 Task: Add educational toys to your shopping list on Amazon.
Action: Mouse moved to (399, 63)
Screenshot: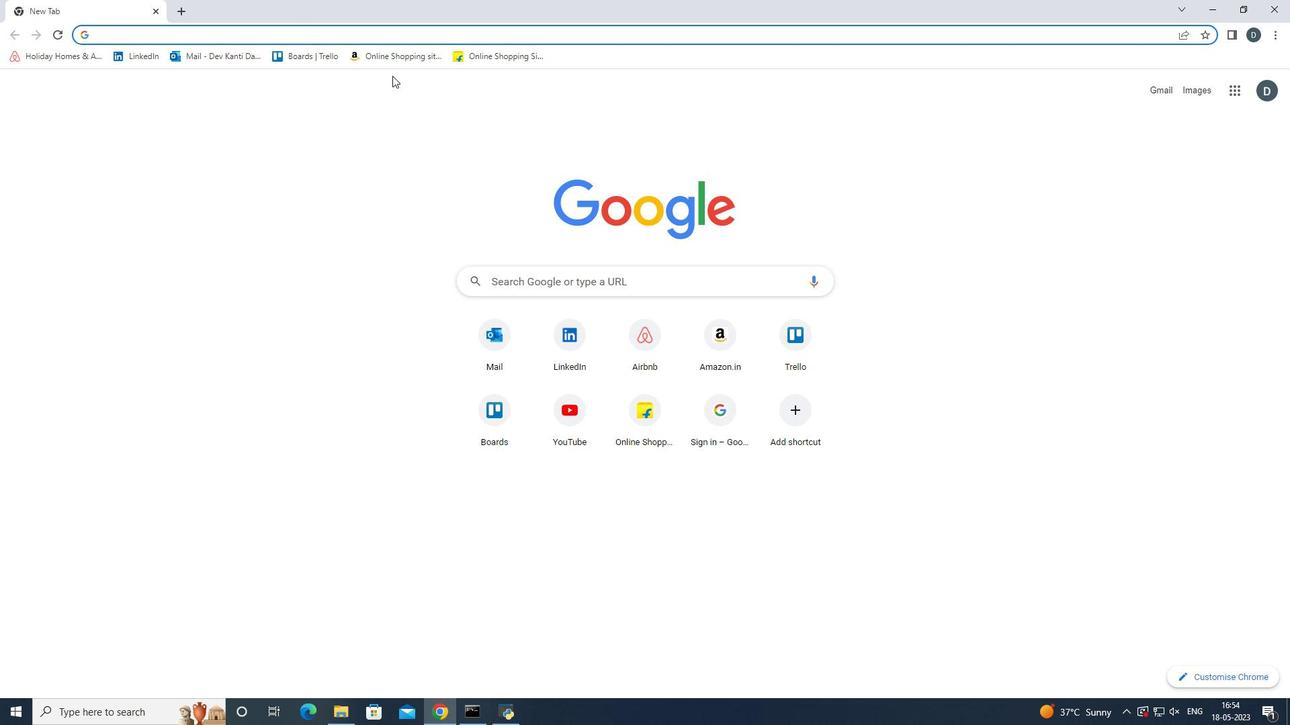 
Action: Mouse pressed left at (399, 63)
Screenshot: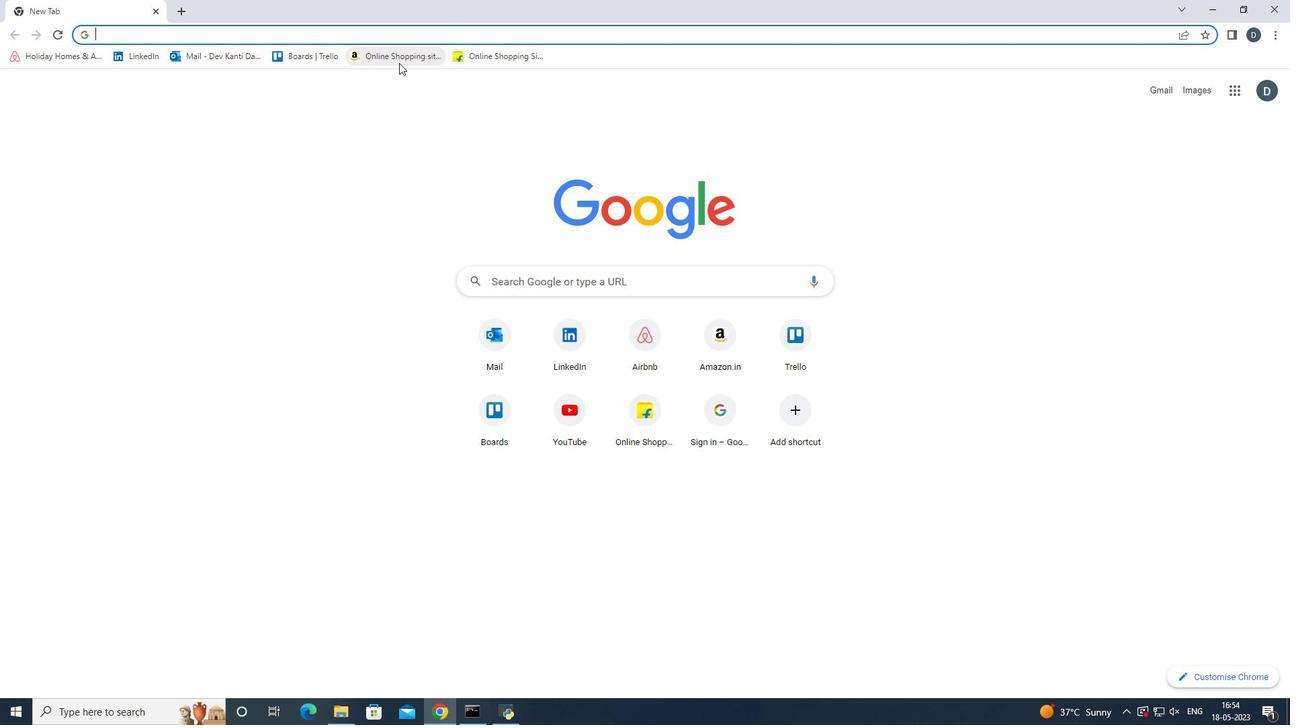
Action: Mouse moved to (19, 125)
Screenshot: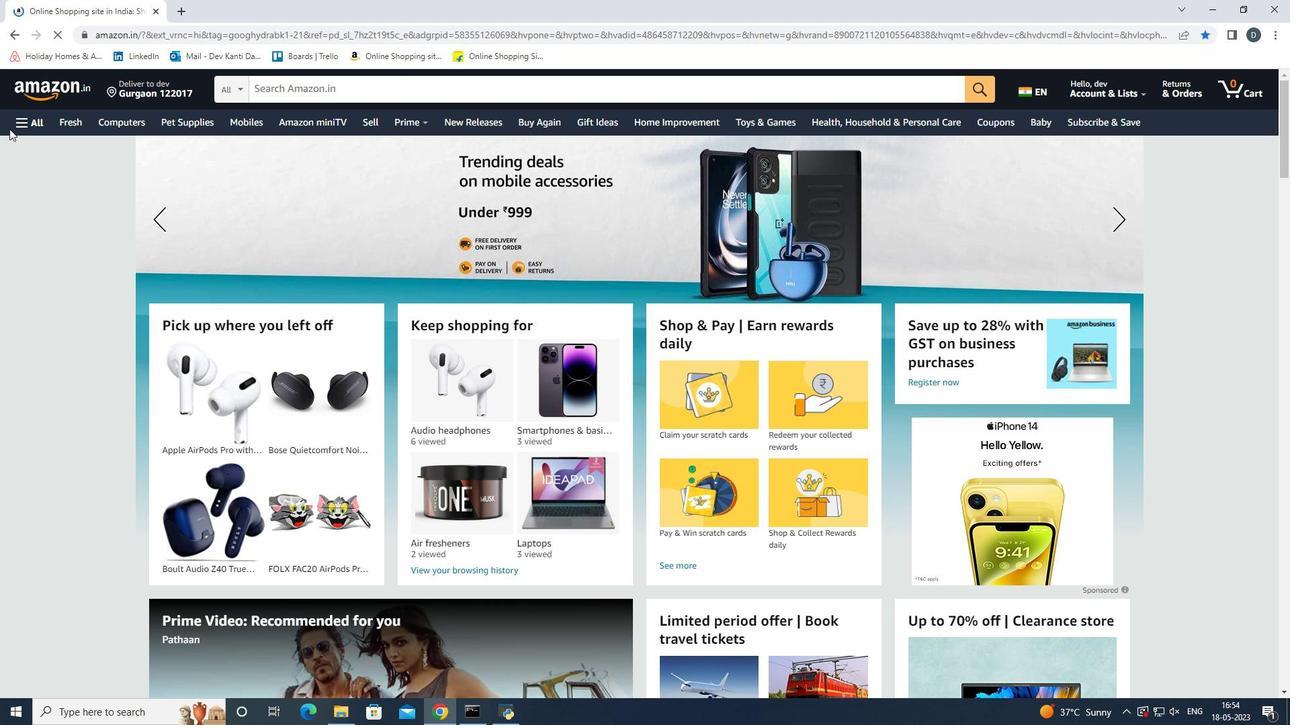 
Action: Mouse pressed left at (19, 125)
Screenshot: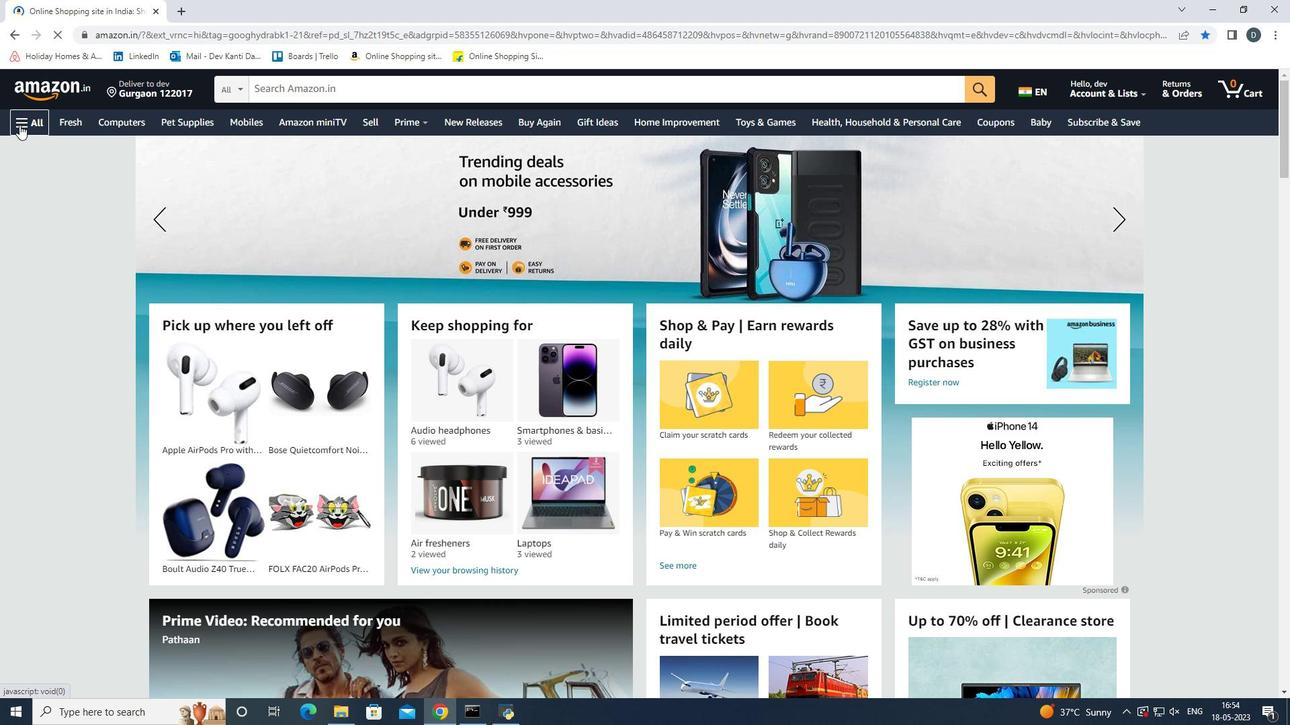 
Action: Mouse moved to (147, 416)
Screenshot: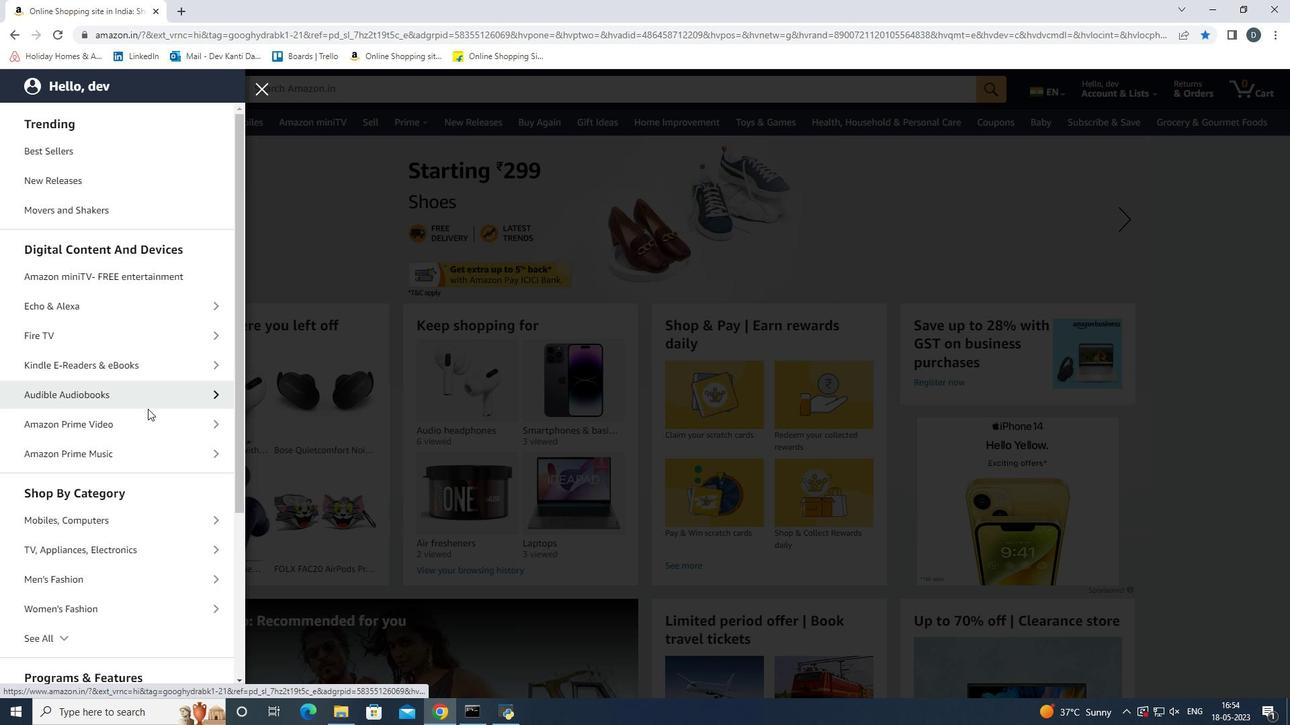 
Action: Mouse scrolled (147, 415) with delta (0, 0)
Screenshot: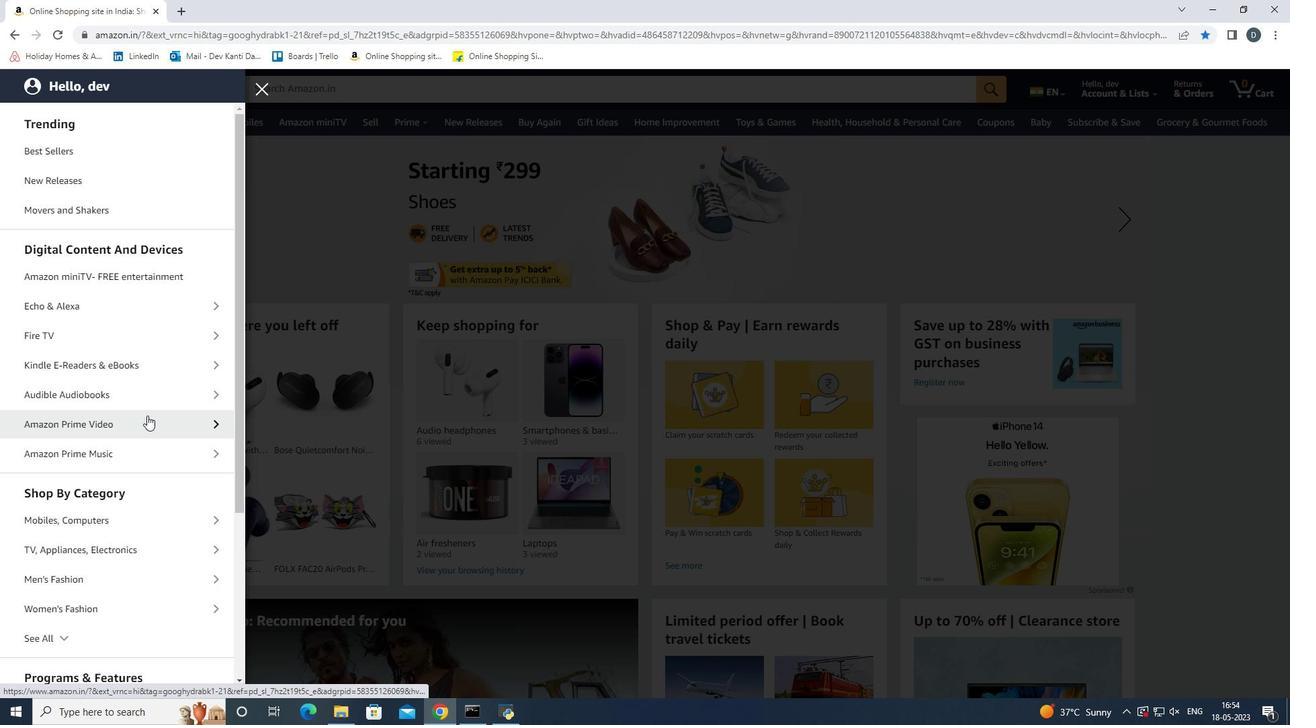 
Action: Mouse scrolled (147, 415) with delta (0, 0)
Screenshot: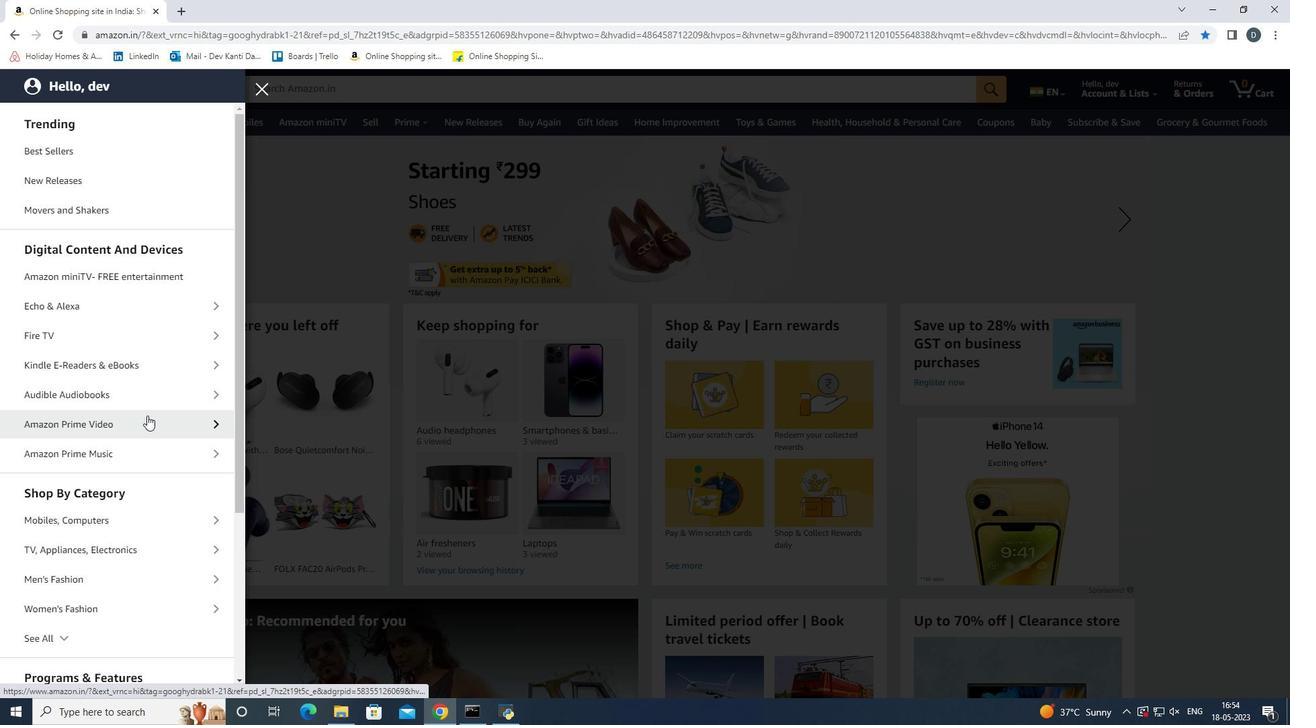
Action: Mouse moved to (139, 419)
Screenshot: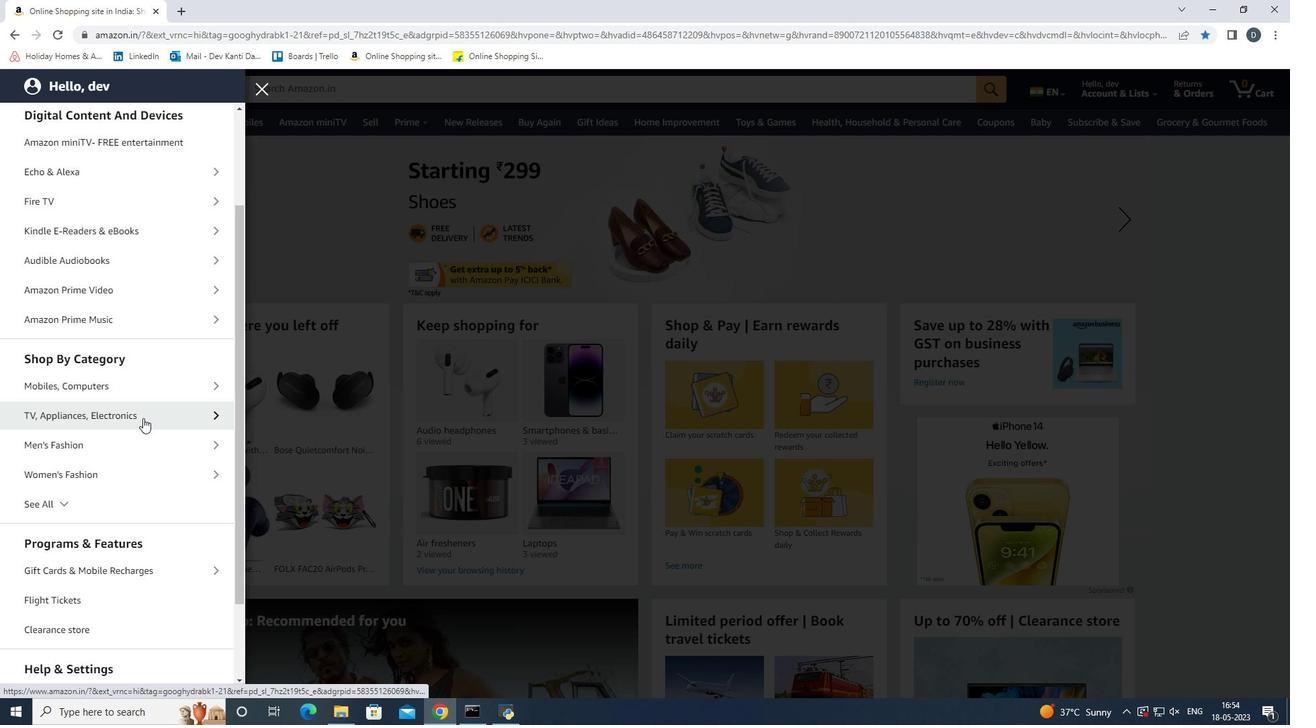 
Action: Mouse scrolled (139, 418) with delta (0, 0)
Screenshot: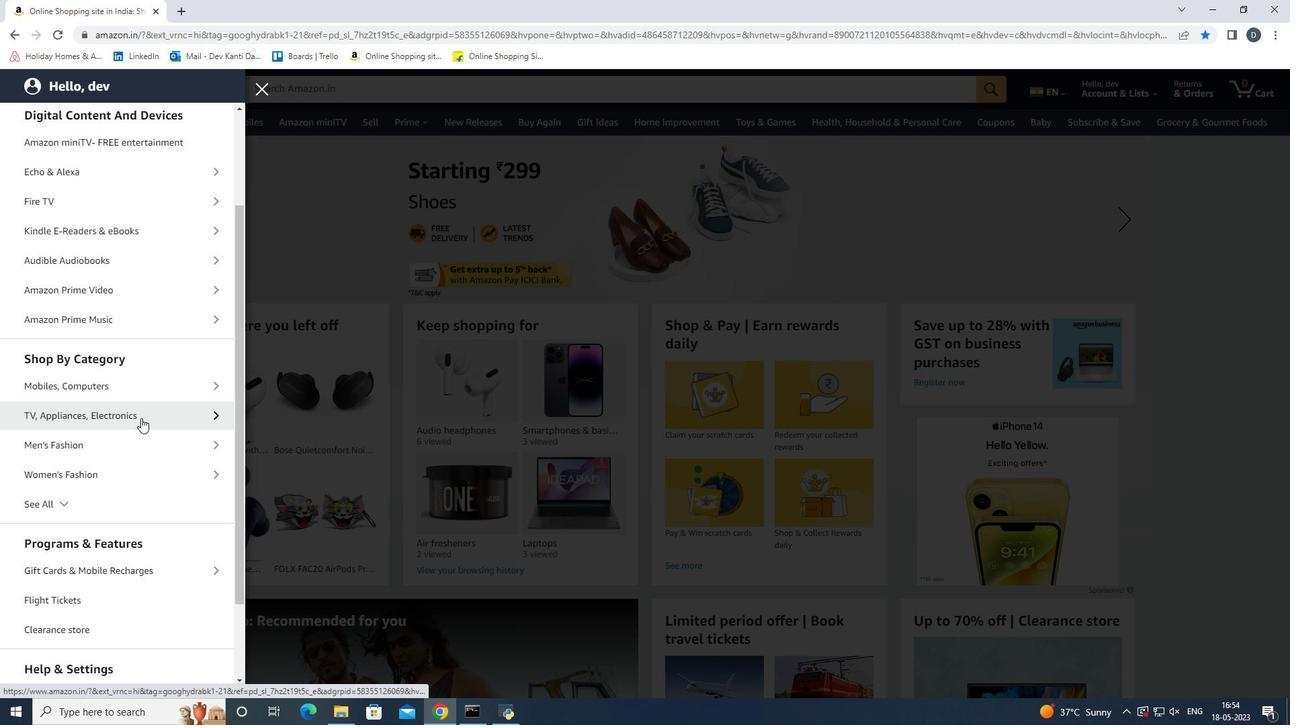 
Action: Mouse scrolled (139, 418) with delta (0, 0)
Screenshot: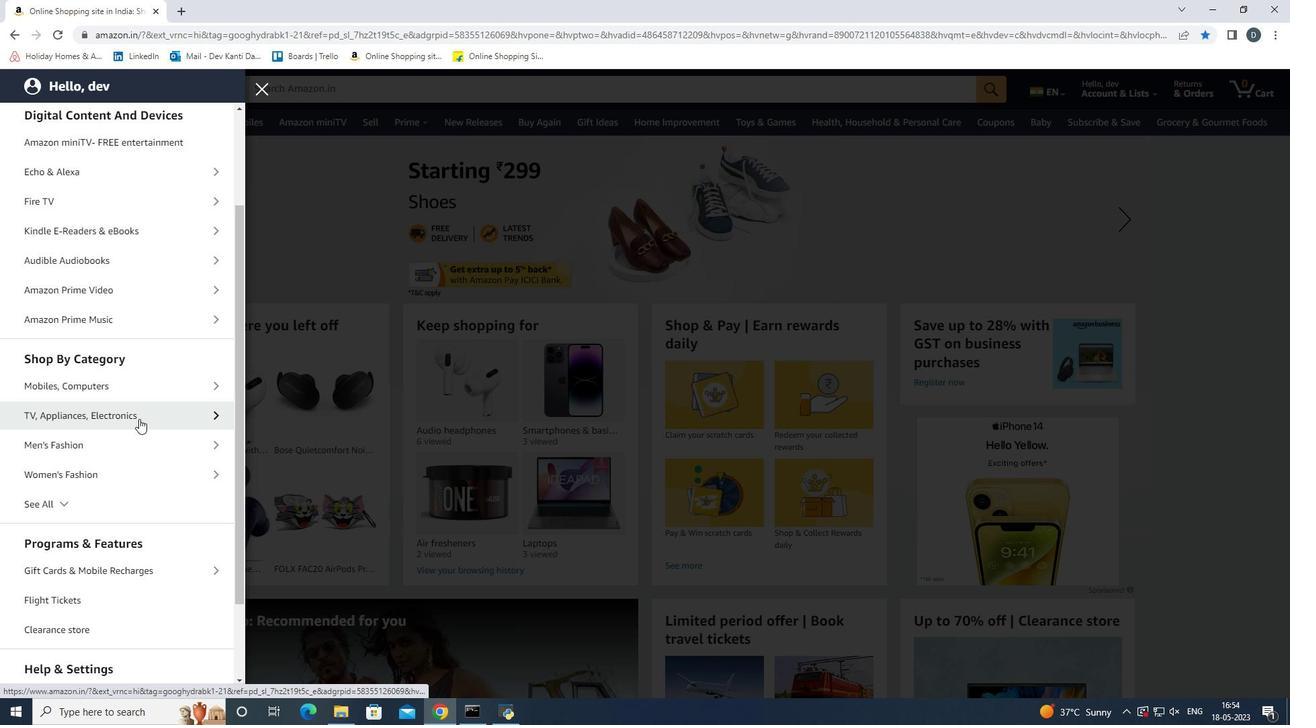 
Action: Mouse scrolled (139, 418) with delta (0, 0)
Screenshot: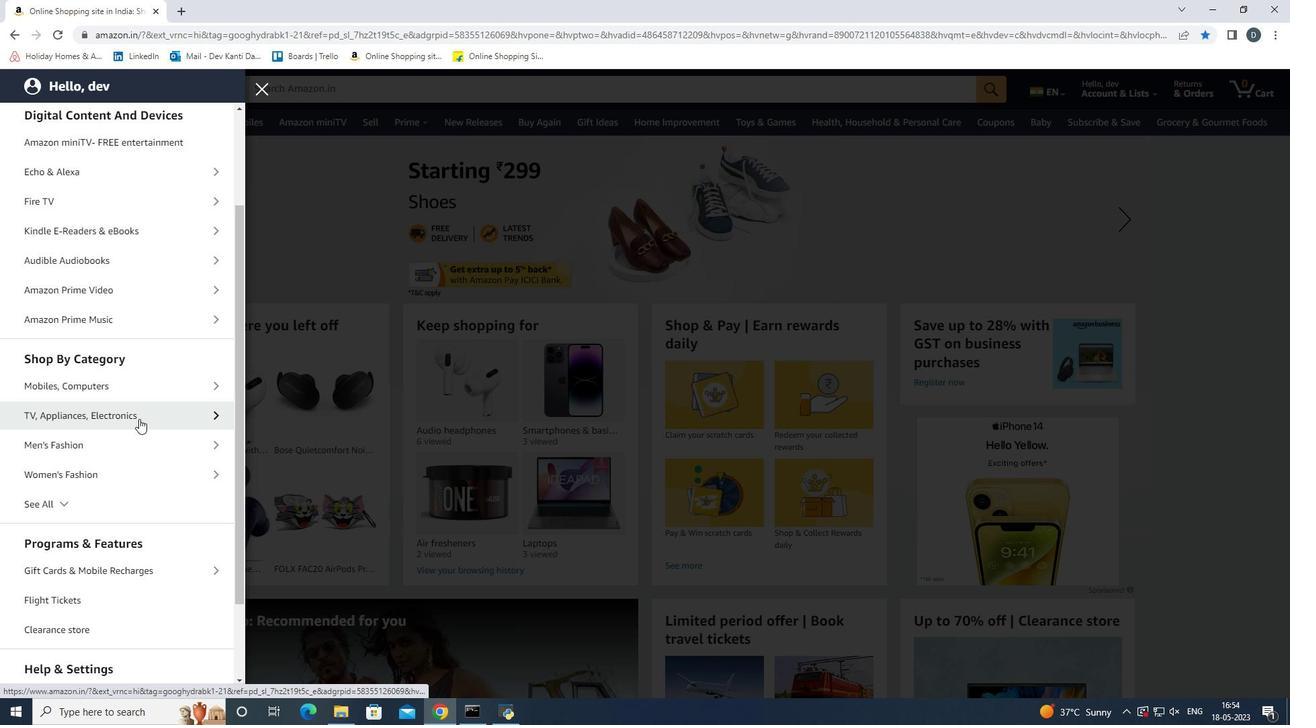 
Action: Mouse scrolled (139, 418) with delta (0, 0)
Screenshot: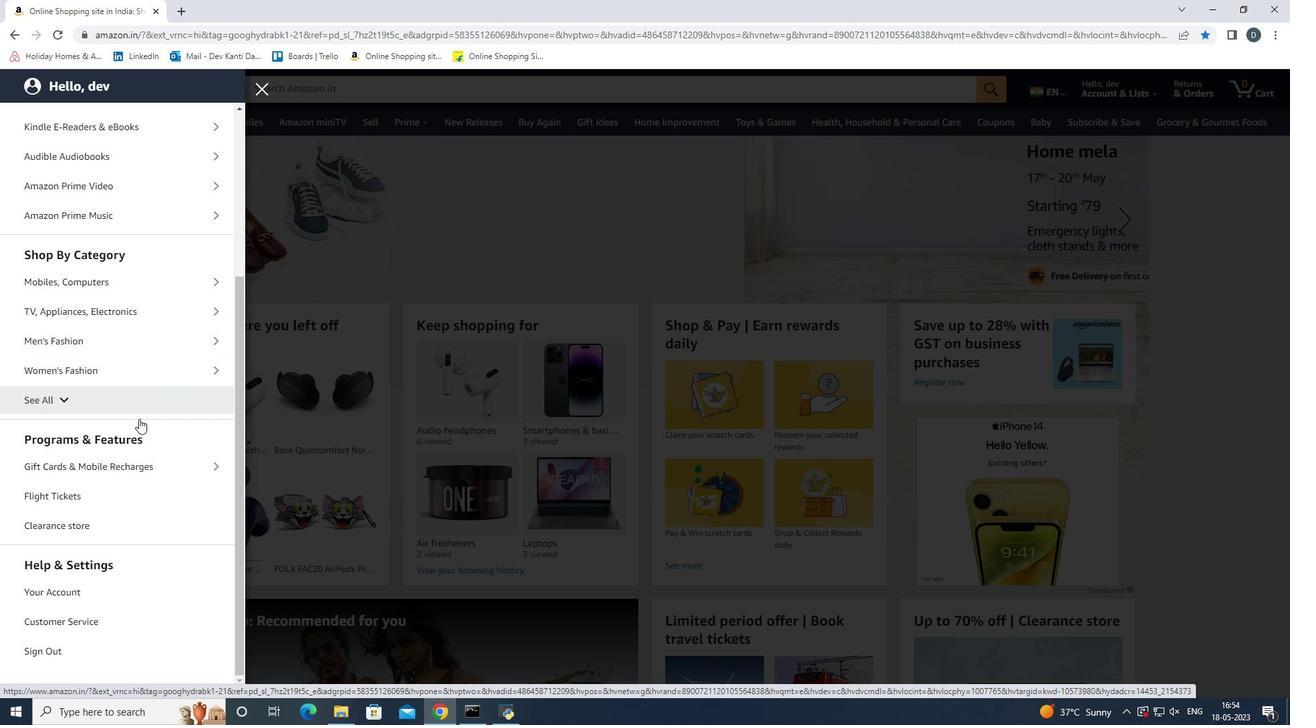 
Action: Mouse scrolled (139, 418) with delta (0, 0)
Screenshot: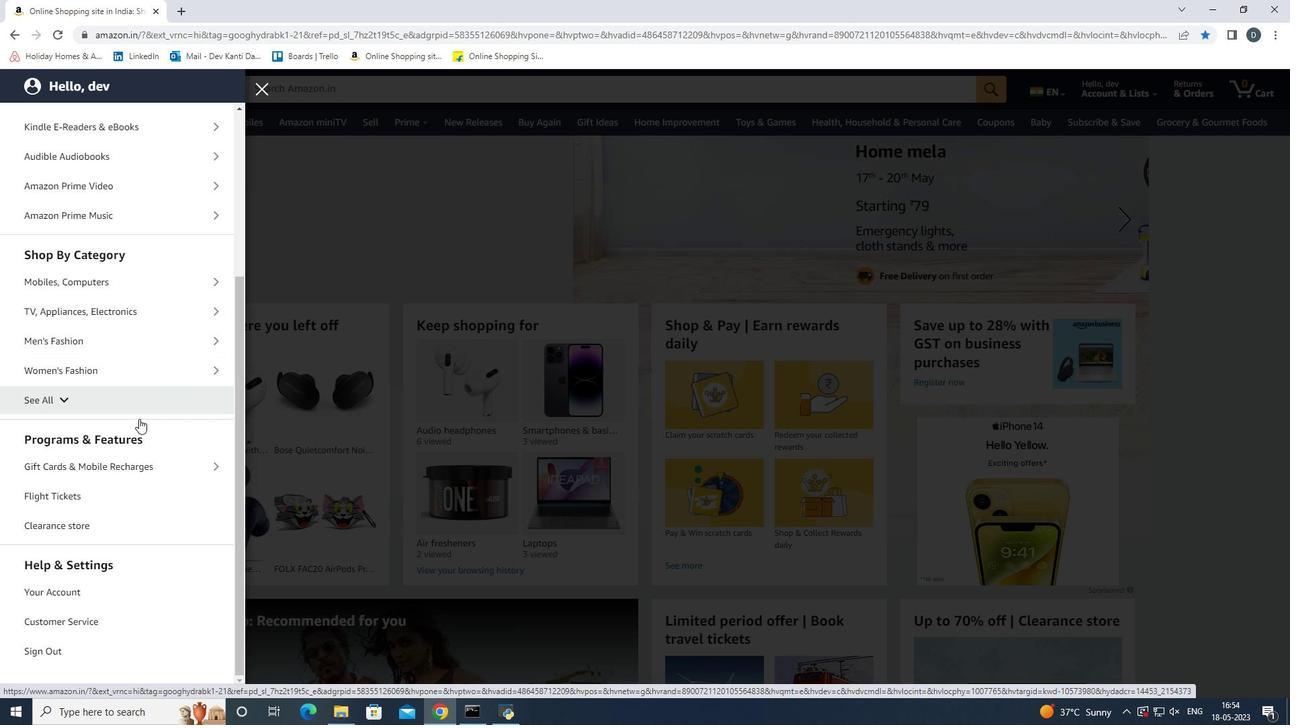 
Action: Mouse moved to (88, 405)
Screenshot: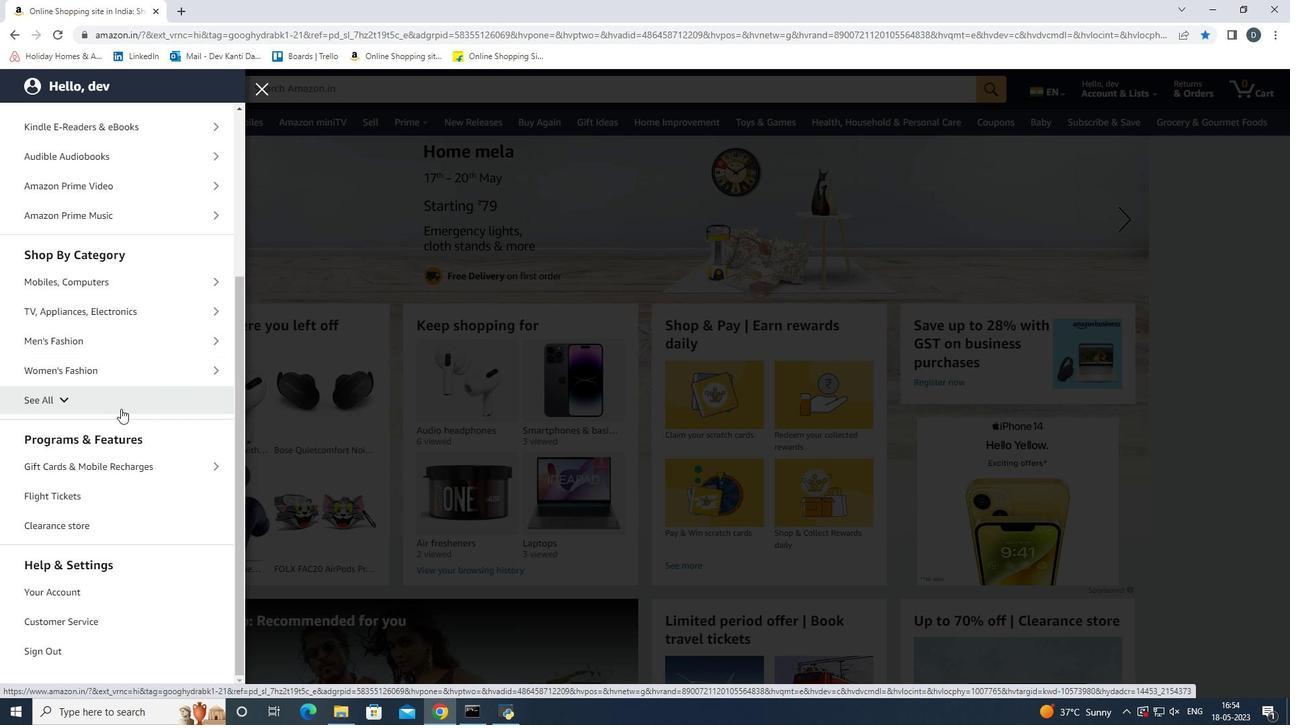 
Action: Mouse pressed left at (88, 405)
Screenshot: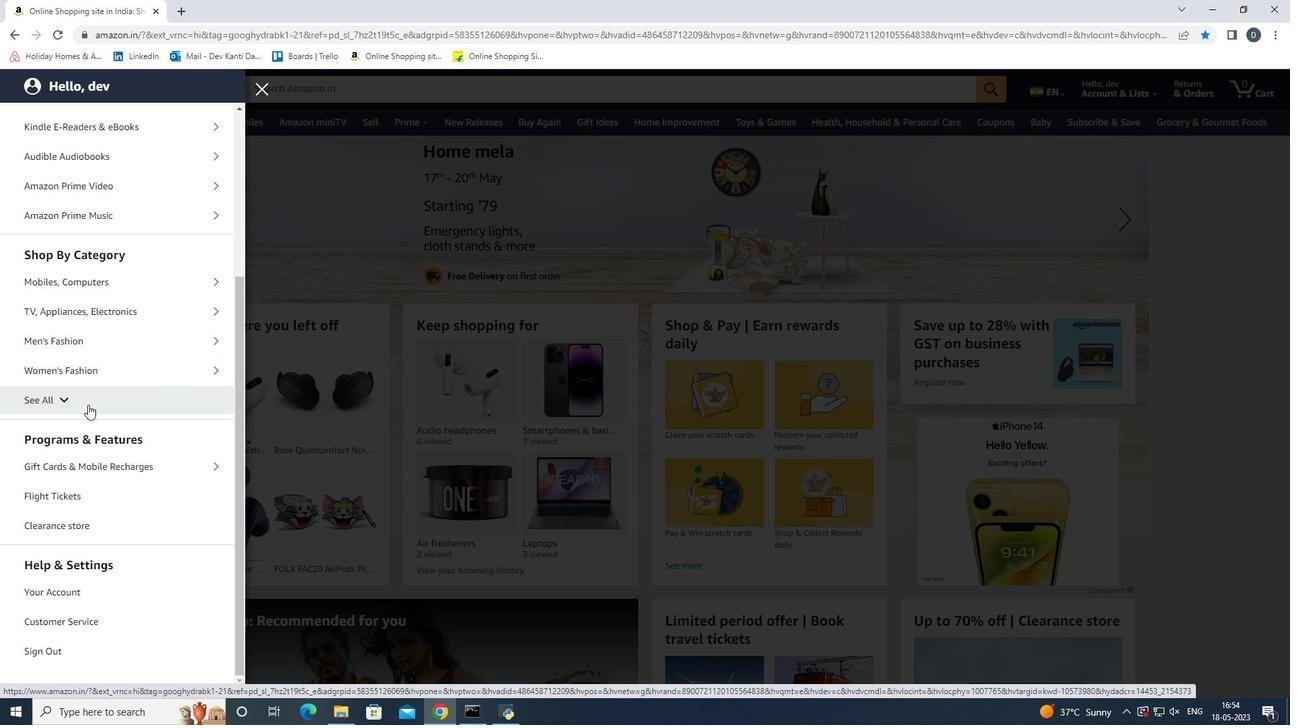 
Action: Mouse moved to (141, 386)
Screenshot: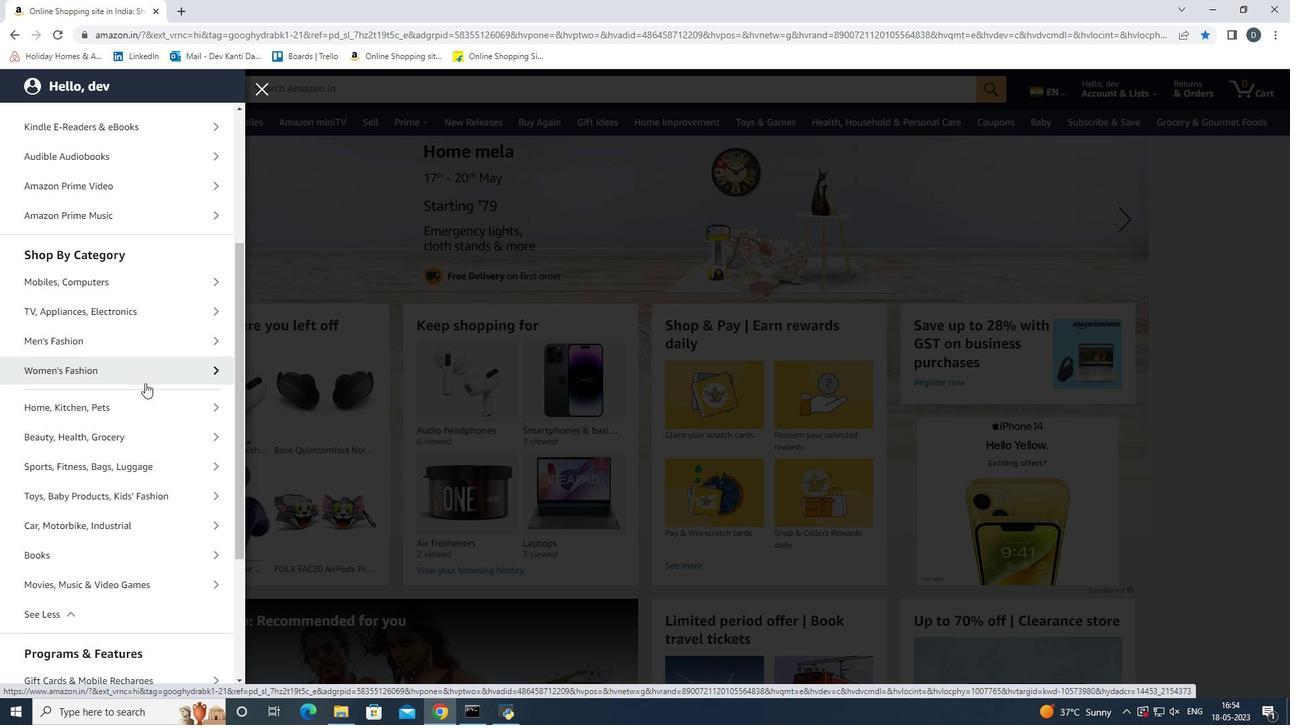 
Action: Mouse scrolled (141, 385) with delta (0, 0)
Screenshot: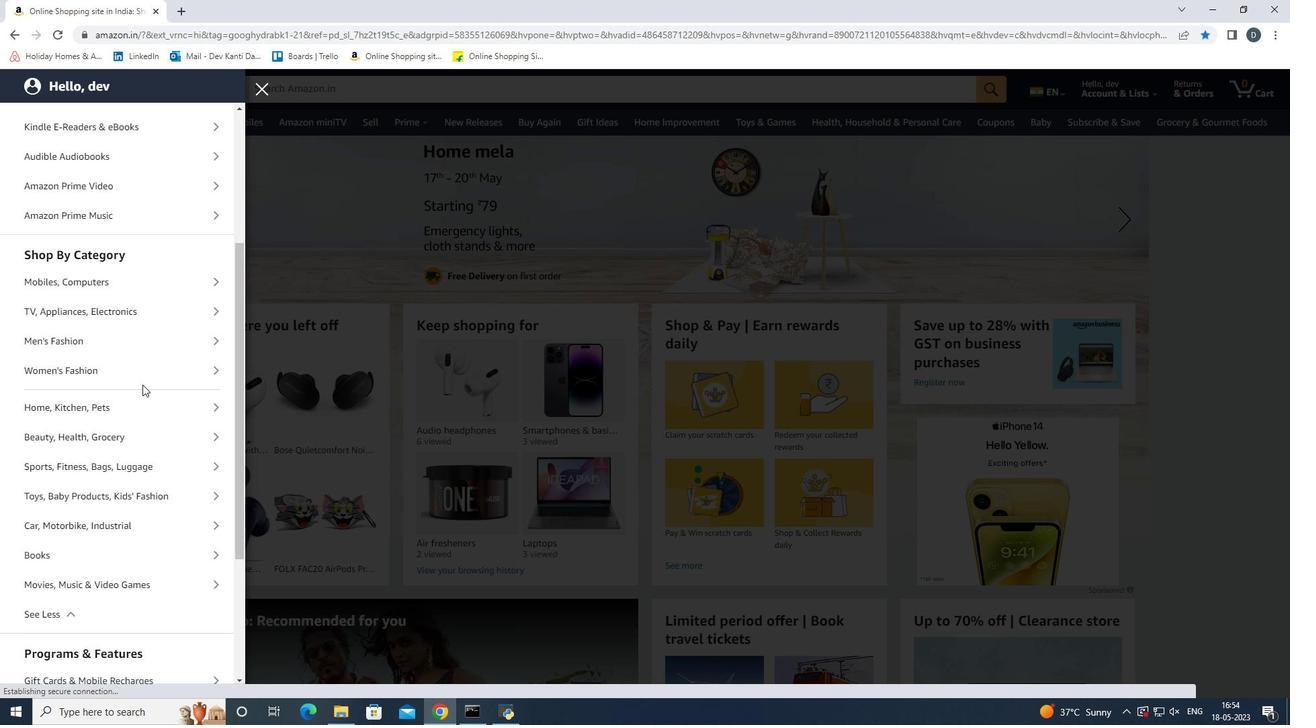 
Action: Mouse moved to (89, 431)
Screenshot: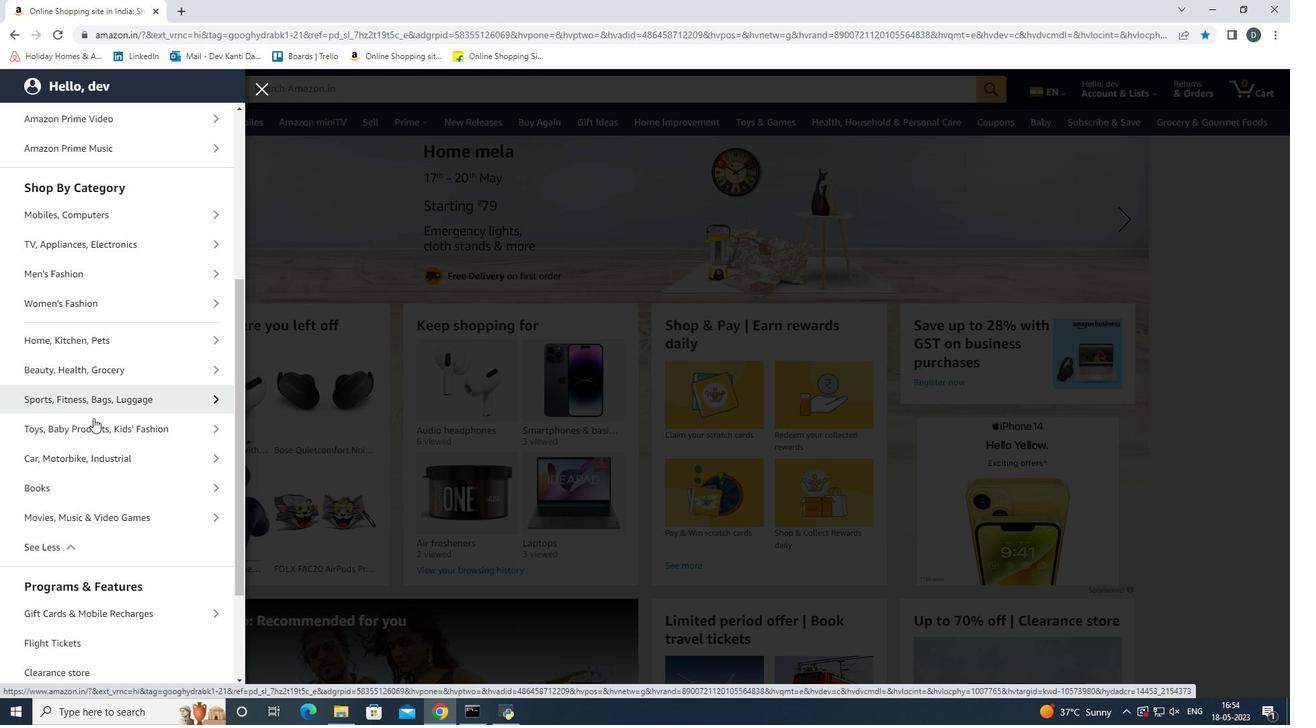 
Action: Mouse pressed left at (89, 431)
Screenshot: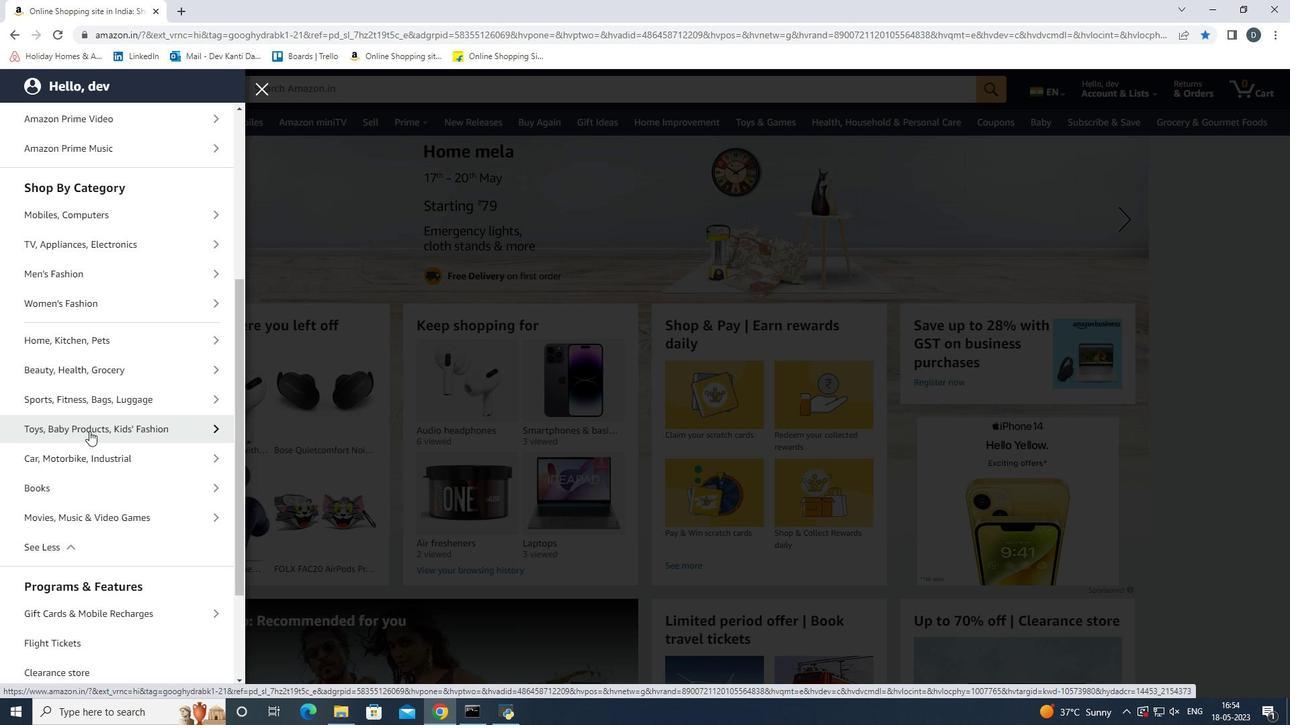 
Action: Mouse moved to (167, 176)
Screenshot: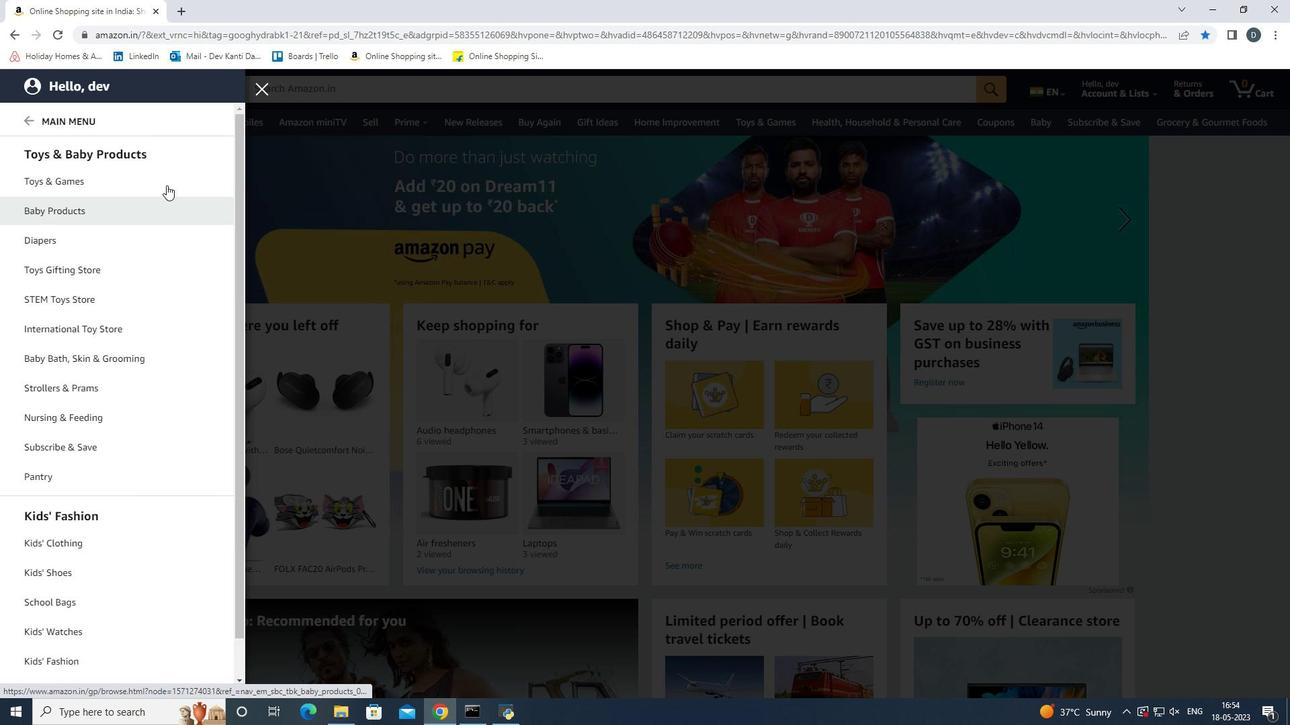 
Action: Mouse pressed left at (167, 176)
Screenshot: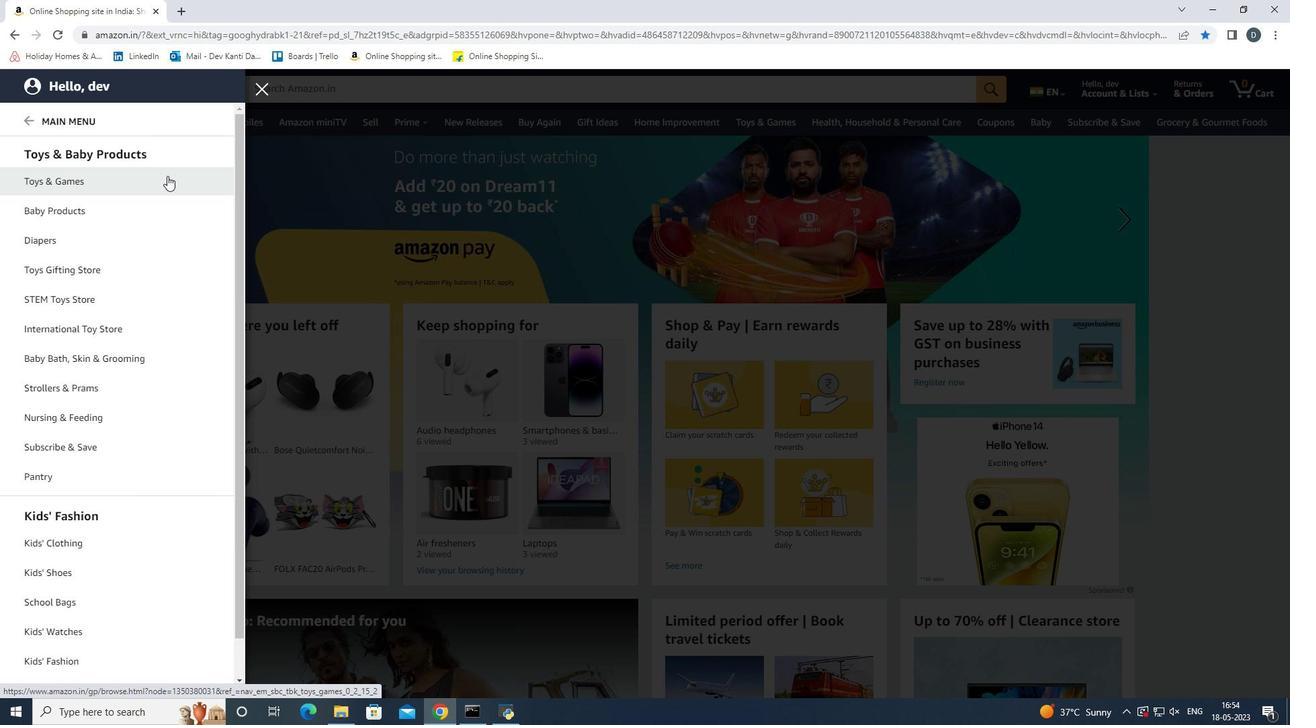 
Action: Mouse moved to (504, 461)
Screenshot: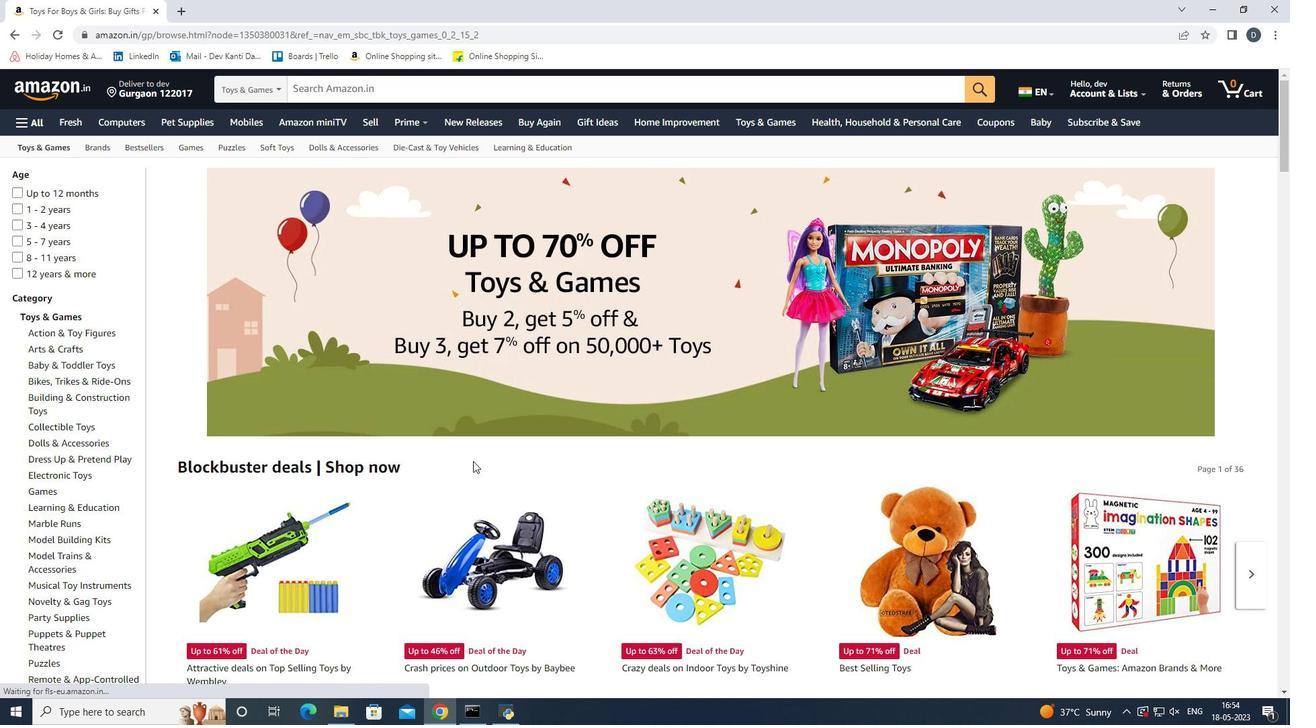 
Action: Mouse scrolled (504, 461) with delta (0, 0)
Screenshot: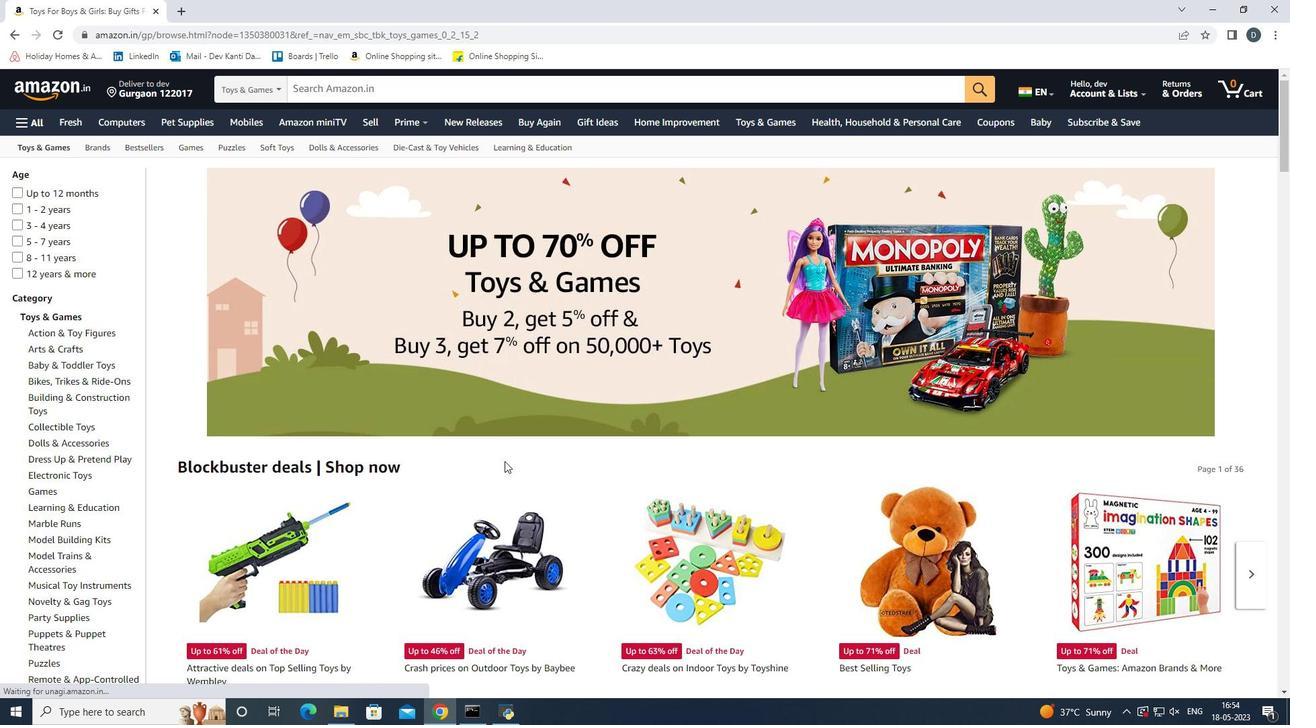 
Action: Mouse moved to (506, 461)
Screenshot: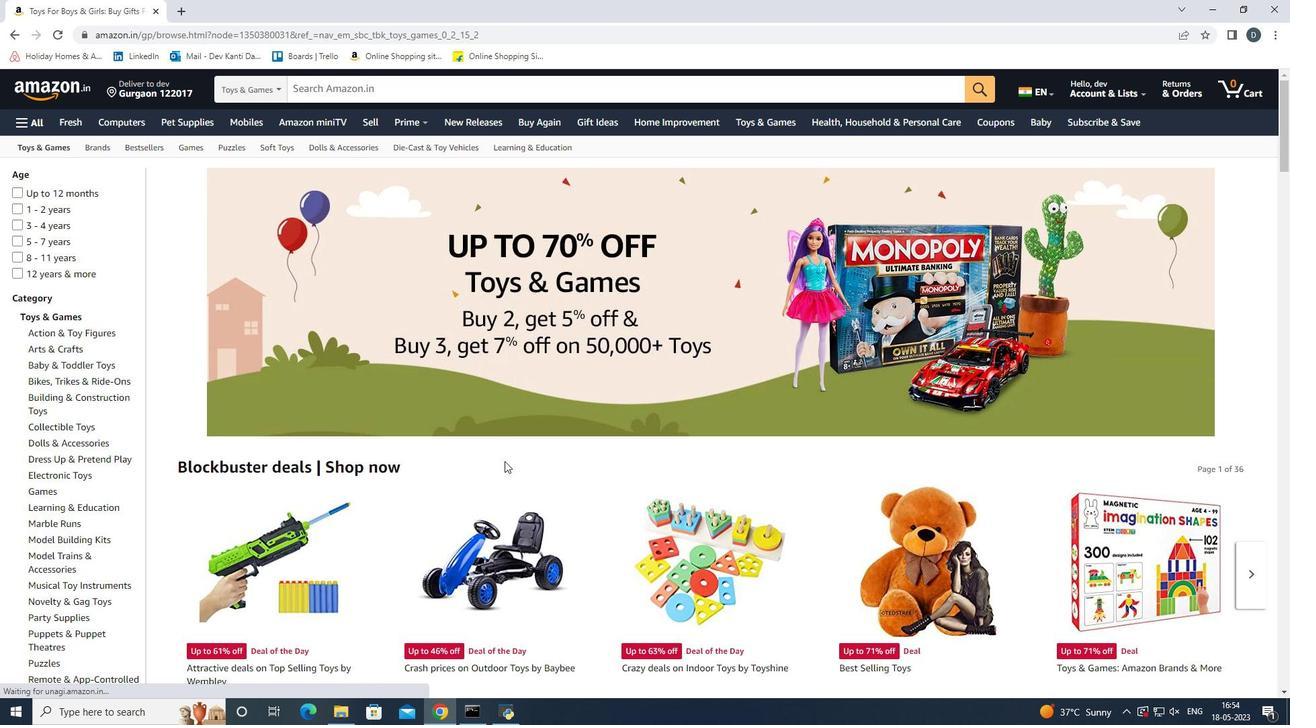 
Action: Mouse scrolled (506, 461) with delta (0, 0)
Screenshot: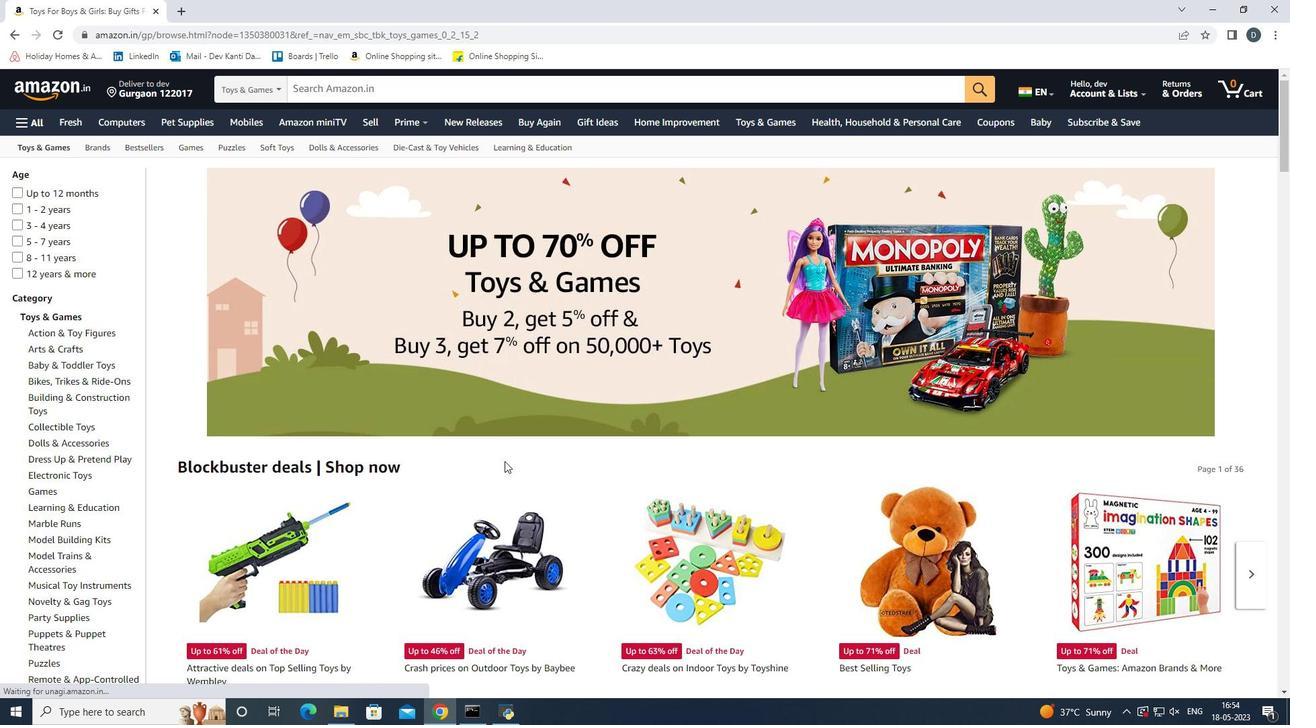 
Action: Mouse moved to (863, 439)
Screenshot: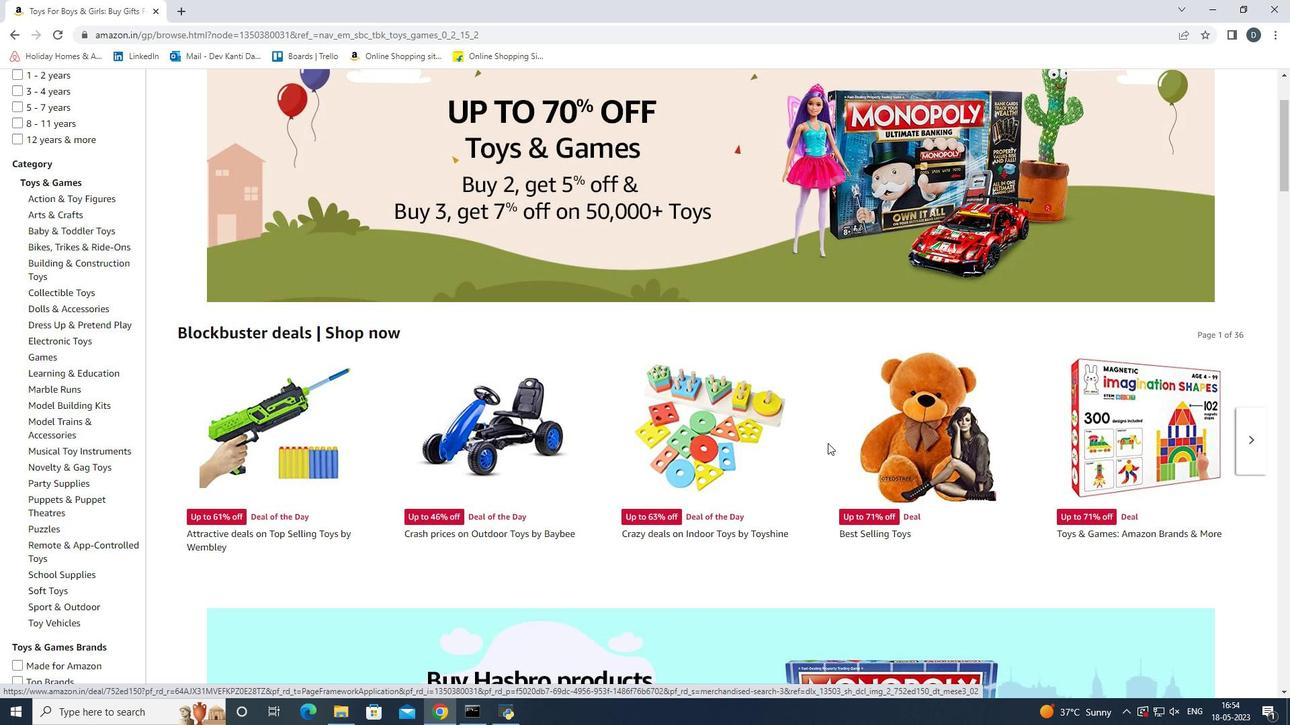 
Action: Mouse scrolled (863, 438) with delta (0, 0)
Screenshot: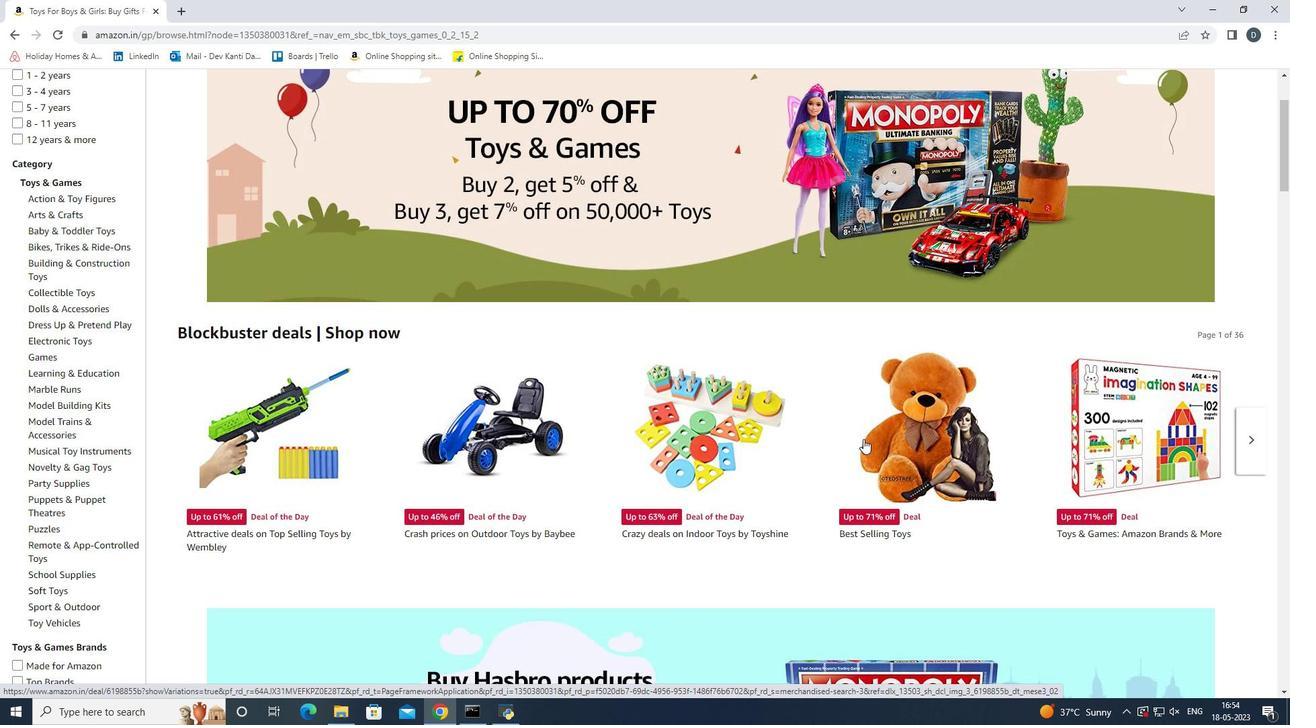
Action: Mouse scrolled (863, 438) with delta (0, 0)
Screenshot: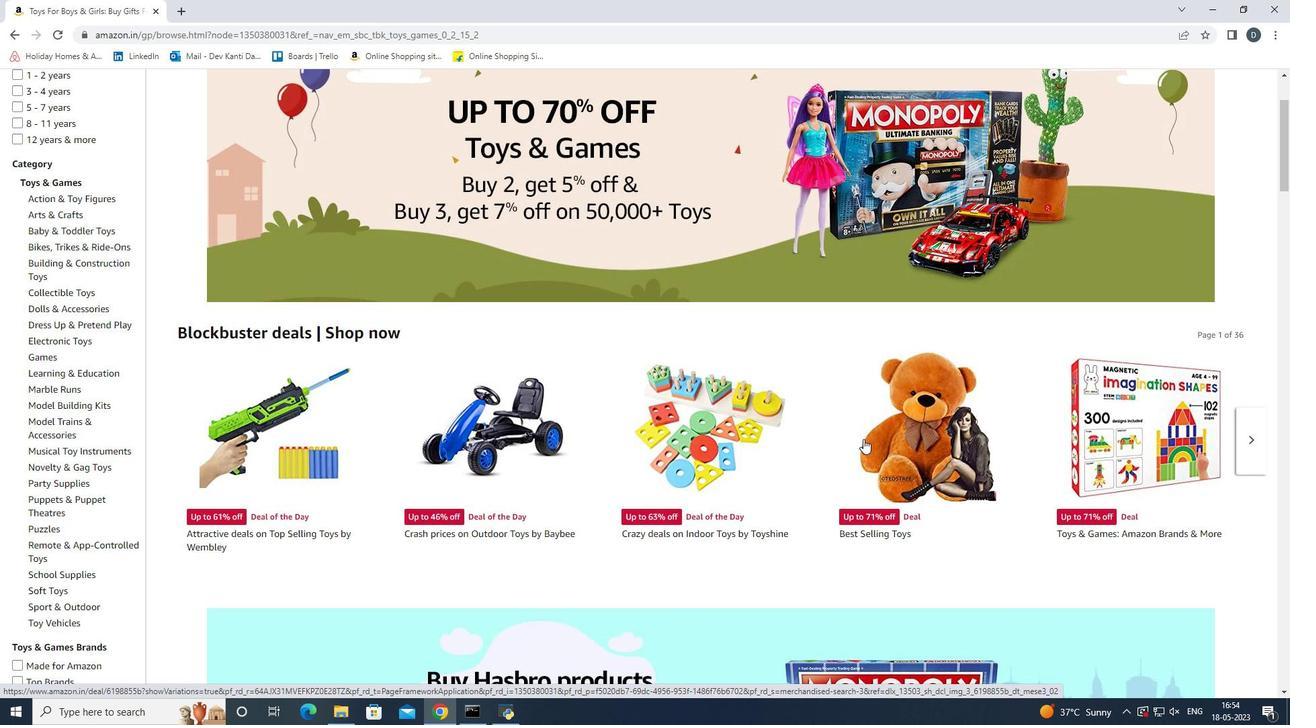 
Action: Mouse moved to (601, 467)
Screenshot: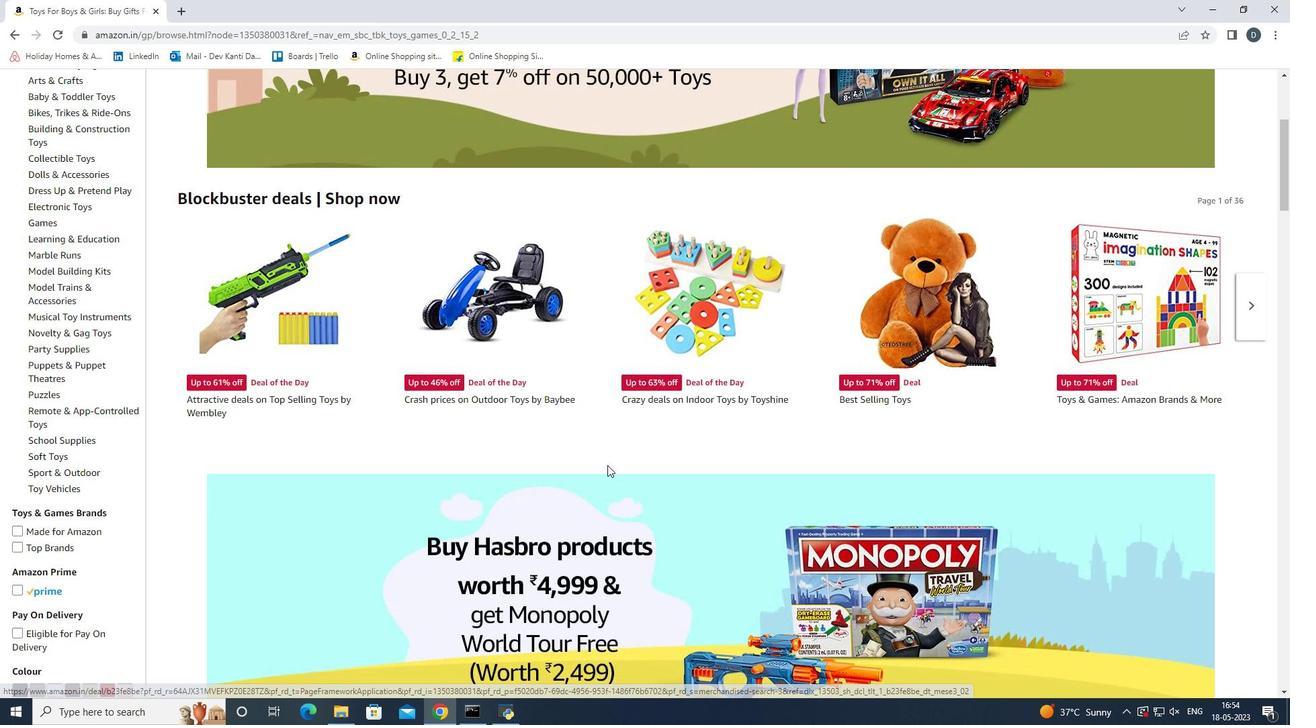 
Action: Mouse scrolled (601, 467) with delta (0, 0)
Screenshot: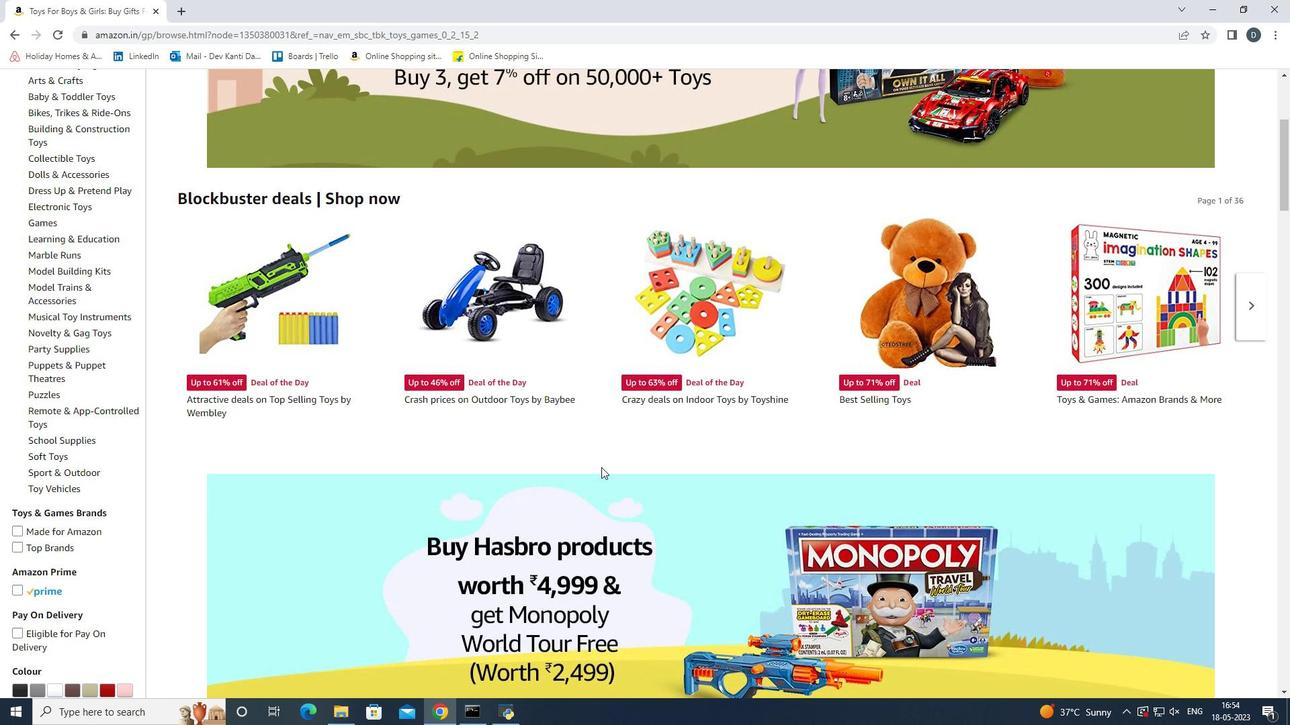 
Action: Mouse scrolled (601, 467) with delta (0, 0)
Screenshot: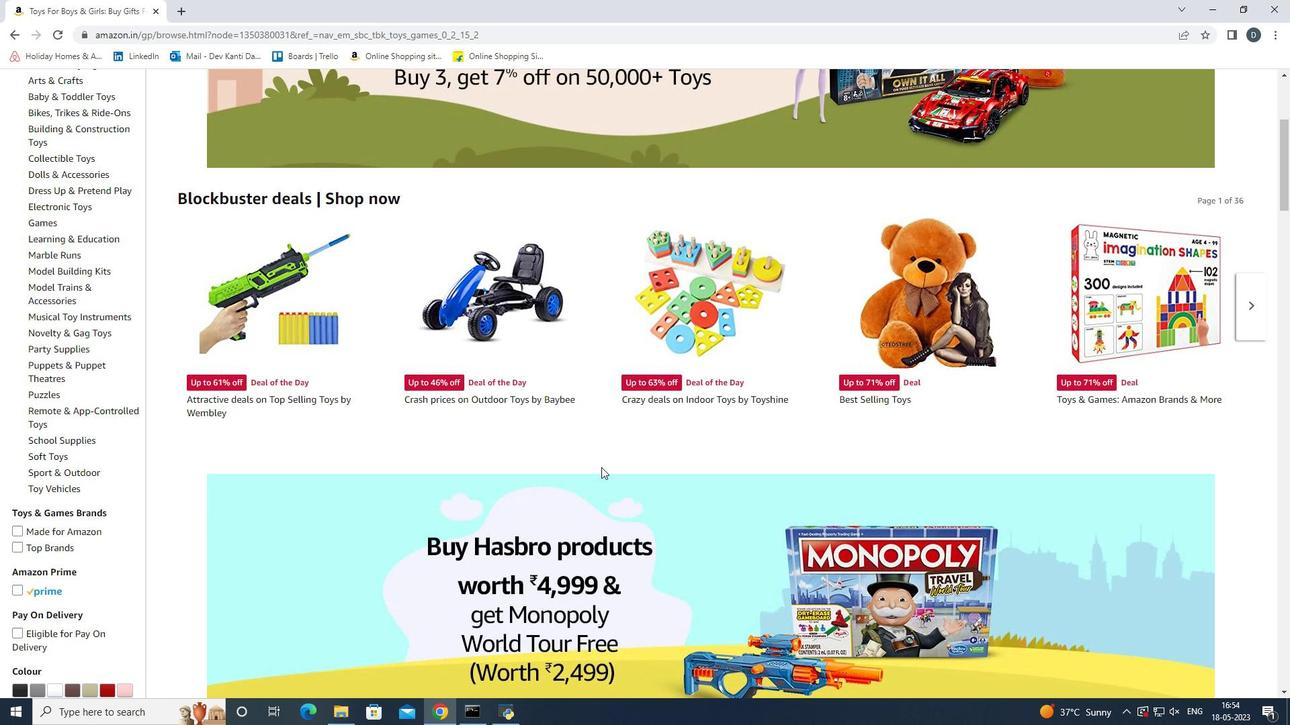 
Action: Mouse scrolled (601, 467) with delta (0, 0)
Screenshot: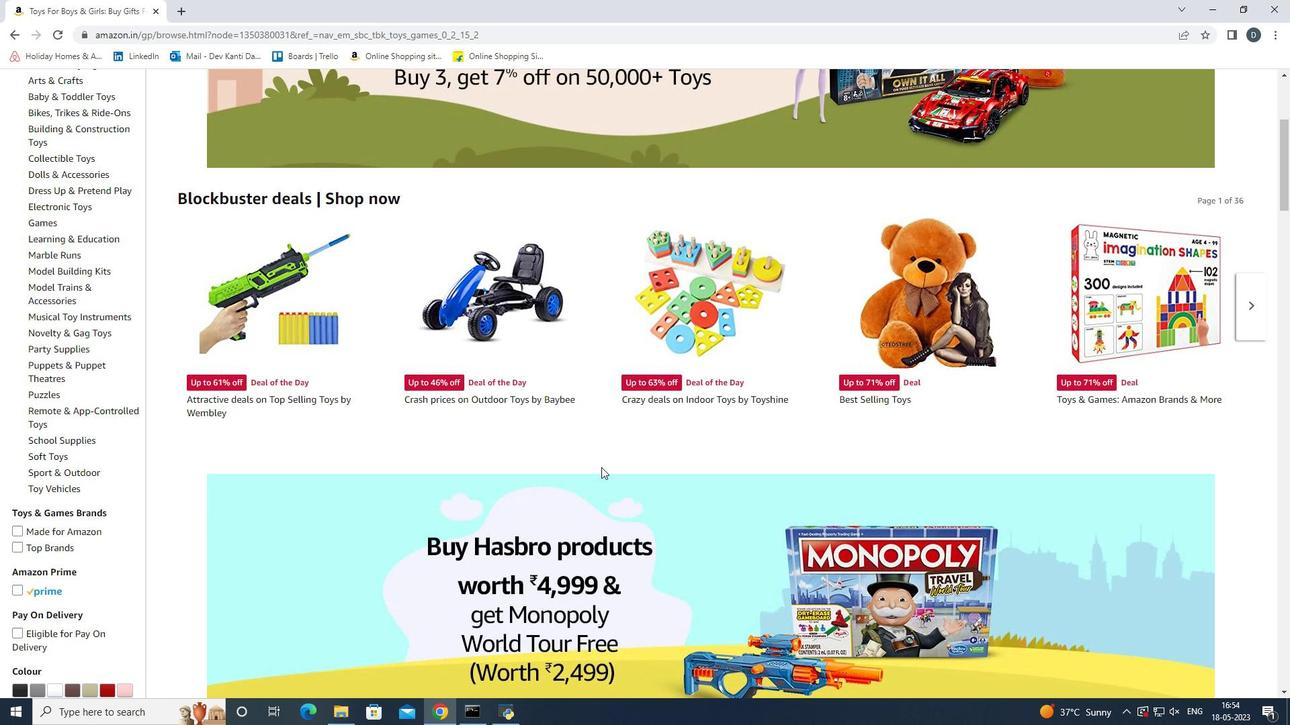 
Action: Mouse moved to (590, 465)
Screenshot: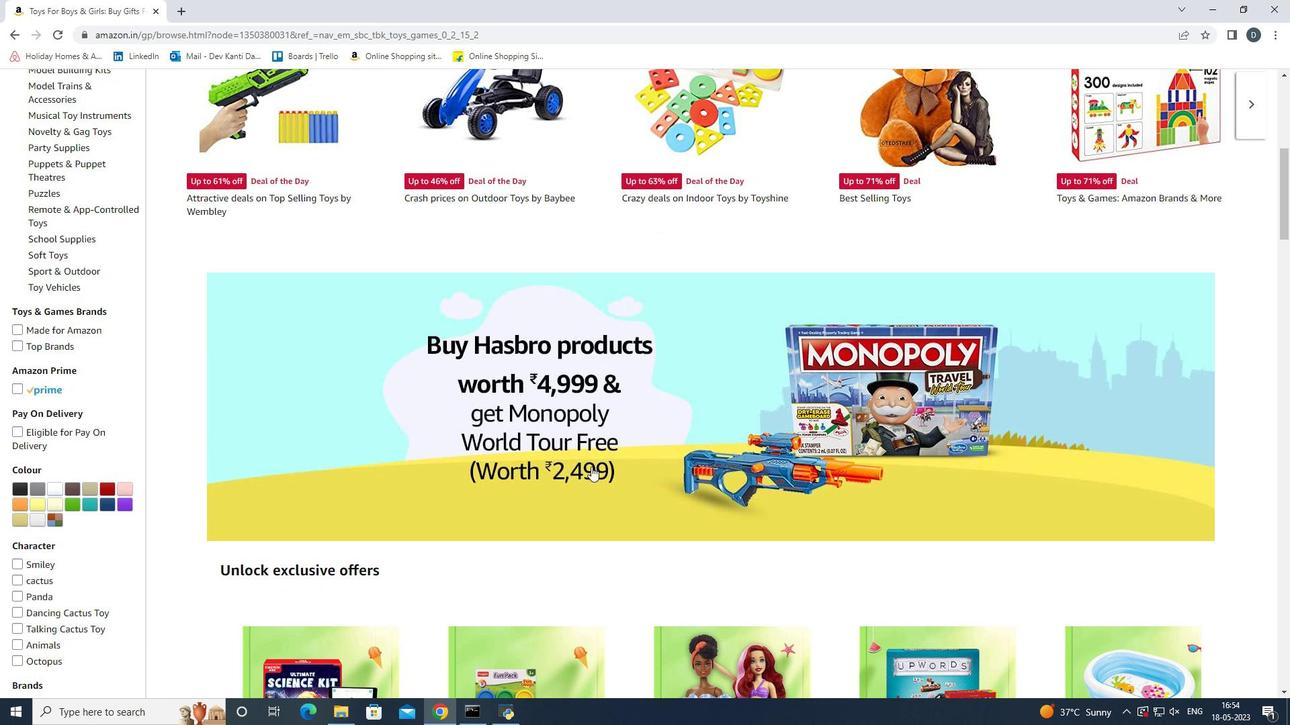 
Action: Mouse scrolled (590, 466) with delta (0, 0)
Screenshot: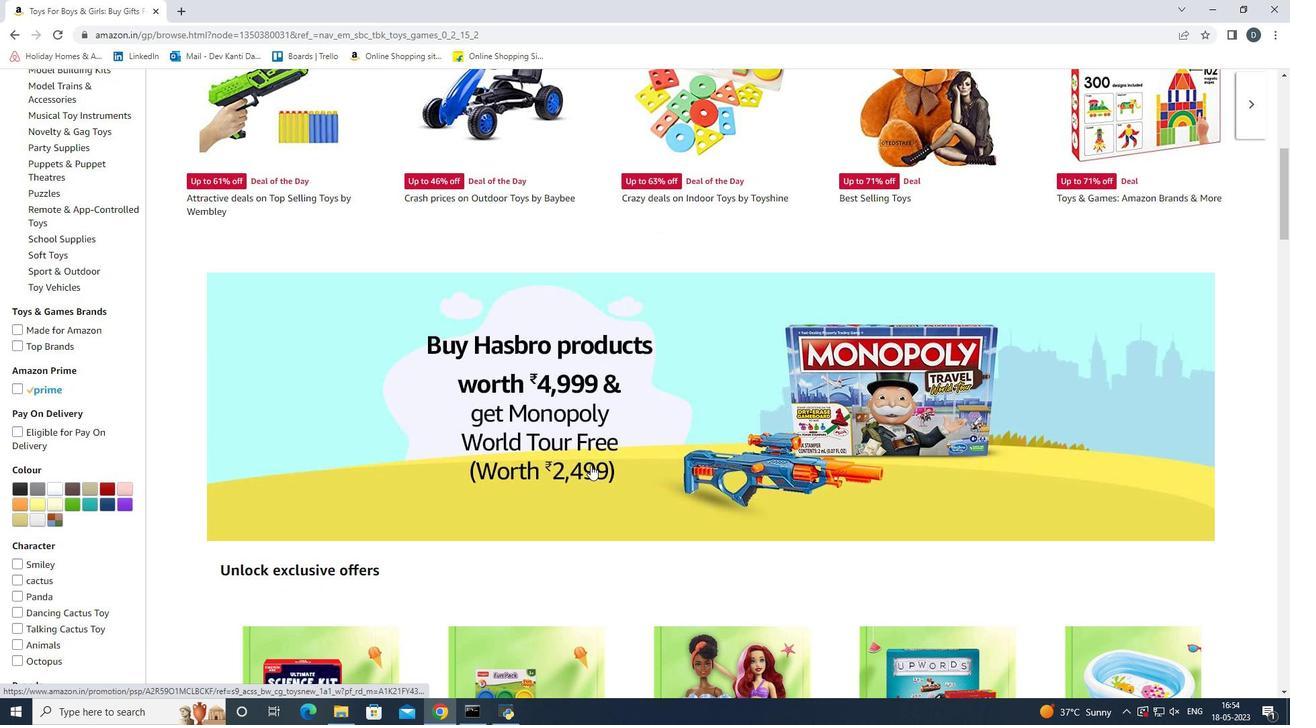 
Action: Mouse moved to (631, 446)
Screenshot: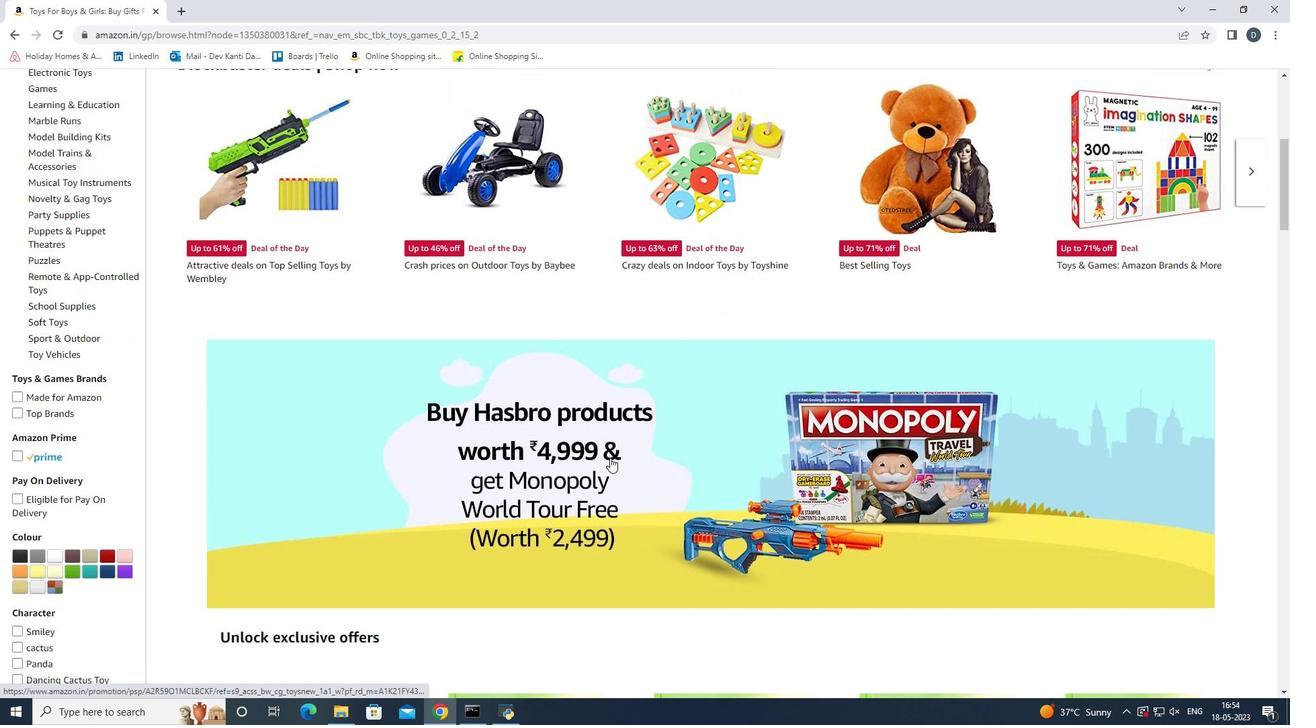 
Action: Mouse scrolled (631, 447) with delta (0, 0)
Screenshot: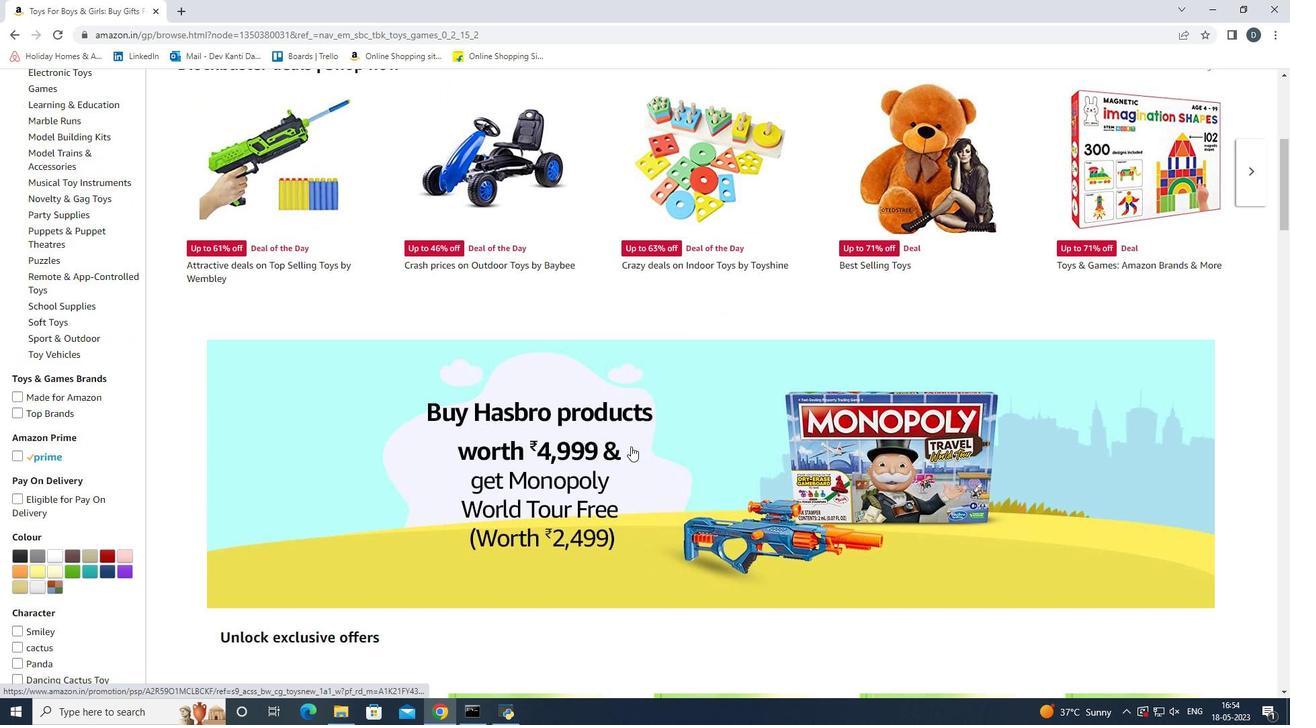 
Action: Mouse scrolled (631, 447) with delta (0, 0)
Screenshot: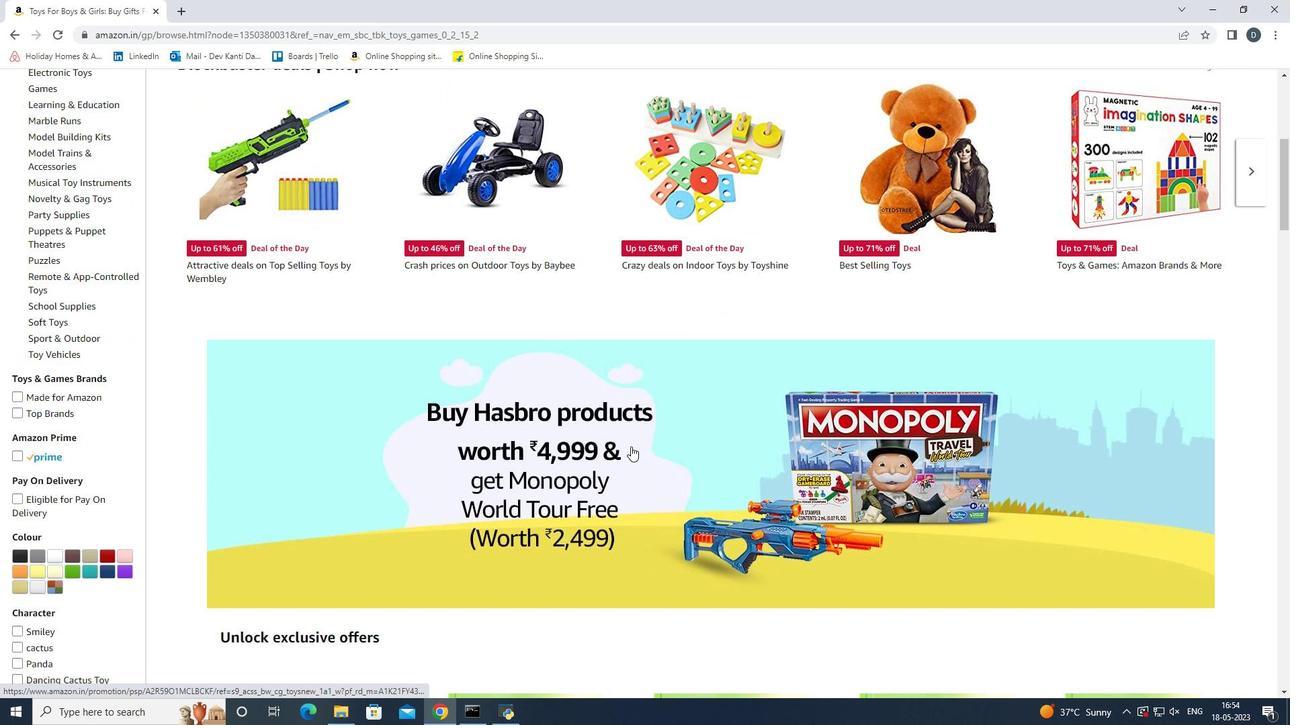 
Action: Mouse moved to (1245, 302)
Screenshot: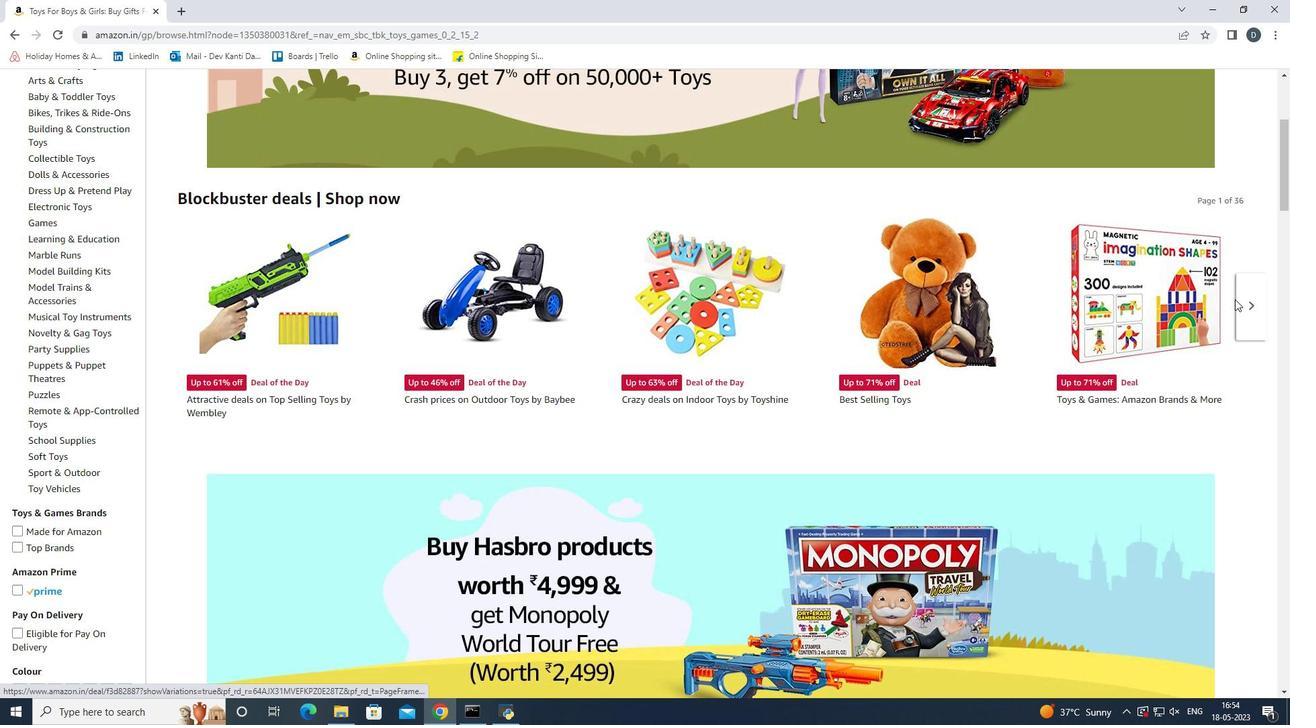 
Action: Mouse pressed left at (1245, 302)
Screenshot: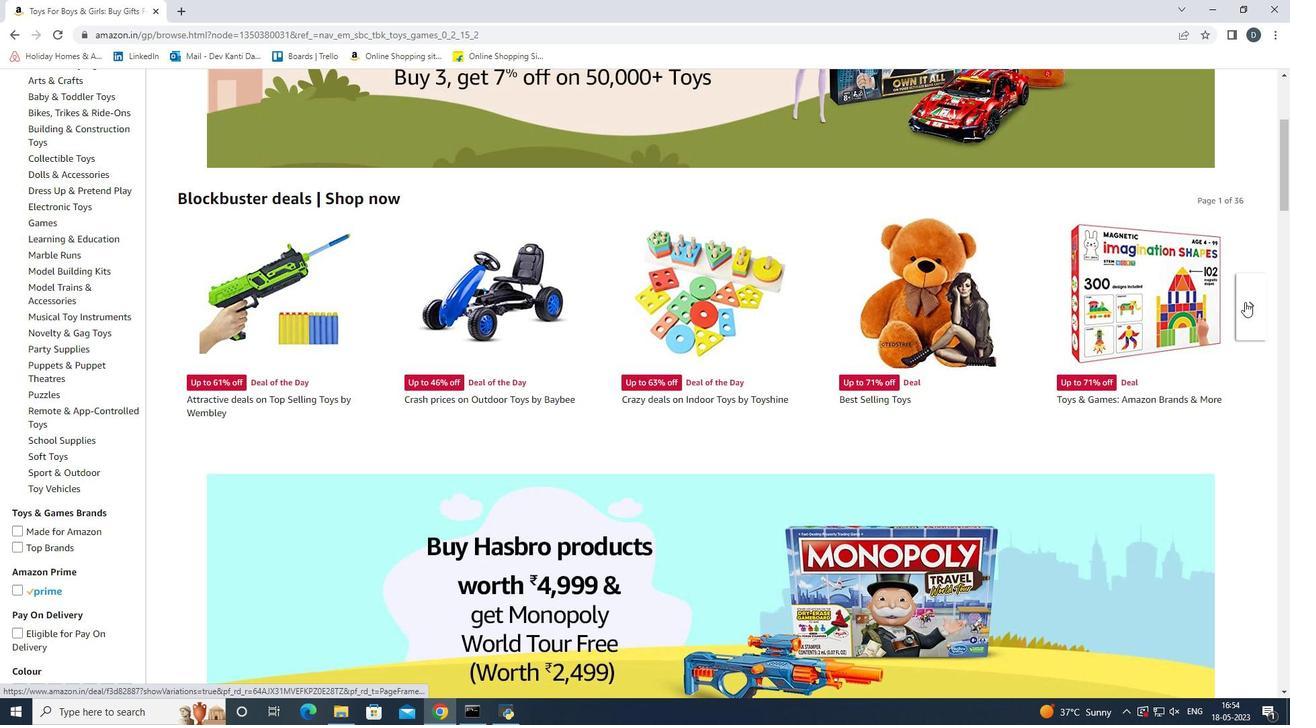 
Action: Mouse pressed left at (1245, 302)
Screenshot: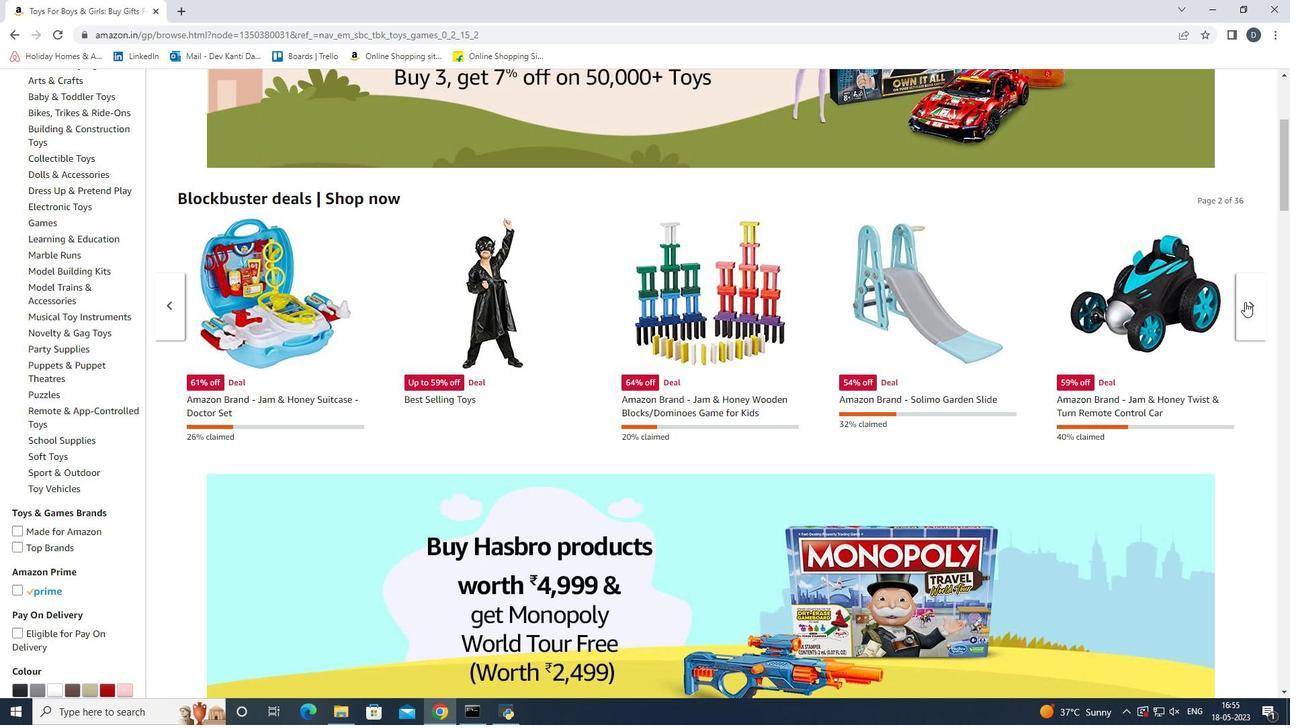 
Action: Mouse pressed left at (1245, 302)
Screenshot: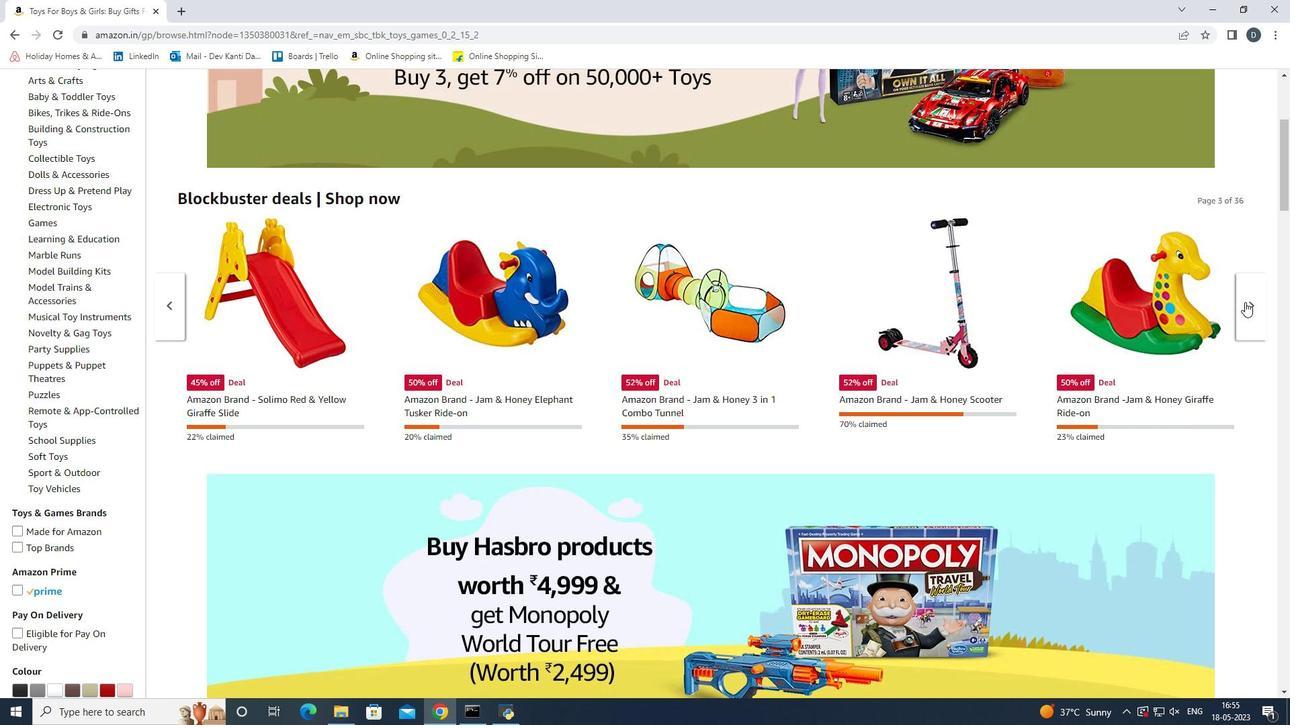 
Action: Mouse scrolled (1245, 301) with delta (0, 0)
Screenshot: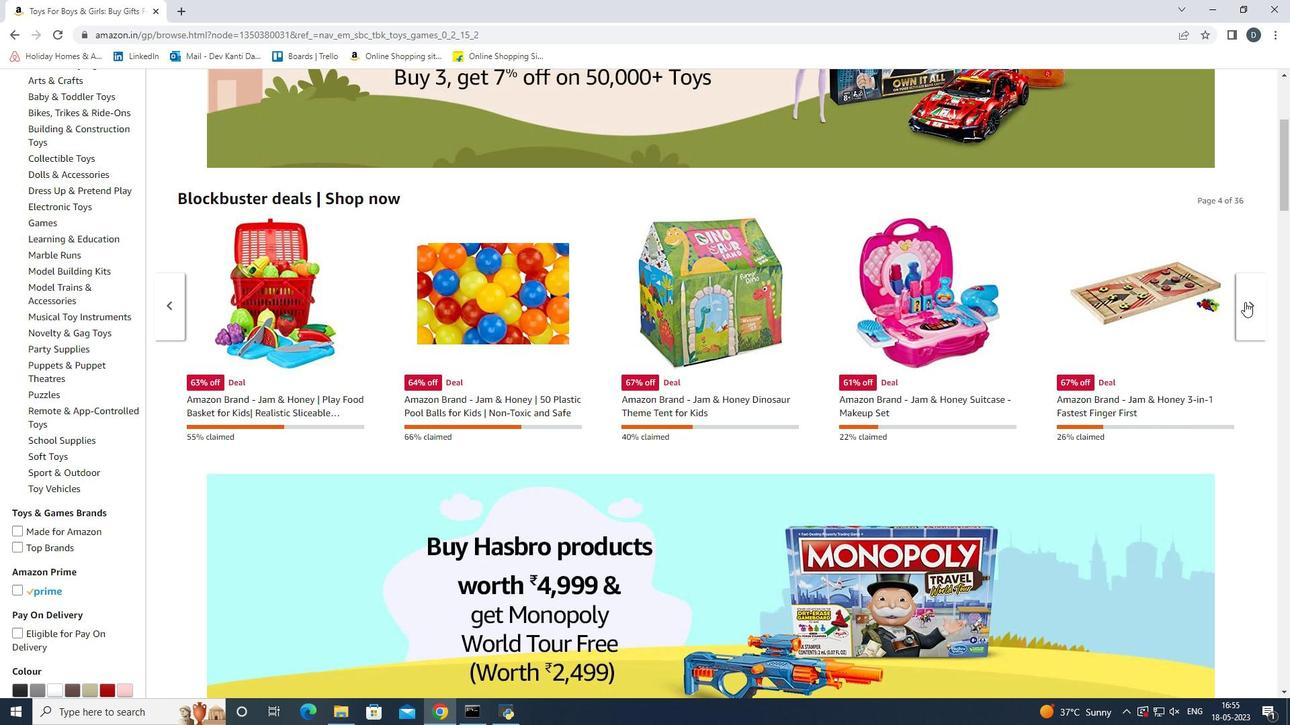 
Action: Mouse scrolled (1245, 301) with delta (0, 0)
Screenshot: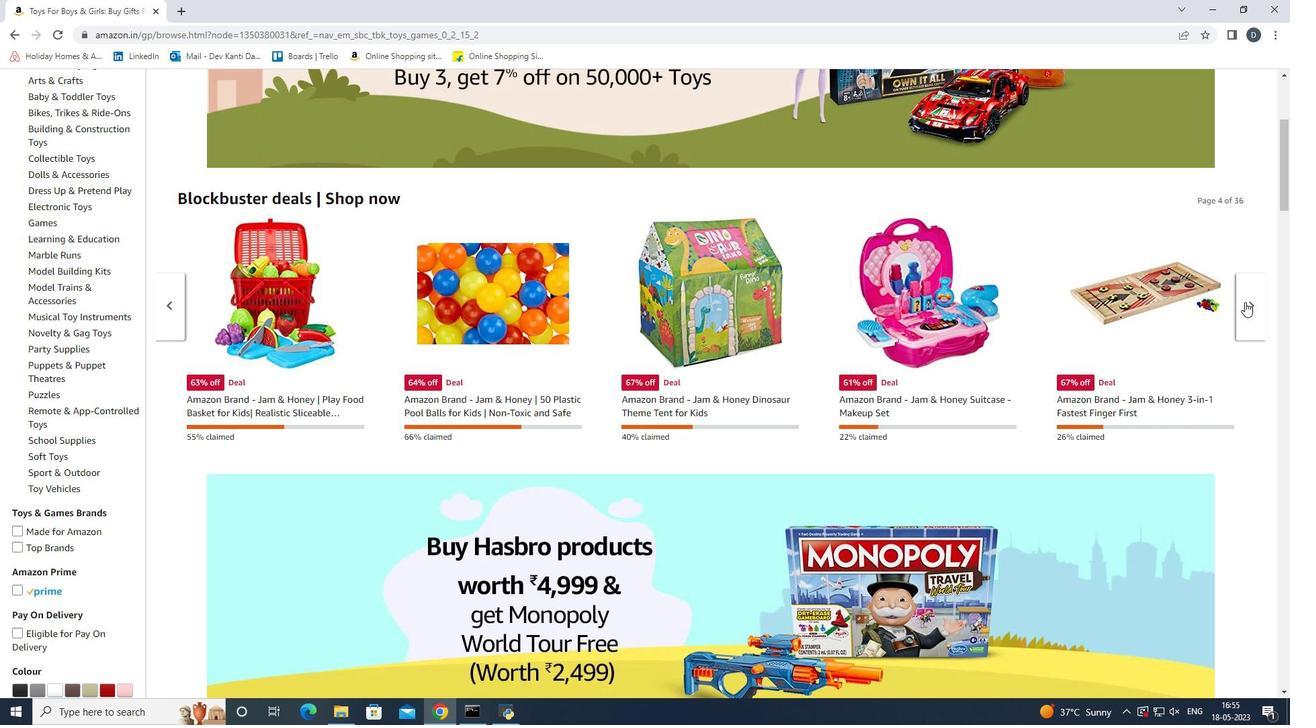 
Action: Mouse scrolled (1245, 301) with delta (0, 0)
Screenshot: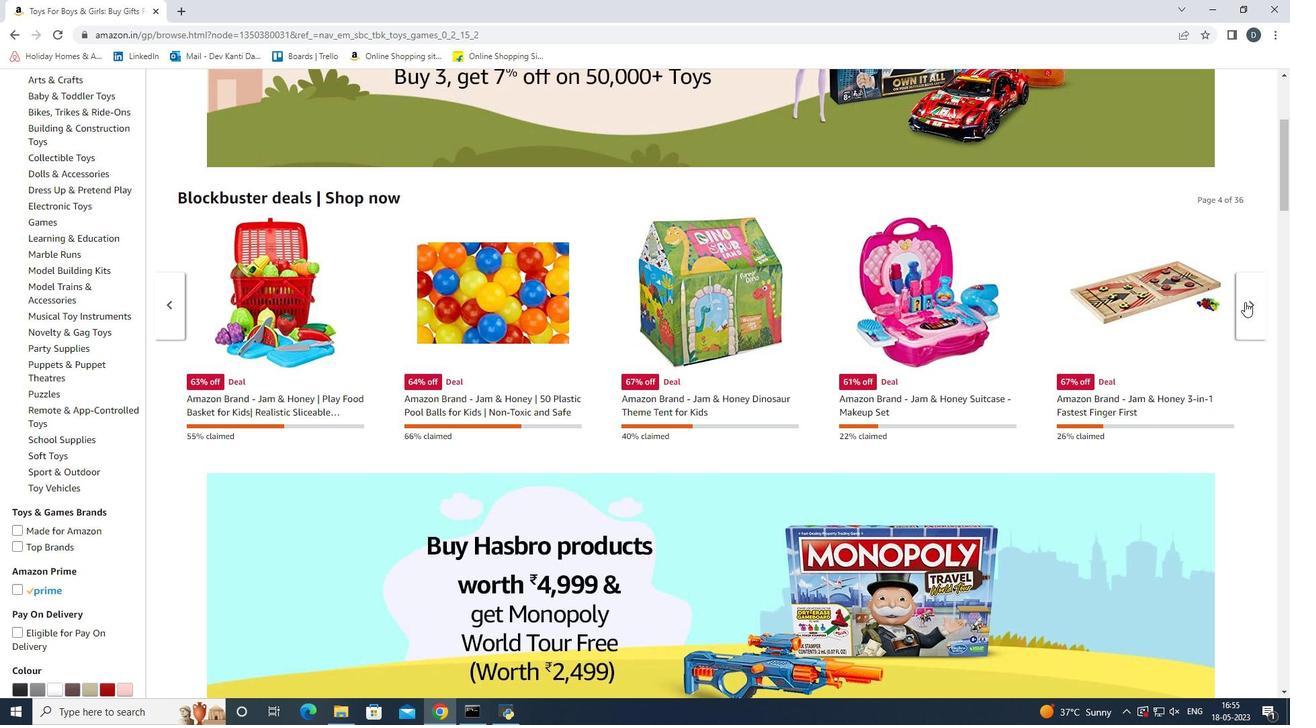 
Action: Mouse scrolled (1245, 301) with delta (0, 0)
Screenshot: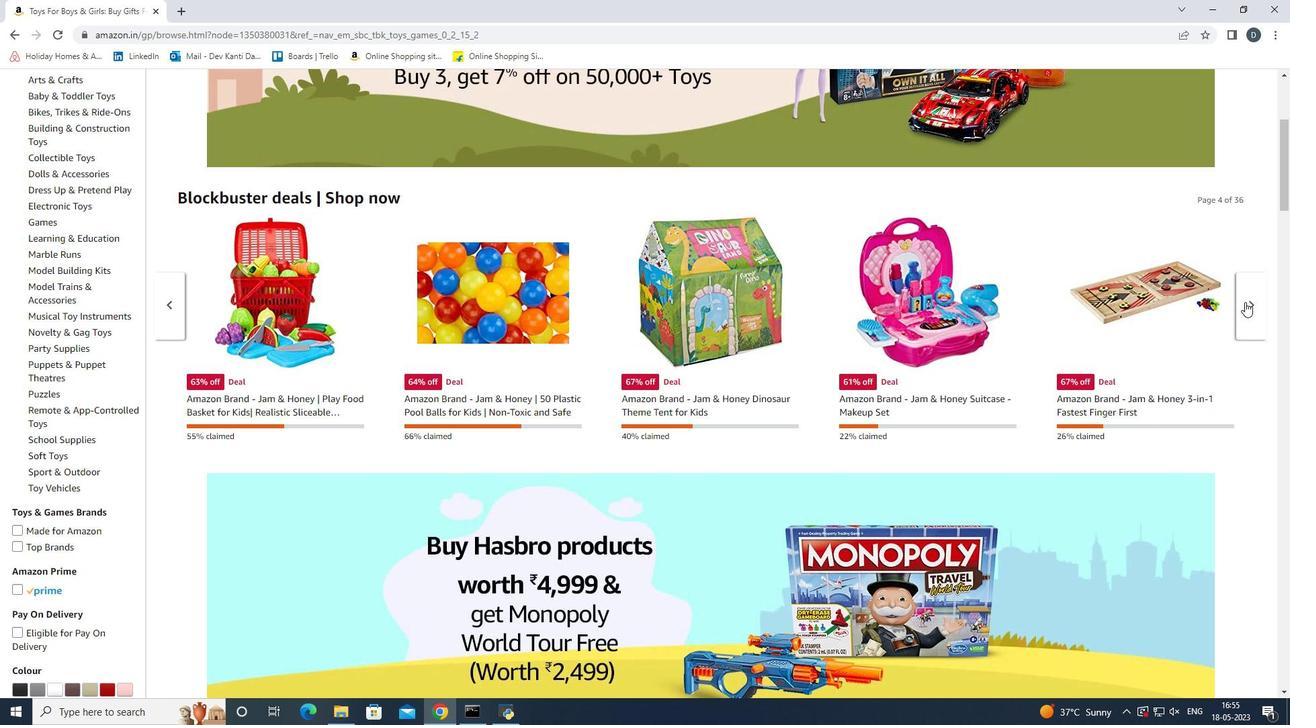
Action: Mouse scrolled (1245, 301) with delta (0, 0)
Screenshot: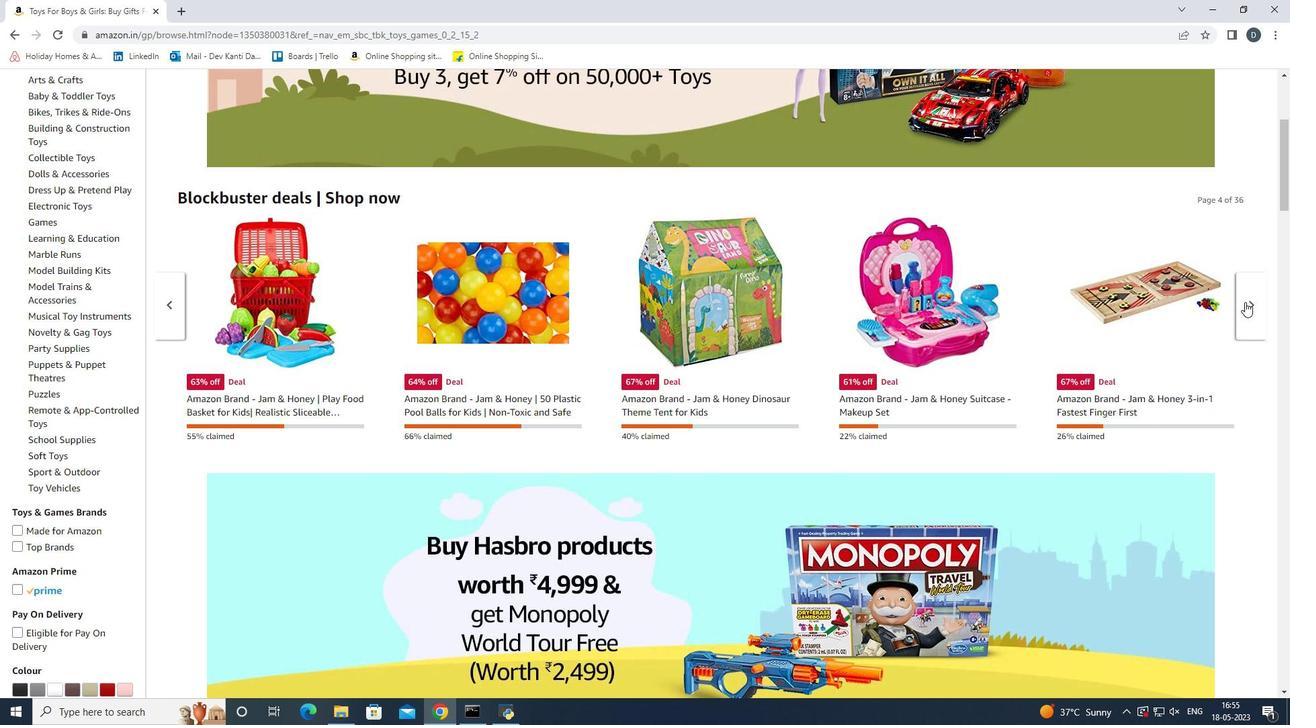 
Action: Mouse scrolled (1245, 301) with delta (0, 0)
Screenshot: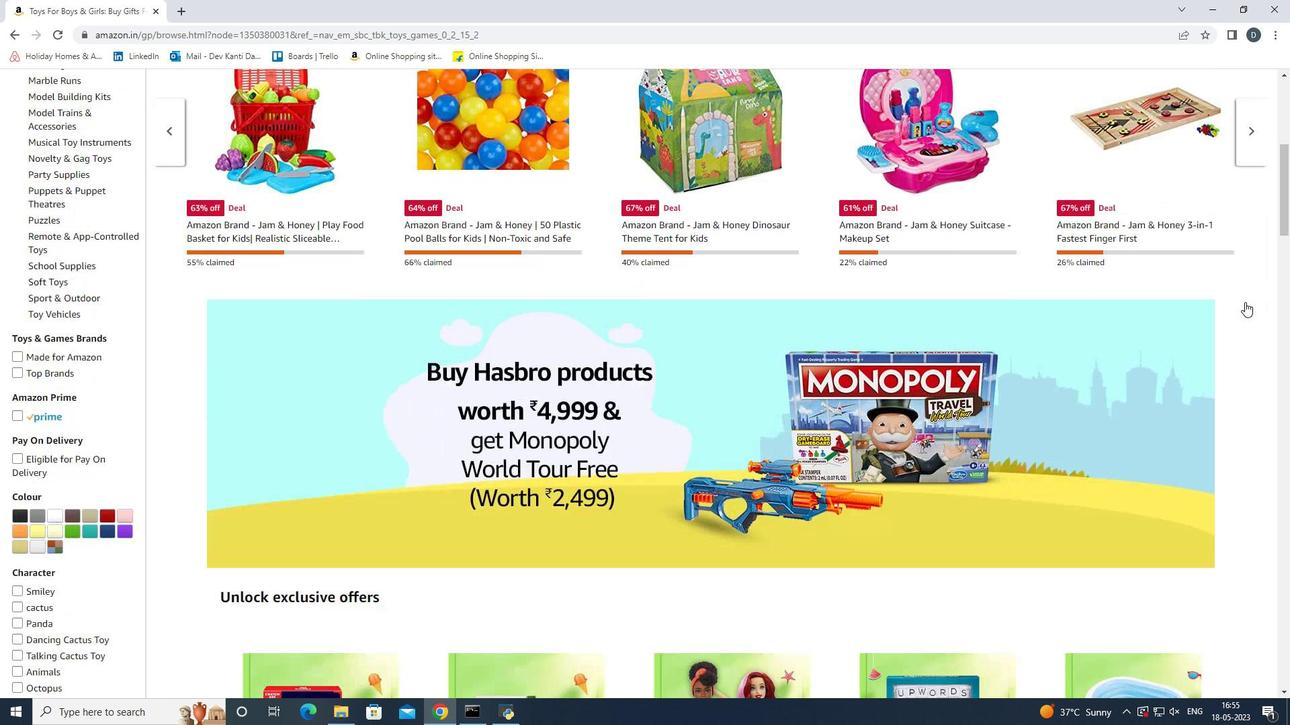 
Action: Mouse scrolled (1245, 301) with delta (0, 0)
Screenshot: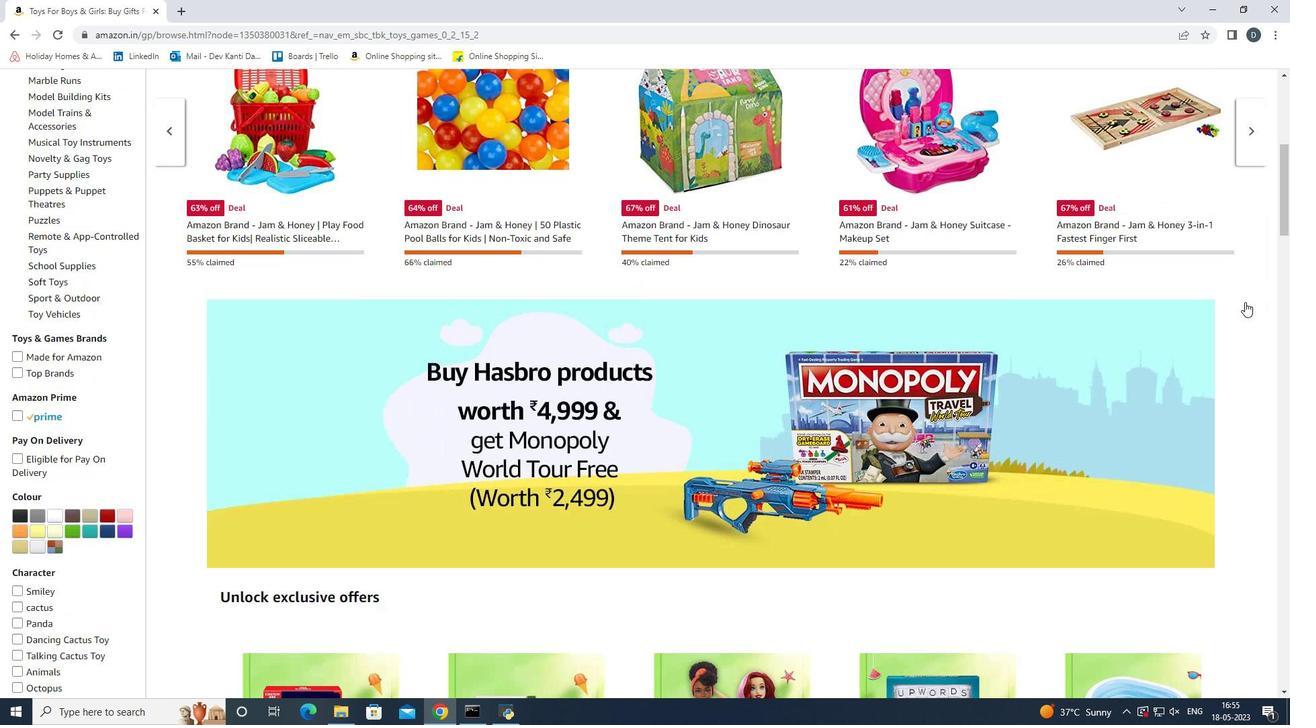 
Action: Mouse scrolled (1245, 301) with delta (0, 0)
Screenshot: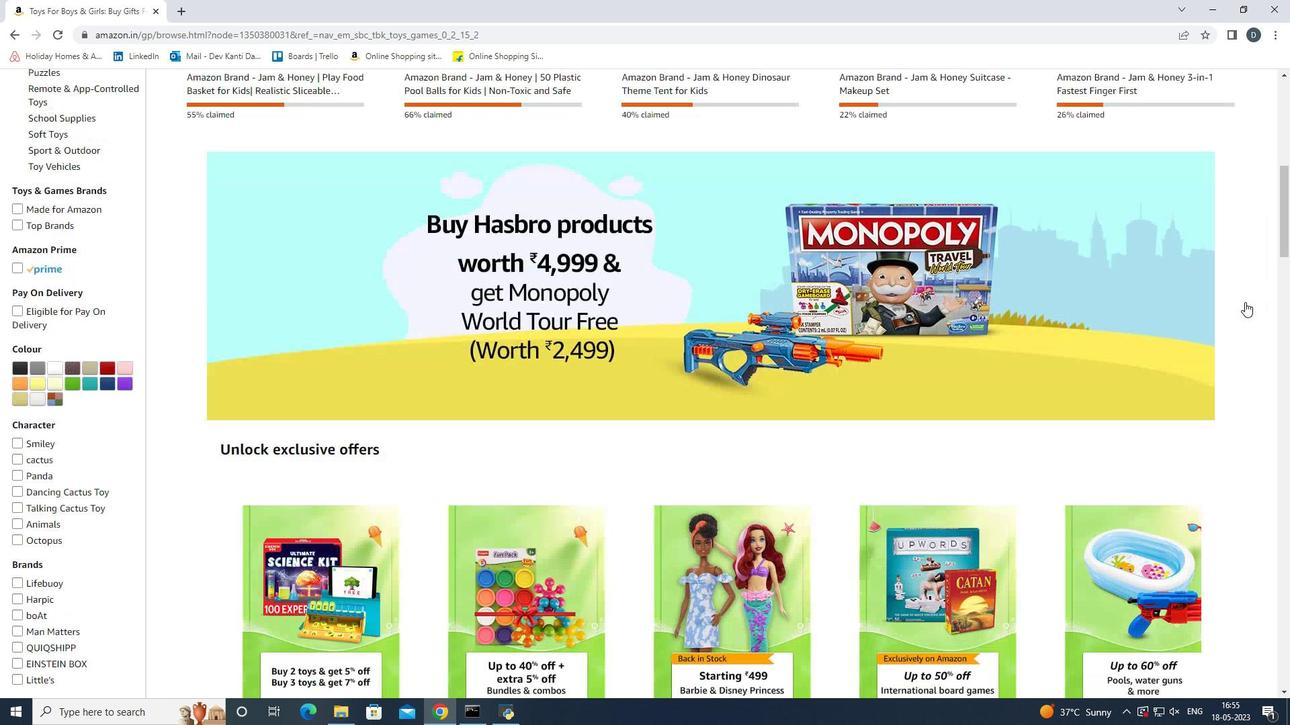
Action: Mouse scrolled (1245, 301) with delta (0, 0)
Screenshot: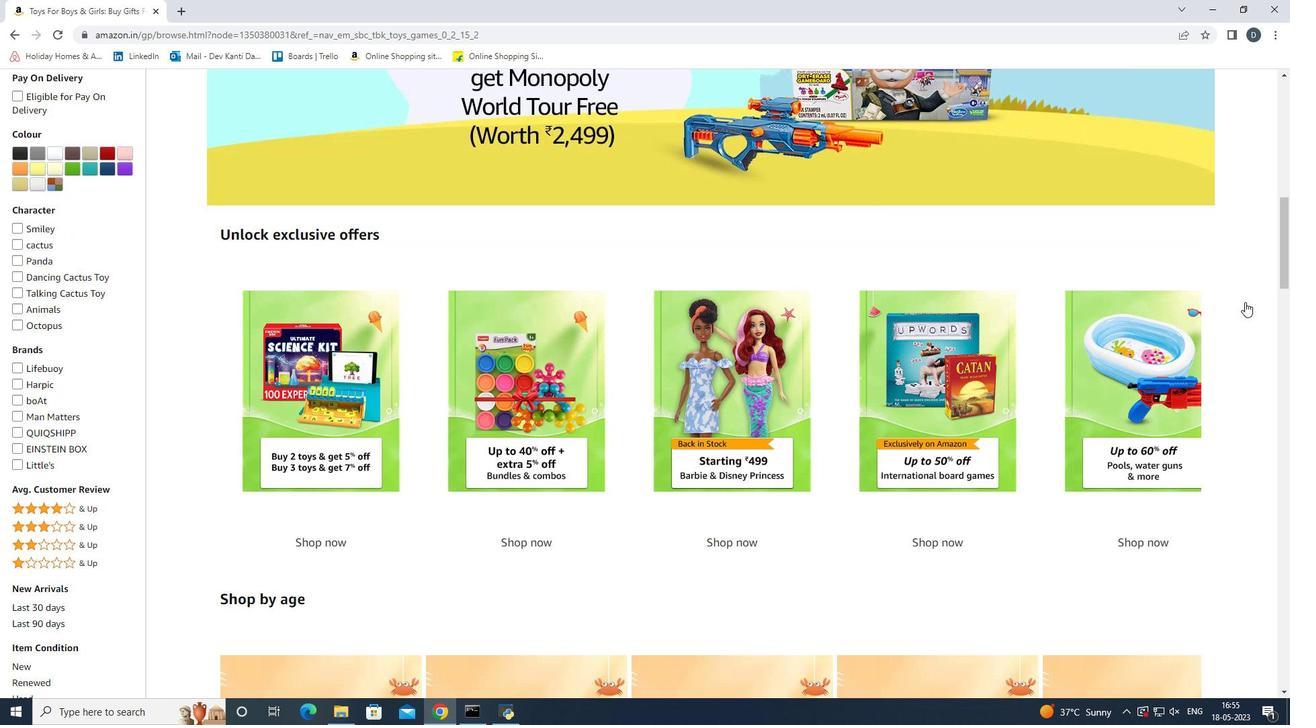 
Action: Mouse moved to (329, 310)
Screenshot: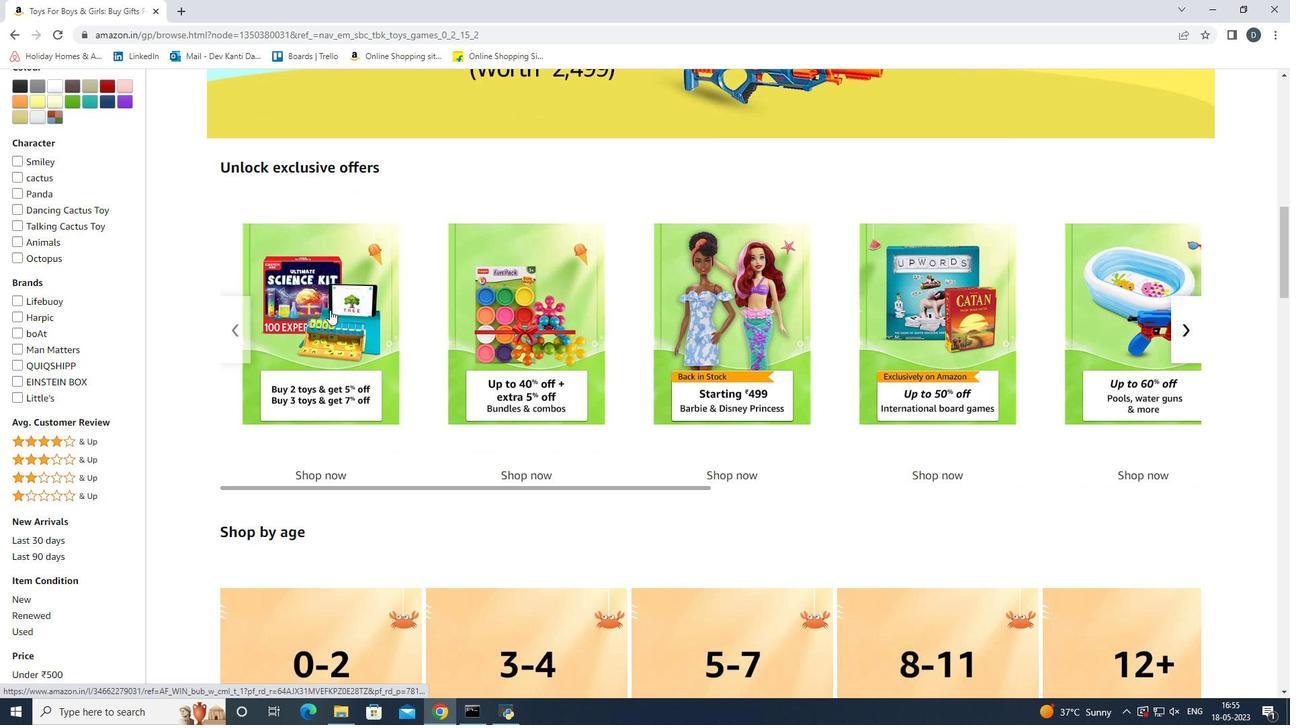 
Action: Mouse scrolled (329, 309) with delta (0, 0)
Screenshot: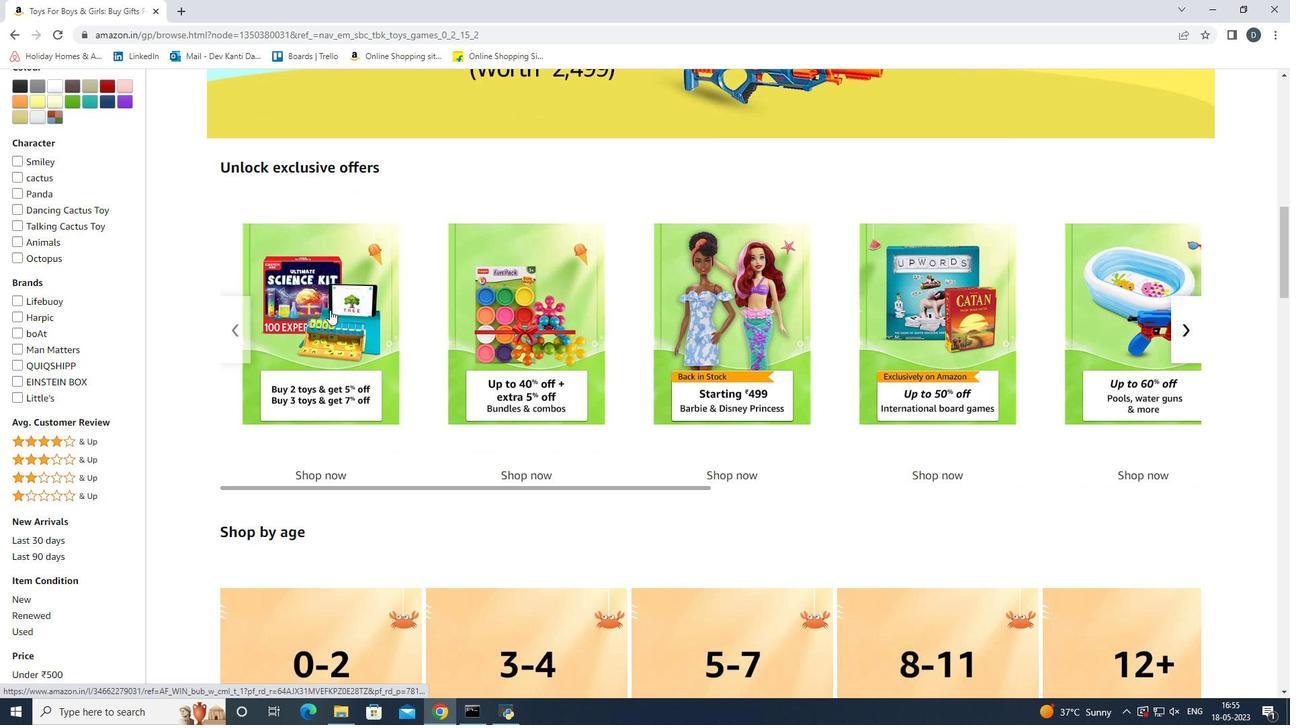 
Action: Mouse scrolled (329, 309) with delta (0, 0)
Screenshot: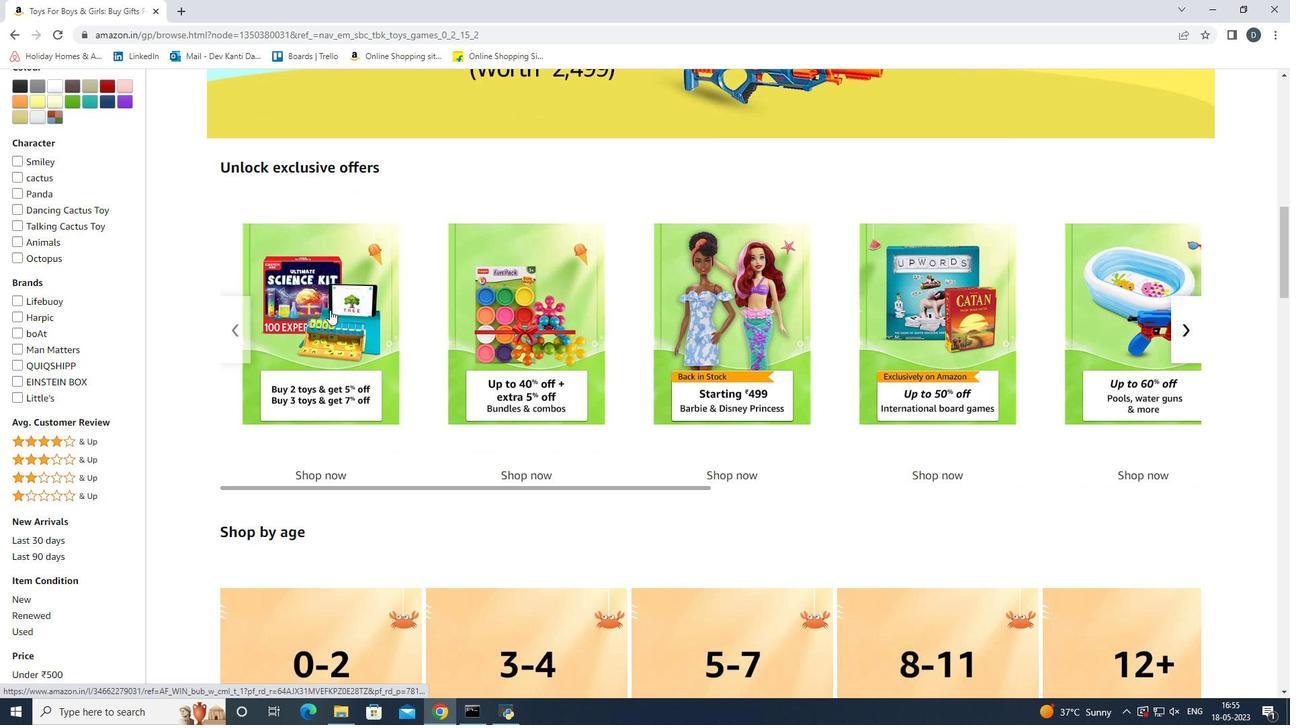 
Action: Mouse scrolled (329, 309) with delta (0, 0)
Screenshot: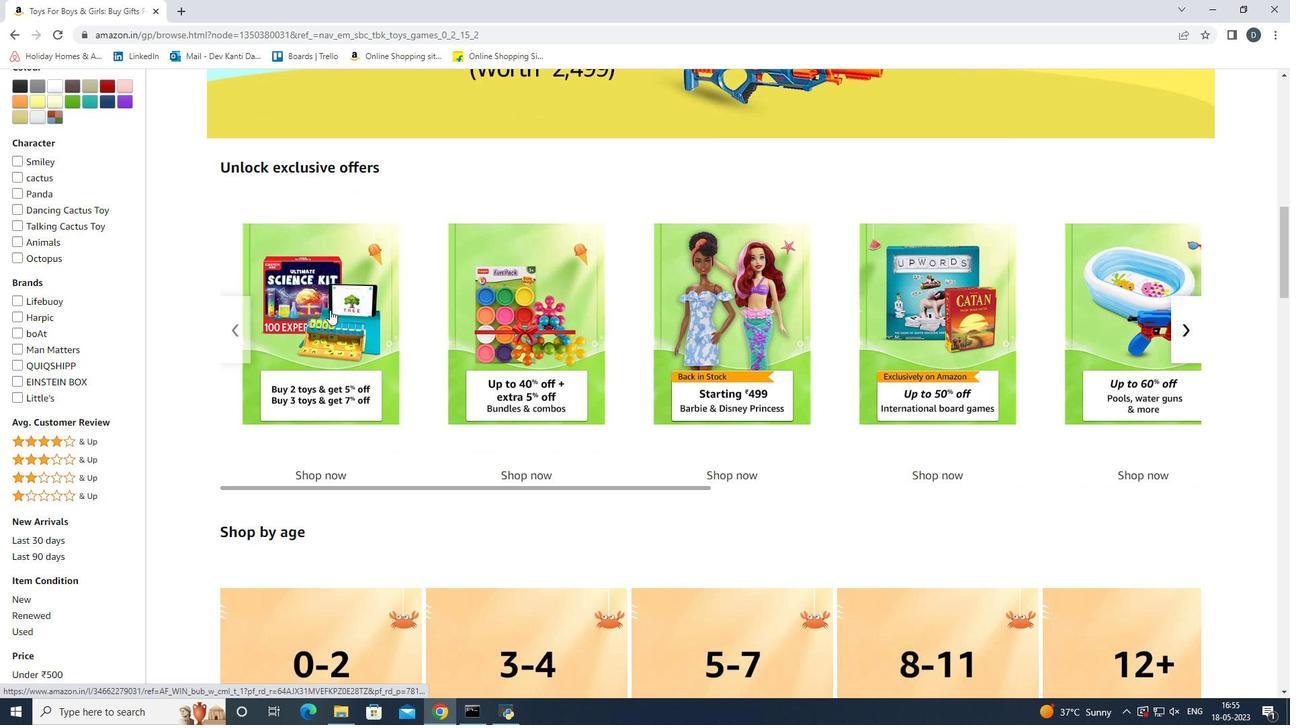 
Action: Mouse scrolled (329, 309) with delta (0, 0)
Screenshot: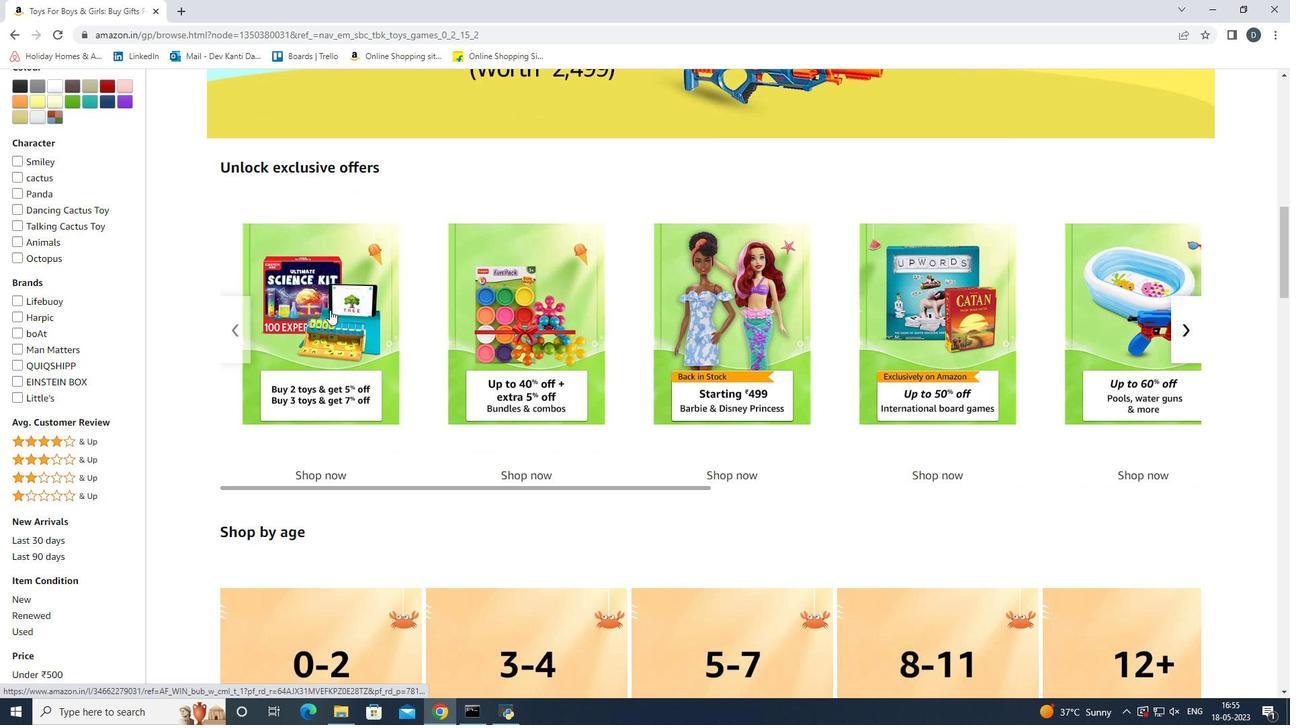 
Action: Mouse scrolled (329, 309) with delta (0, 0)
Screenshot: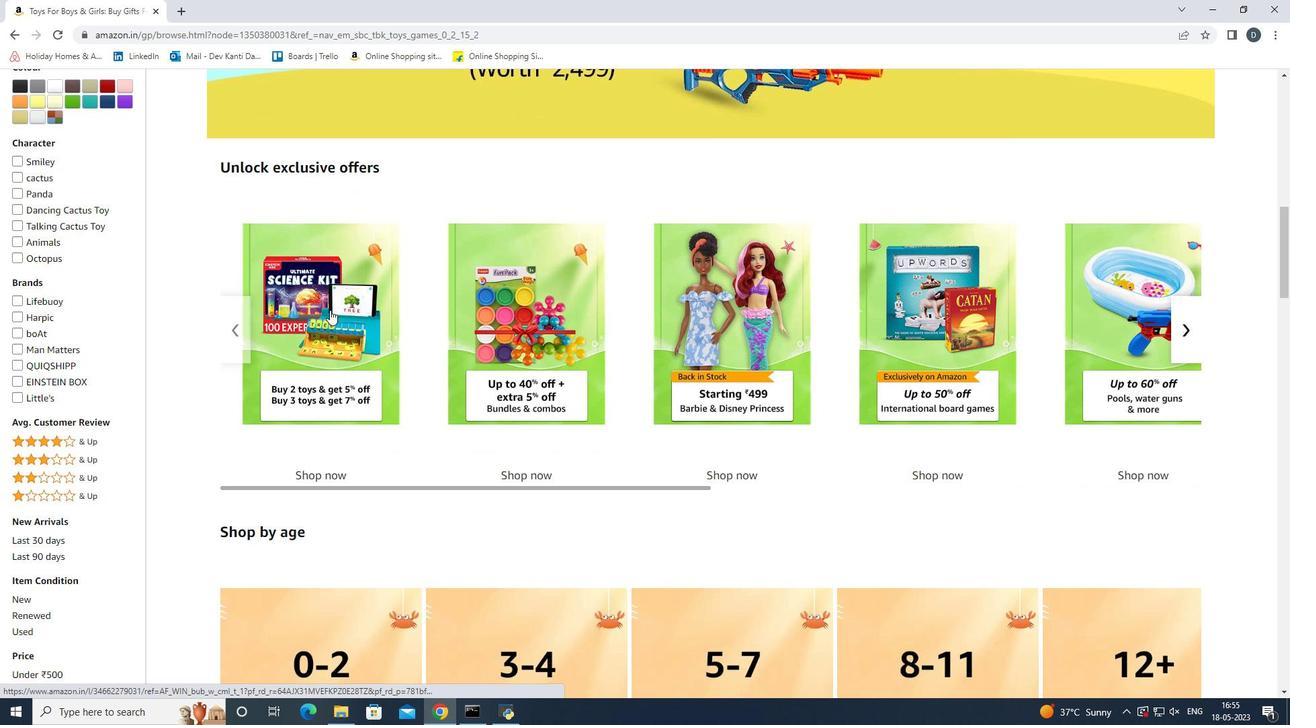 
Action: Mouse scrolled (329, 309) with delta (0, 0)
Screenshot: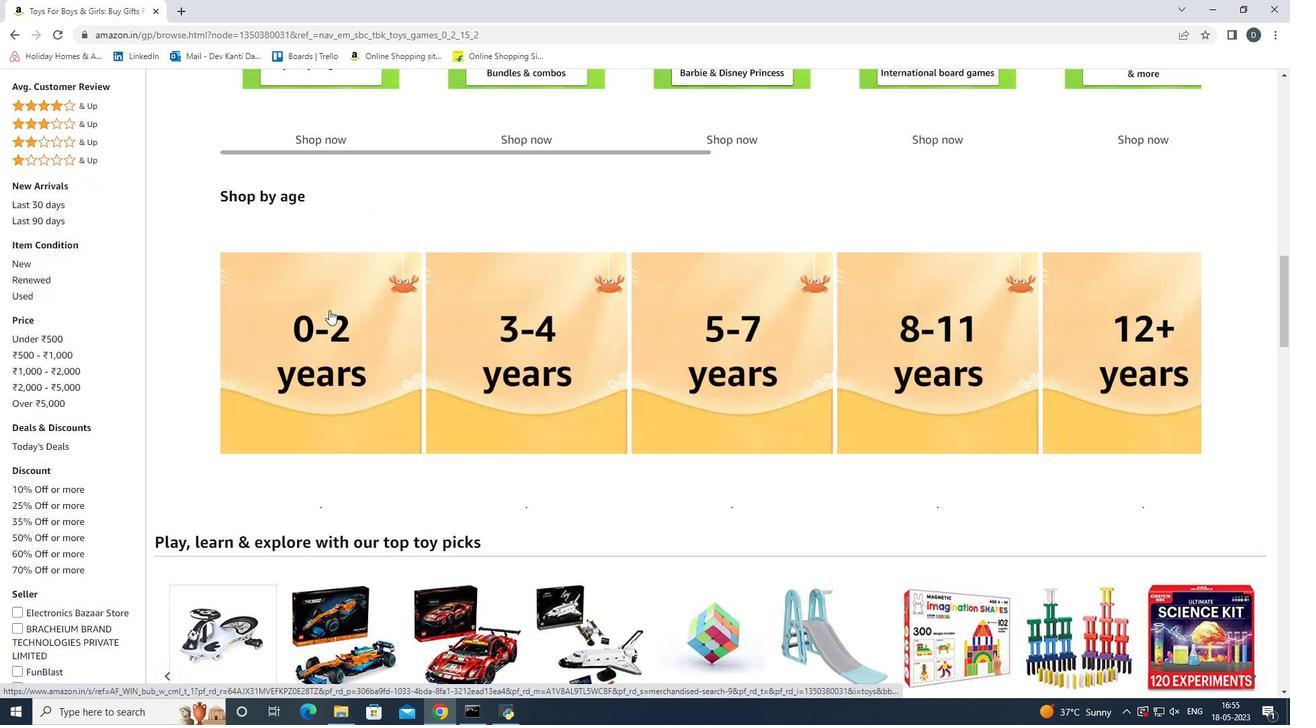 
Action: Mouse scrolled (329, 309) with delta (0, 0)
Screenshot: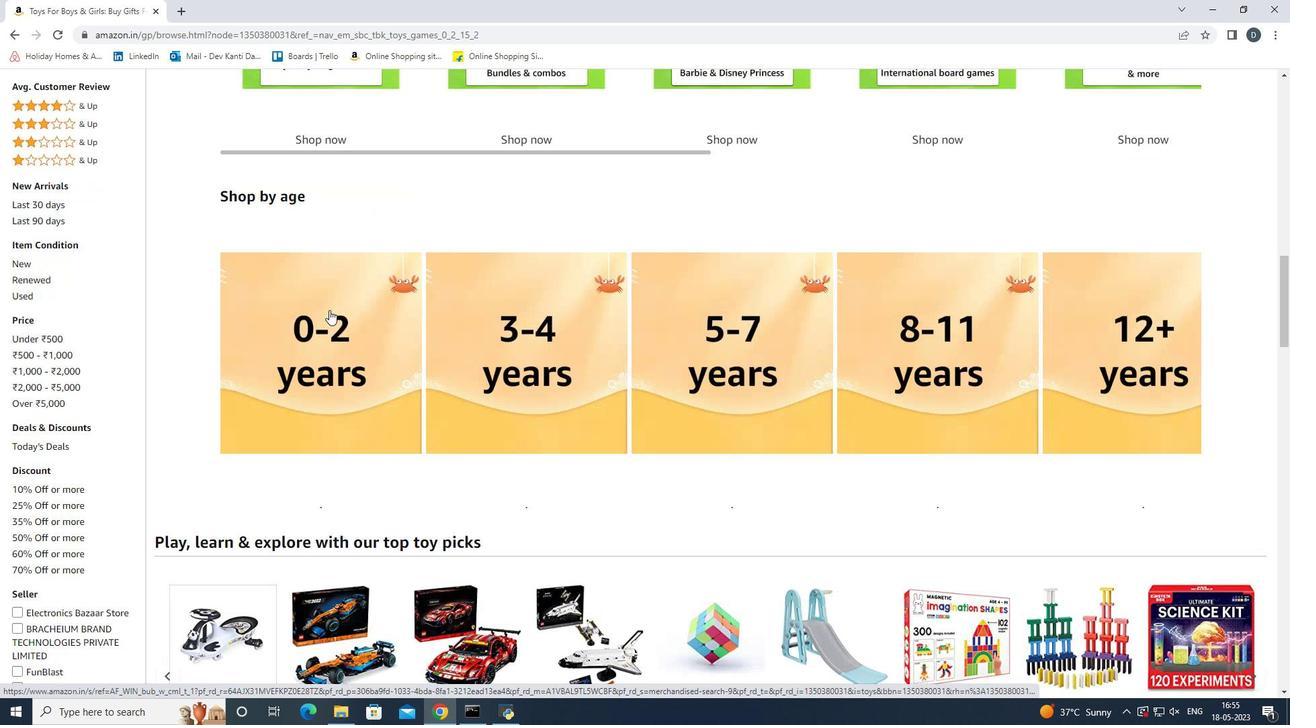 
Action: Mouse scrolled (329, 309) with delta (0, 0)
Screenshot: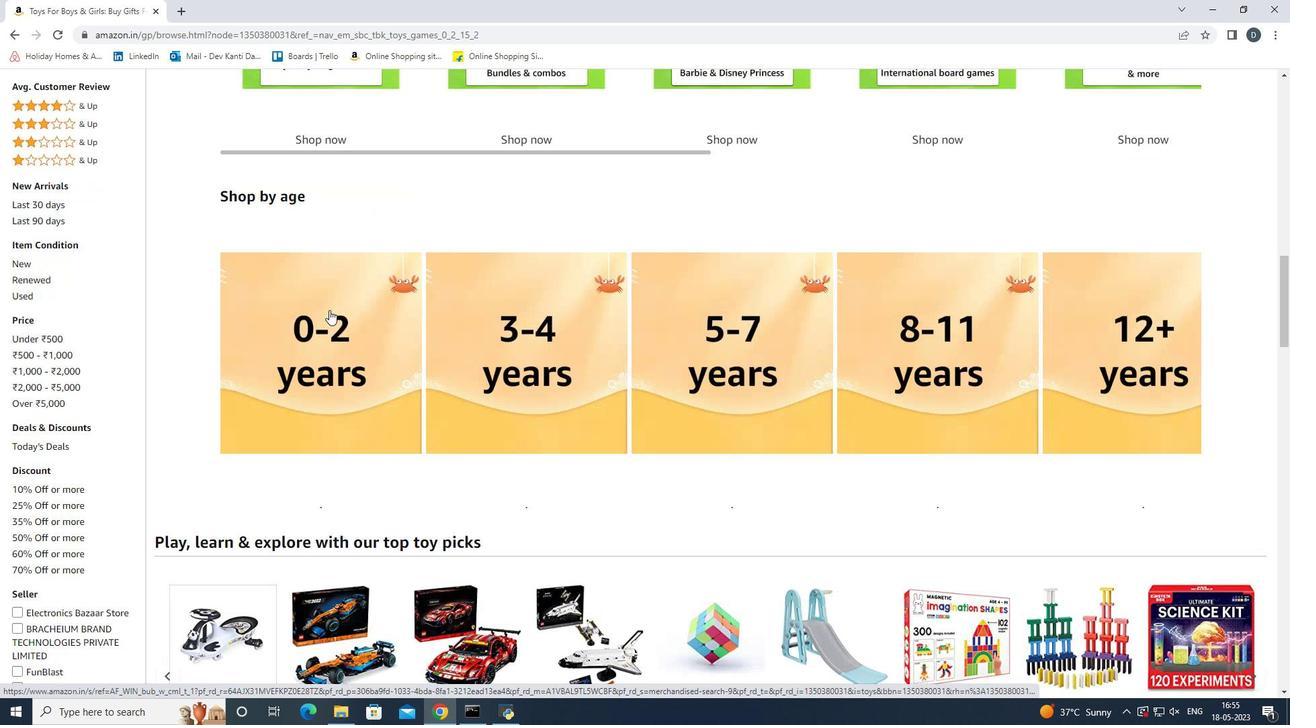 
Action: Mouse scrolled (329, 309) with delta (0, 0)
Screenshot: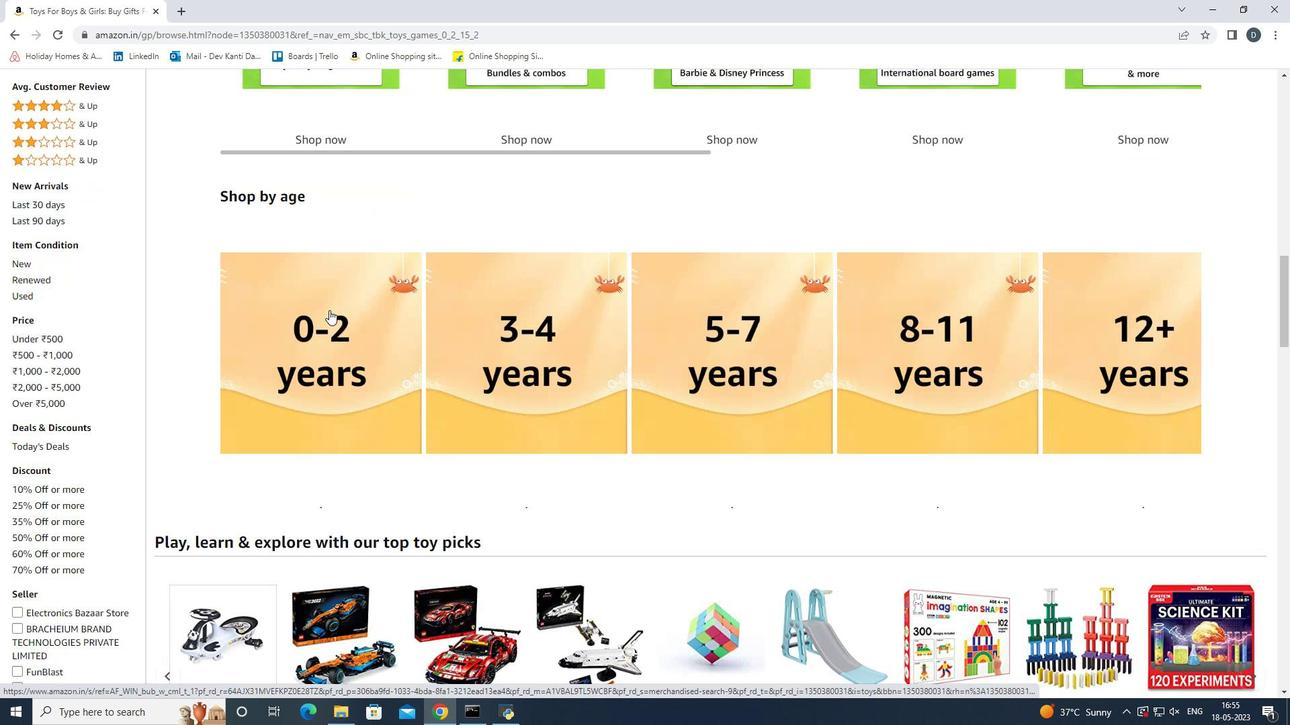 
Action: Mouse moved to (811, 256)
Screenshot: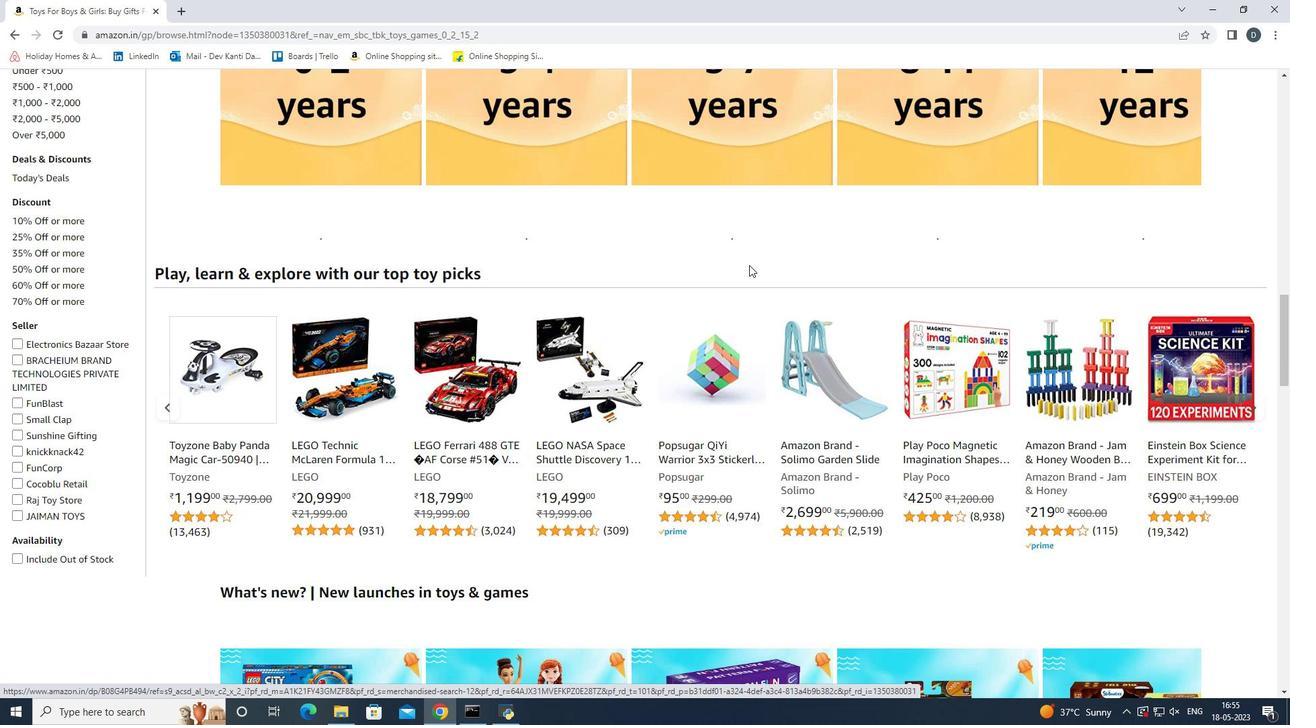 
Action: Mouse scrolled (811, 257) with delta (0, 0)
Screenshot: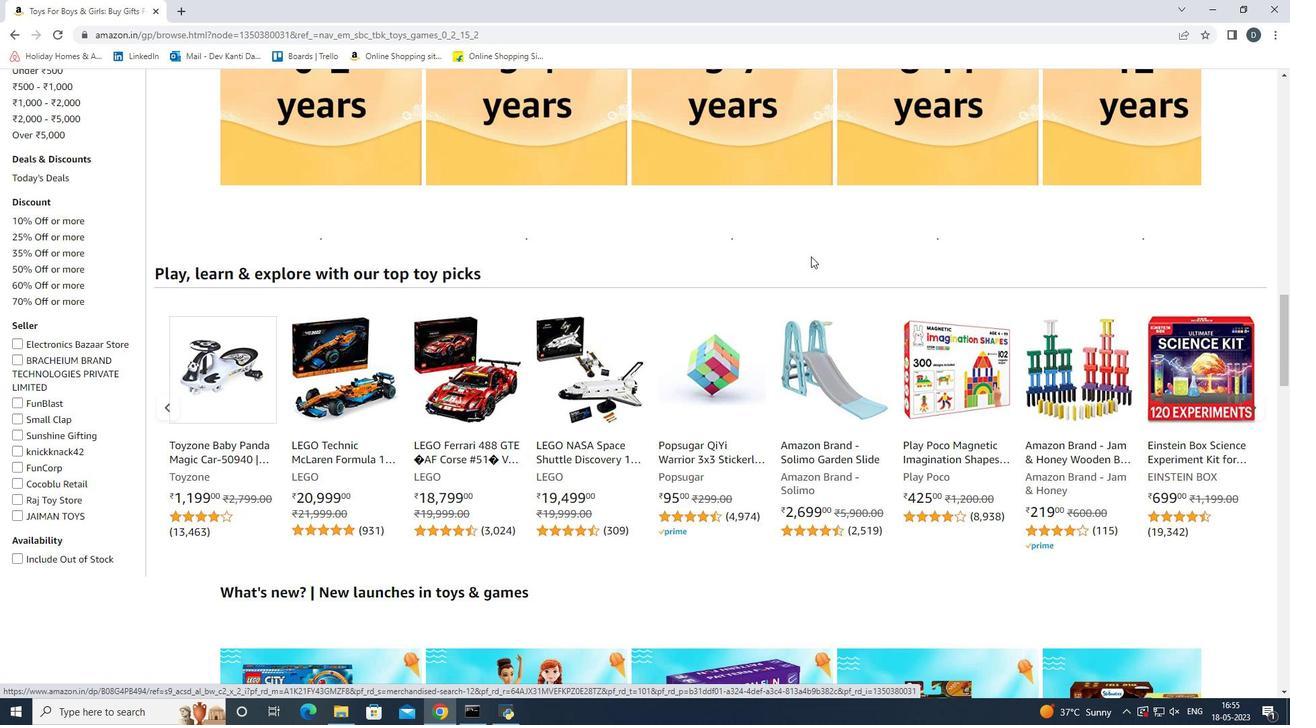 
Action: Mouse scrolled (811, 257) with delta (0, 0)
Screenshot: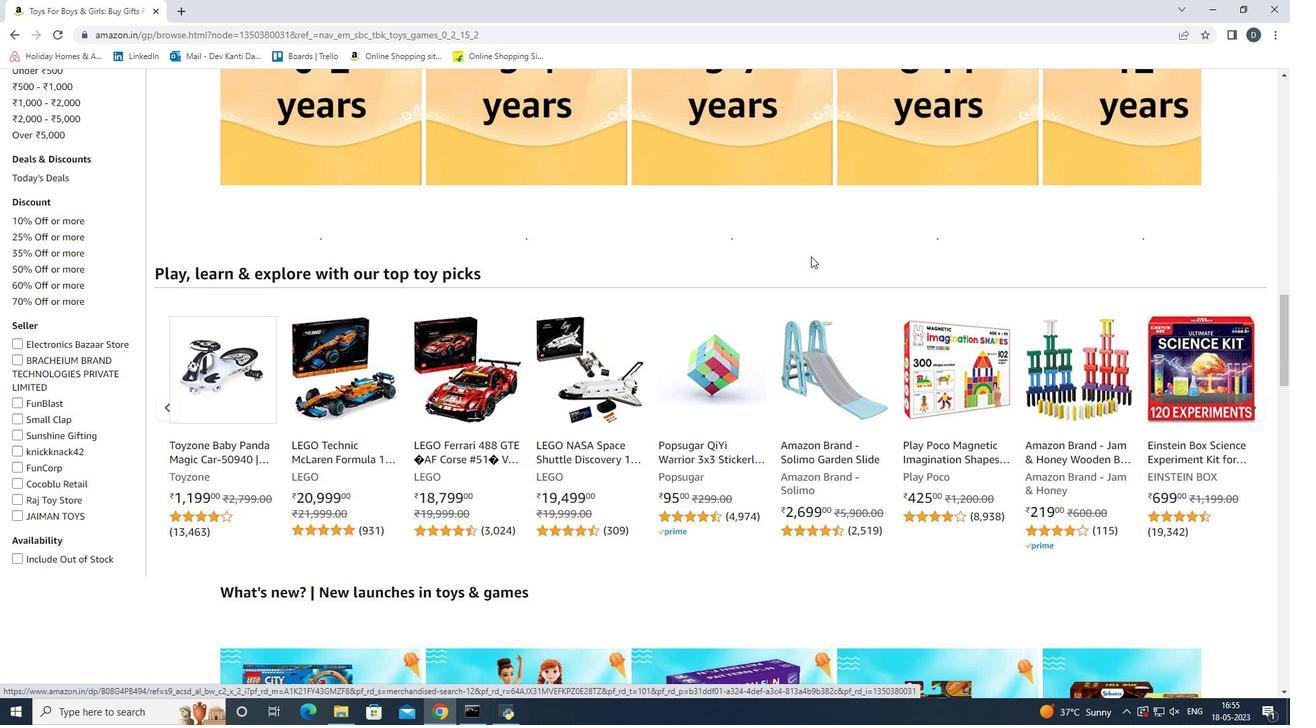 
Action: Mouse scrolled (811, 257) with delta (0, 0)
Screenshot: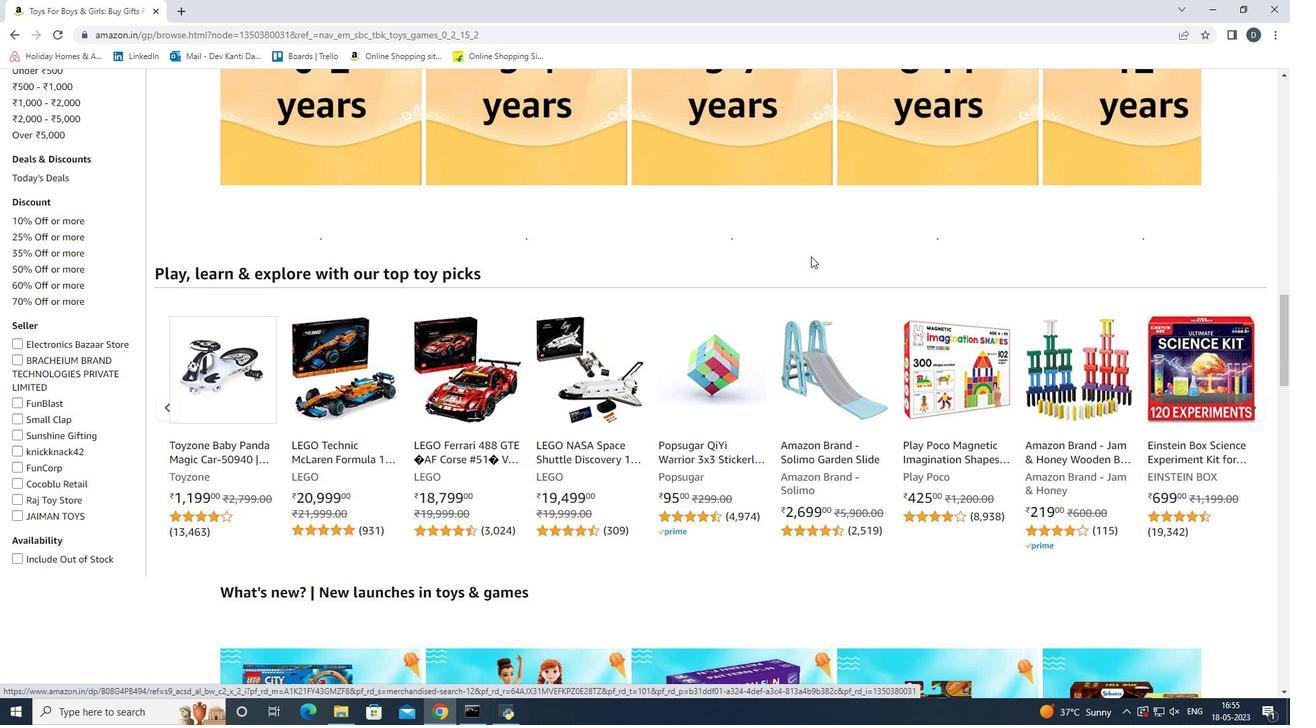 
Action: Mouse moved to (795, 299)
Screenshot: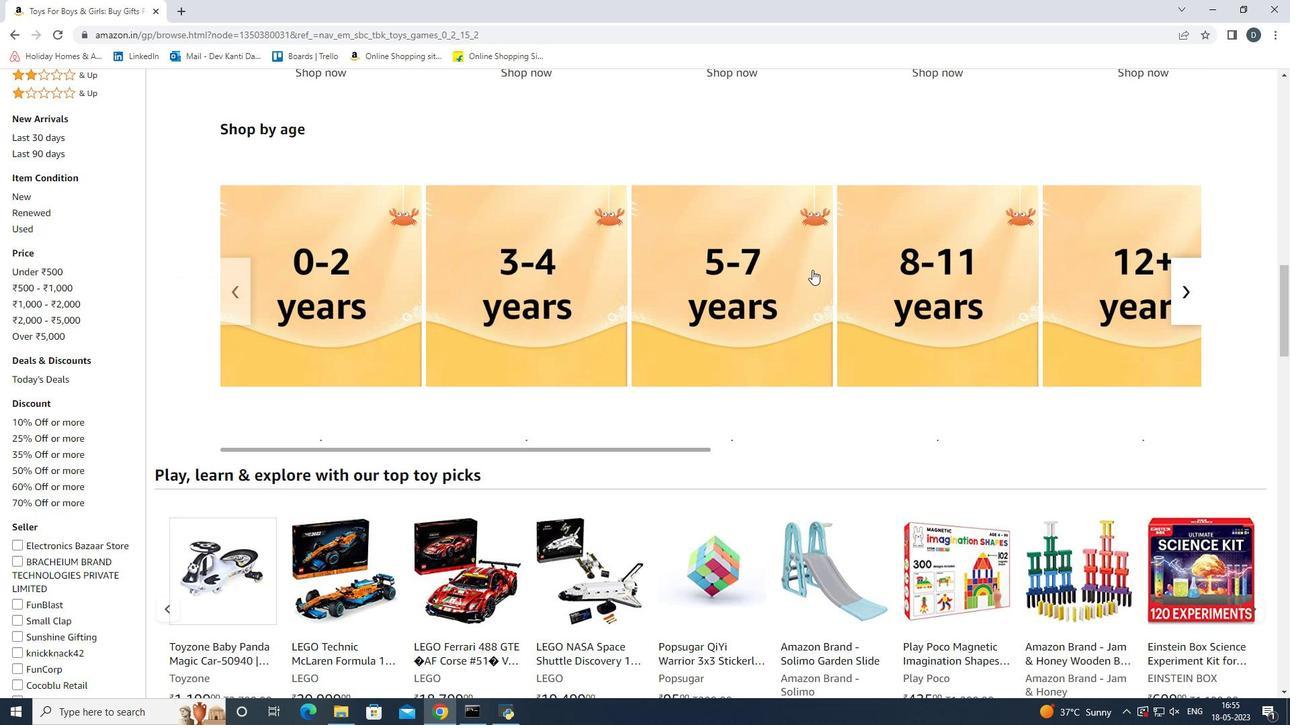 
Action: Mouse scrolled (795, 299) with delta (0, 0)
Screenshot: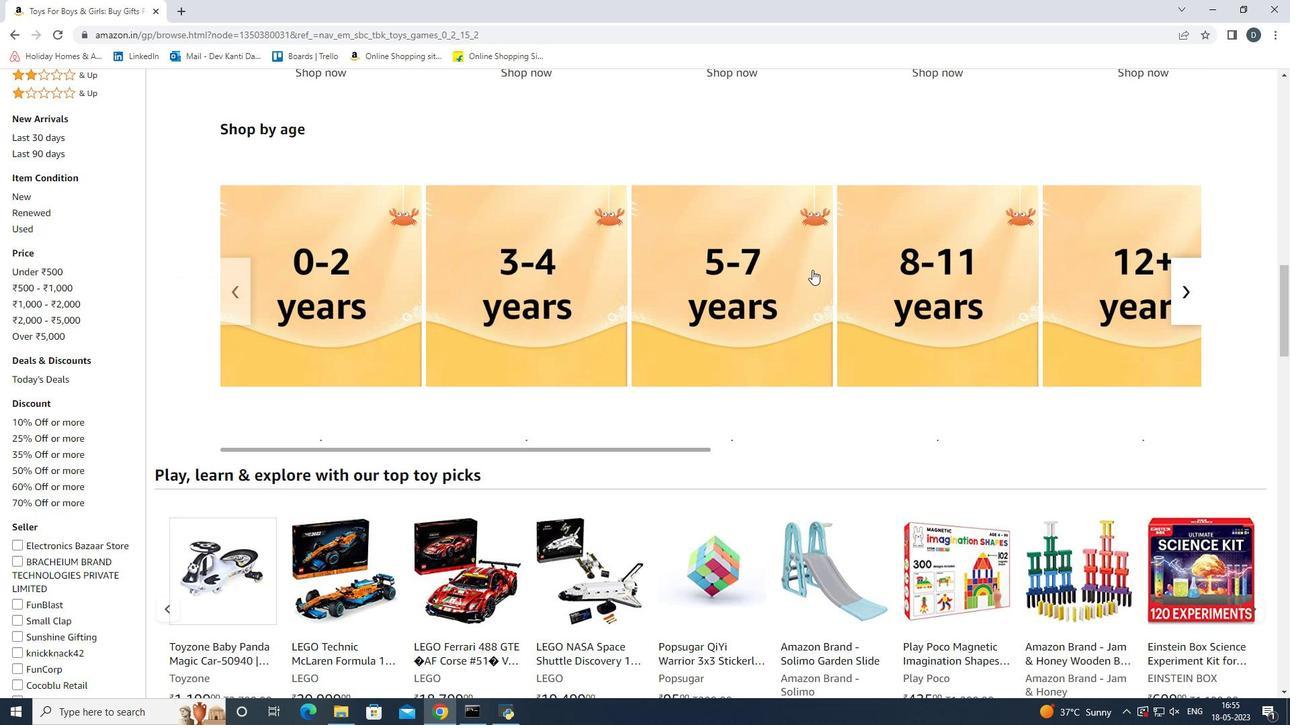 
Action: Mouse moved to (793, 307)
Screenshot: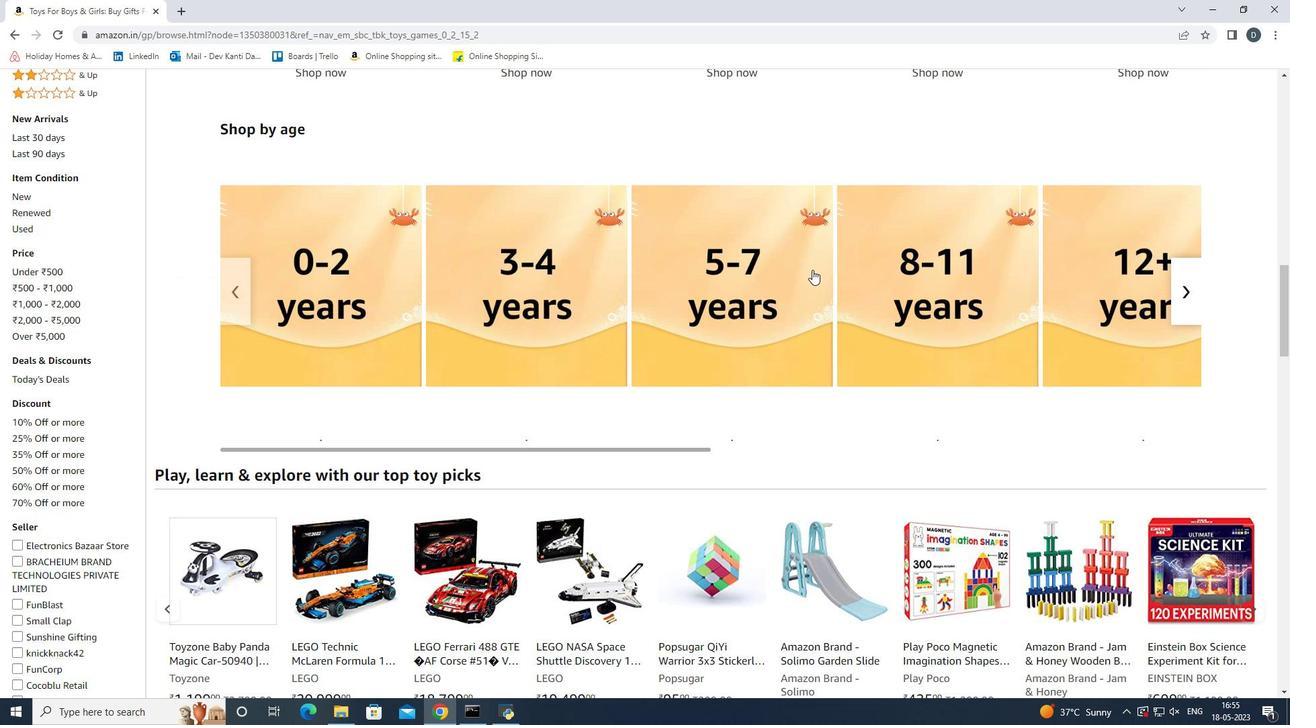 
Action: Mouse scrolled (793, 306) with delta (0, 0)
Screenshot: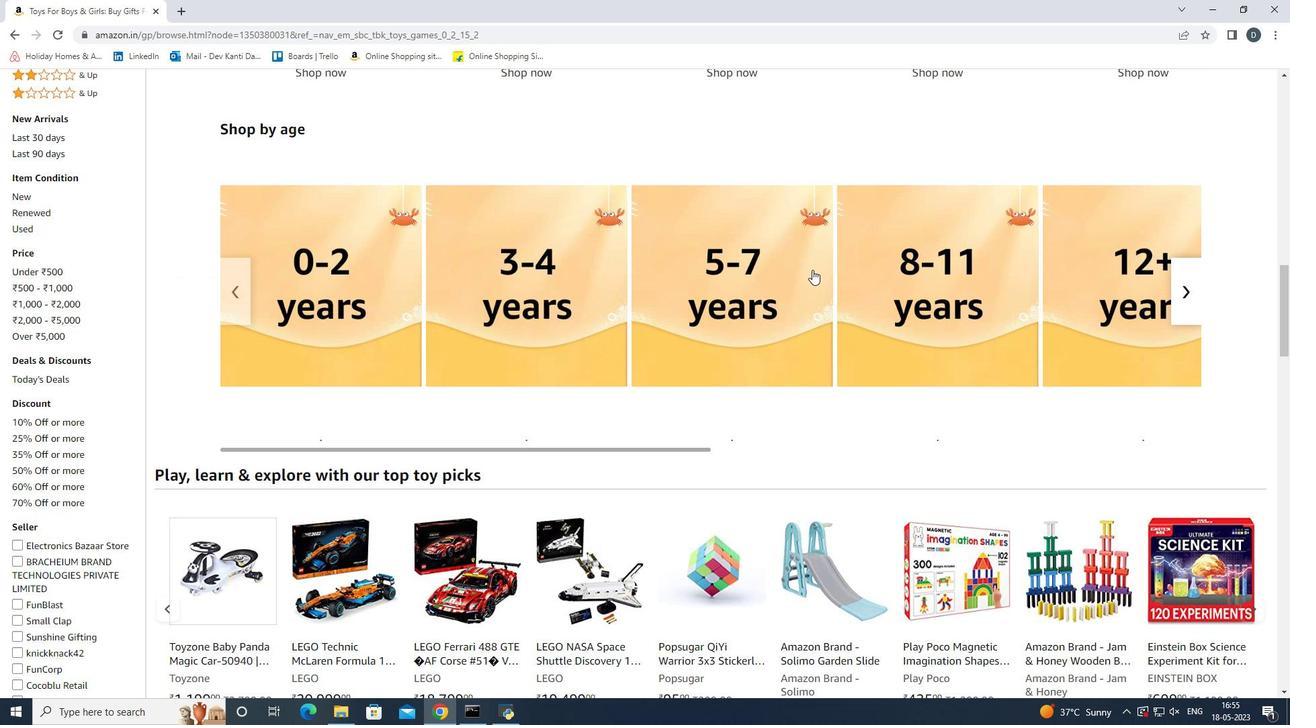 
Action: Mouse moved to (791, 315)
Screenshot: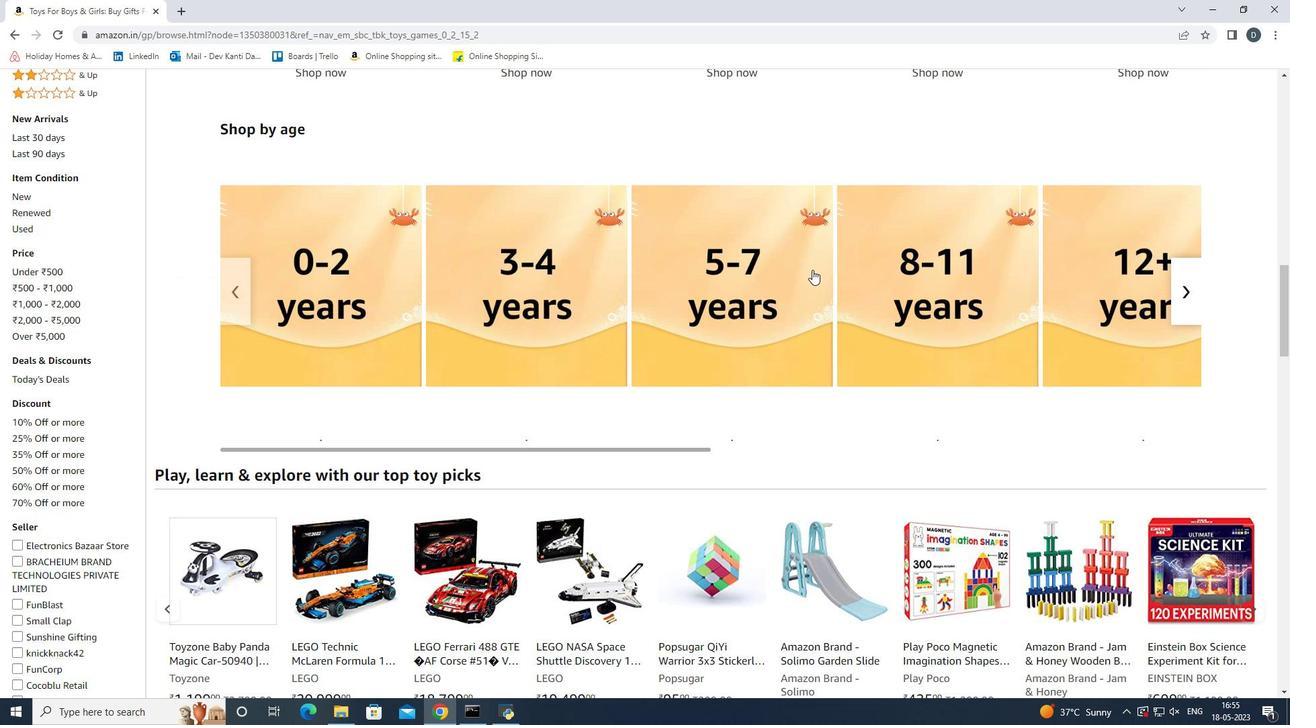 
Action: Mouse scrolled (793, 311) with delta (0, 0)
Screenshot: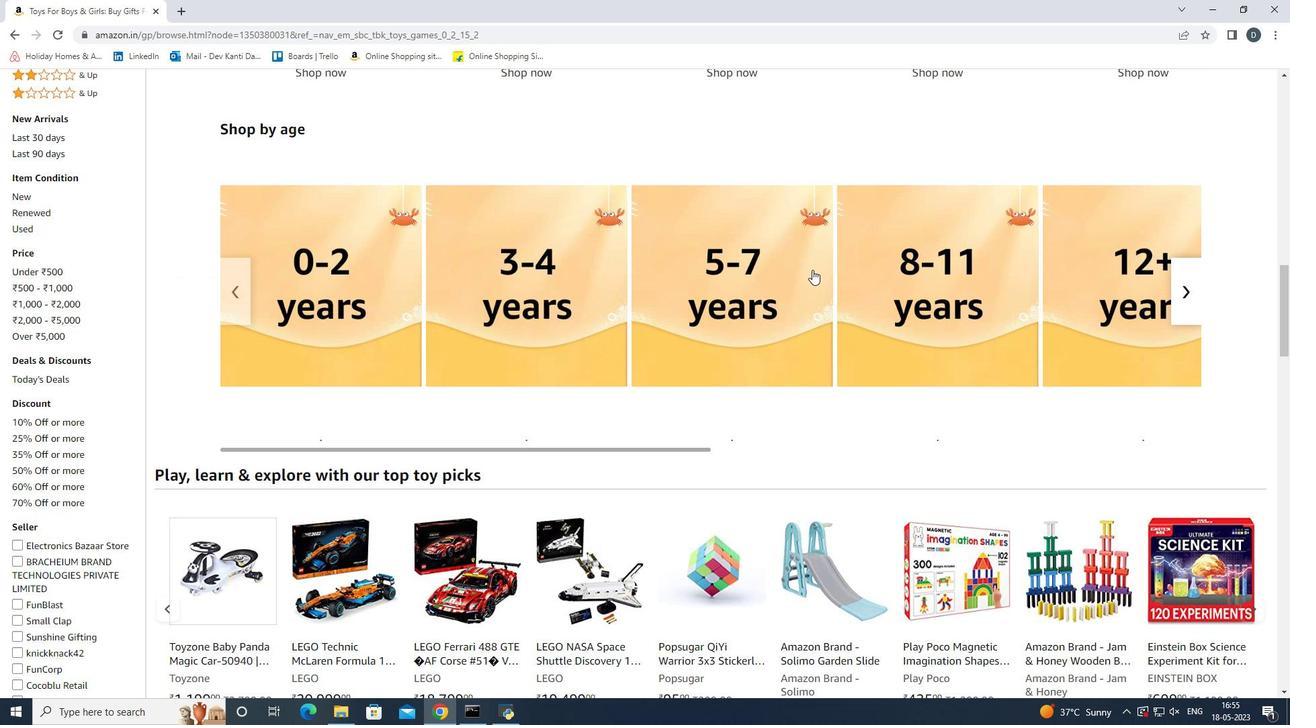 
Action: Mouse moved to (787, 323)
Screenshot: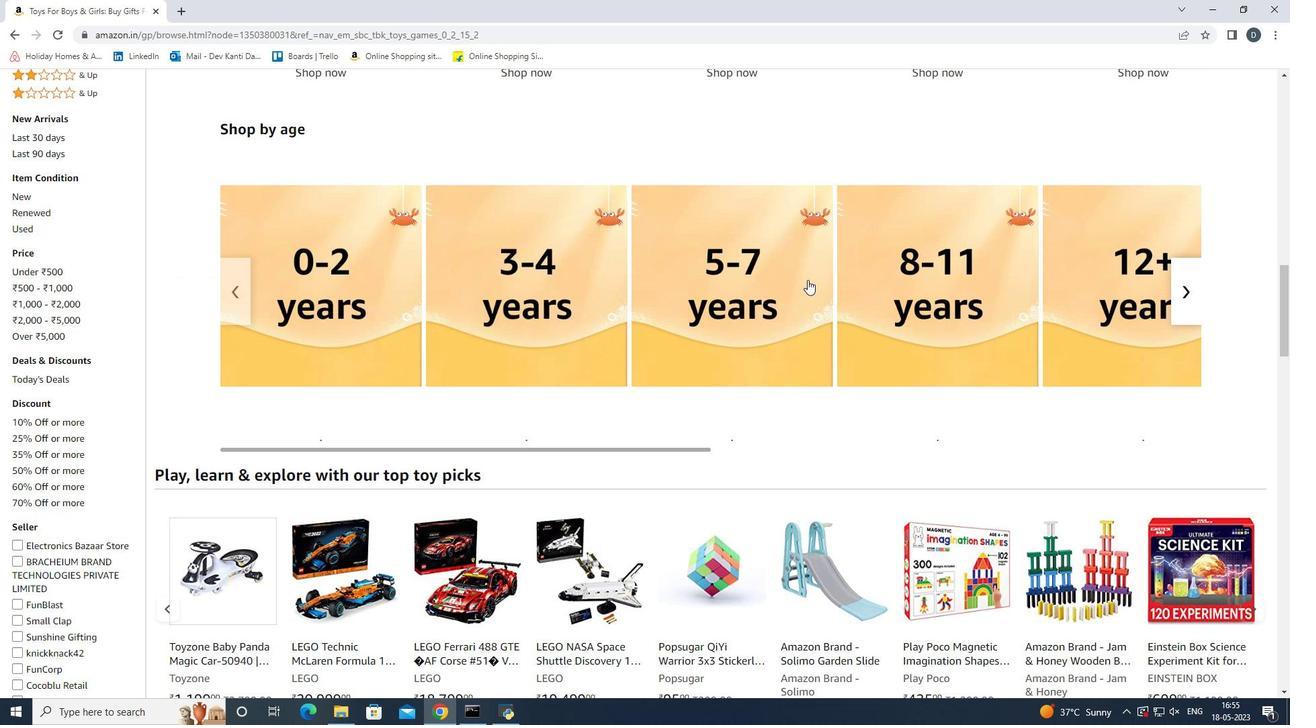 
Action: Mouse scrolled (789, 317) with delta (0, 0)
Screenshot: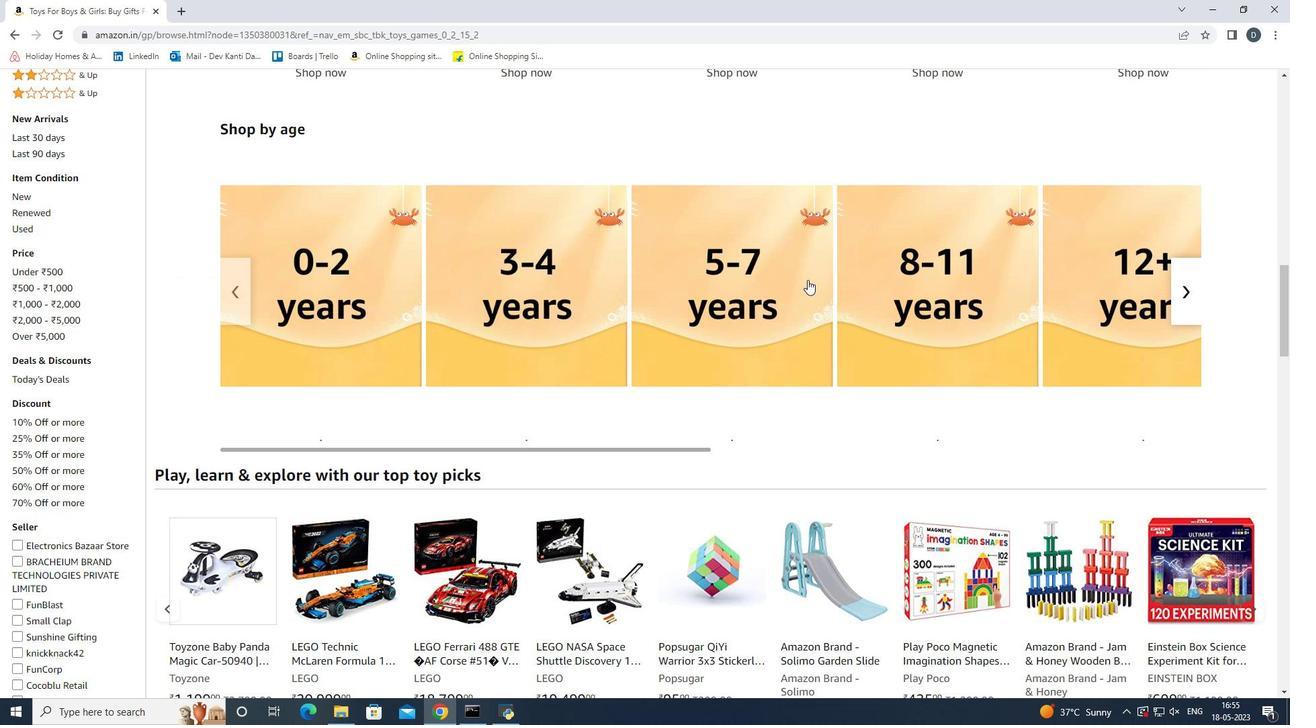 
Action: Mouse moved to (783, 328)
Screenshot: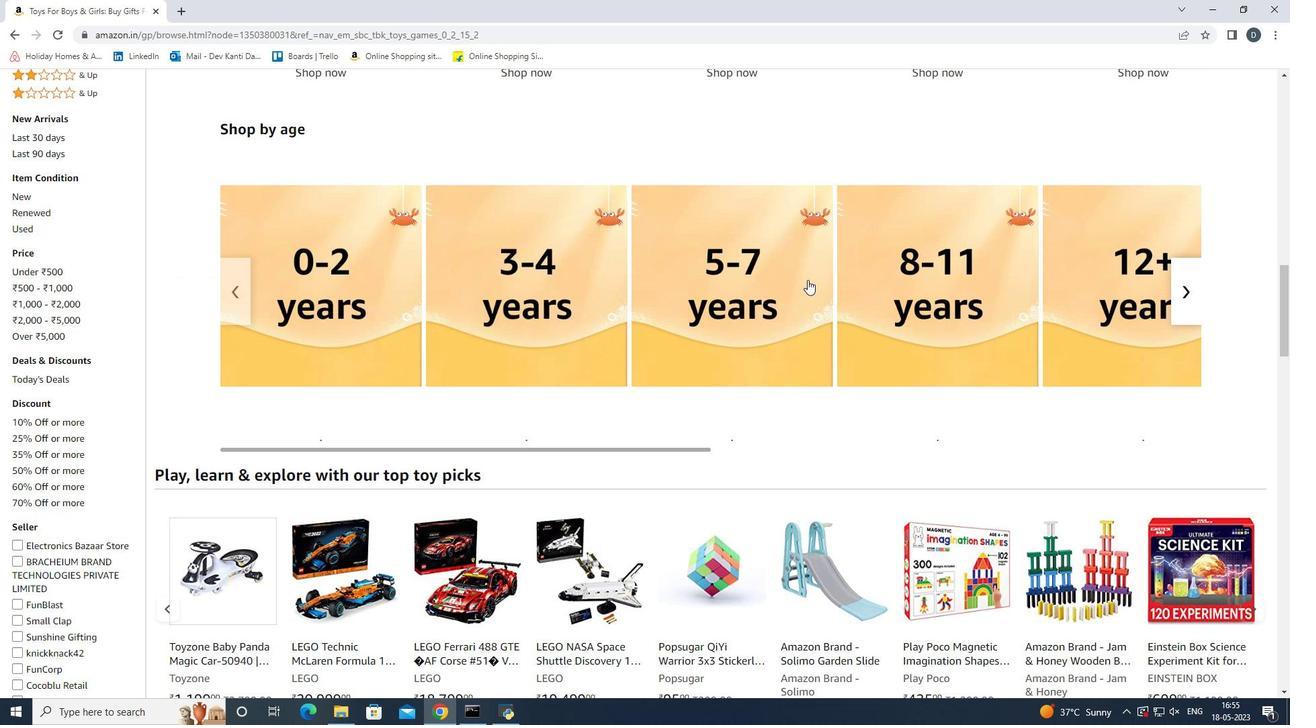 
Action: Mouse scrolled (787, 323) with delta (0, 0)
Screenshot: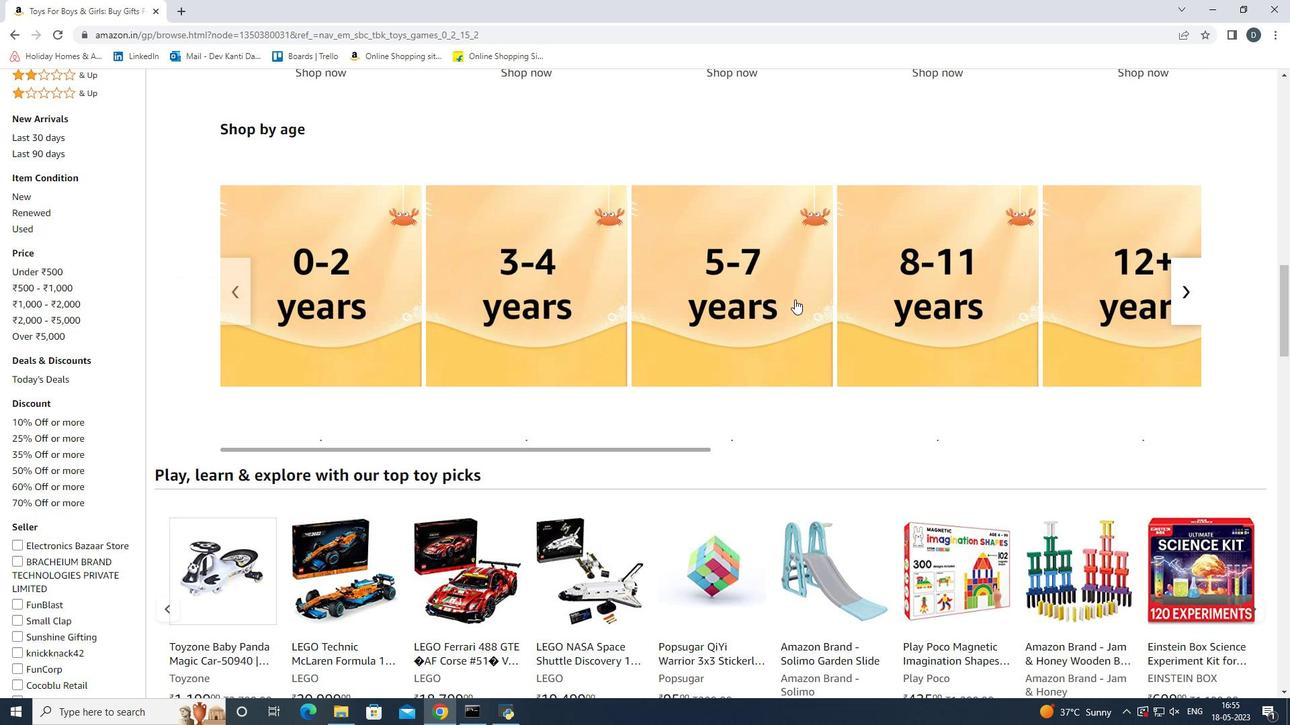 
Action: Mouse moved to (776, 333)
Screenshot: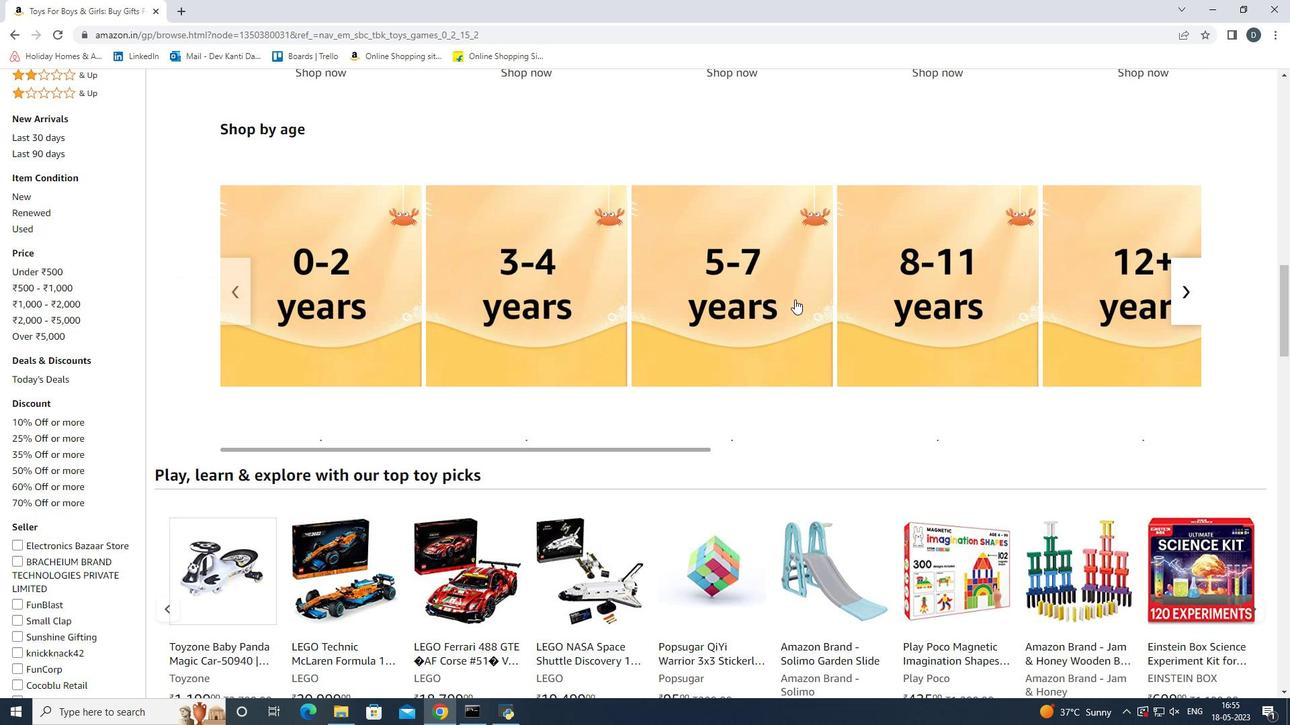 
Action: Mouse scrolled (776, 332) with delta (0, 0)
Screenshot: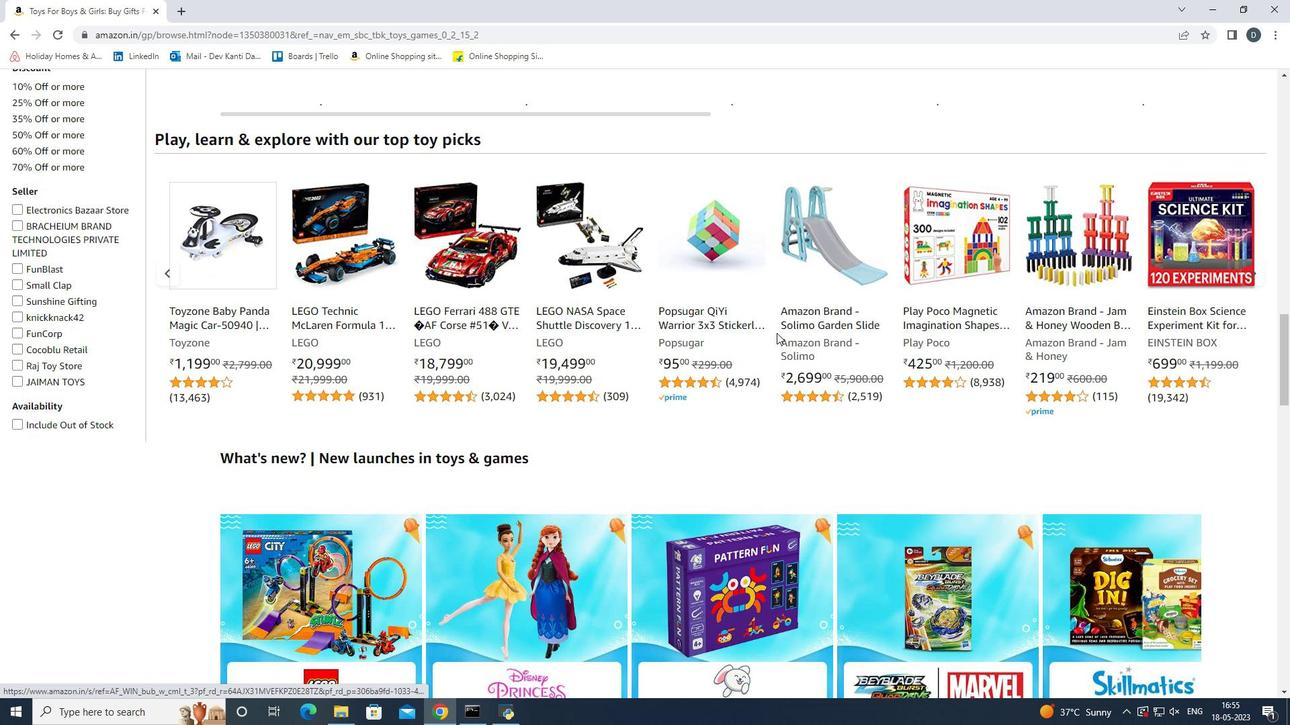 
Action: Mouse scrolled (776, 332) with delta (0, 0)
Screenshot: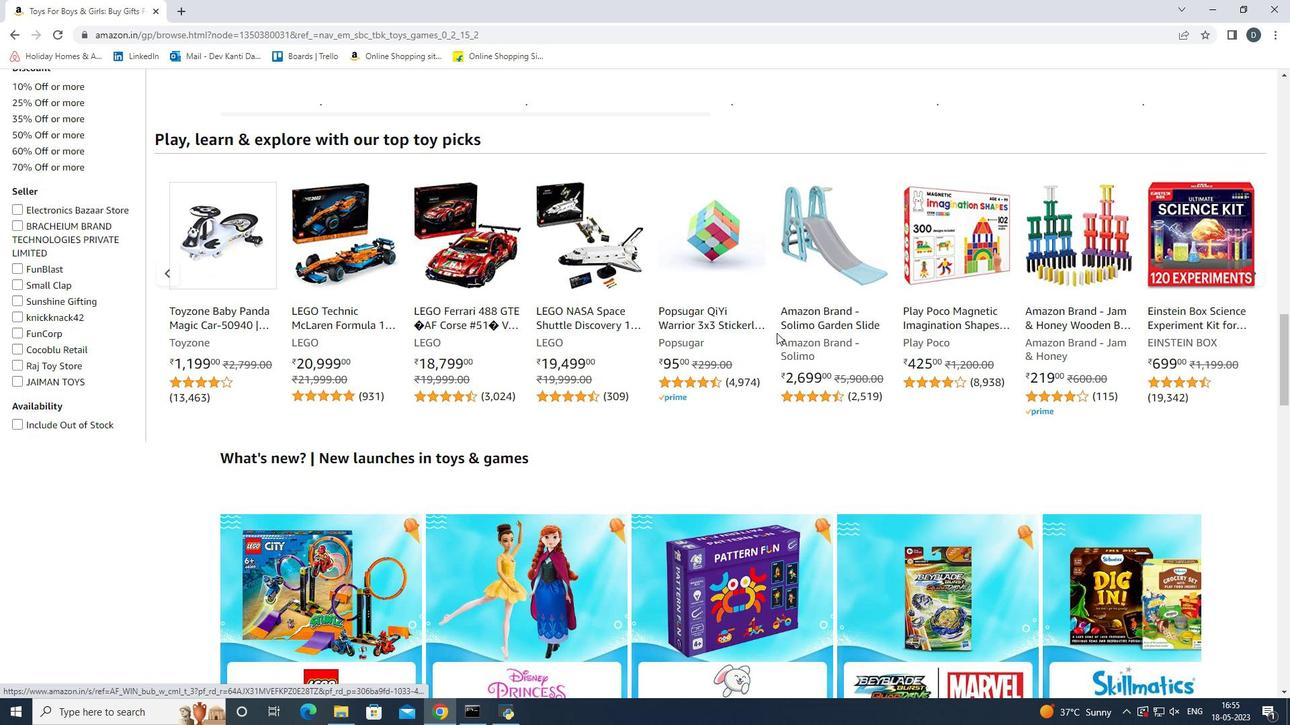 
Action: Mouse scrolled (776, 332) with delta (0, 0)
Screenshot: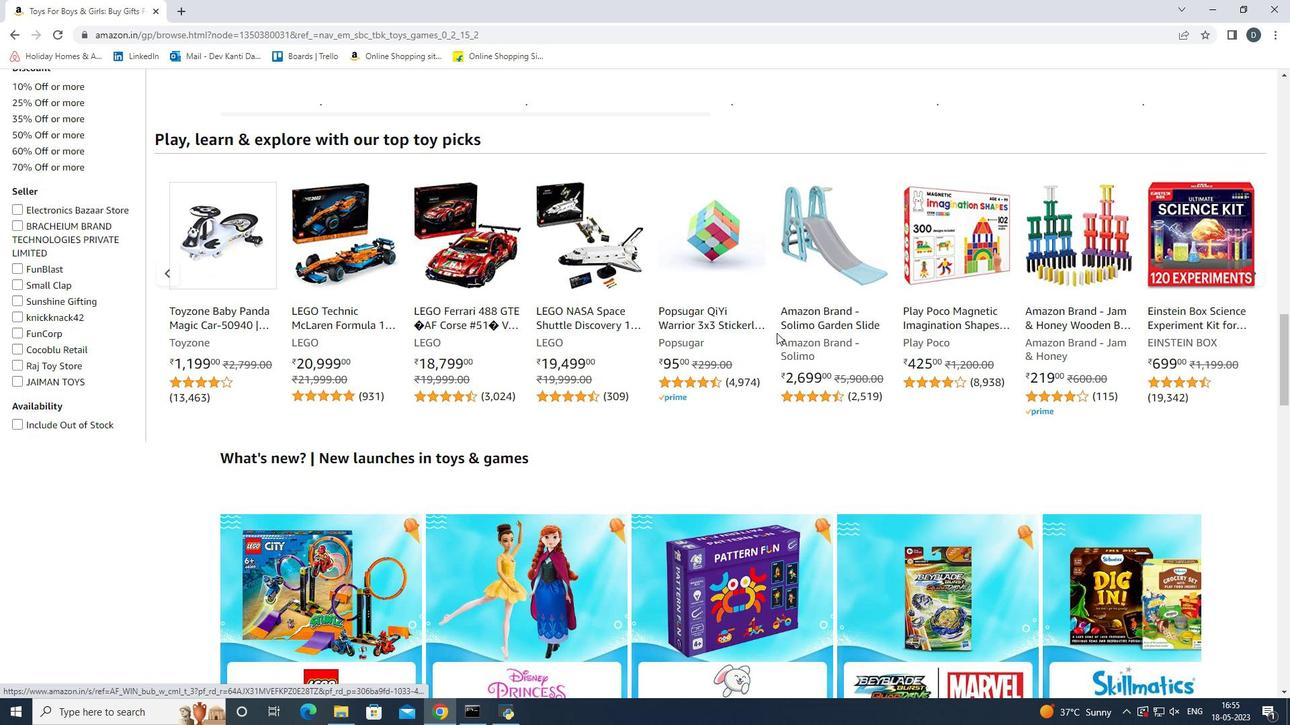 
Action: Mouse scrolled (776, 332) with delta (0, 0)
Screenshot: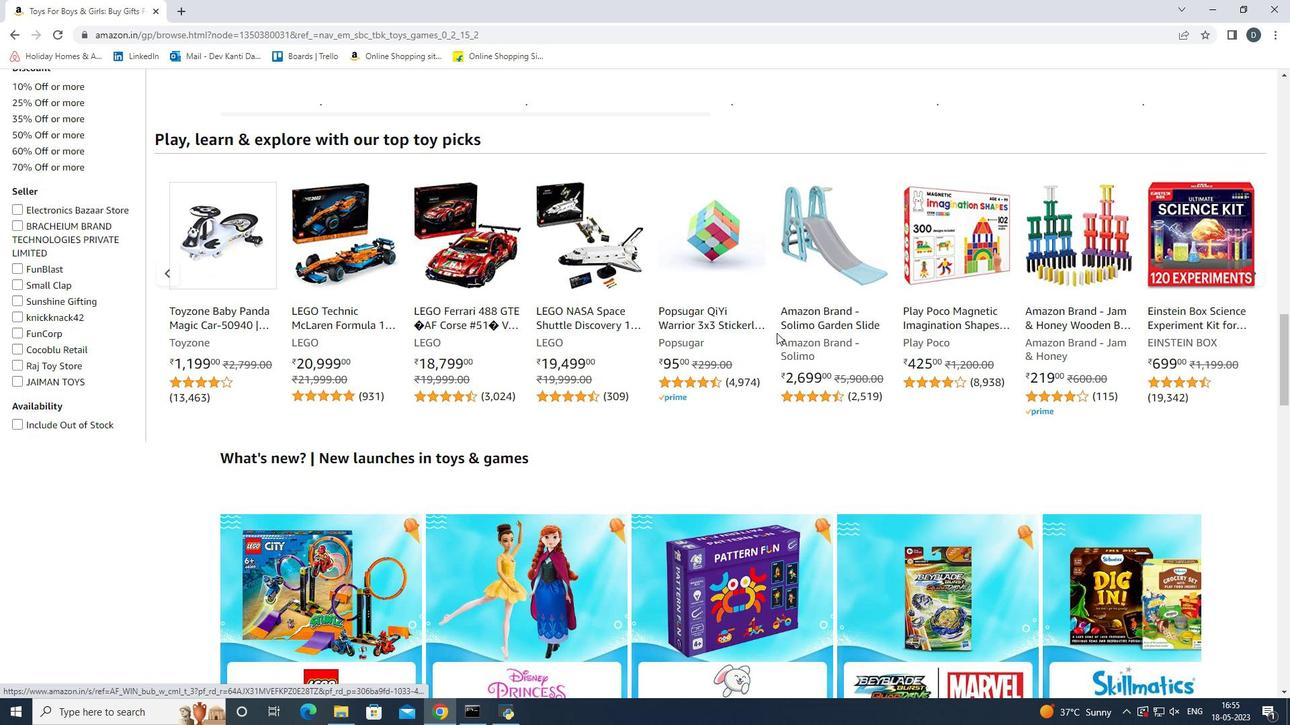 
Action: Mouse scrolled (776, 332) with delta (0, 0)
Screenshot: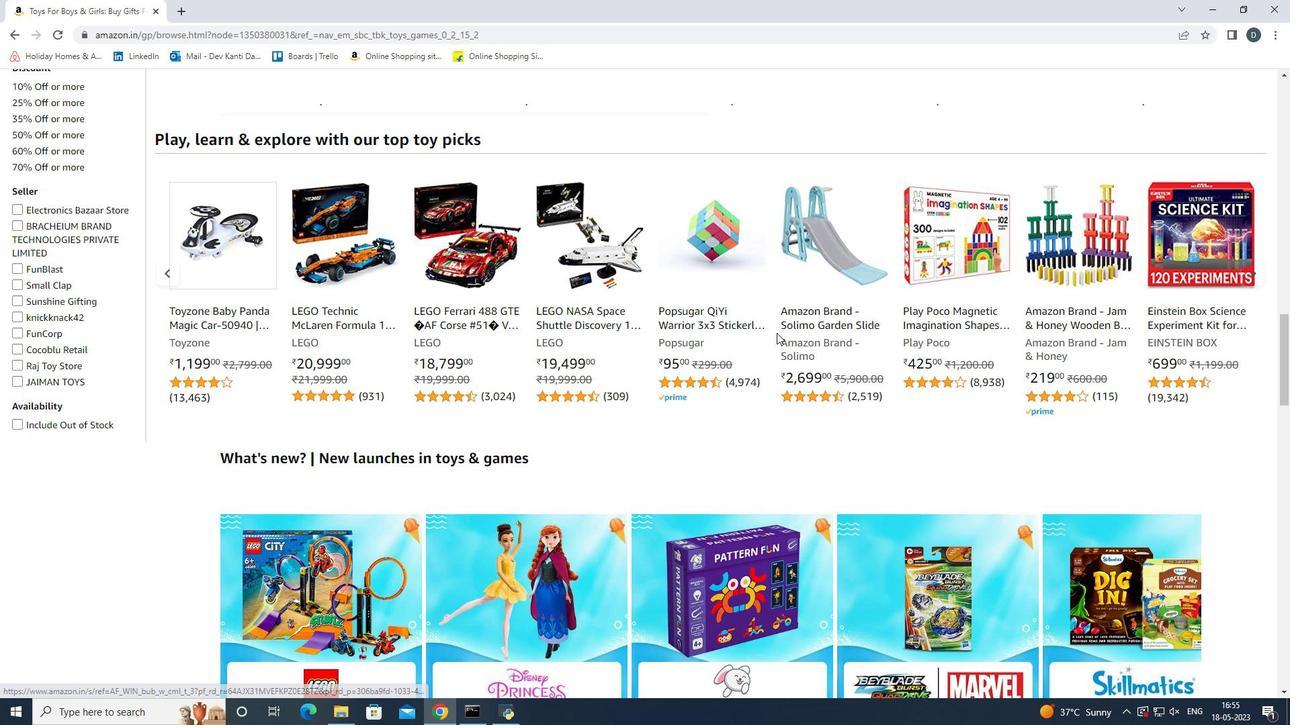 
Action: Mouse scrolled (776, 332) with delta (0, 0)
Screenshot: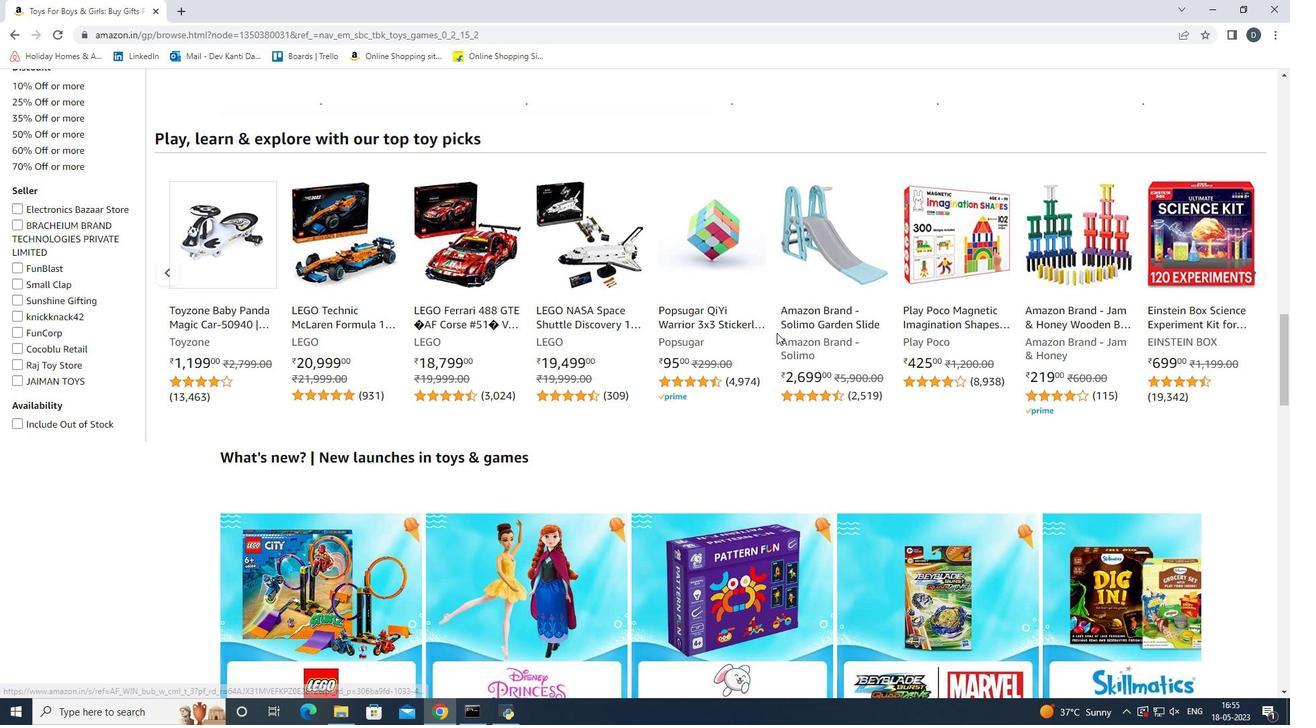 
Action: Mouse moved to (248, 393)
Screenshot: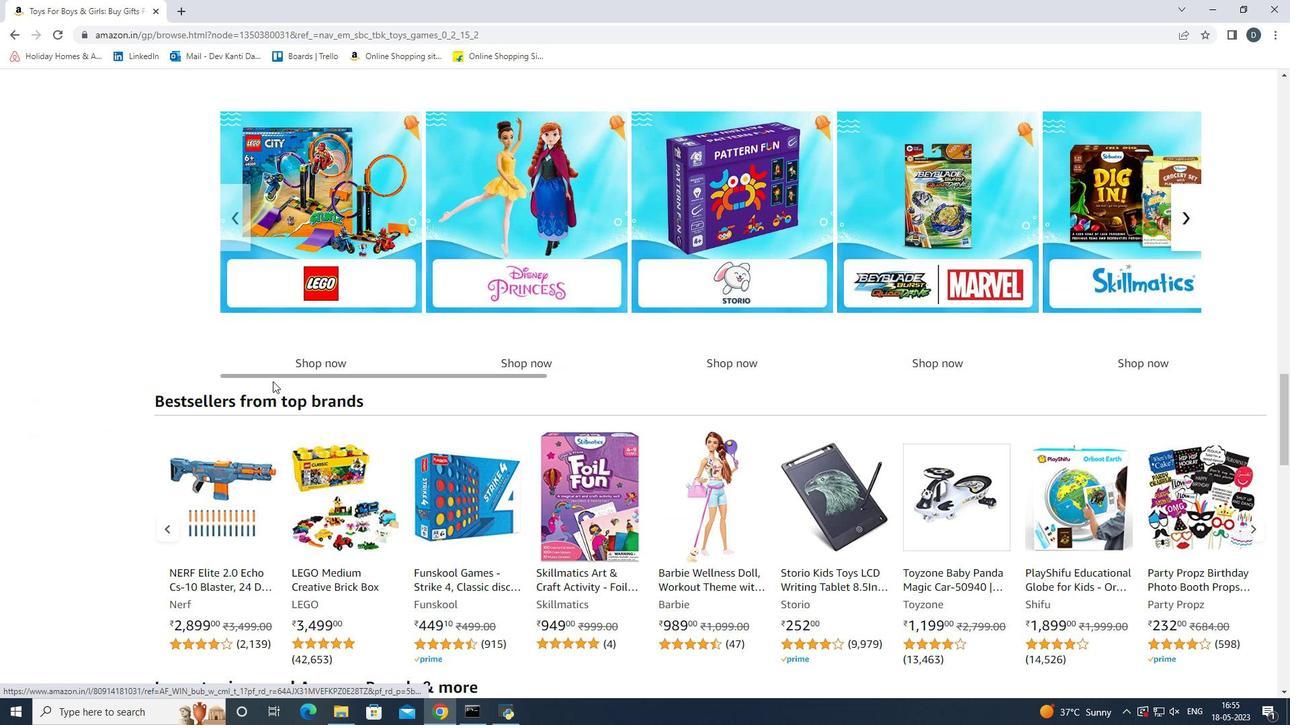 
Action: Mouse scrolled (248, 392) with delta (0, 0)
Screenshot: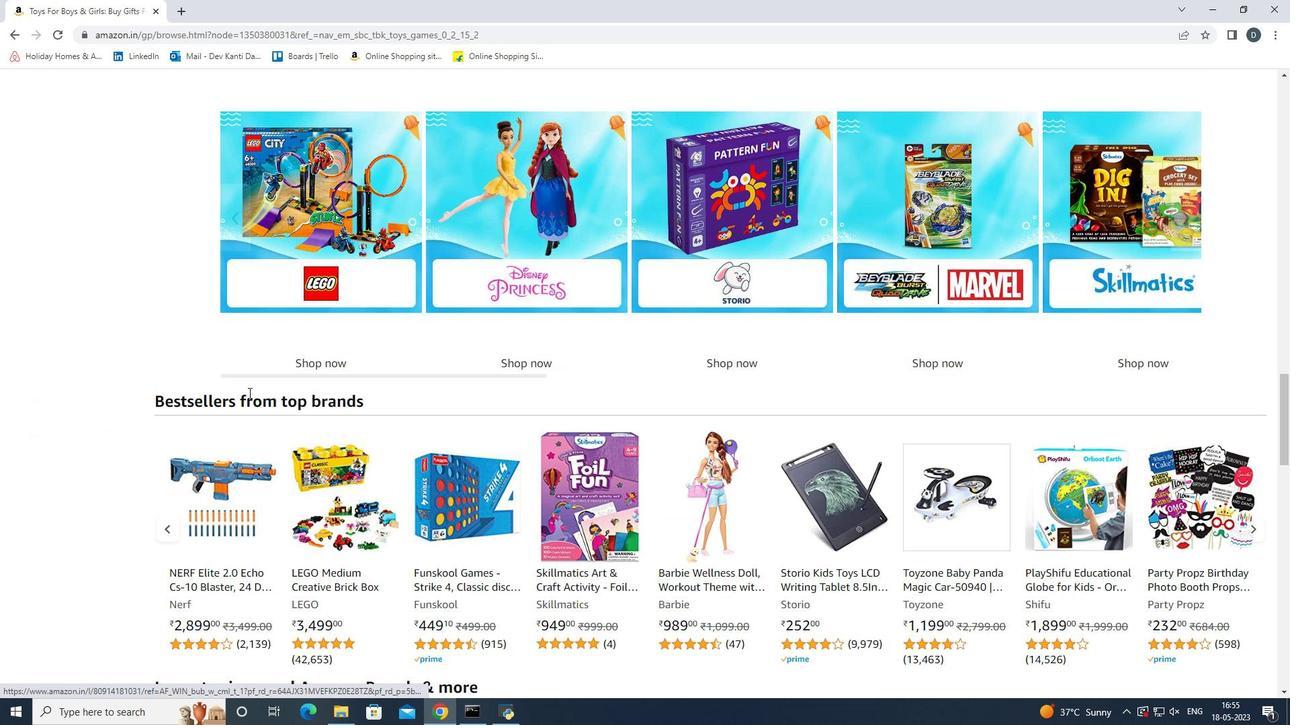 
Action: Mouse scrolled (248, 392) with delta (0, 0)
Screenshot: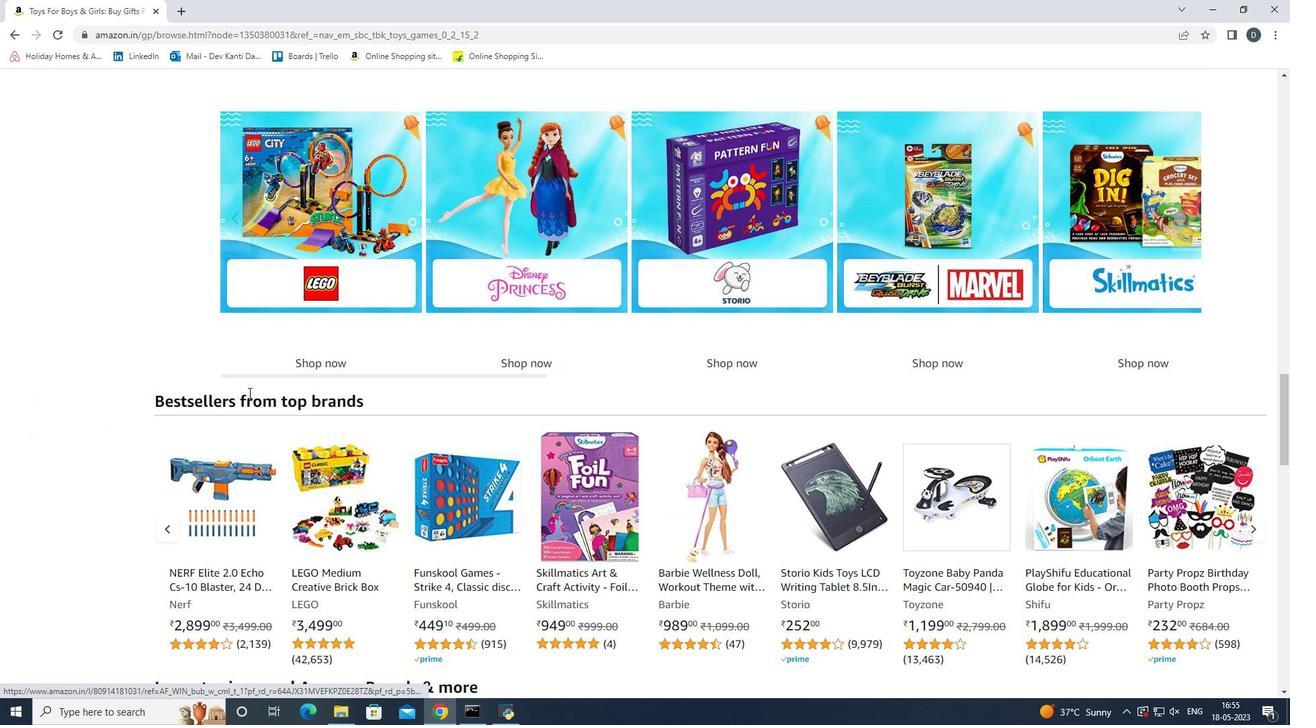 
Action: Mouse scrolled (248, 392) with delta (0, 0)
Screenshot: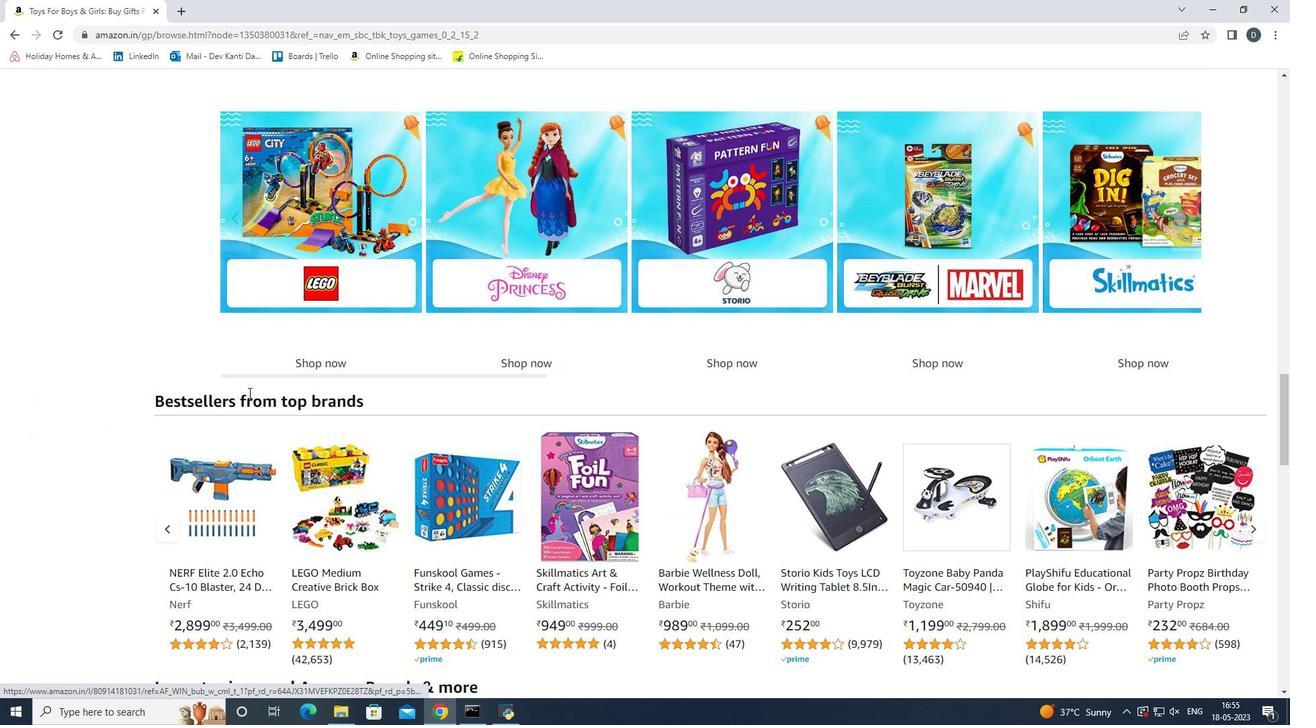 
Action: Mouse scrolled (248, 392) with delta (0, 0)
Screenshot: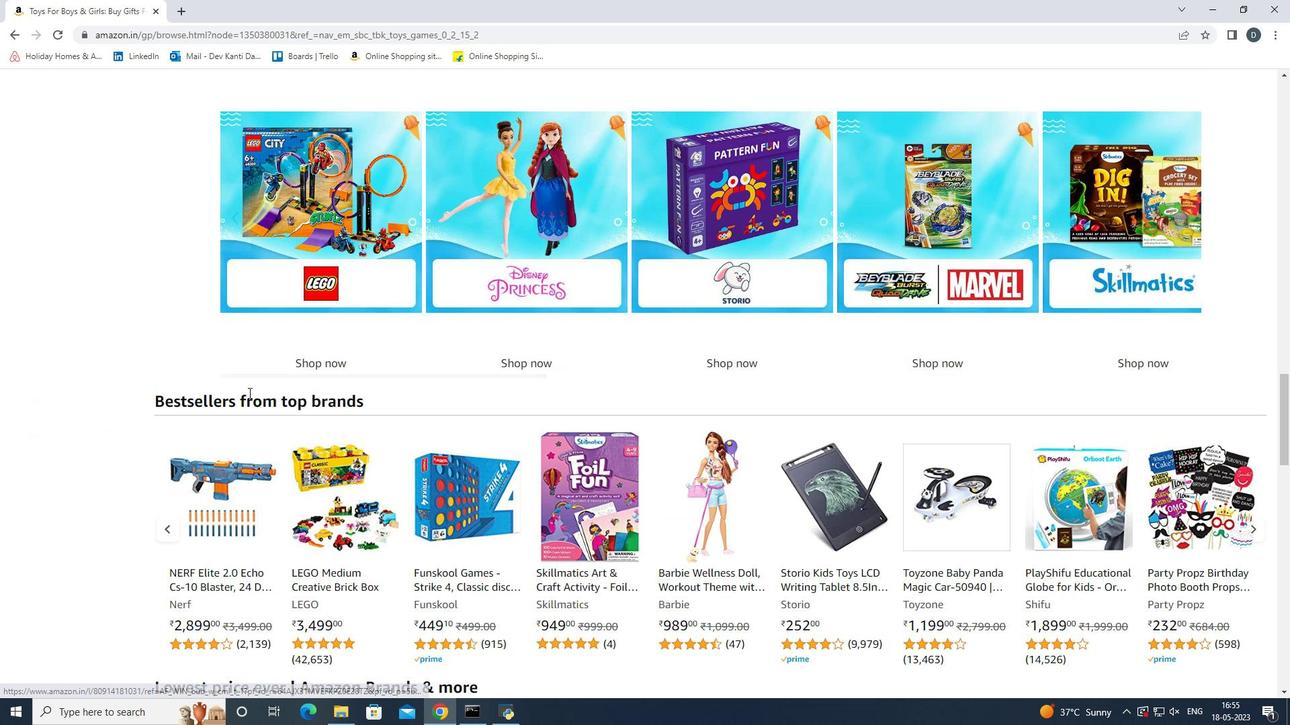 
Action: Mouse scrolled (248, 392) with delta (0, 0)
Screenshot: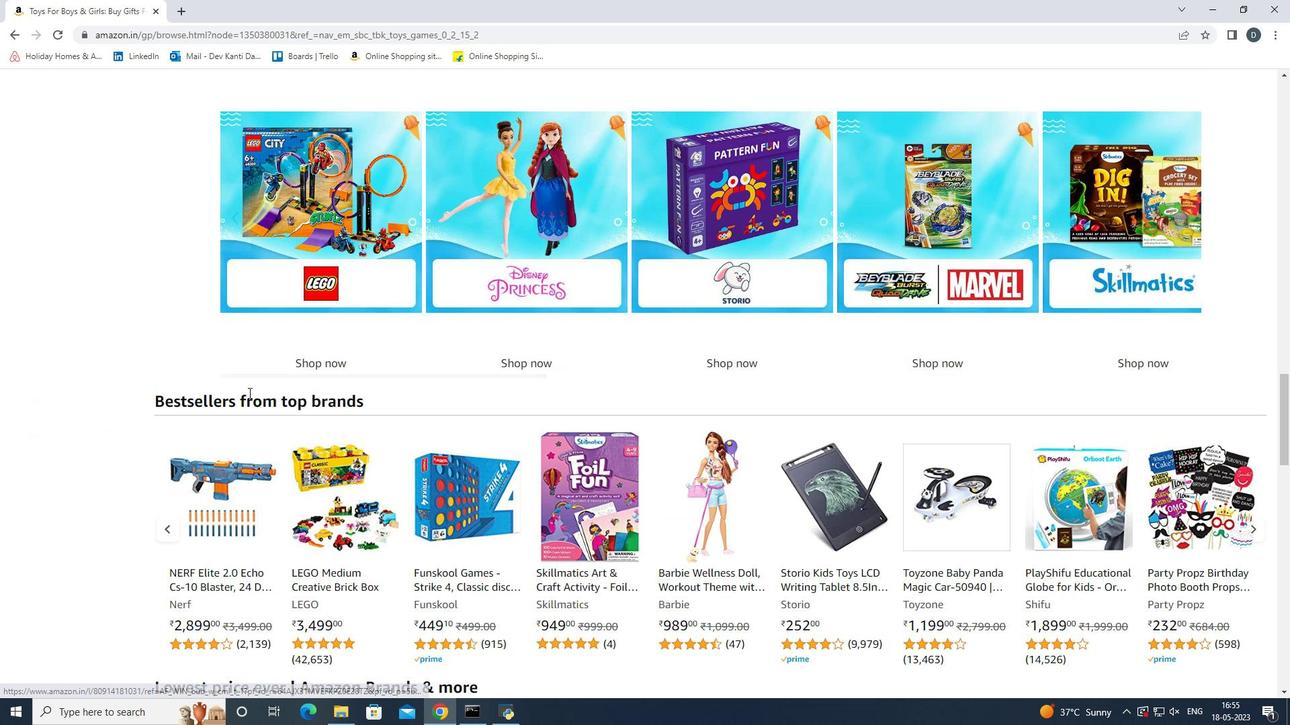 
Action: Mouse scrolled (248, 393) with delta (0, 0)
Screenshot: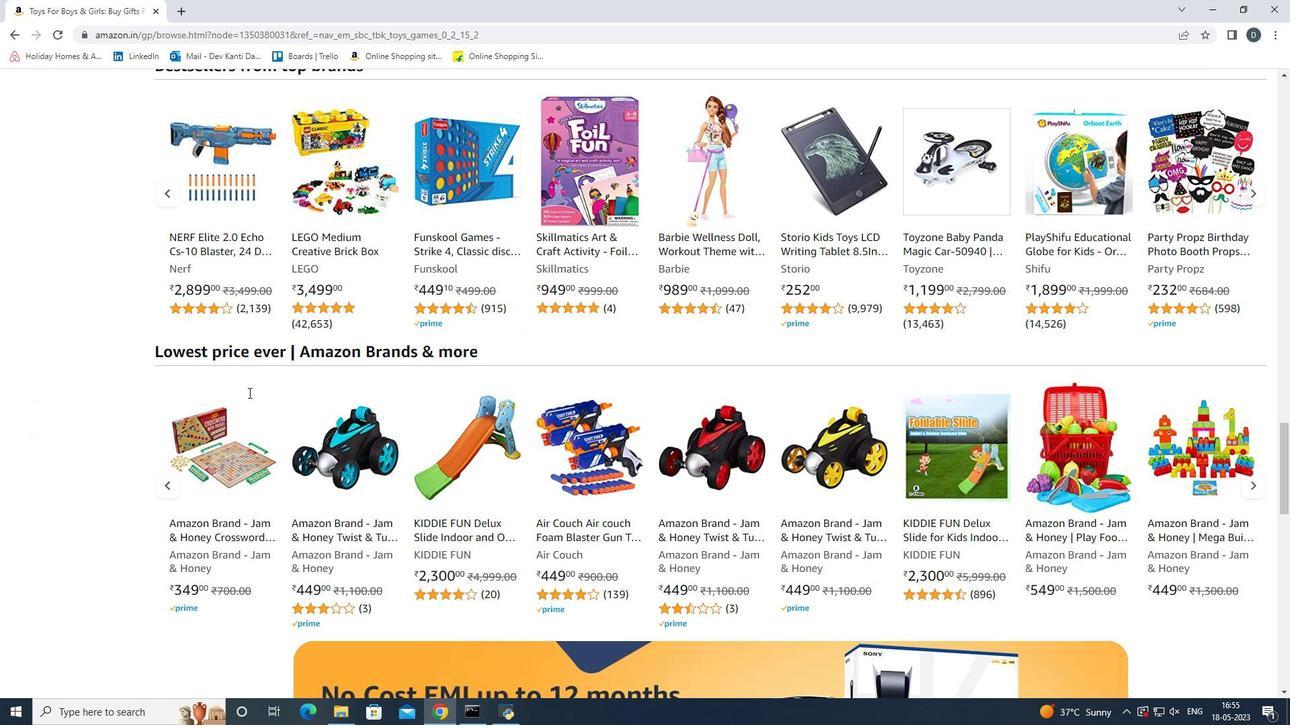 
Action: Mouse scrolled (248, 393) with delta (0, 0)
Screenshot: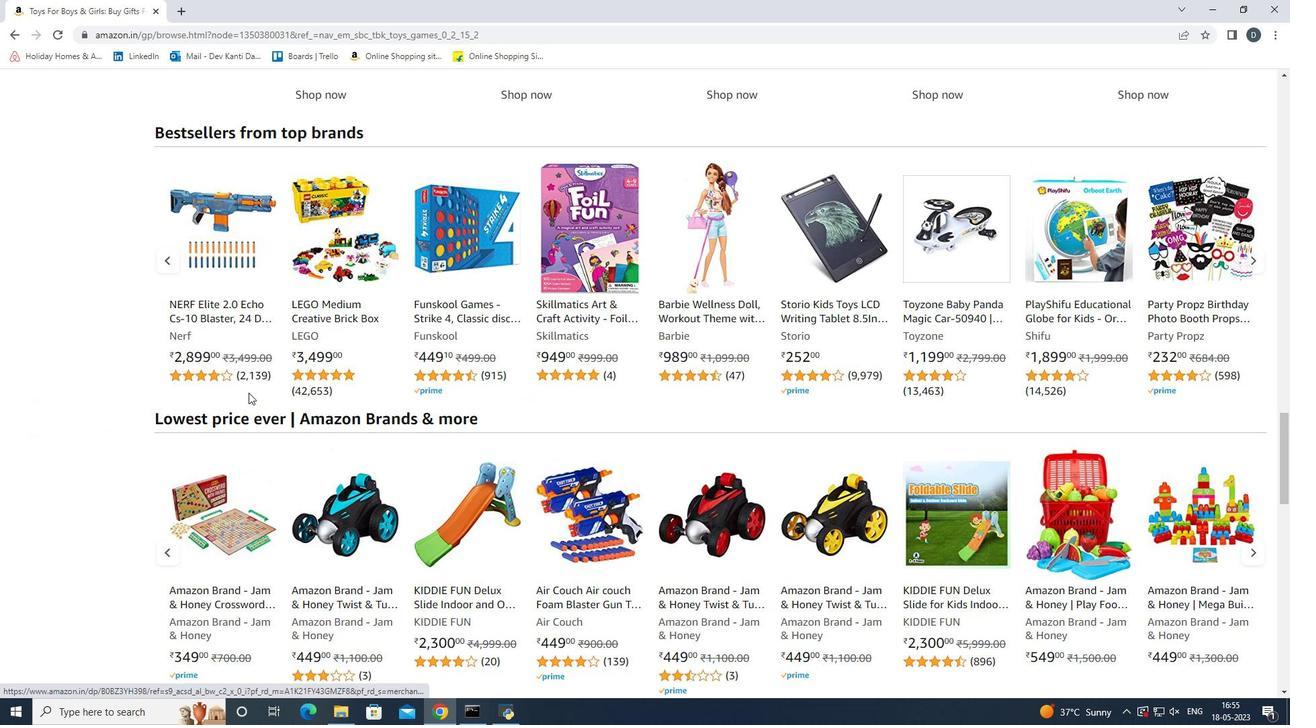 
Action: Mouse scrolled (248, 393) with delta (0, 0)
Screenshot: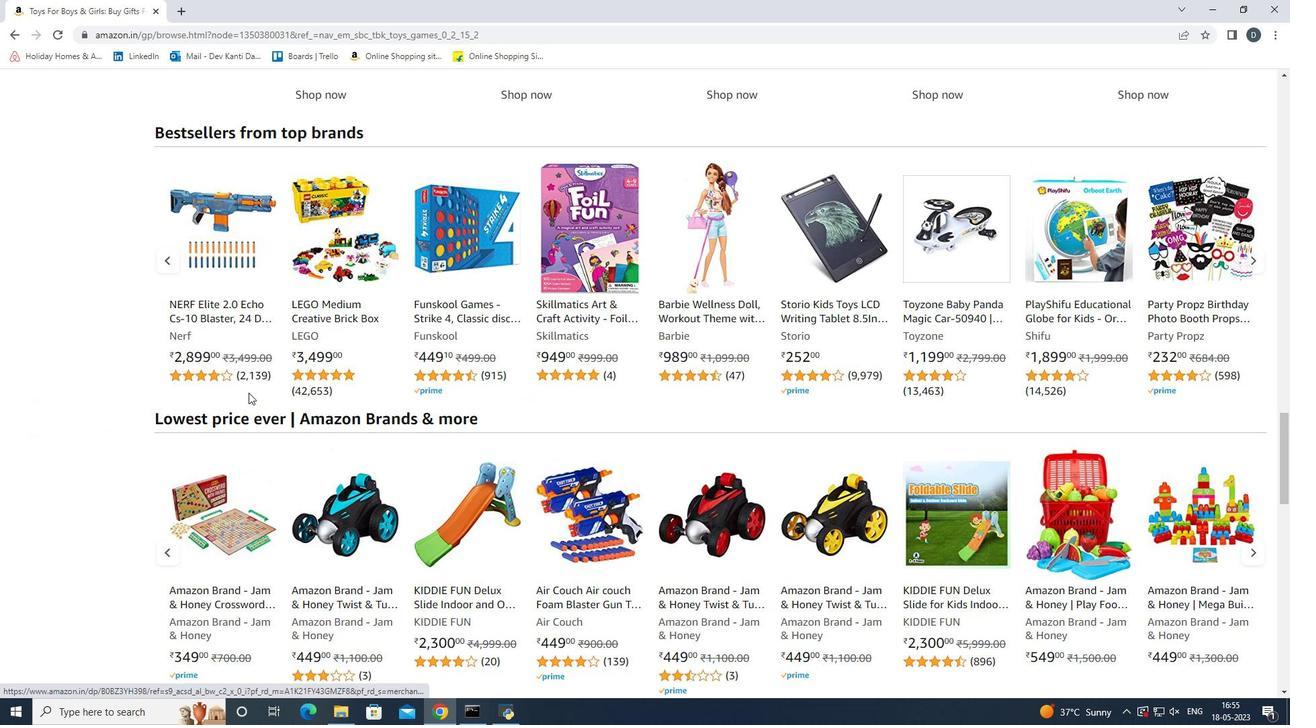 
Action: Mouse scrolled (248, 393) with delta (0, 0)
Screenshot: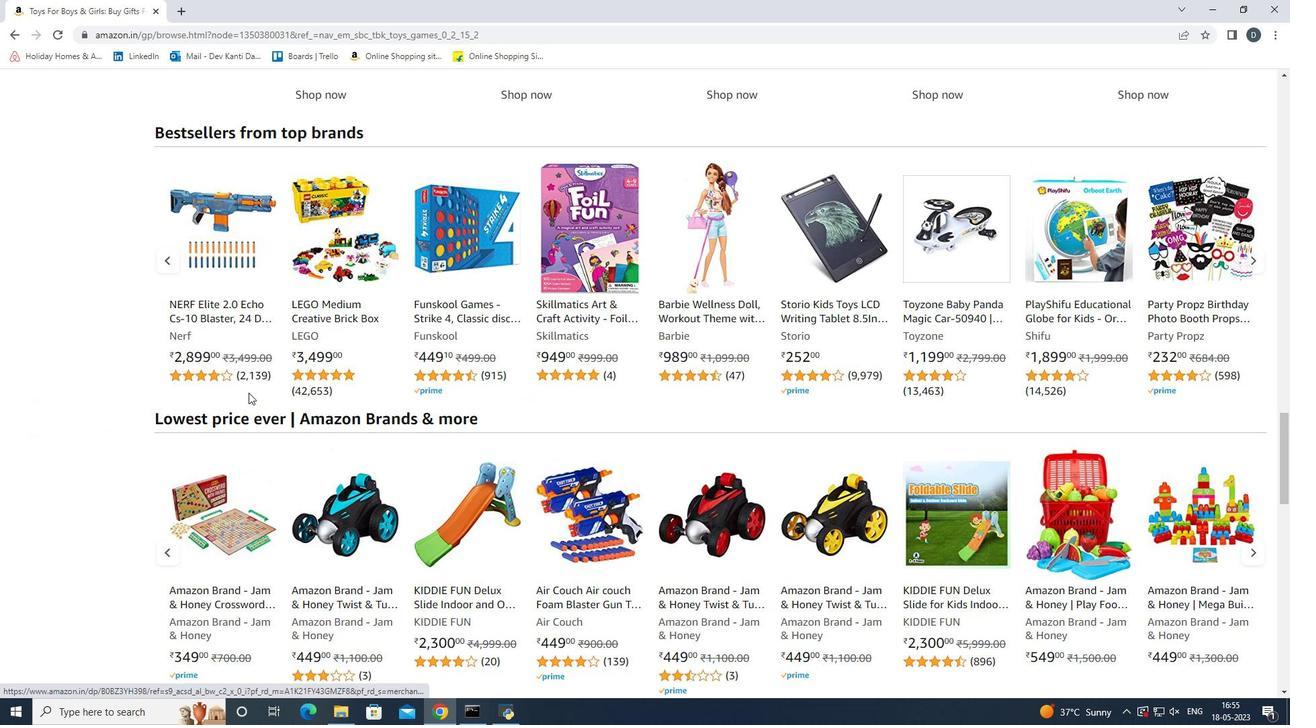 
Action: Mouse scrolled (248, 393) with delta (0, 0)
Screenshot: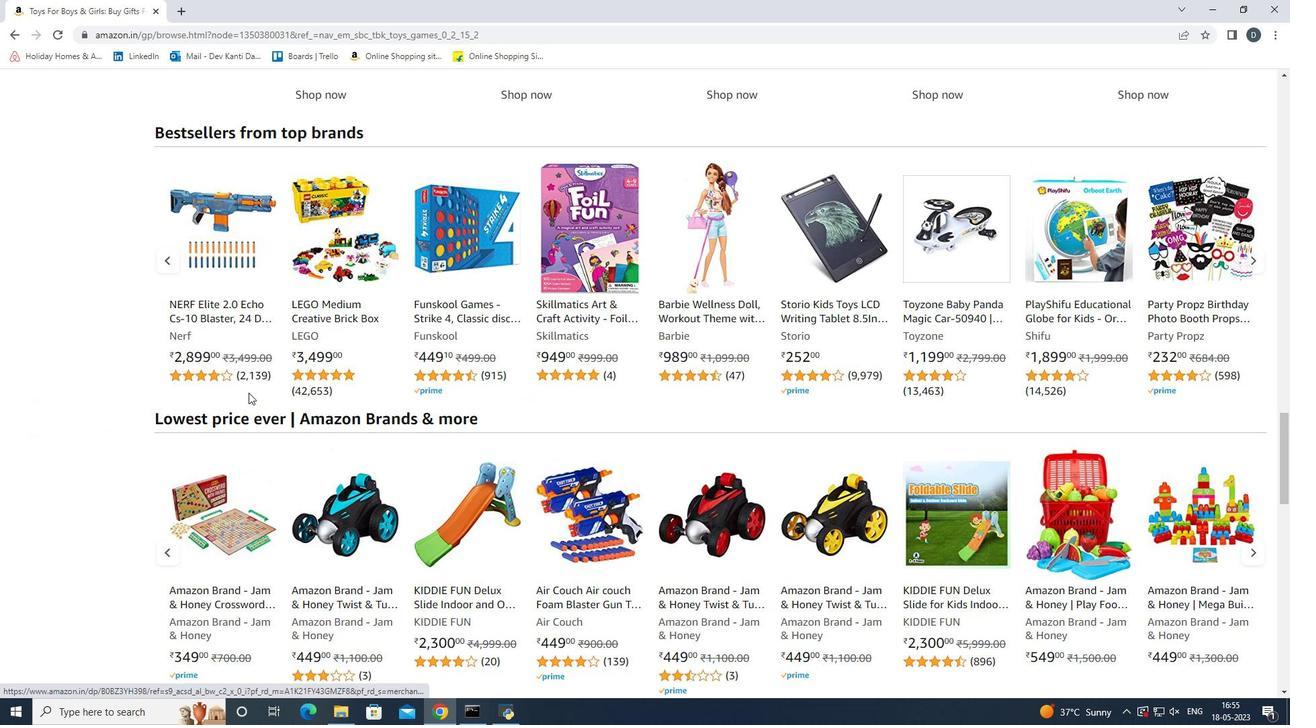 
Action: Mouse scrolled (248, 393) with delta (0, 0)
Screenshot: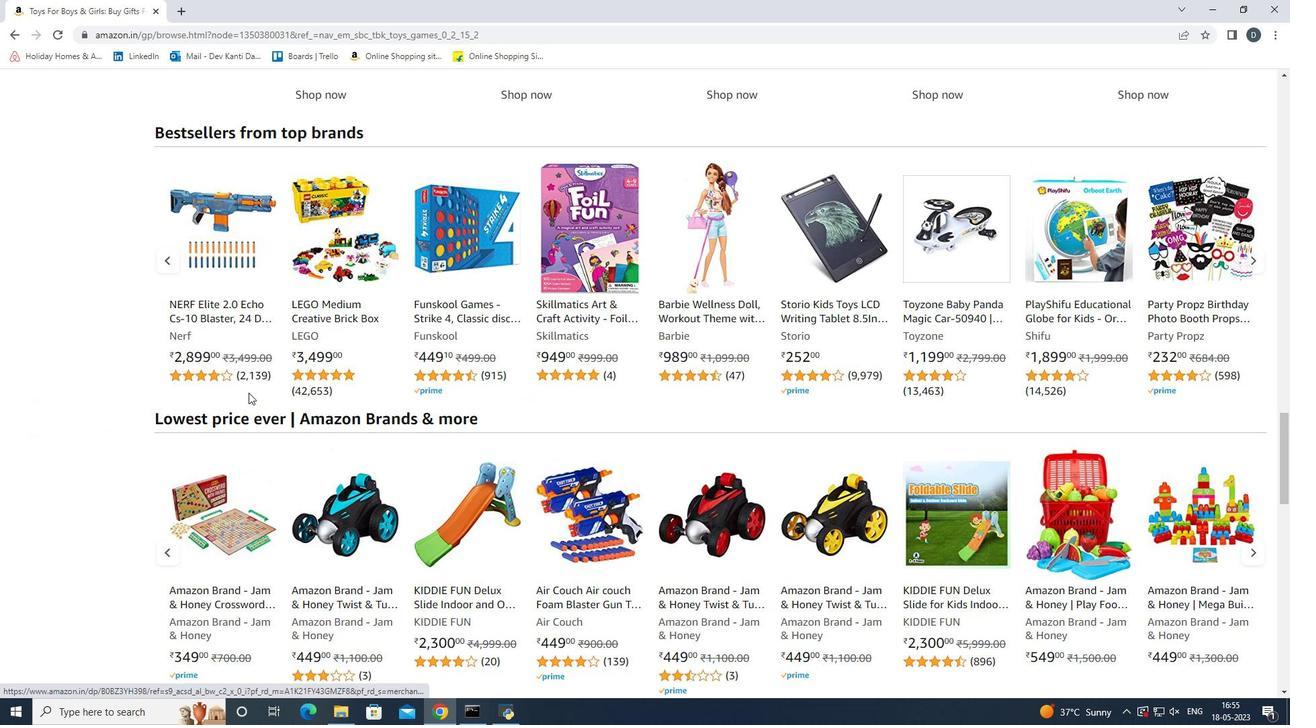 
Action: Mouse scrolled (248, 393) with delta (0, 0)
Screenshot: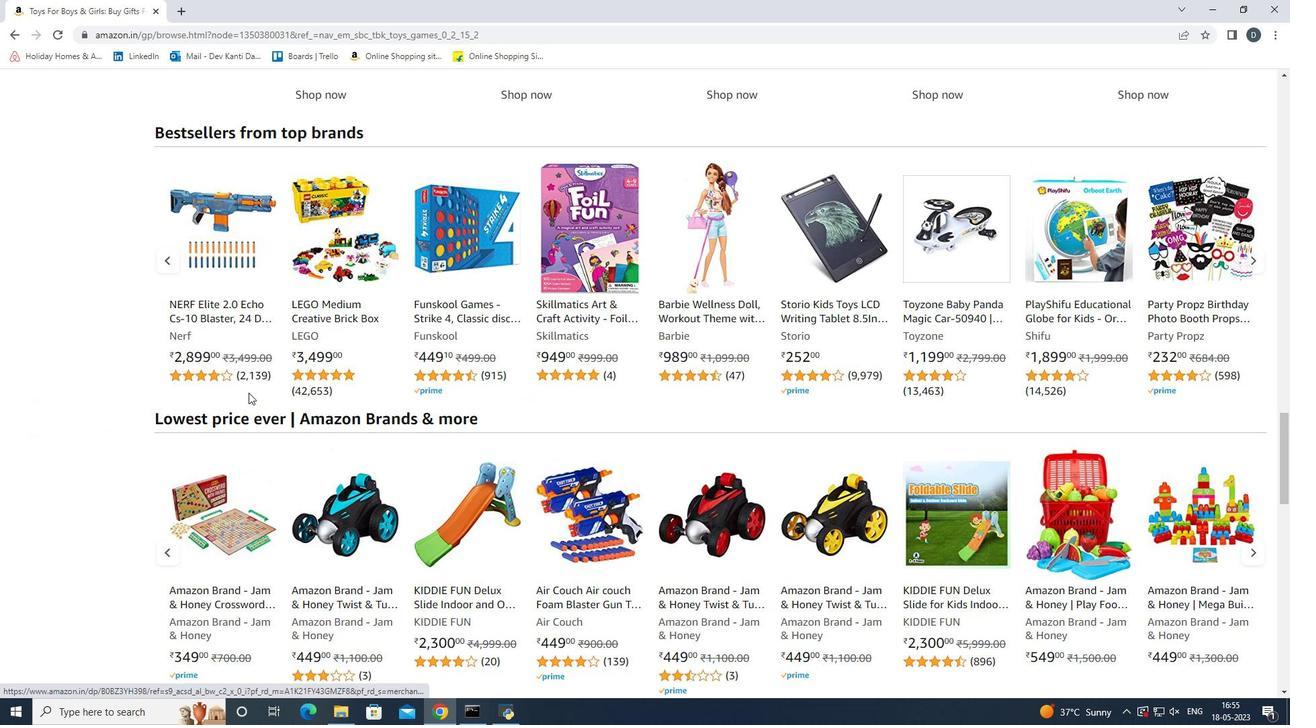 
Action: Mouse scrolled (248, 393) with delta (0, 0)
Screenshot: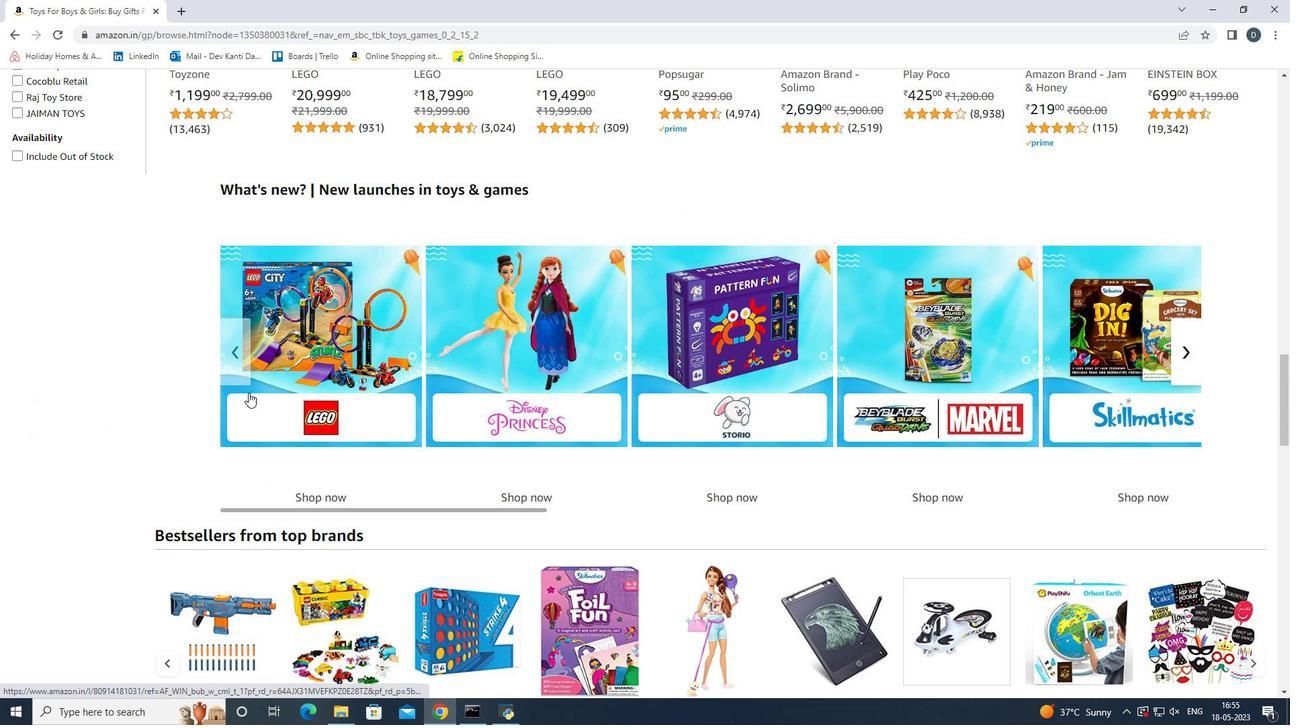 
Action: Mouse scrolled (248, 393) with delta (0, 0)
Screenshot: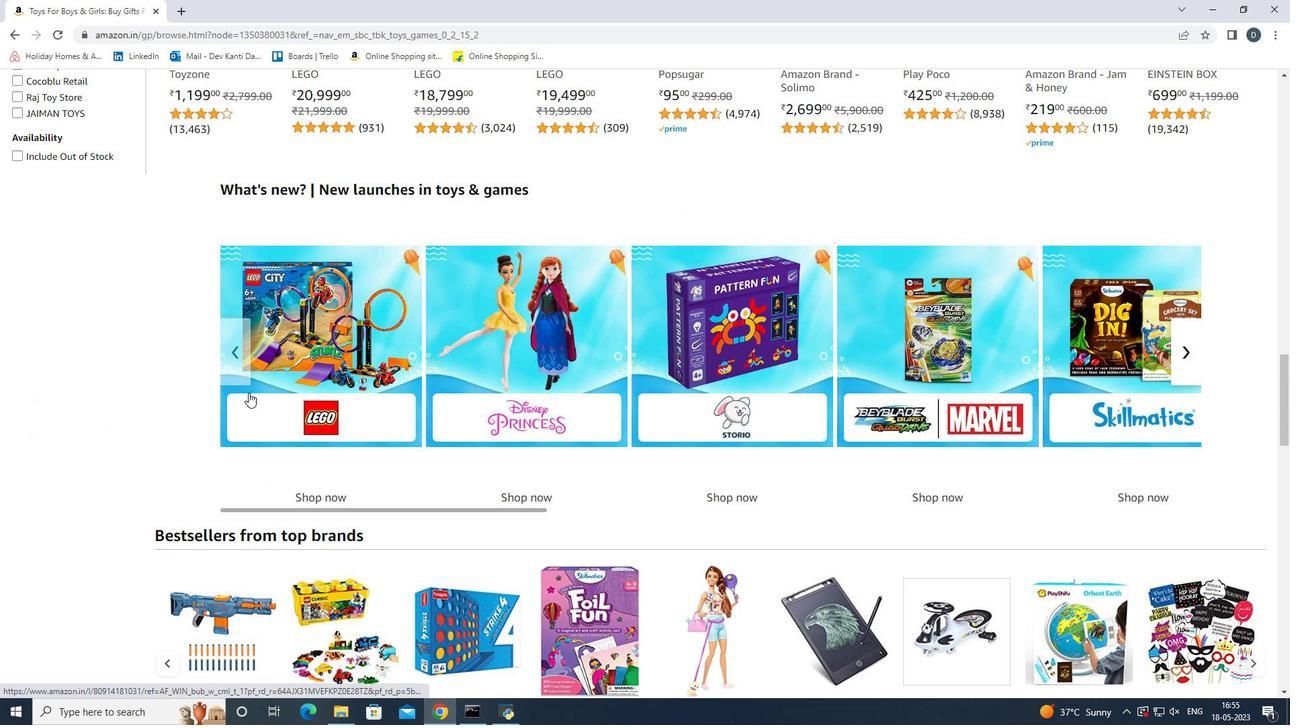 
Action: Mouse scrolled (248, 393) with delta (0, 0)
Screenshot: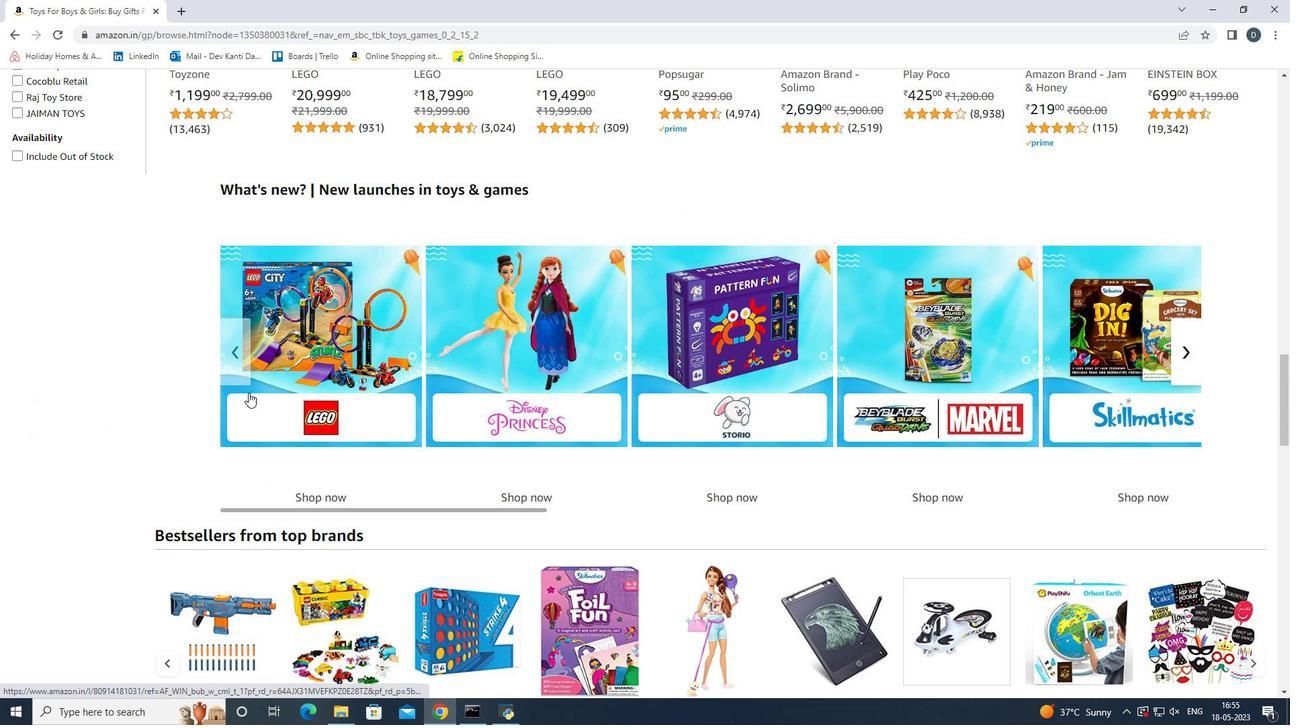 
Action: Mouse scrolled (248, 393) with delta (0, 0)
Screenshot: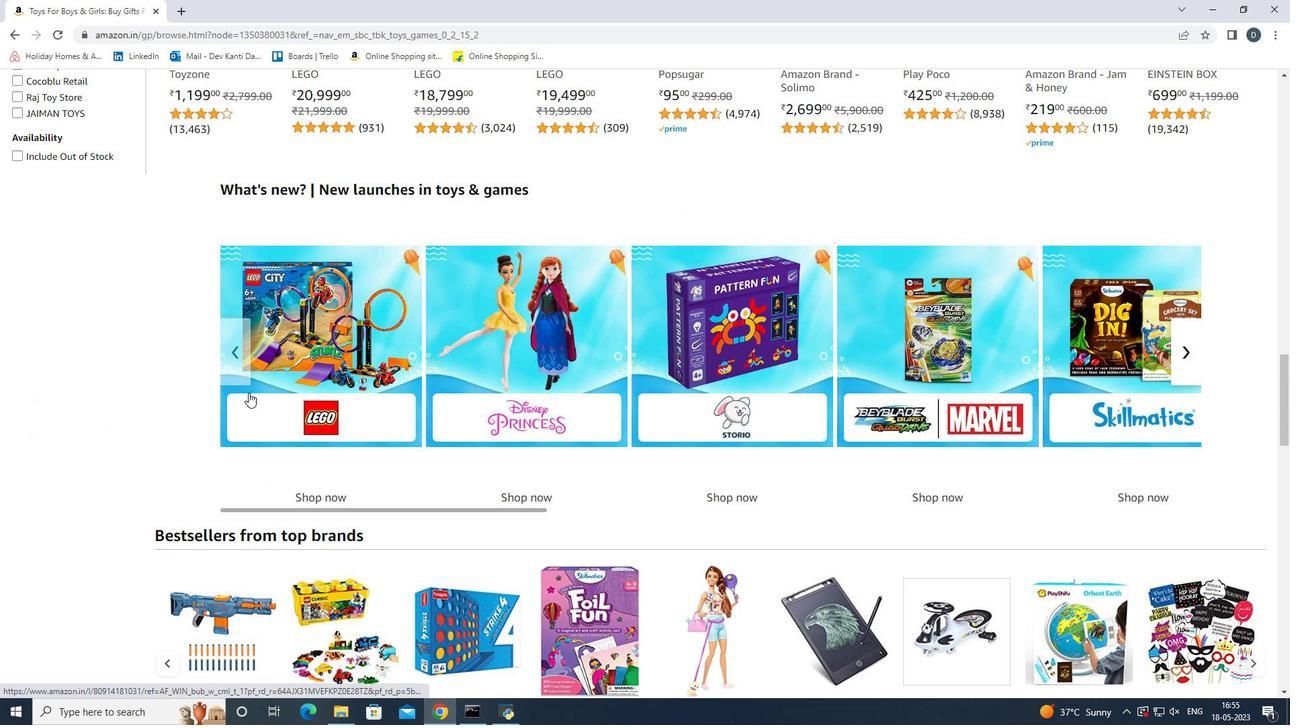 
Action: Mouse scrolled (248, 393) with delta (0, 0)
Screenshot: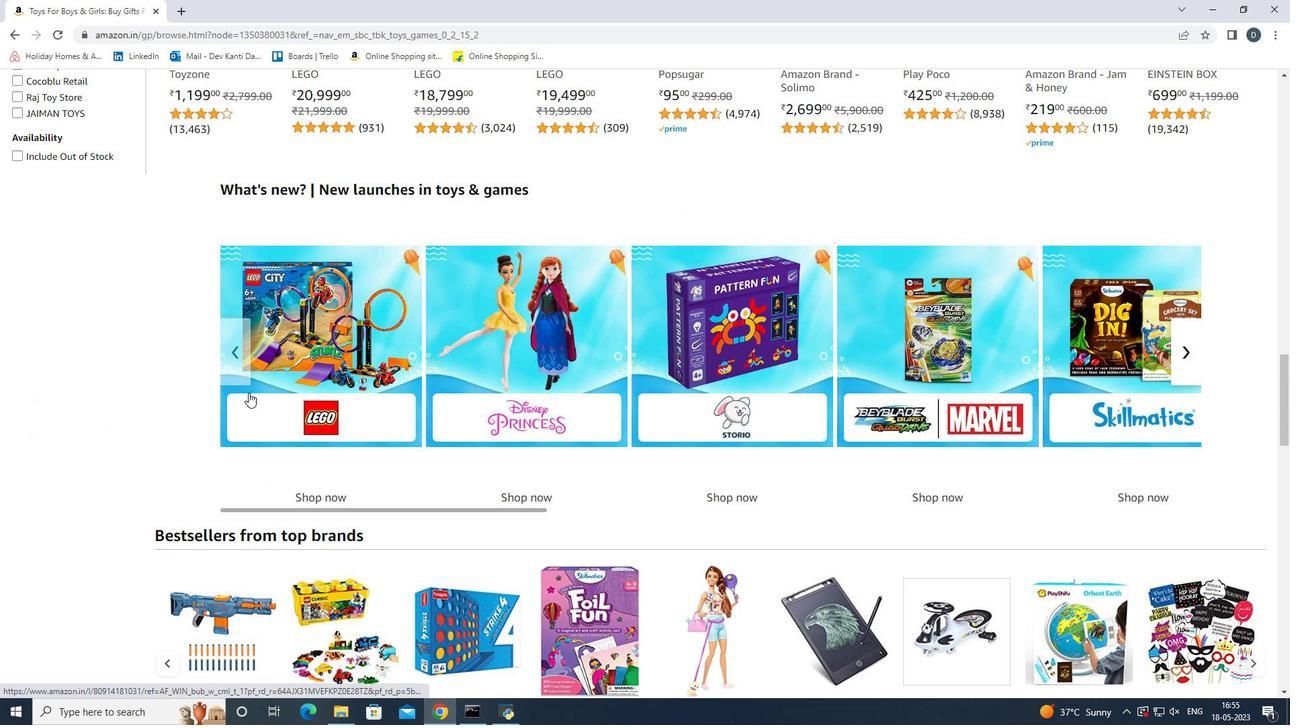 
Action: Mouse scrolled (248, 393) with delta (0, 0)
Screenshot: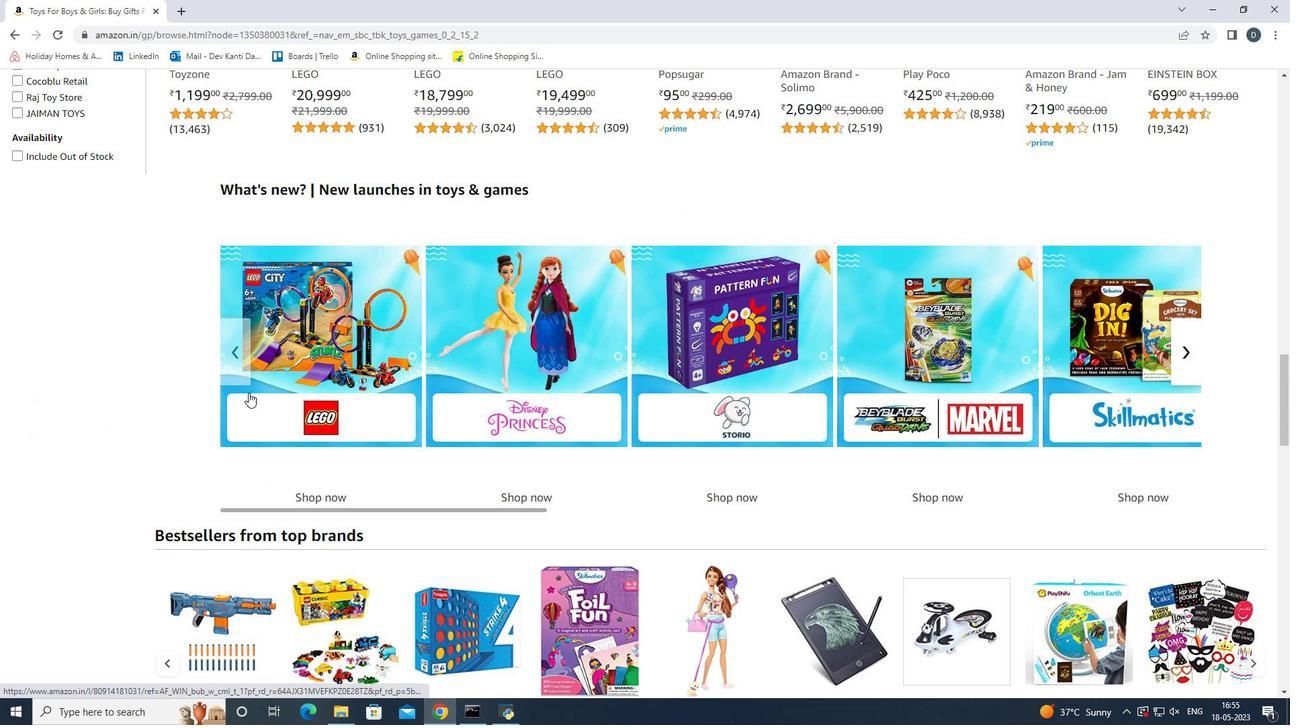 
Action: Mouse scrolled (248, 393) with delta (0, 0)
Screenshot: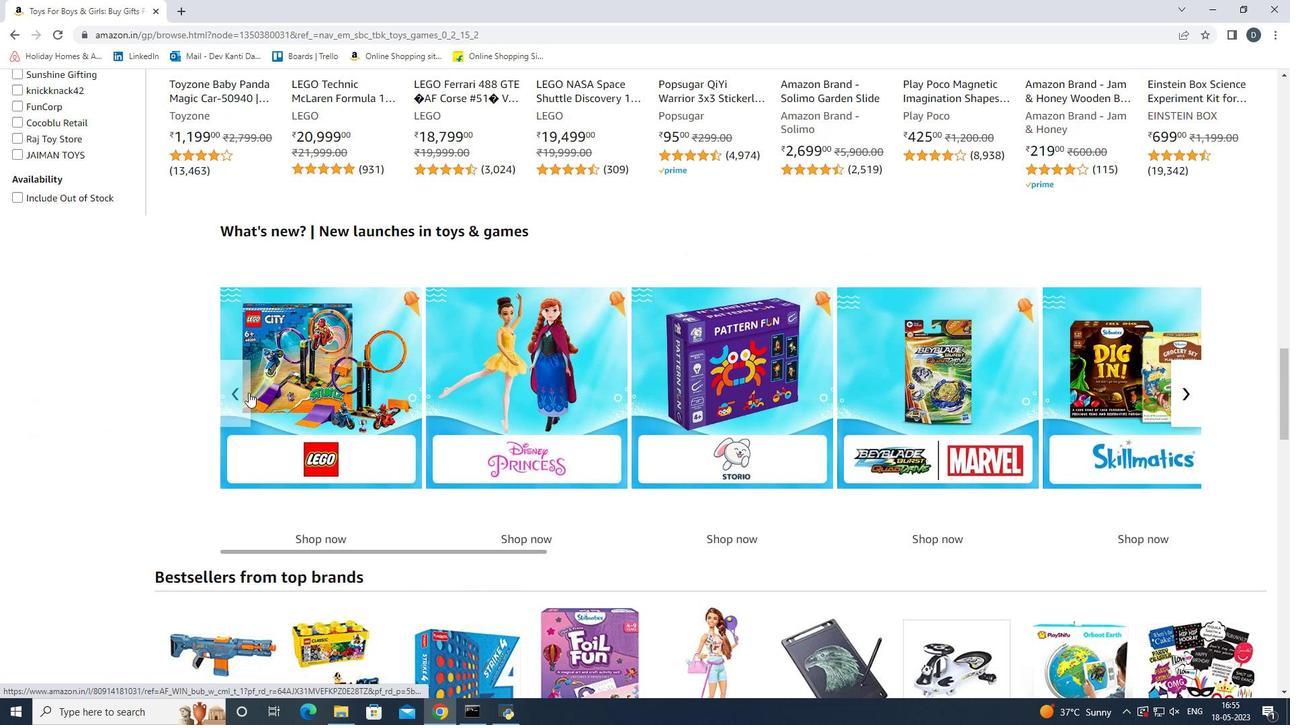 
Action: Mouse scrolled (248, 393) with delta (0, 0)
Screenshot: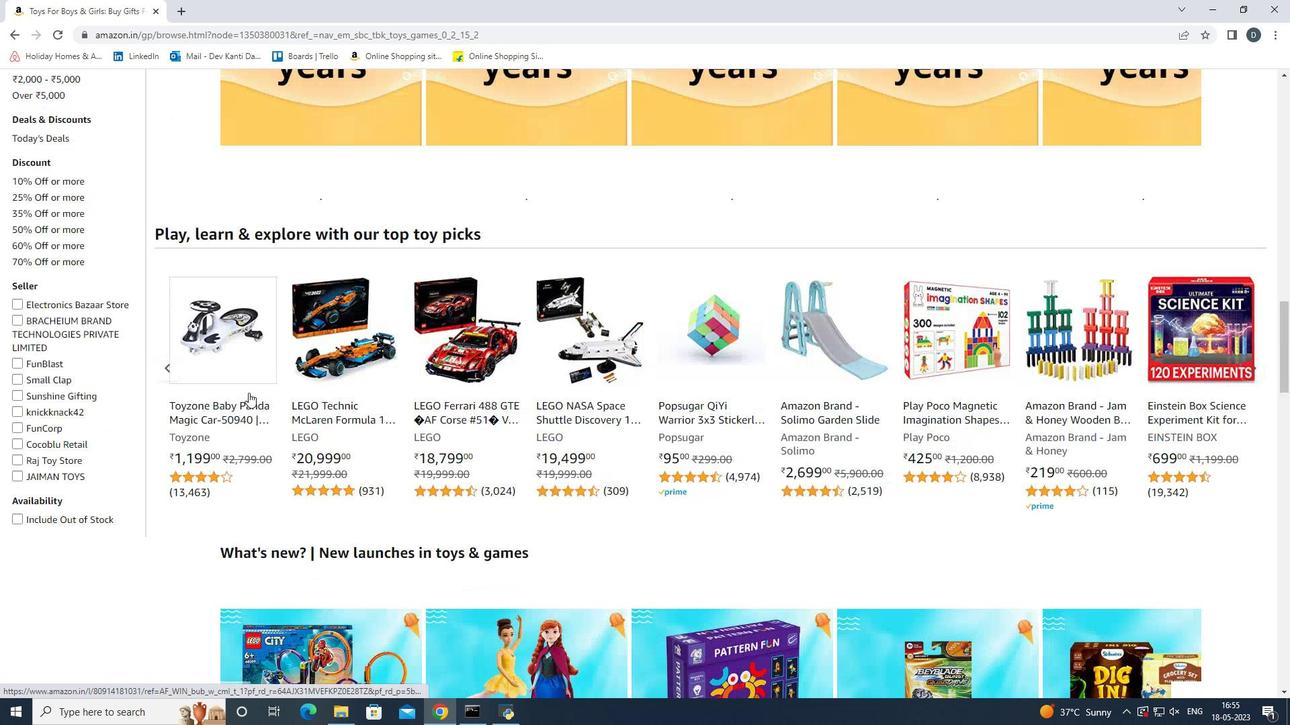 
Action: Mouse scrolled (248, 393) with delta (0, 0)
Screenshot: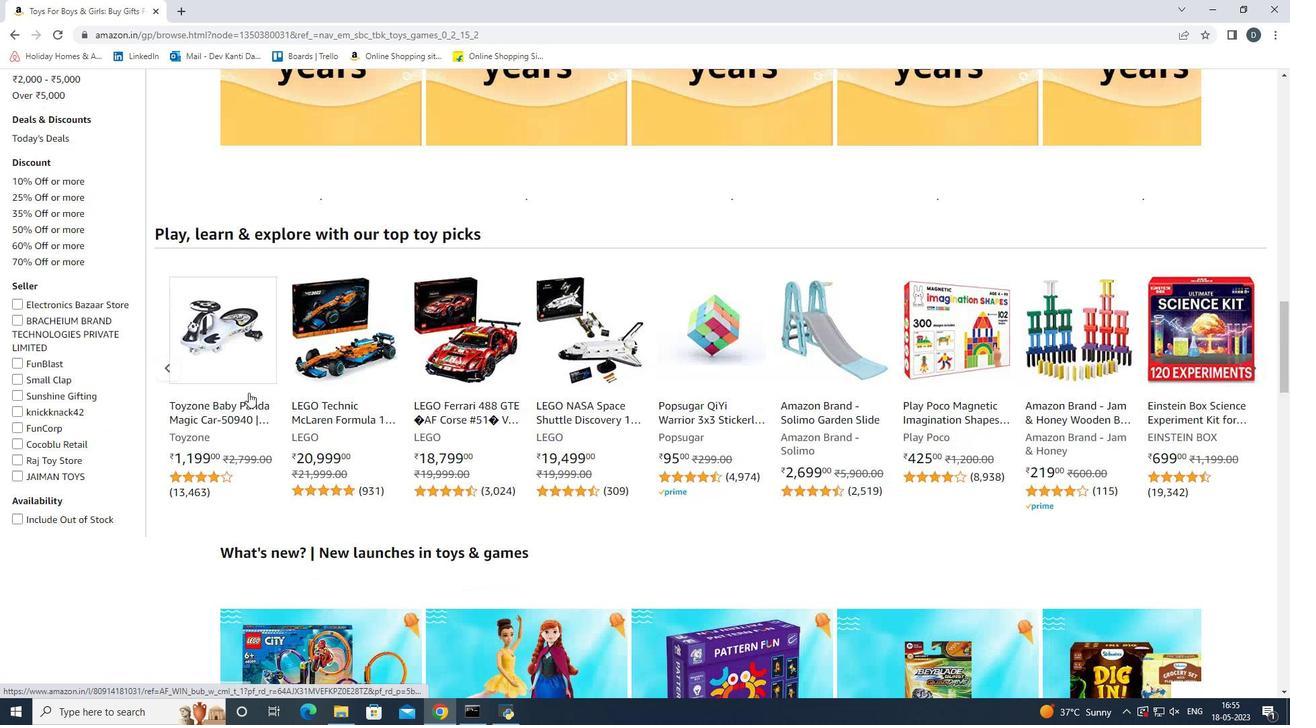 
Action: Mouse scrolled (248, 393) with delta (0, 0)
Screenshot: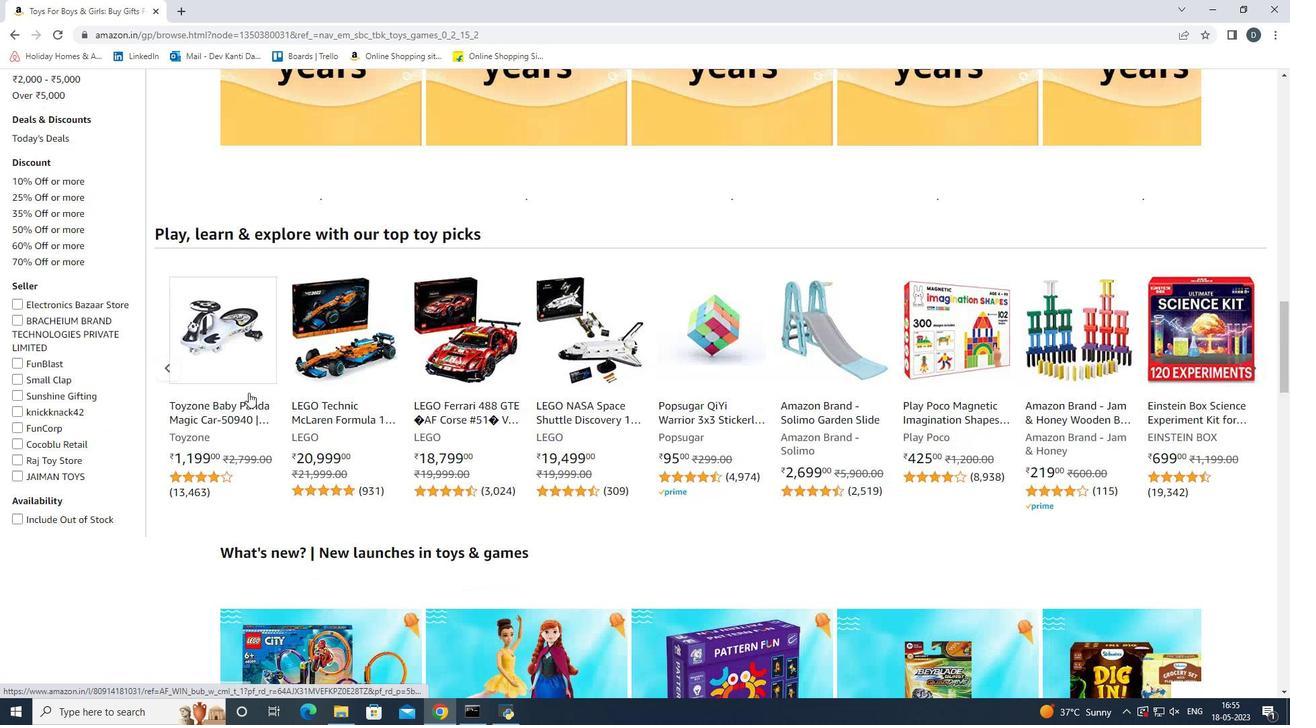 
Action: Mouse scrolled (248, 393) with delta (0, 0)
Screenshot: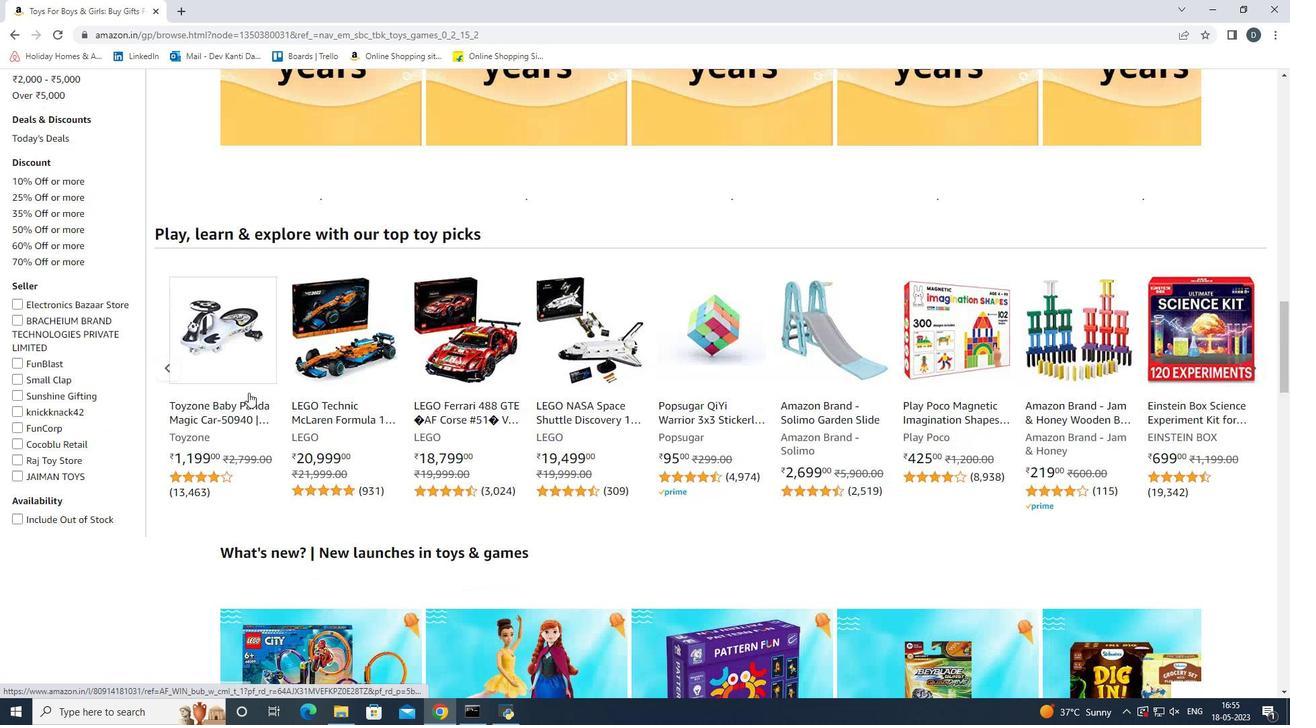 
Action: Mouse scrolled (248, 393) with delta (0, 0)
Screenshot: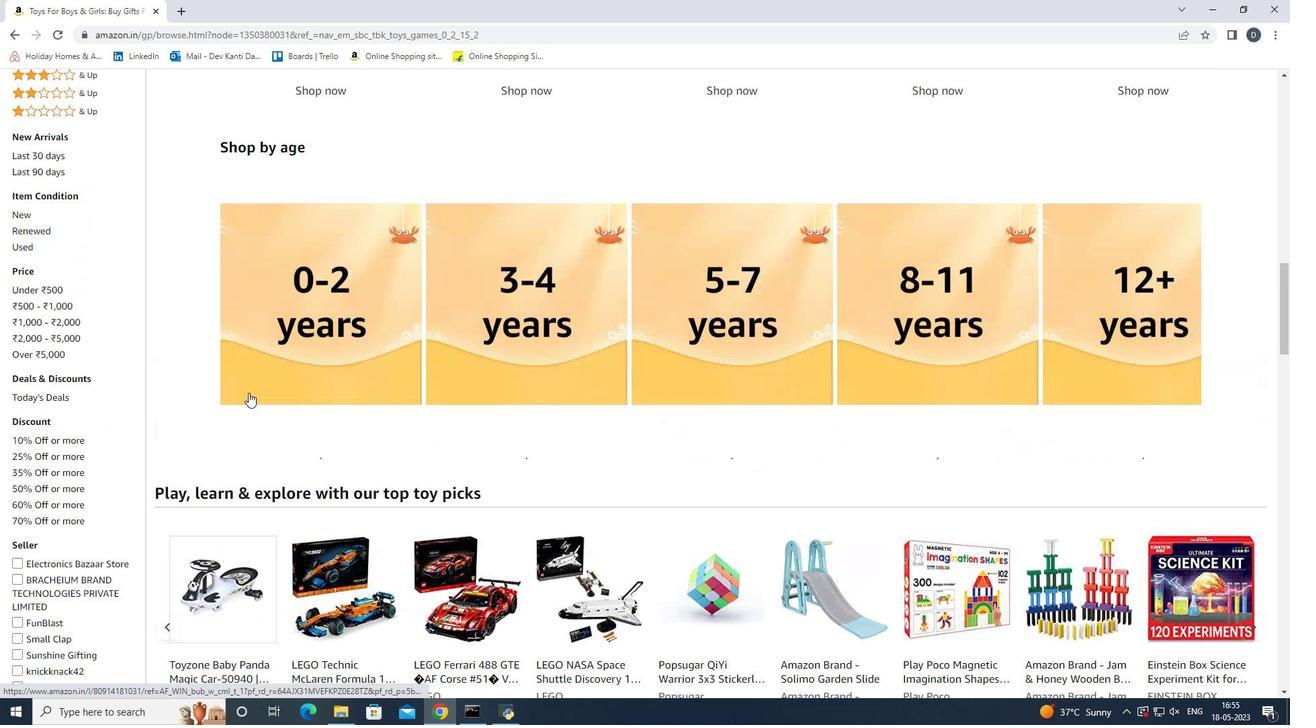 
Action: Mouse scrolled (248, 393) with delta (0, 0)
Screenshot: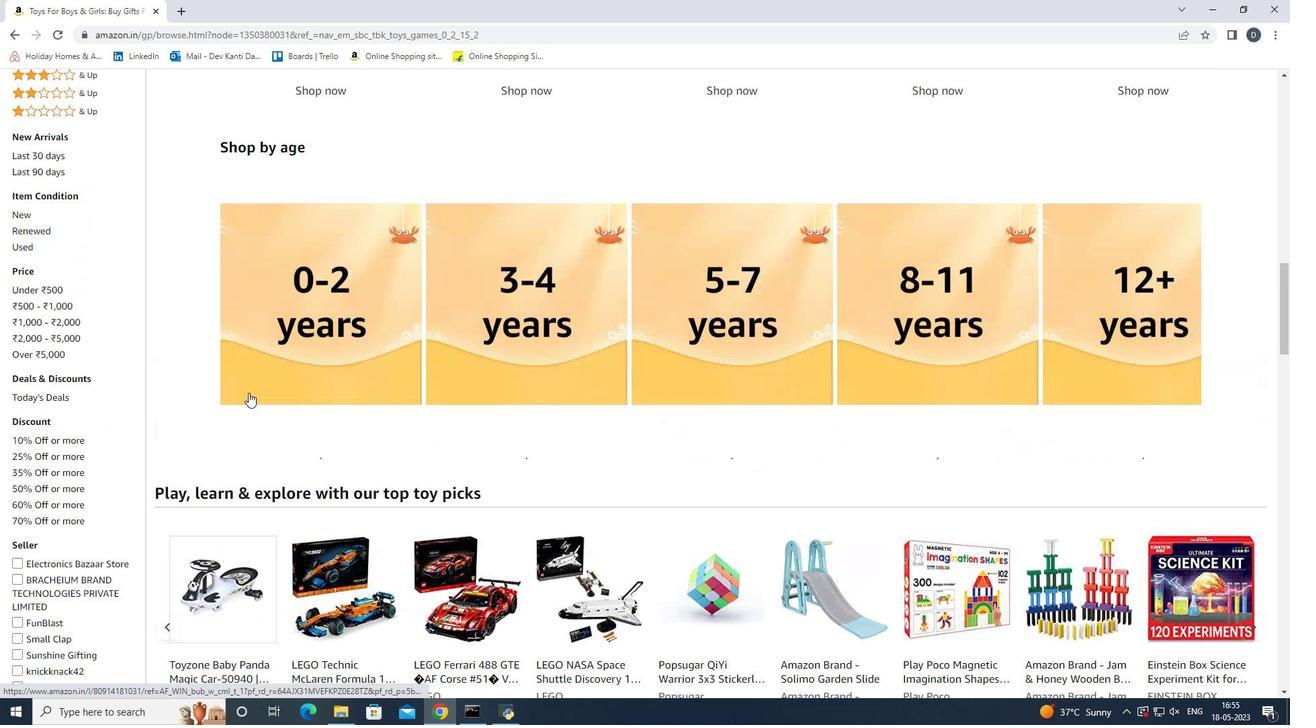 
Action: Mouse scrolled (248, 393) with delta (0, 0)
Screenshot: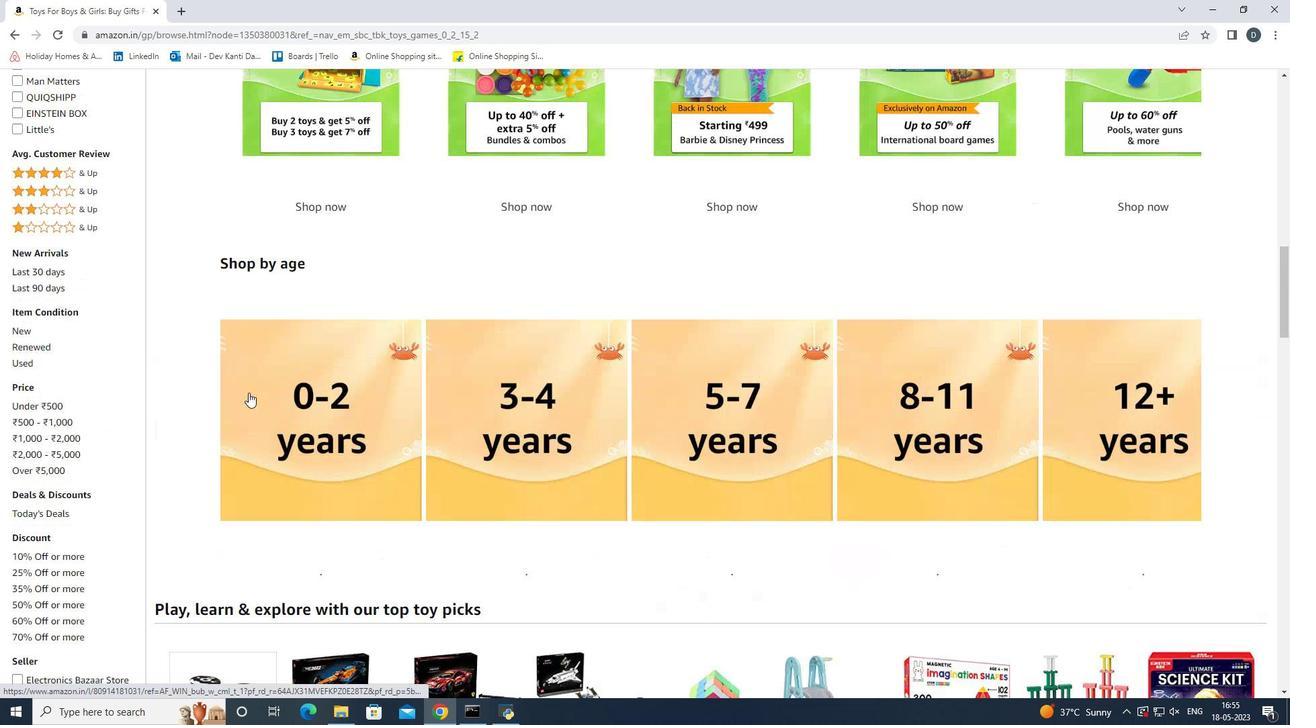 
Action: Mouse scrolled (248, 393) with delta (0, 0)
Screenshot: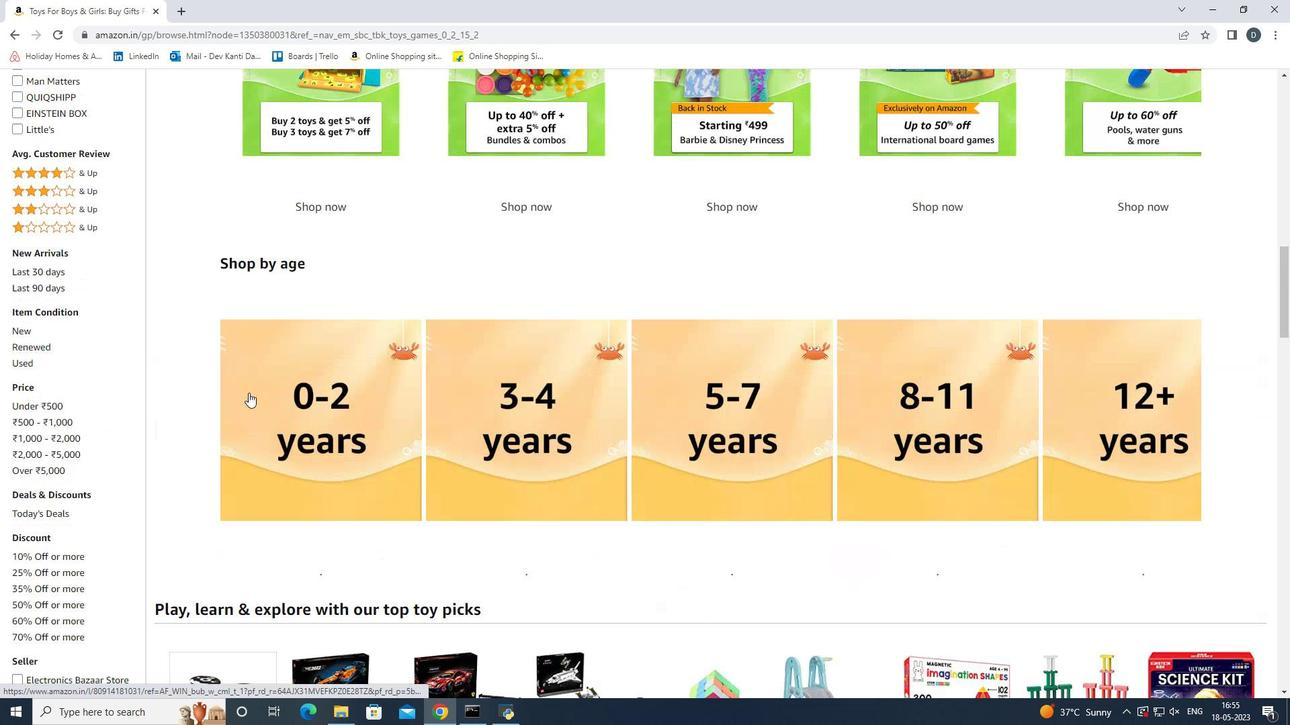 
Action: Mouse moved to (317, 356)
Screenshot: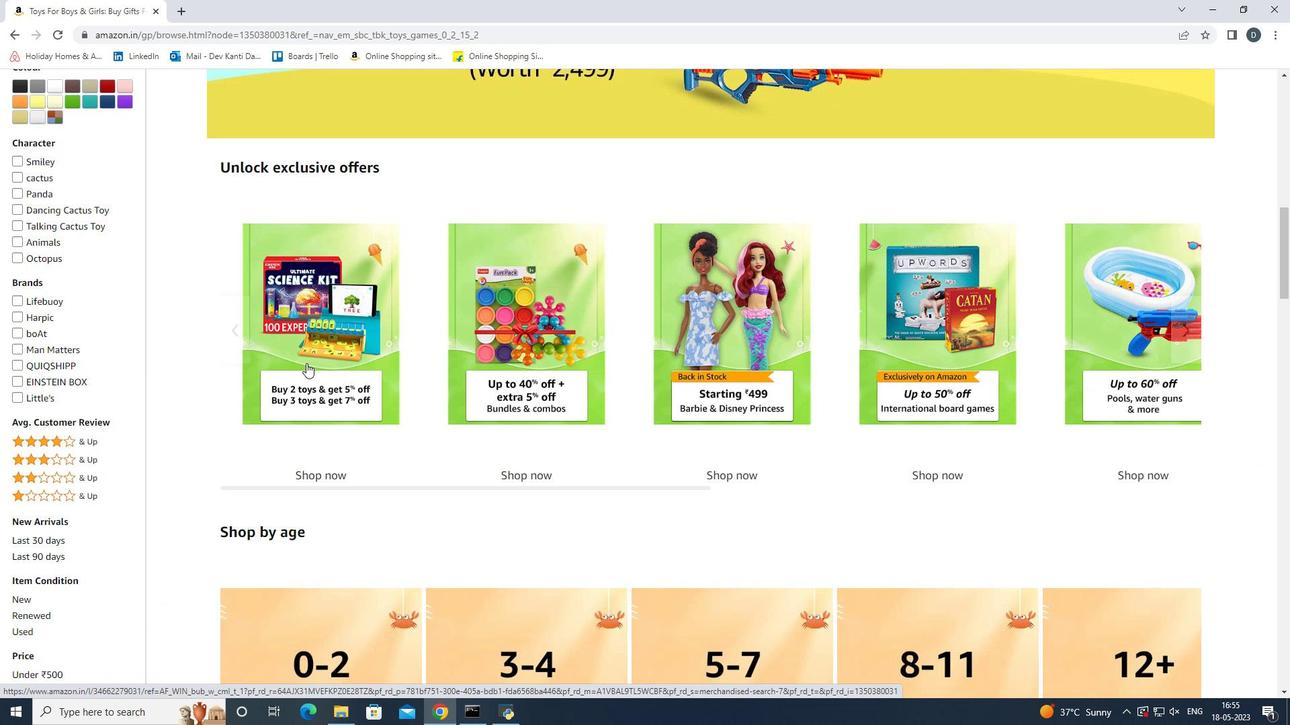 
Action: Mouse pressed left at (317, 356)
Screenshot: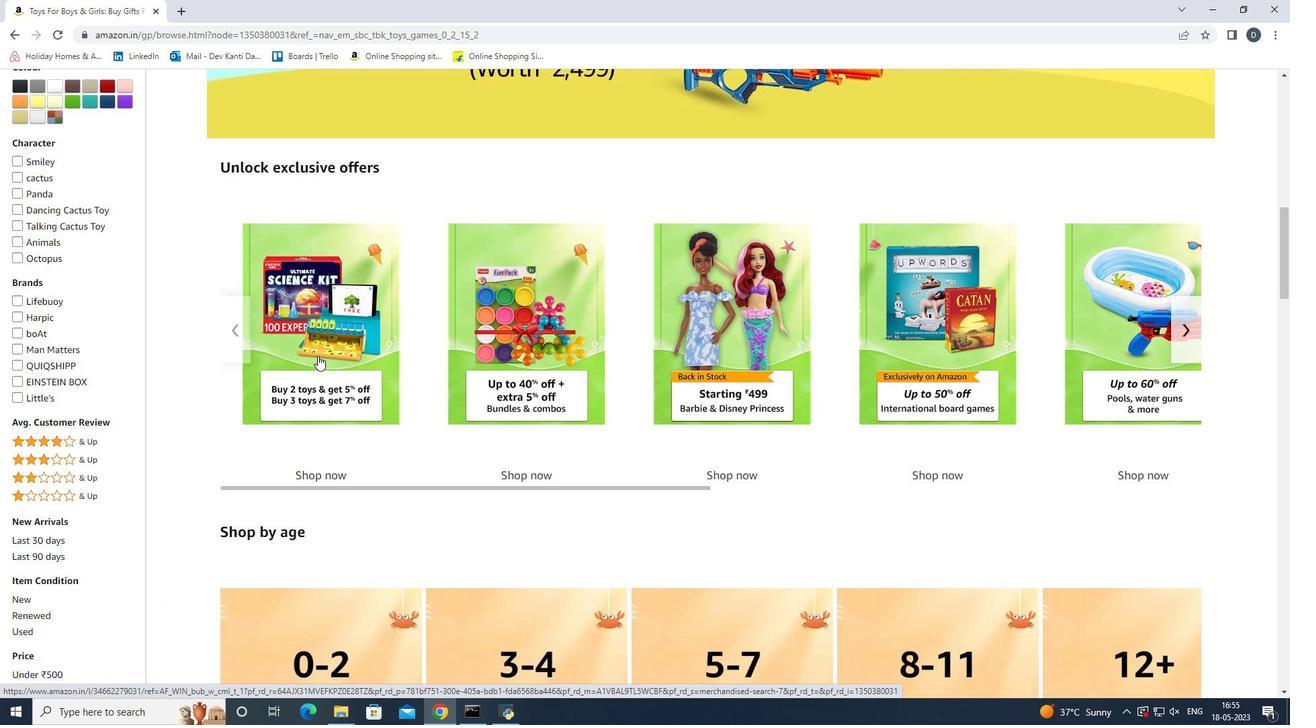 
Action: Mouse moved to (829, 232)
Screenshot: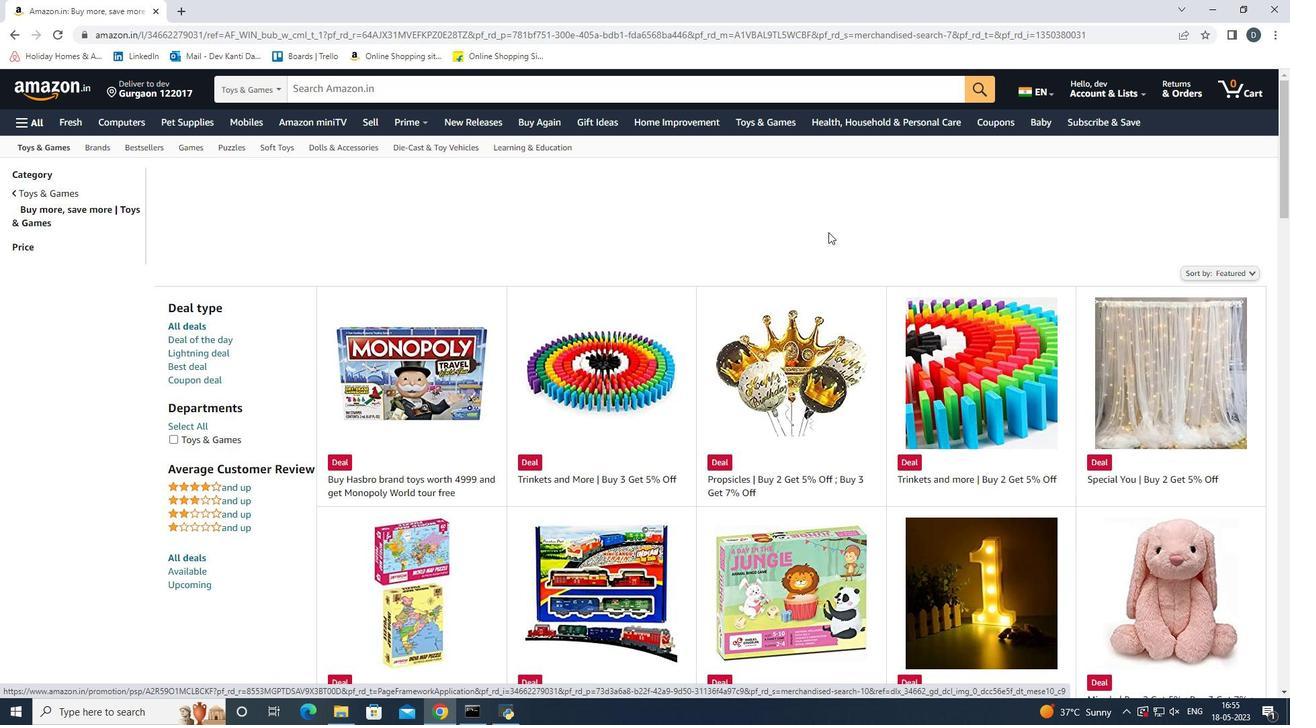 
Action: Mouse scrolled (829, 231) with delta (0, 0)
Screenshot: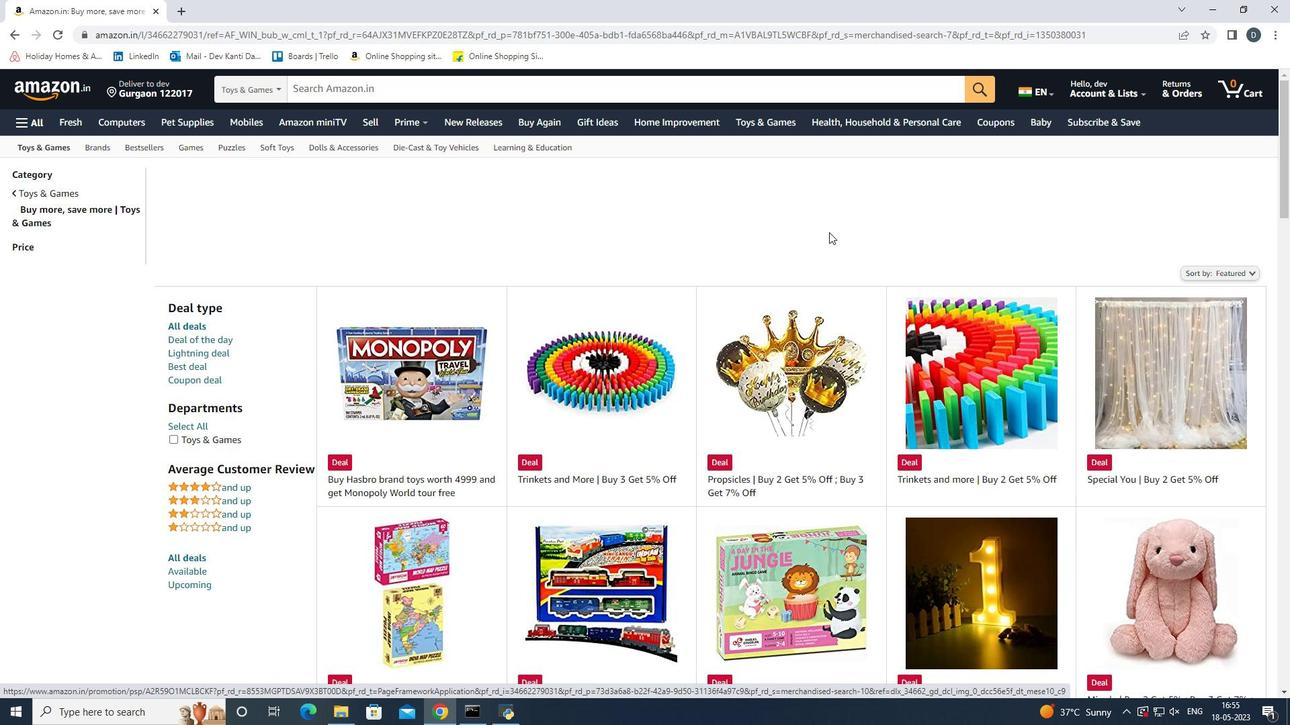 
Action: Mouse scrolled (829, 231) with delta (0, 0)
Screenshot: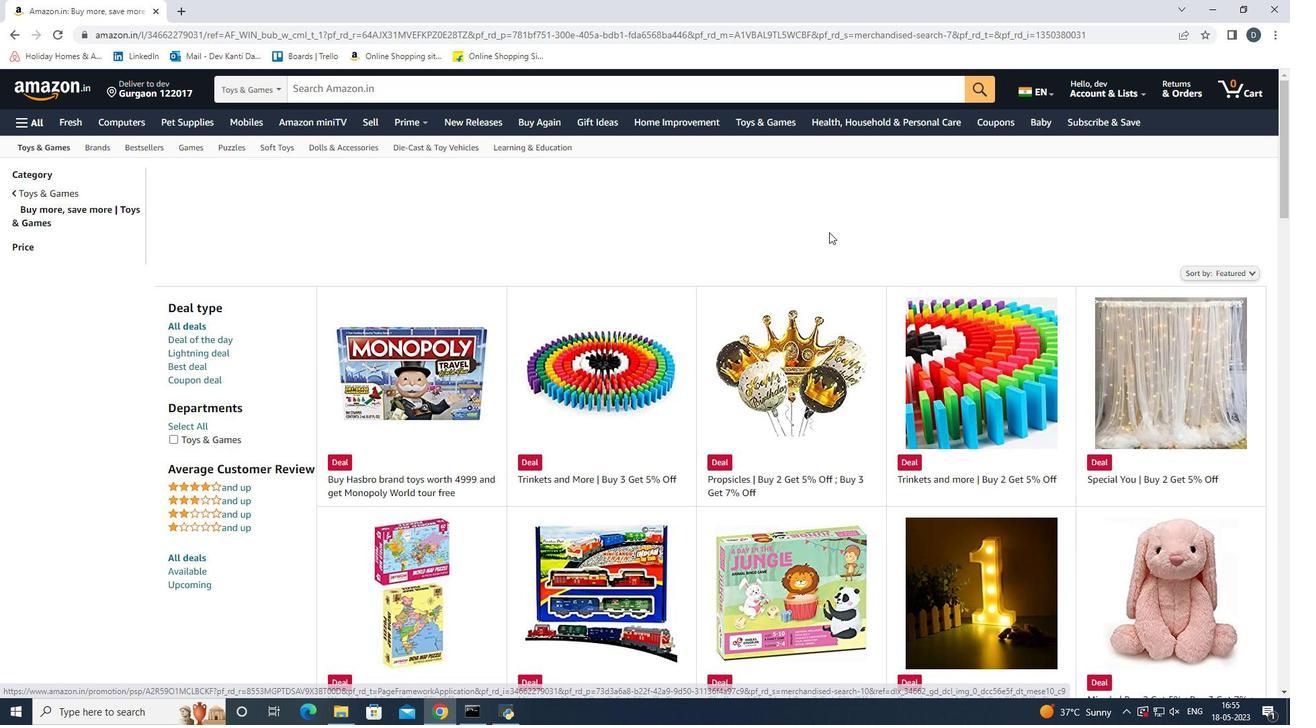 
Action: Mouse scrolled (829, 231) with delta (0, 0)
Screenshot: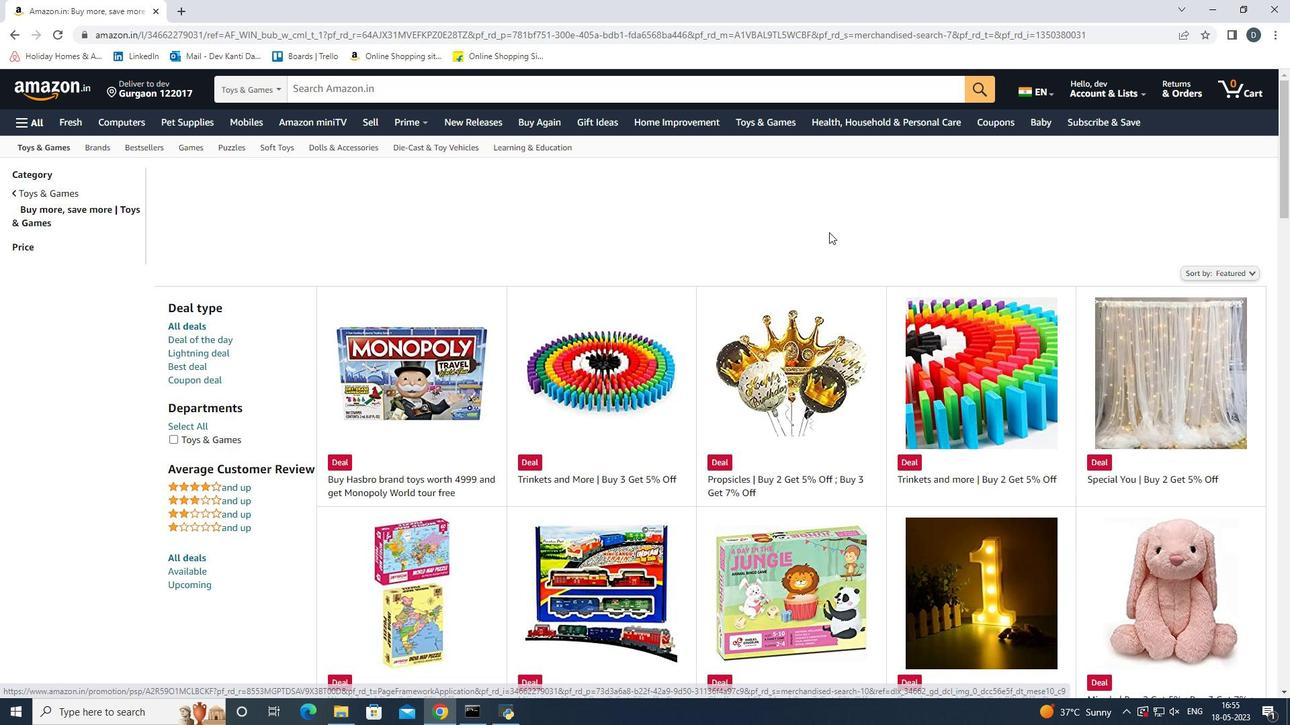
Action: Mouse moved to (440, 190)
Screenshot: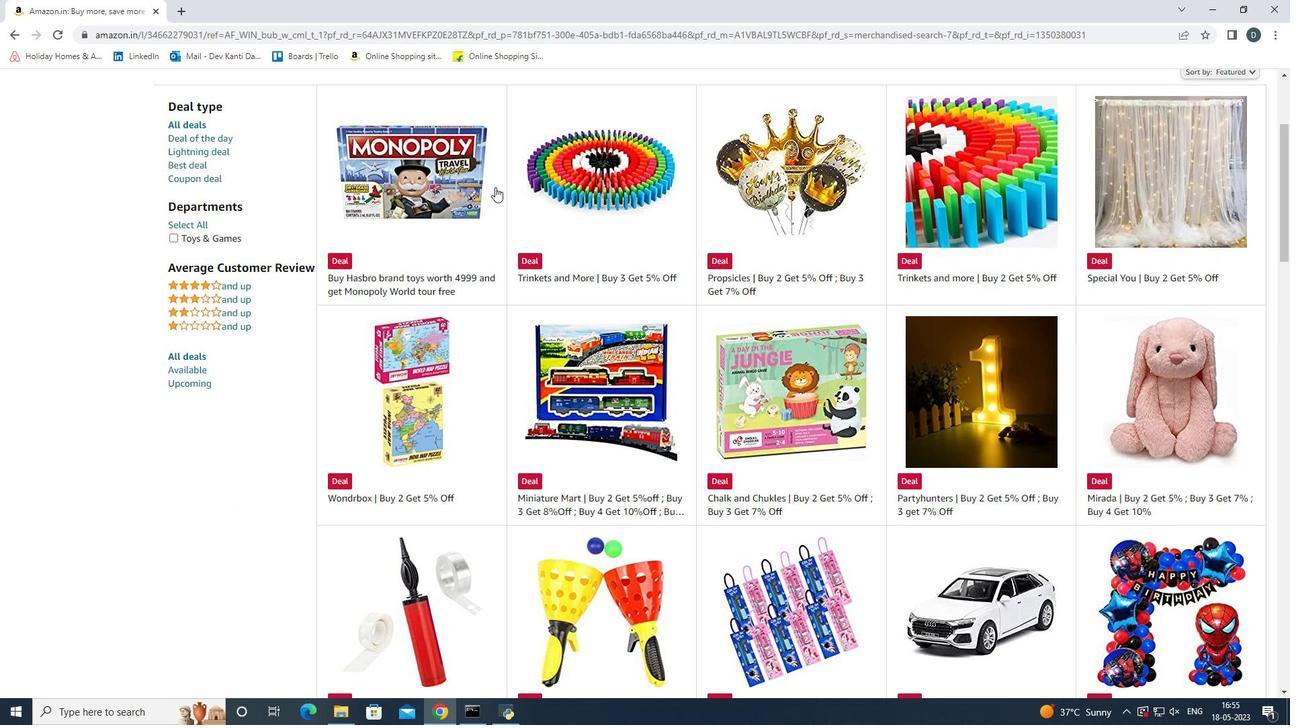 
Action: Mouse pressed middle at (440, 190)
Screenshot: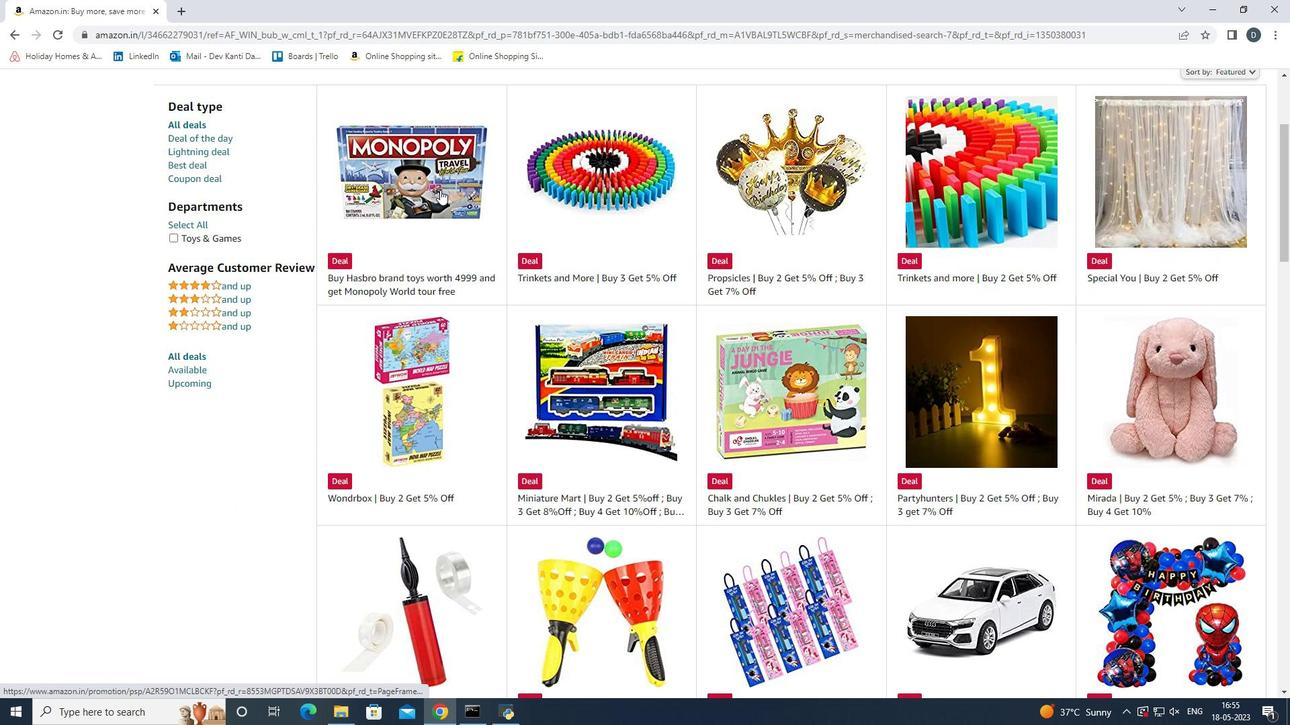 
Action: Mouse moved to (274, 0)
Screenshot: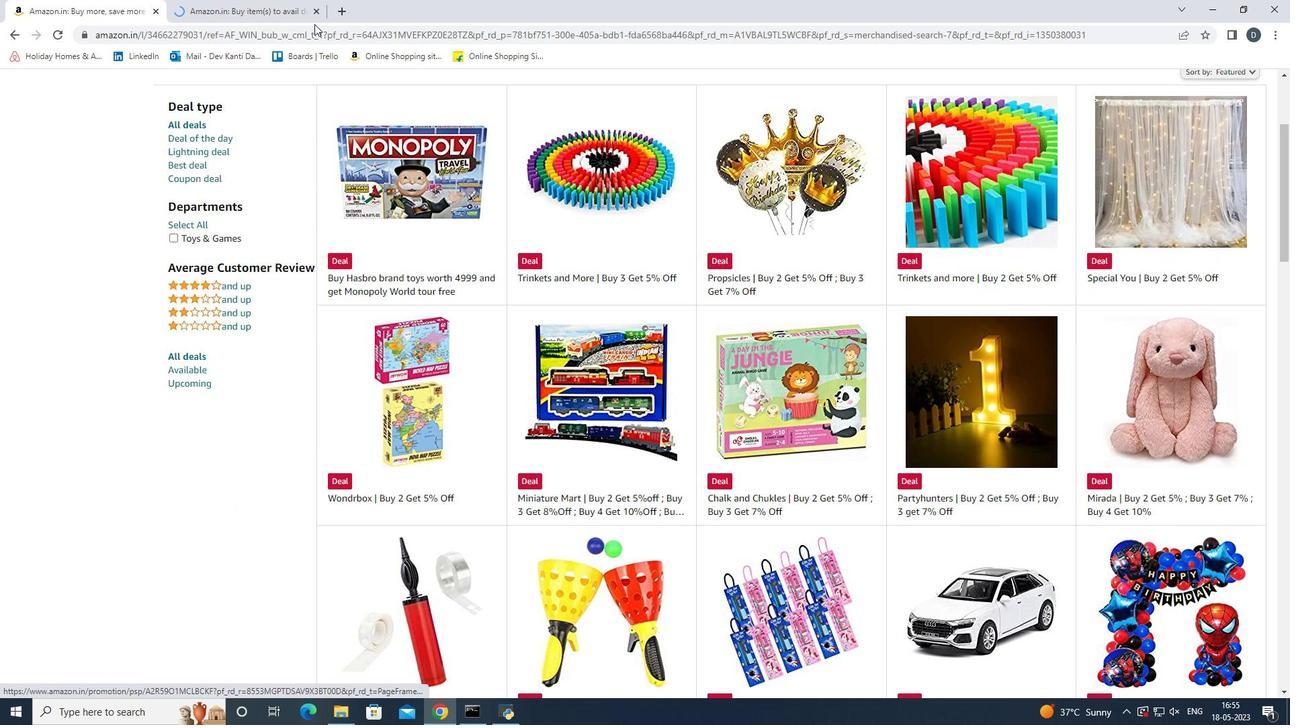 
Action: Mouse pressed left at (274, 0)
Screenshot: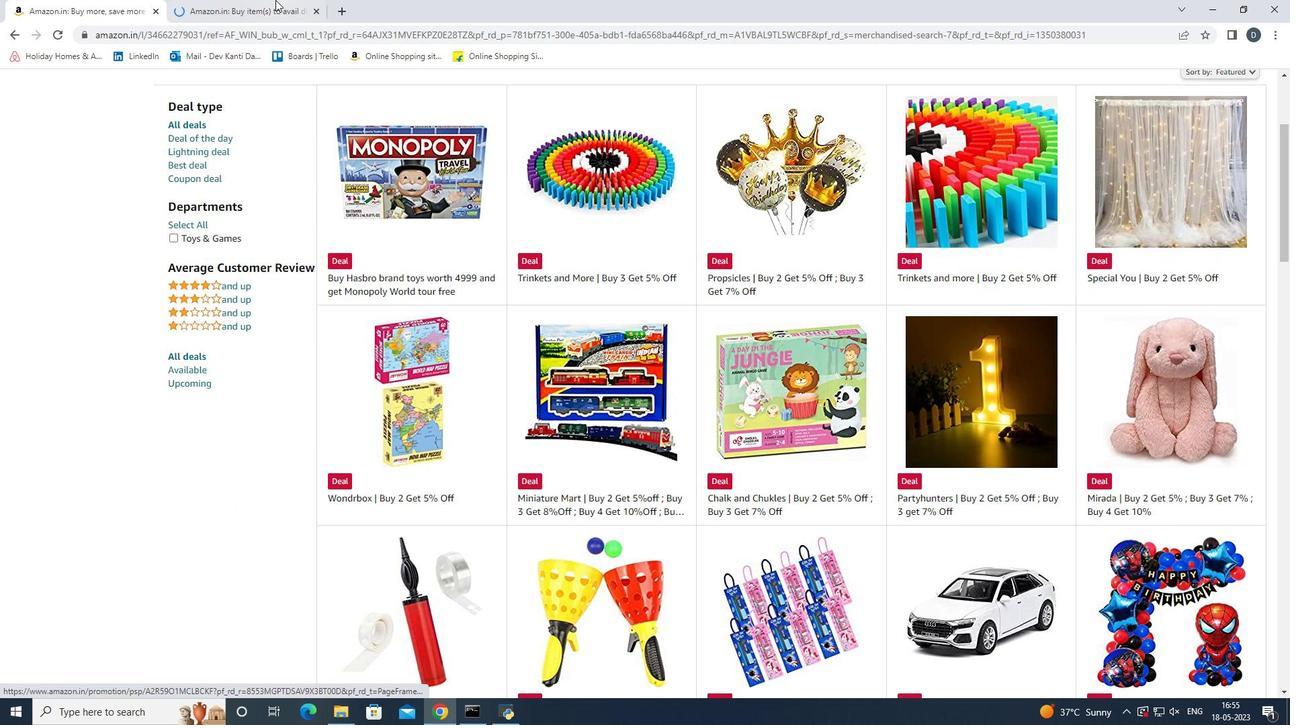 
Action: Mouse moved to (789, 330)
Screenshot: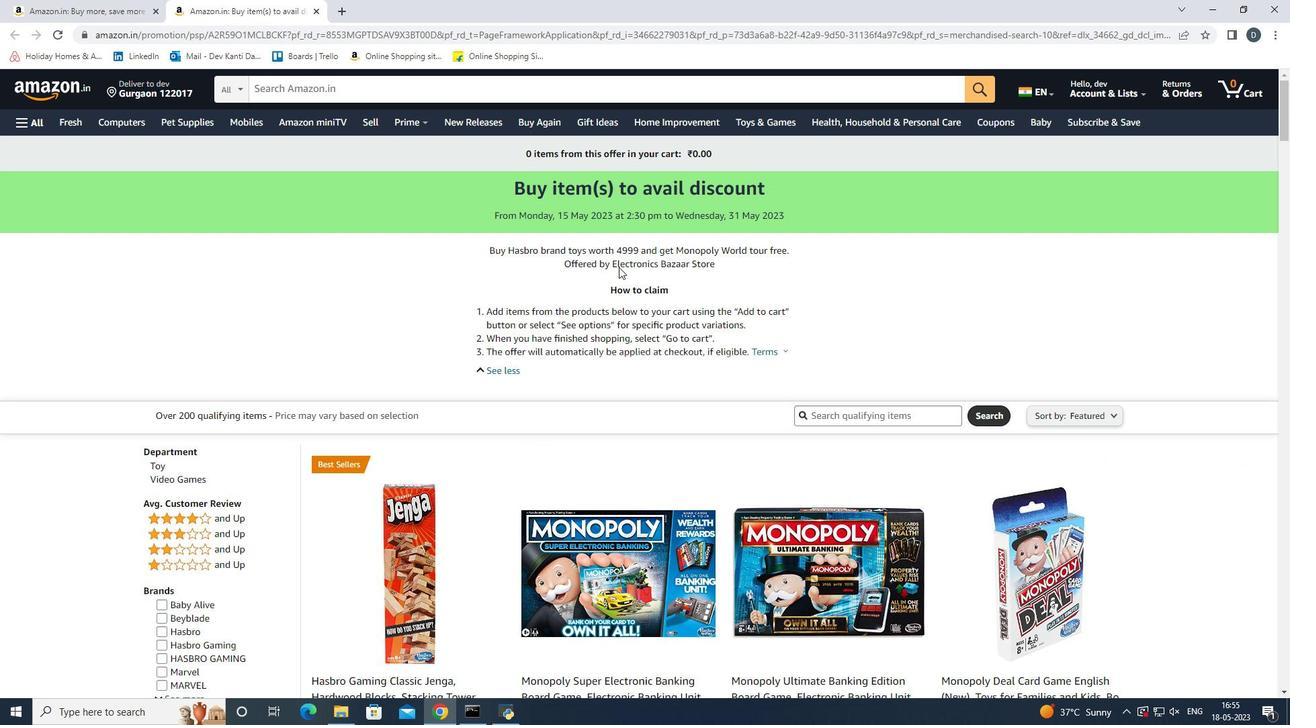 
Action: Mouse scrolled (789, 330) with delta (0, 0)
Screenshot: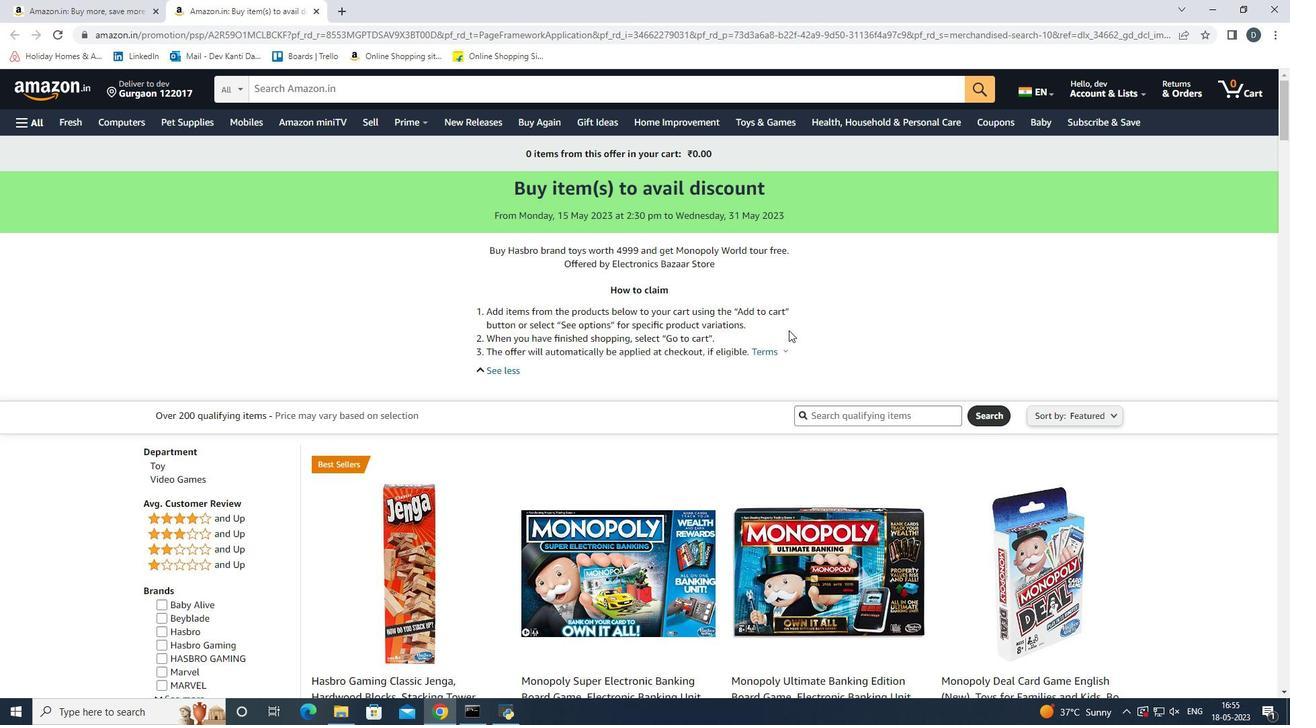 
Action: Mouse scrolled (789, 330) with delta (0, 0)
Screenshot: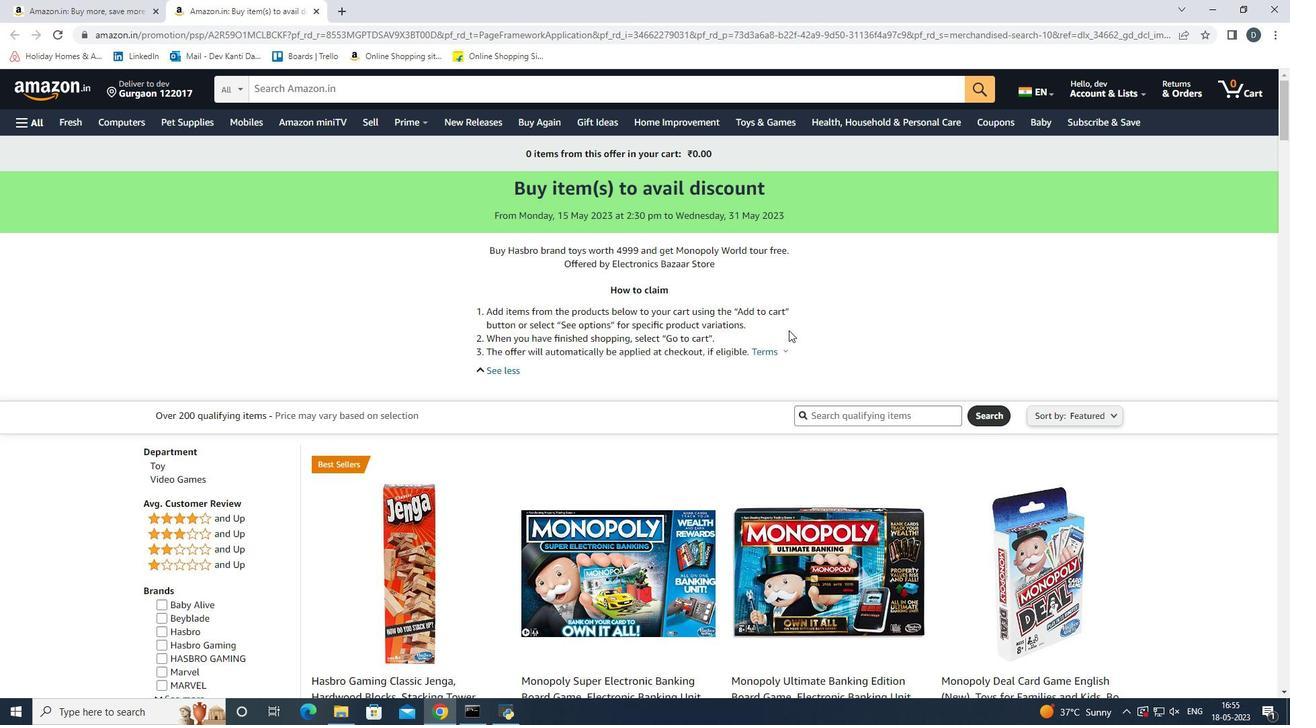 
Action: Mouse scrolled (789, 330) with delta (0, 0)
Screenshot: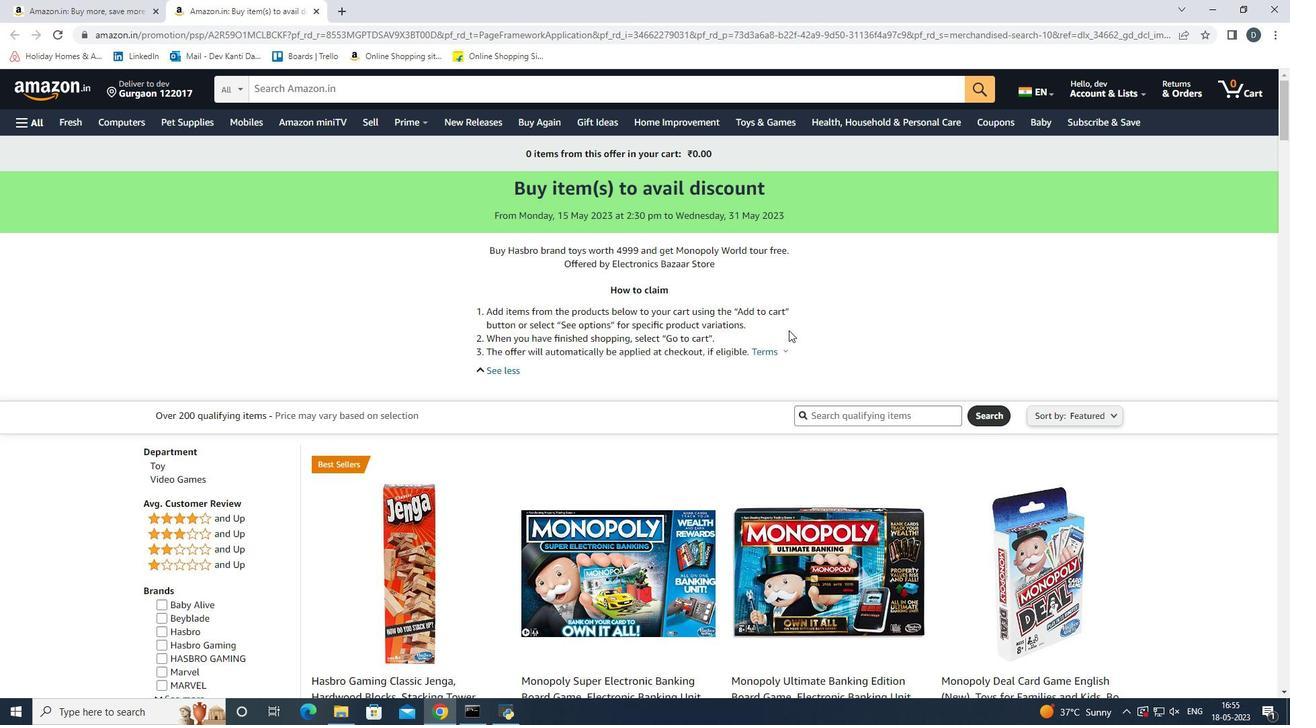 
Action: Mouse scrolled (789, 330) with delta (0, 0)
Screenshot: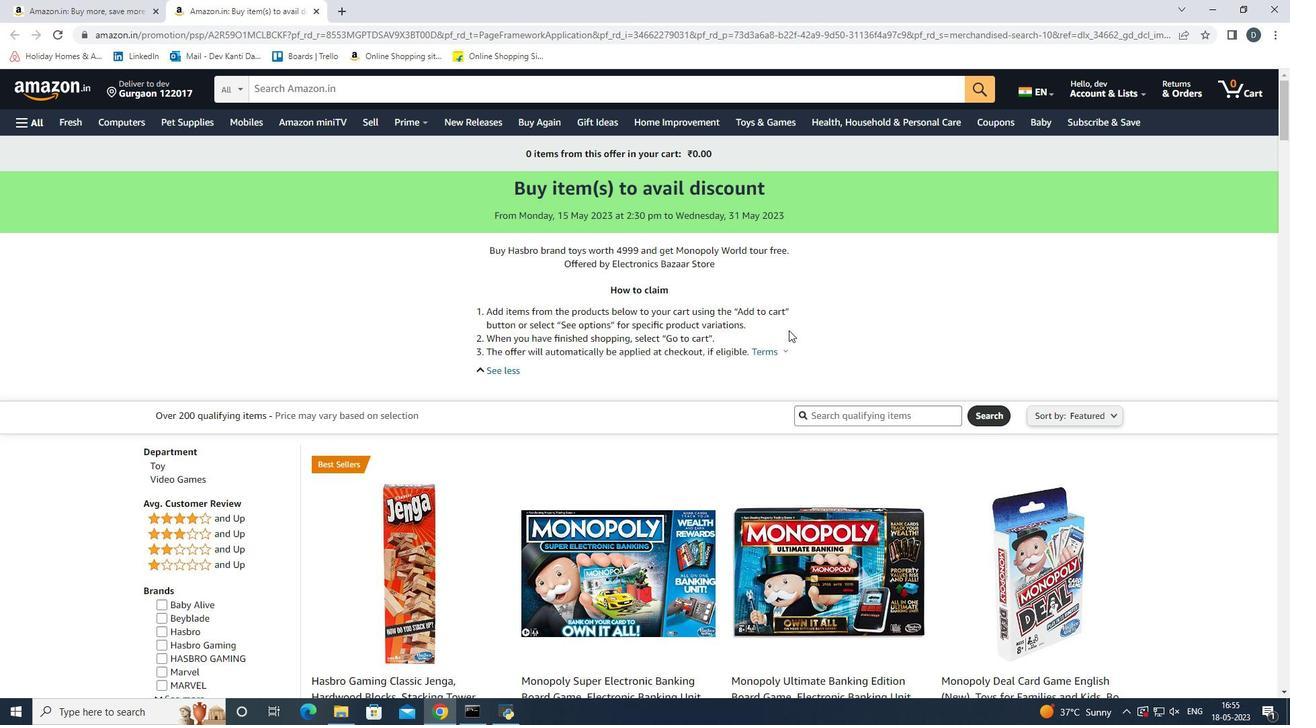 
Action: Mouse moved to (618, 288)
Screenshot: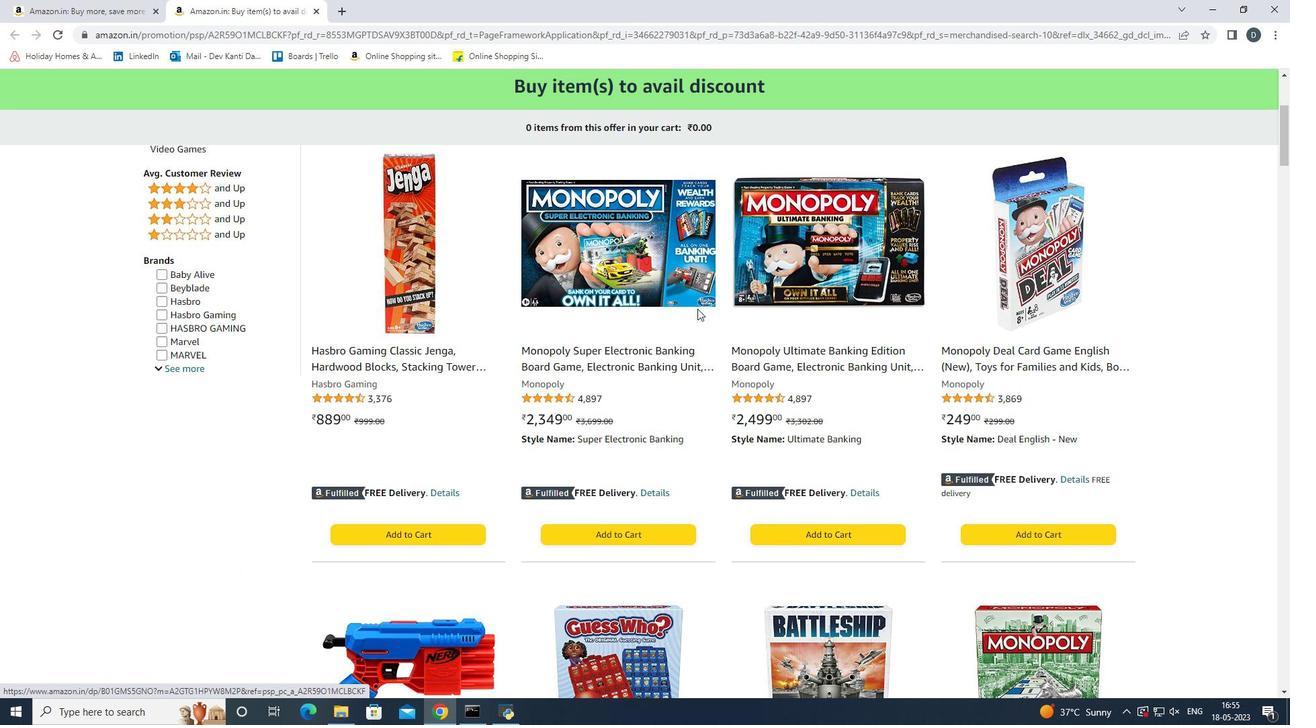 
Action: Mouse scrolled (618, 289) with delta (0, 0)
Screenshot: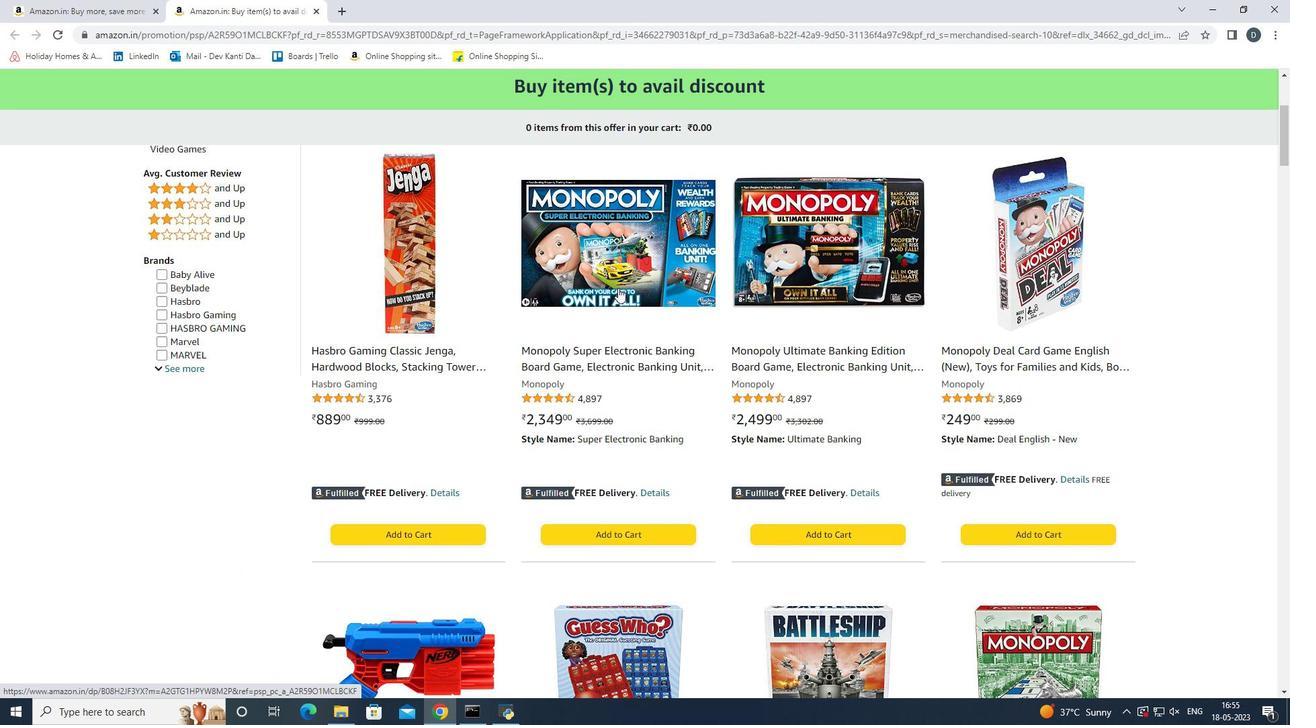 
Action: Mouse moved to (832, 334)
Screenshot: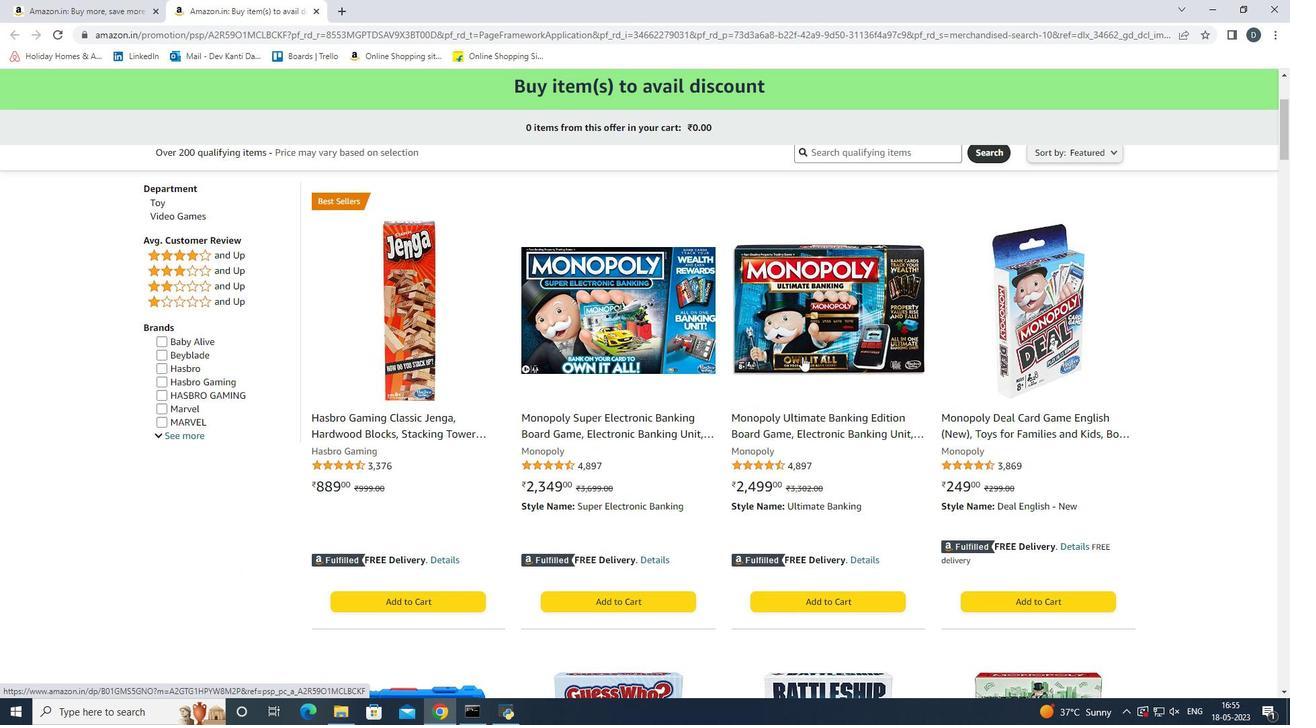 
Action: Mouse pressed left at (832, 334)
Screenshot: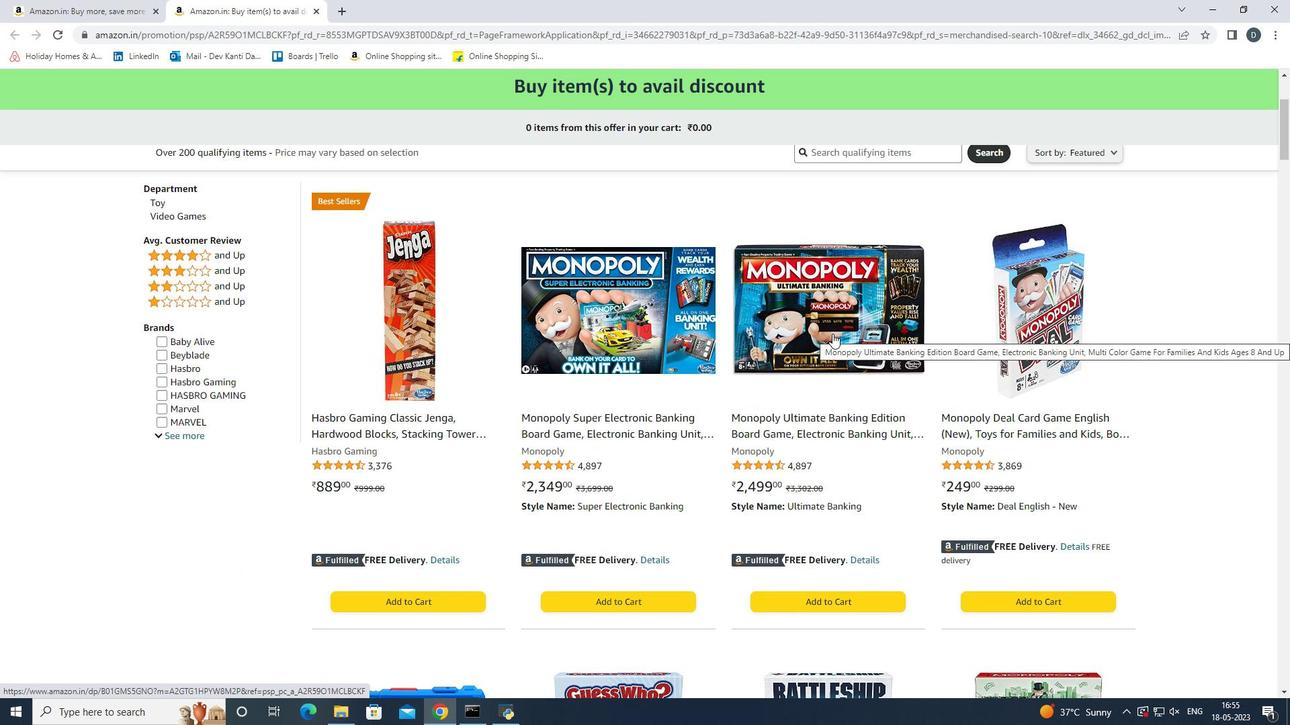 
Action: Mouse moved to (125, 0)
Screenshot: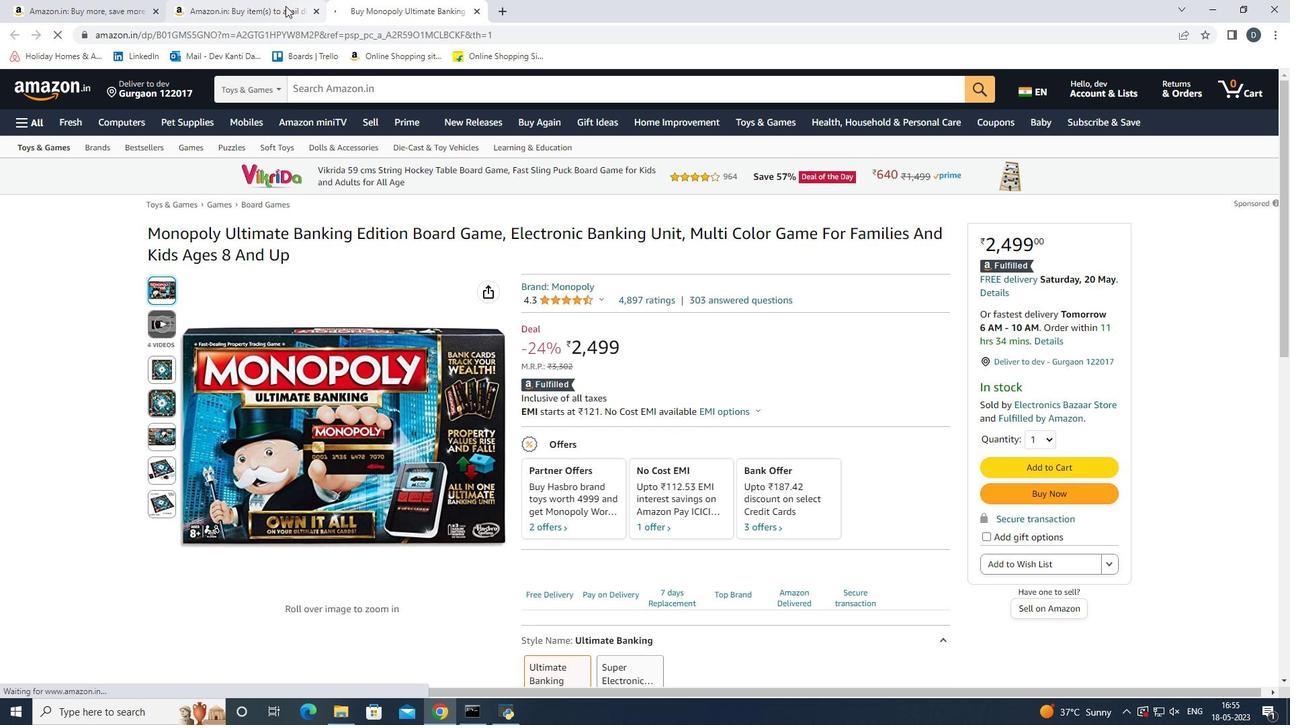 
Action: Mouse pressed left at (125, 0)
Screenshot: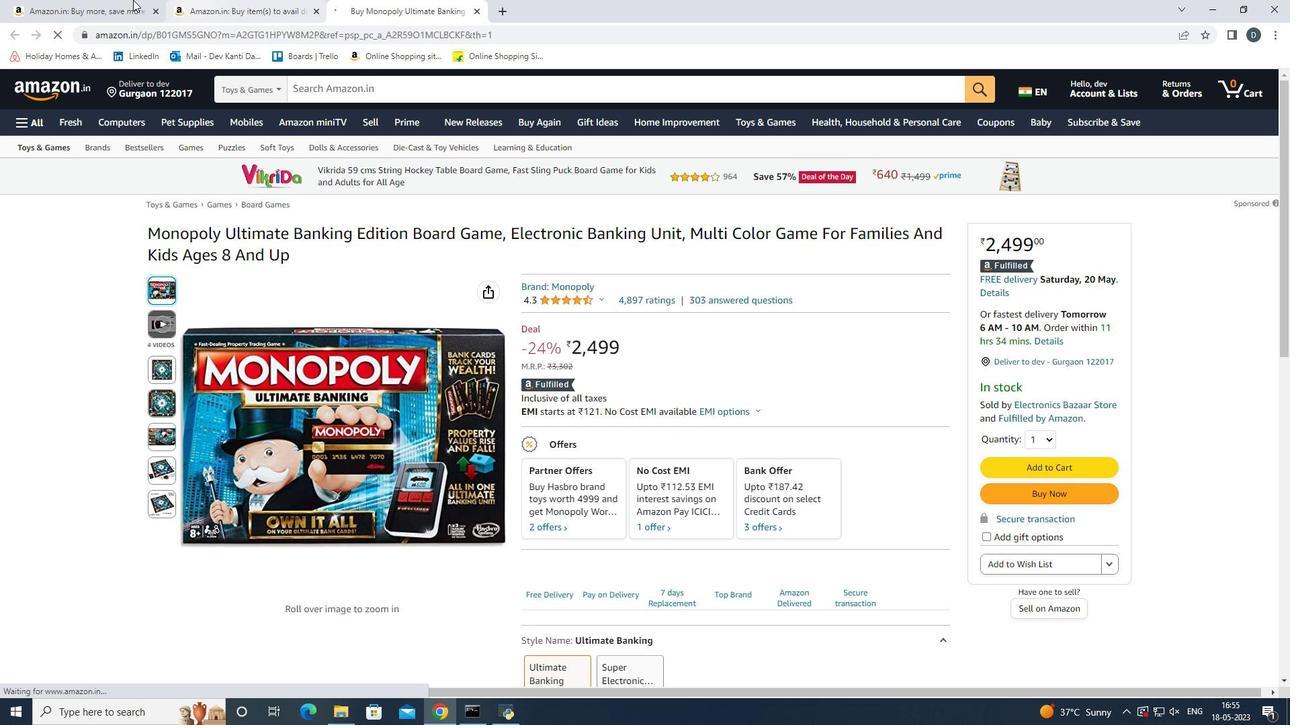 
Action: Mouse moved to (369, 0)
Screenshot: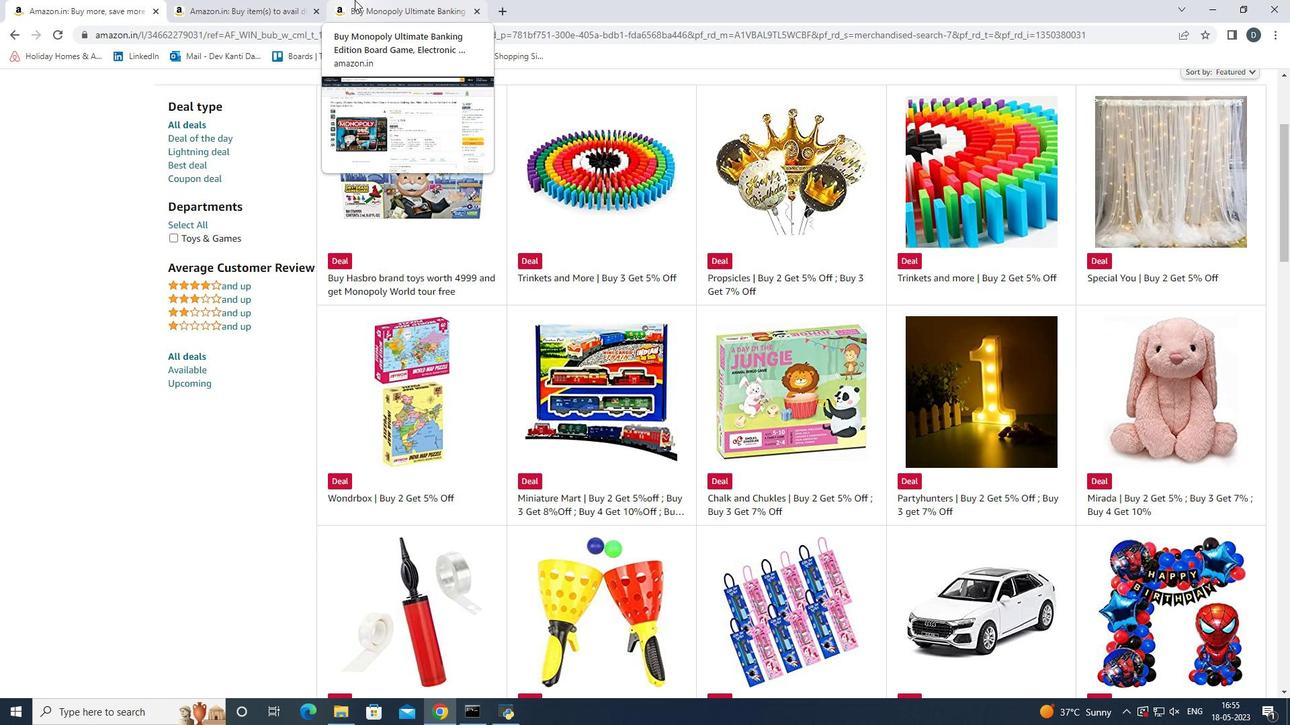 
Action: Mouse pressed left at (369, 0)
Screenshot: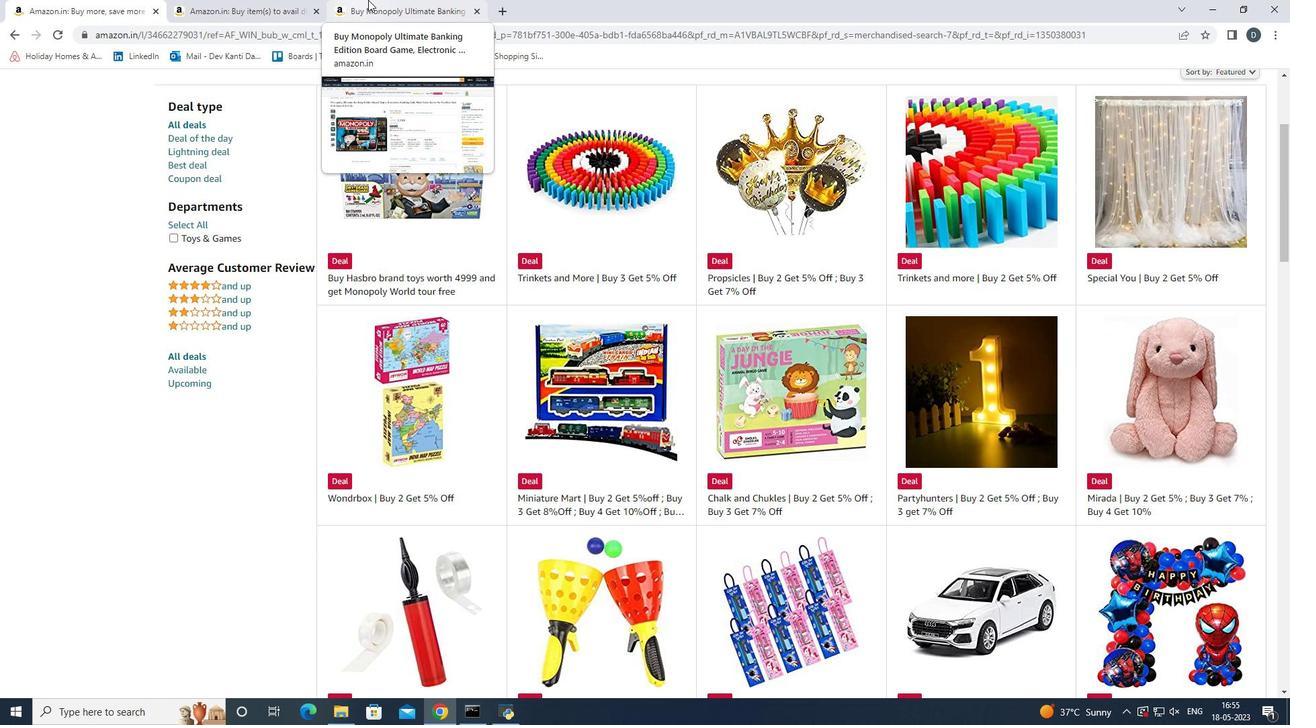 
Action: Mouse moved to (625, 358)
Screenshot: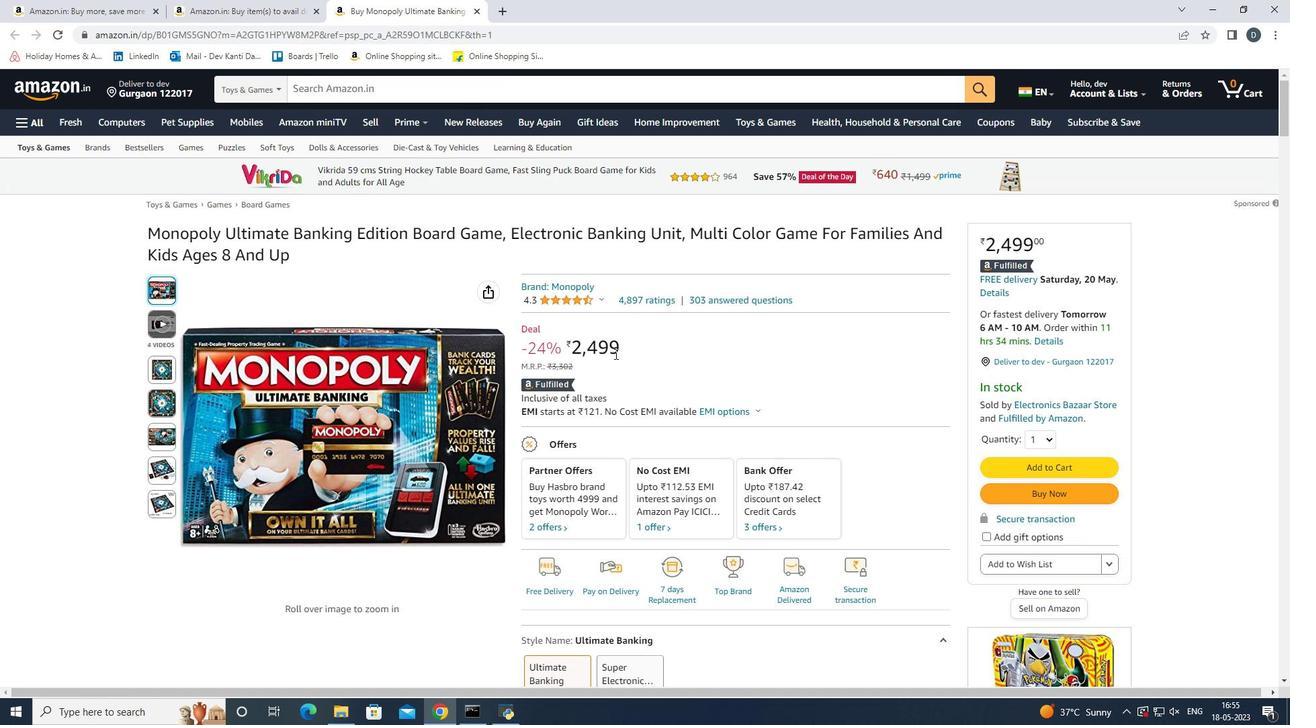 
Action: Mouse scrolled (625, 358) with delta (0, 0)
Screenshot: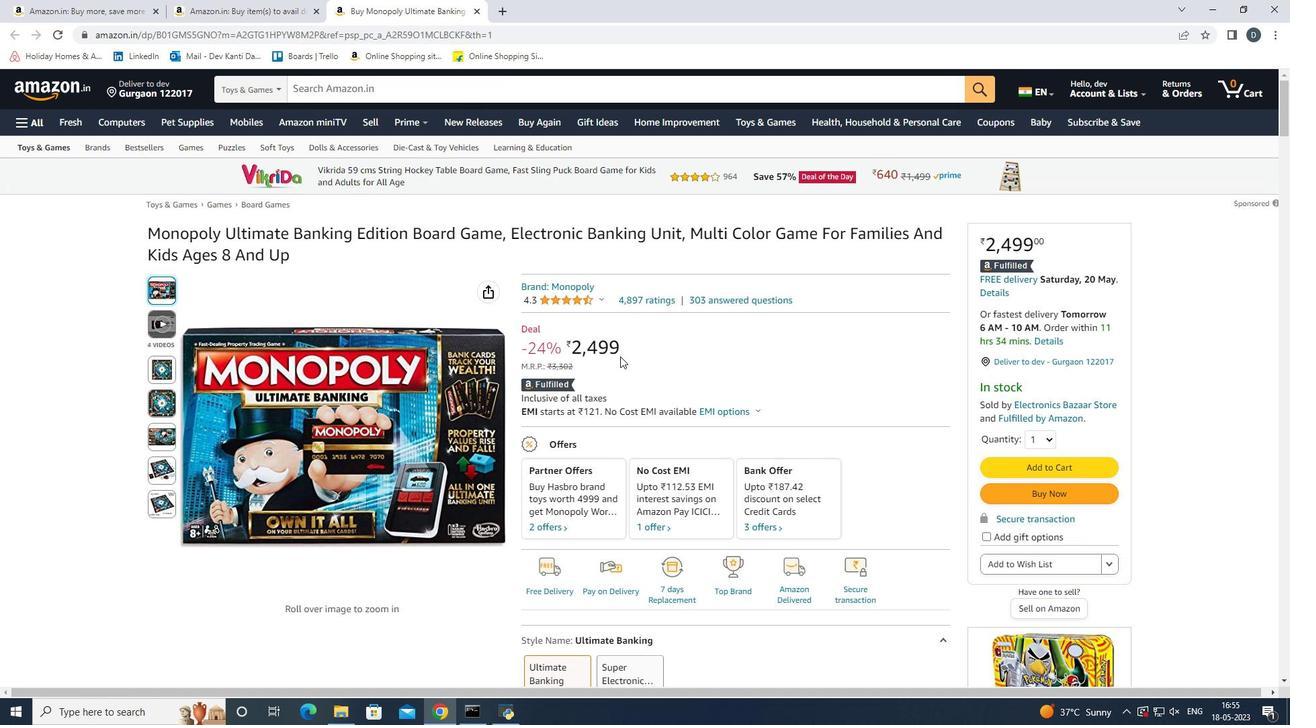 
Action: Mouse moved to (629, 362)
Screenshot: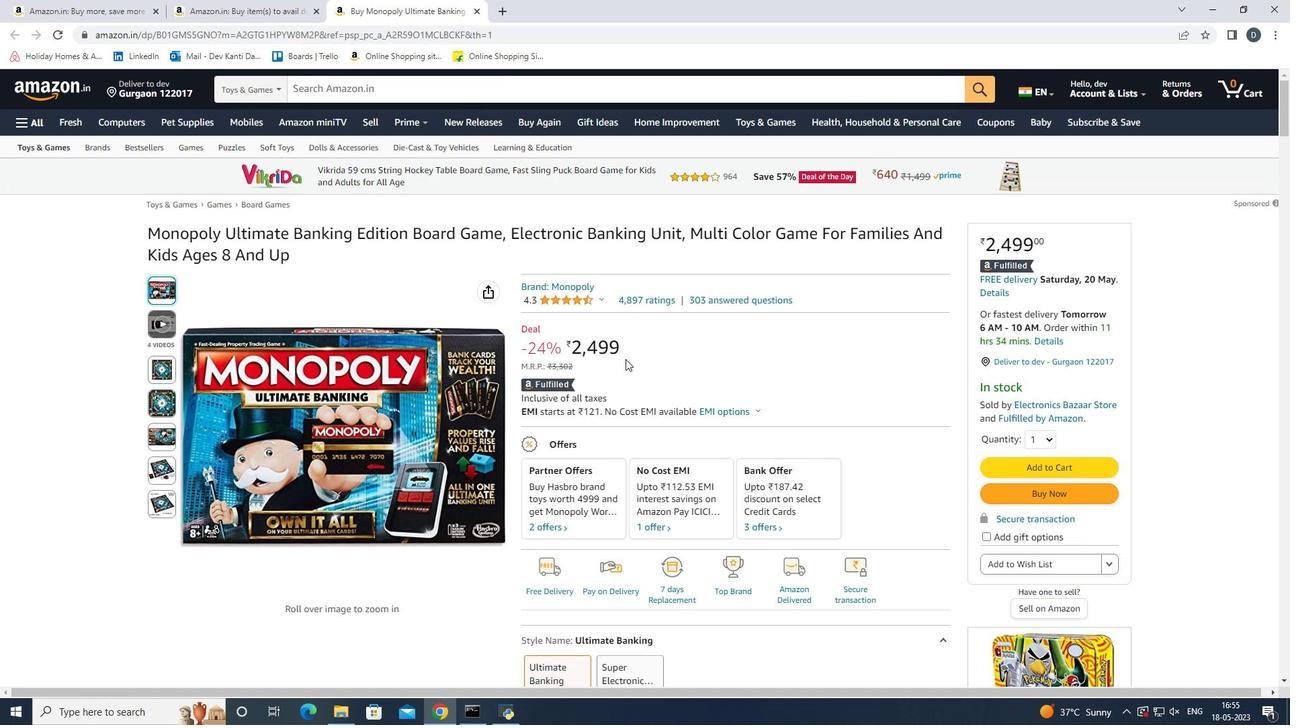 
Action: Mouse scrolled (629, 361) with delta (0, 0)
Screenshot: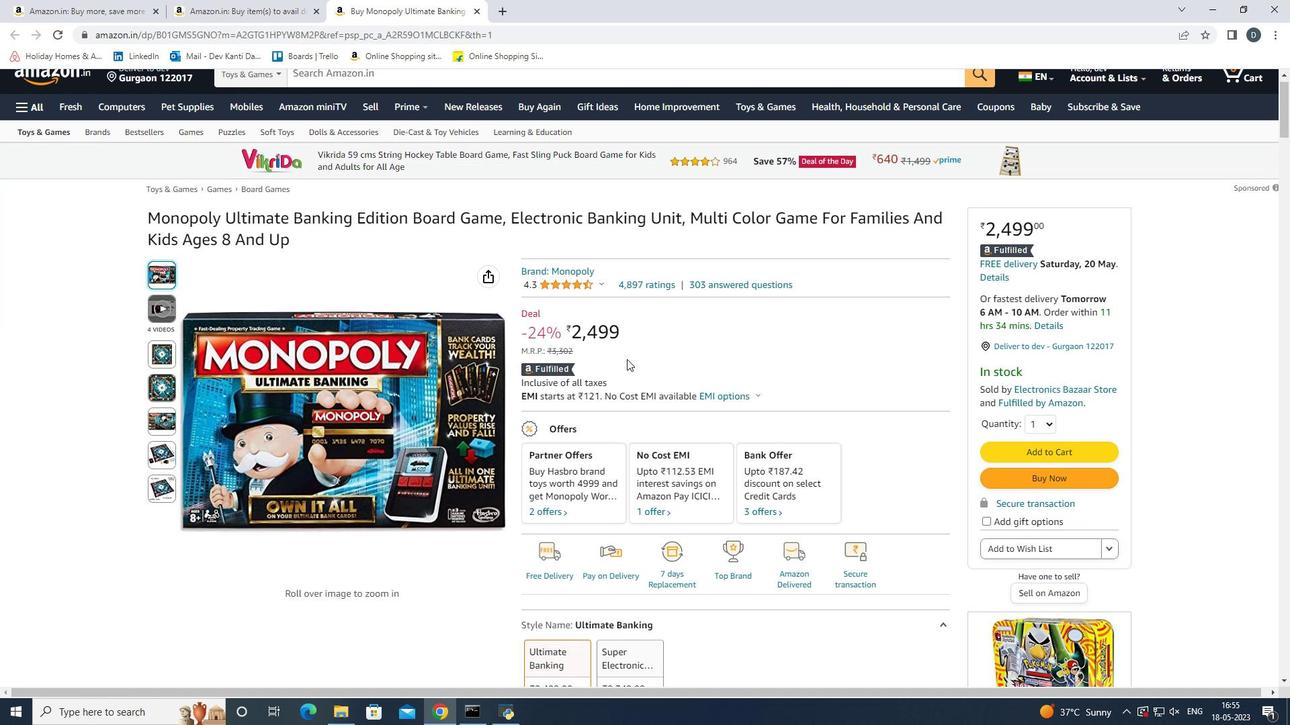 
Action: Mouse scrolled (629, 361) with delta (0, 0)
Screenshot: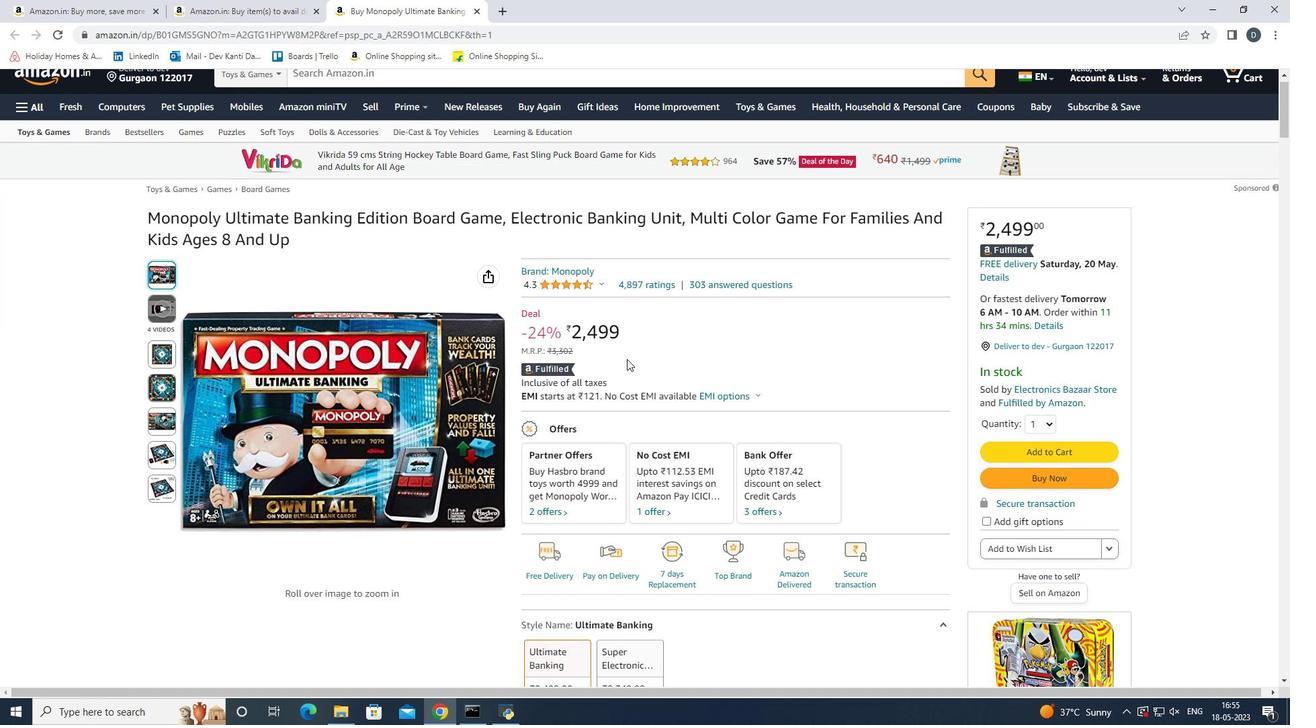
Action: Mouse scrolled (629, 361) with delta (0, 0)
Screenshot: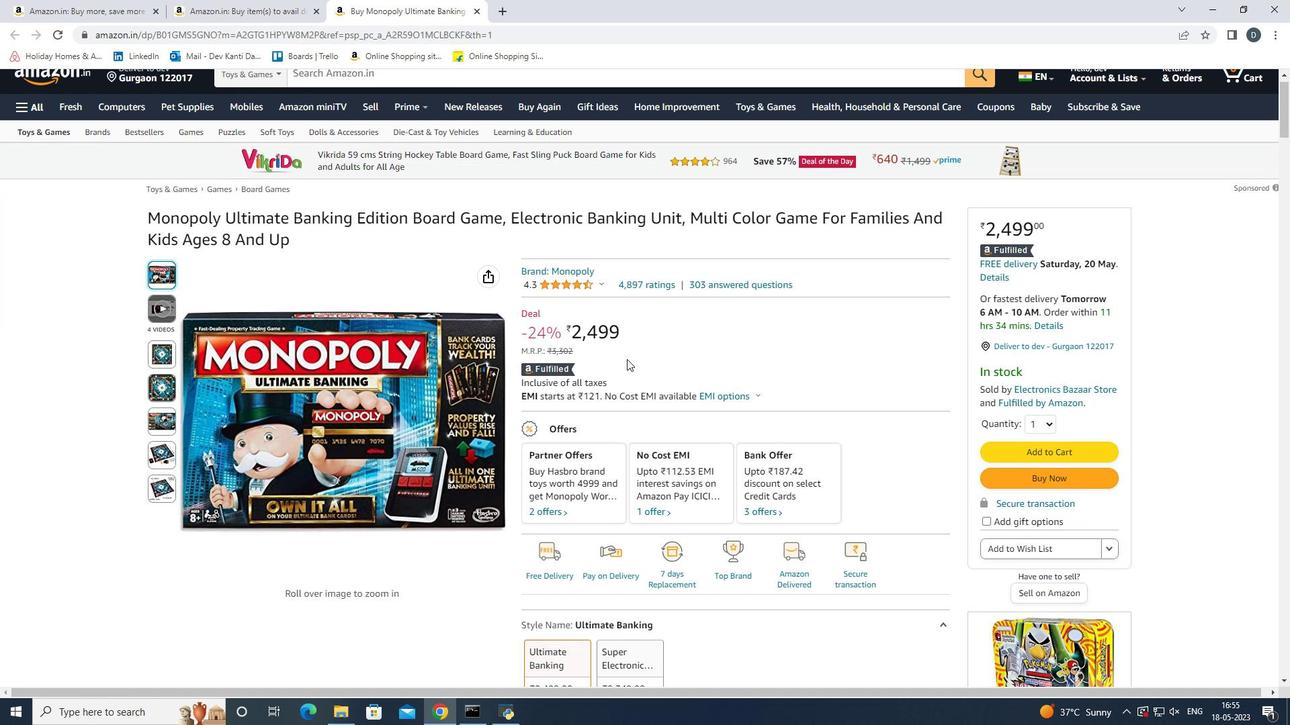 
Action: Mouse moved to (773, 383)
Screenshot: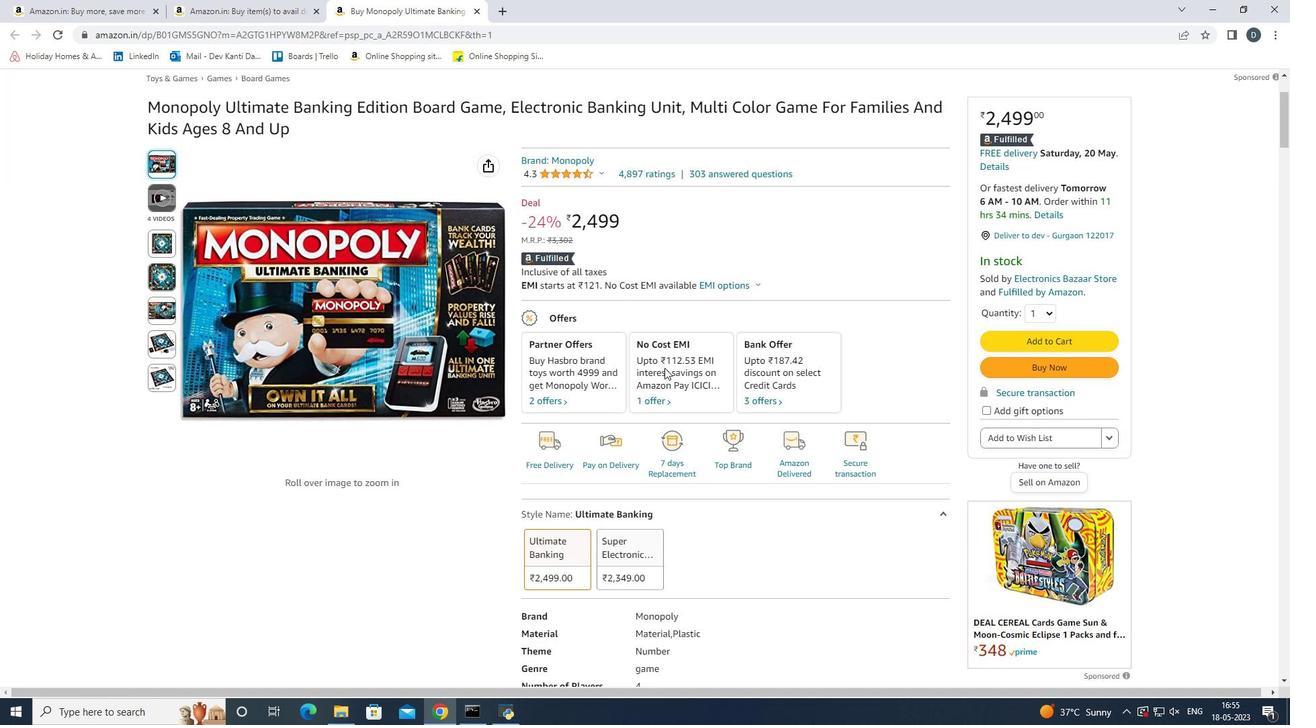 
Action: Mouse scrolled (773, 382) with delta (0, 0)
Screenshot: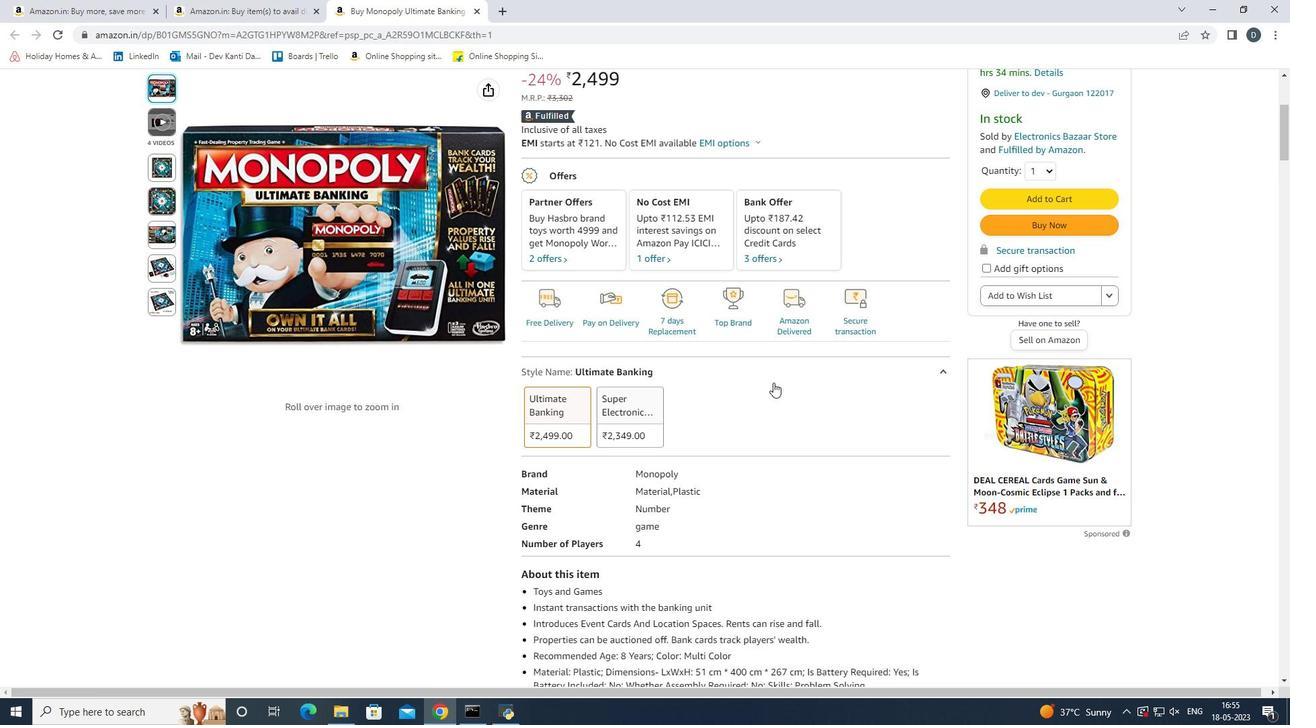 
Action: Mouse scrolled (773, 382) with delta (0, 0)
Screenshot: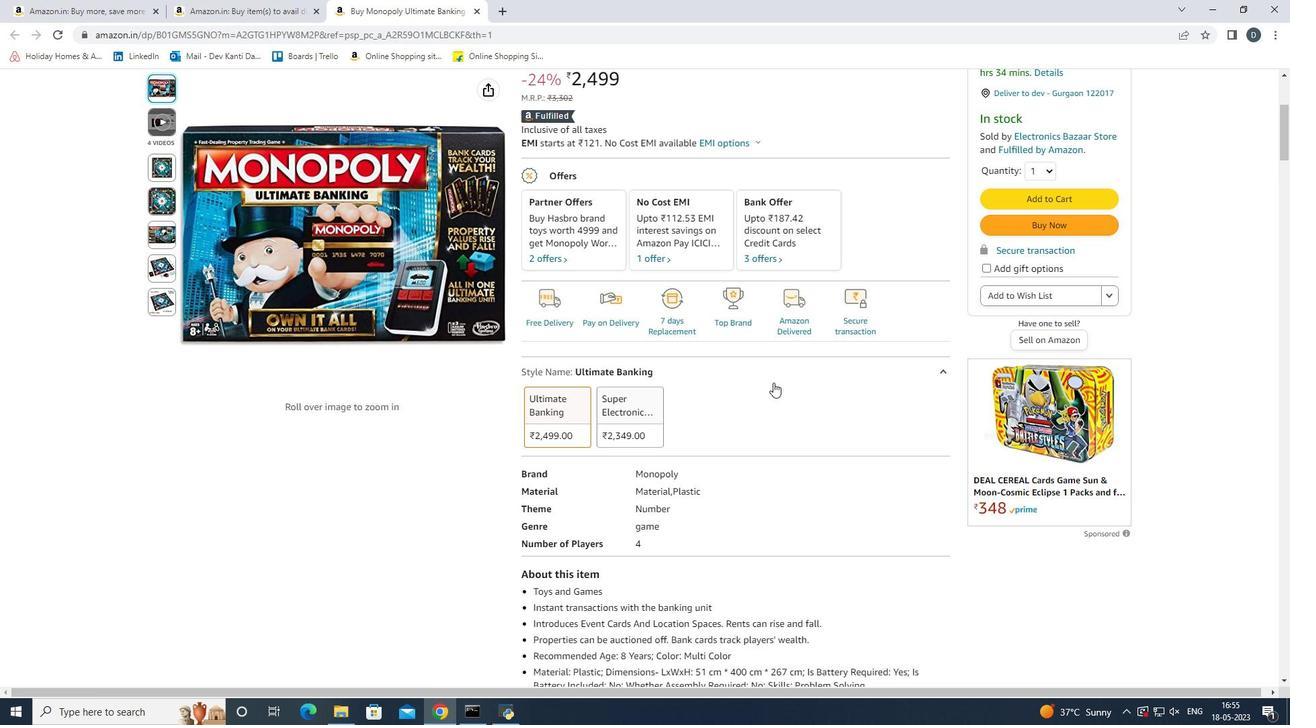 
Action: Mouse scrolled (773, 382) with delta (0, 0)
Screenshot: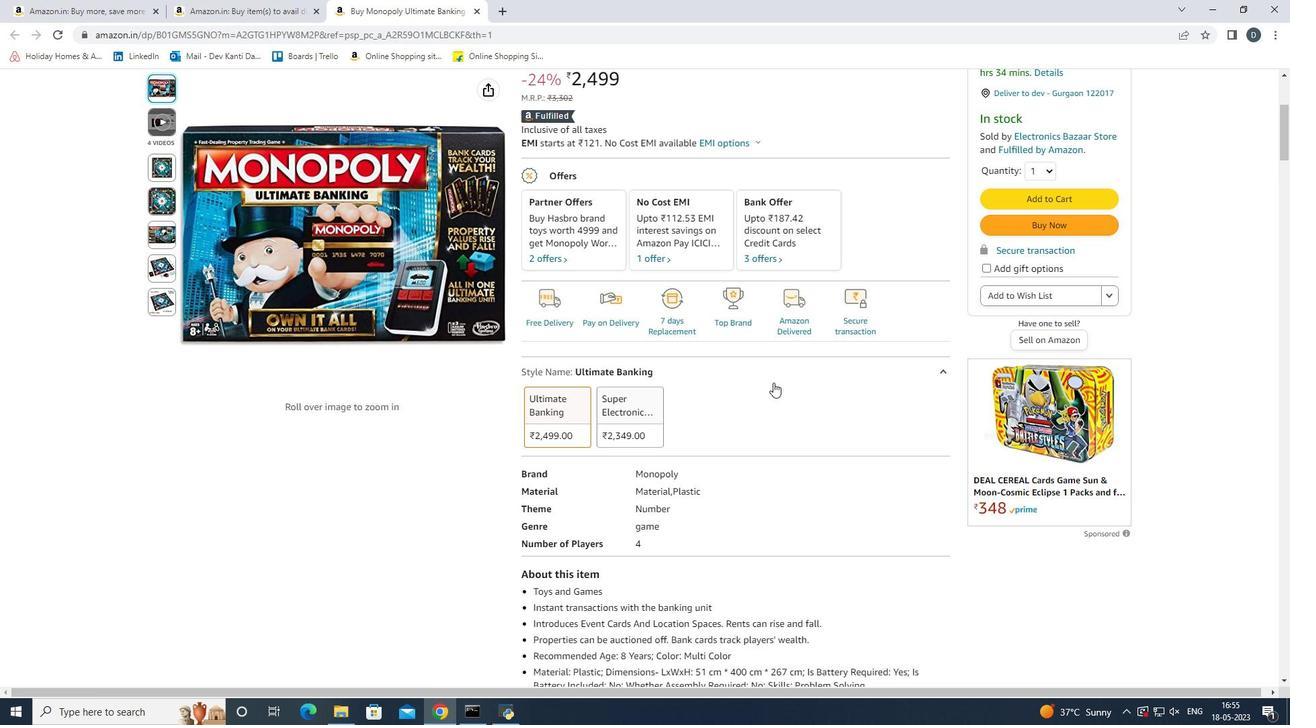 
Action: Mouse scrolled (773, 382) with delta (0, 0)
Screenshot: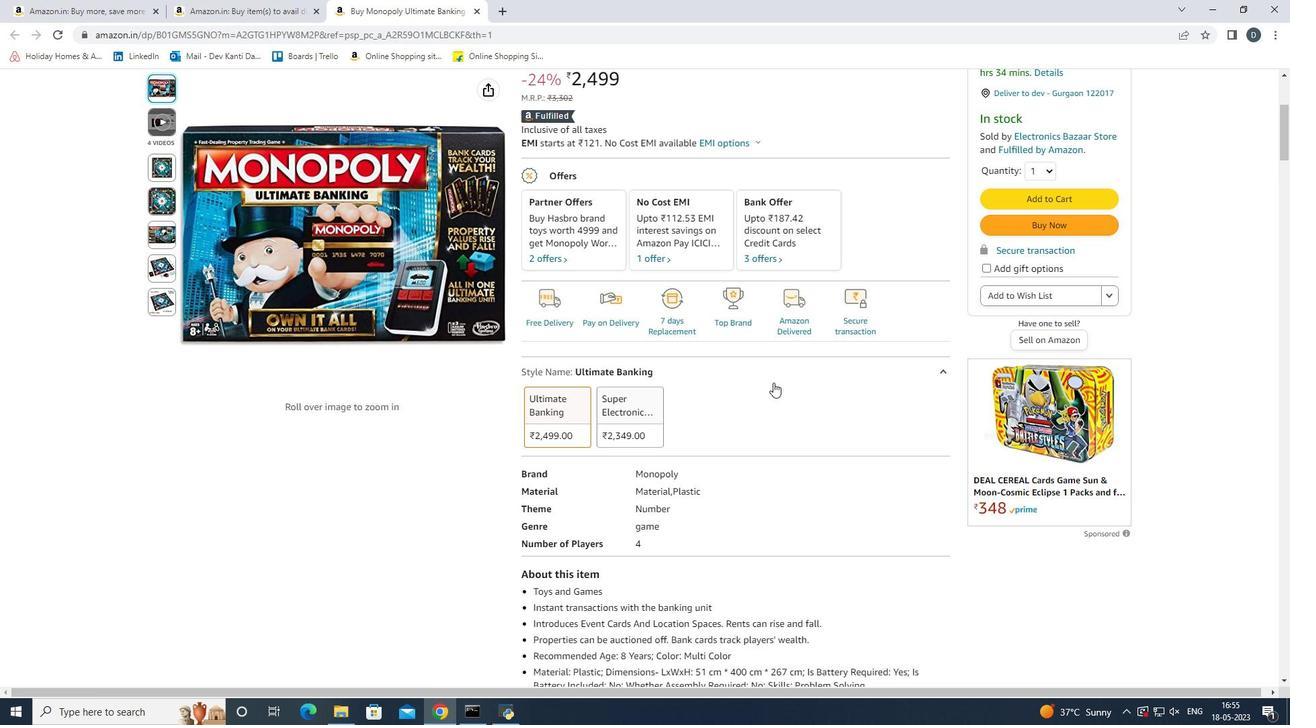 
Action: Mouse scrolled (773, 383) with delta (0, 0)
Screenshot: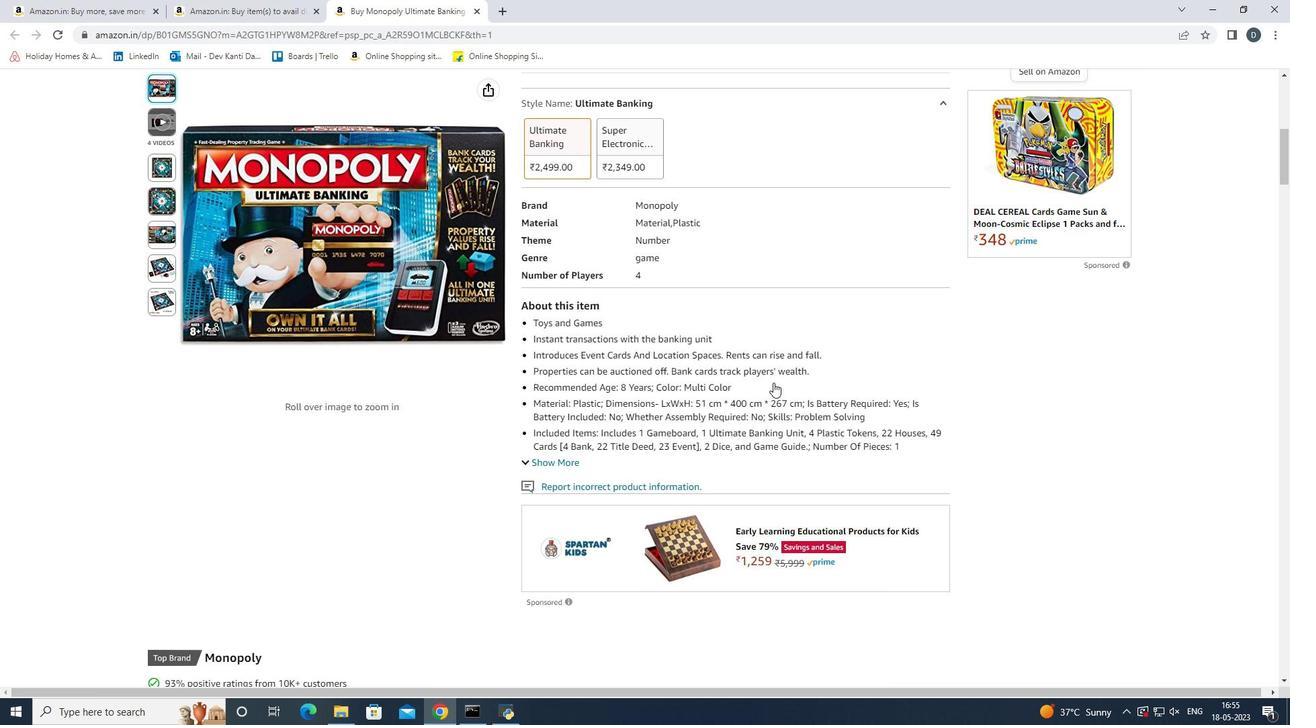 
Action: Mouse moved to (544, 526)
Screenshot: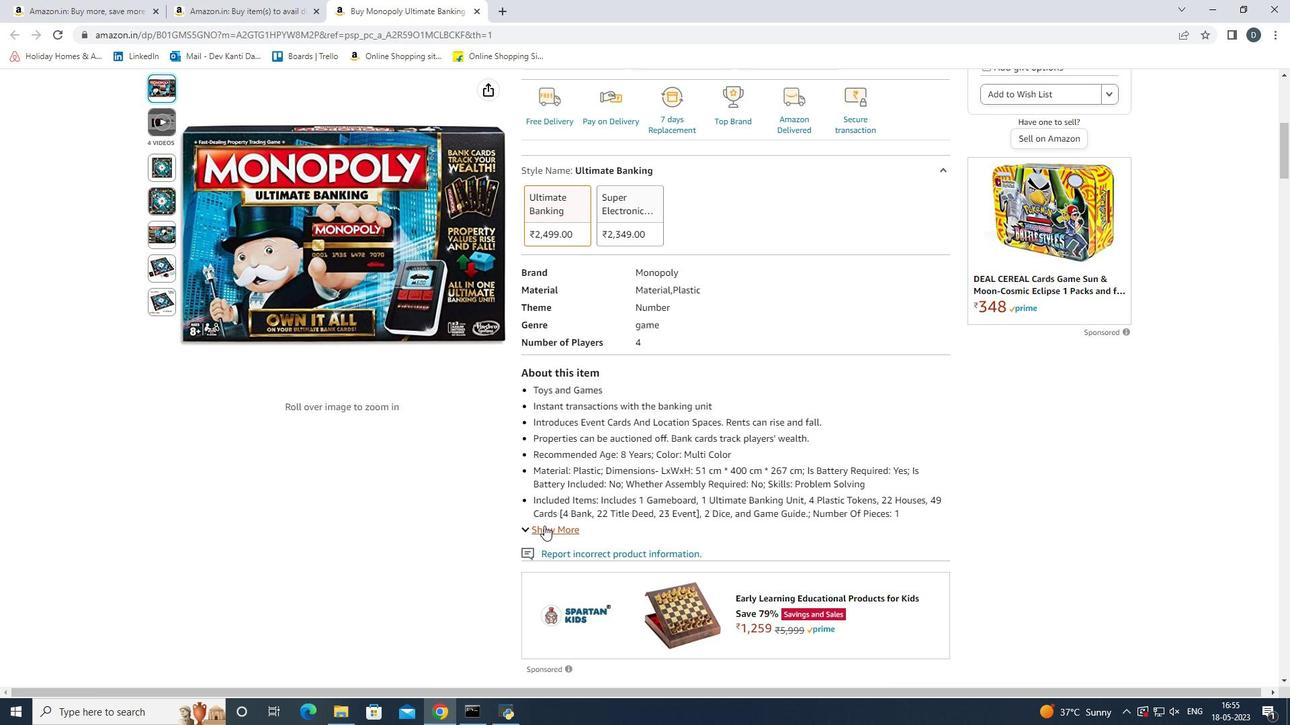 
Action: Mouse pressed left at (544, 526)
Screenshot: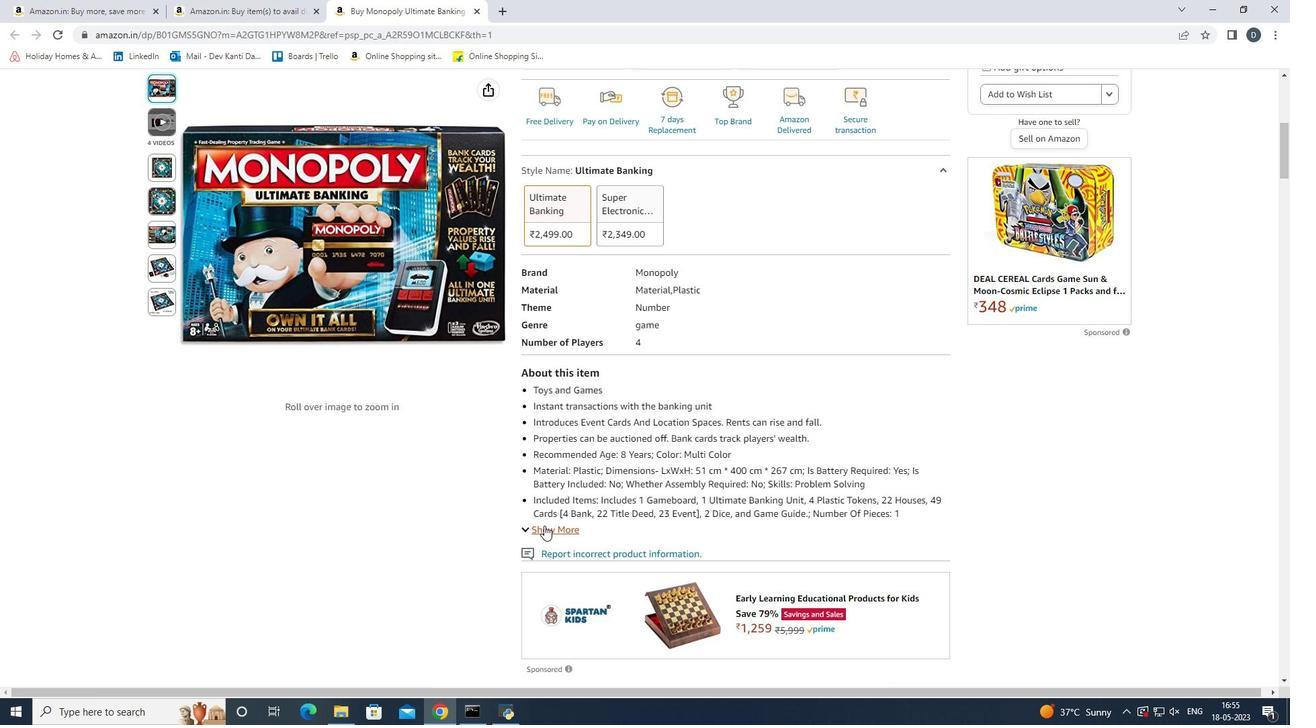 
Action: Mouse moved to (789, 492)
Screenshot: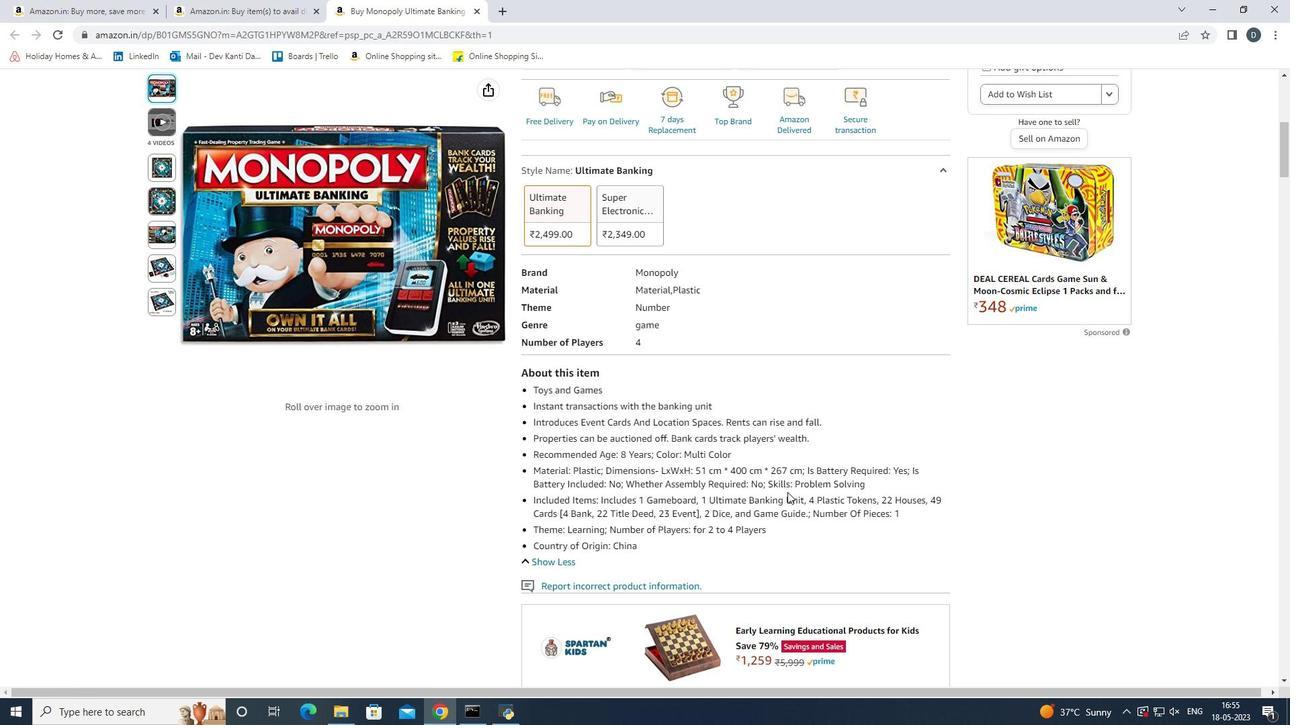 
Action: Mouse scrolled (789, 492) with delta (0, 0)
Screenshot: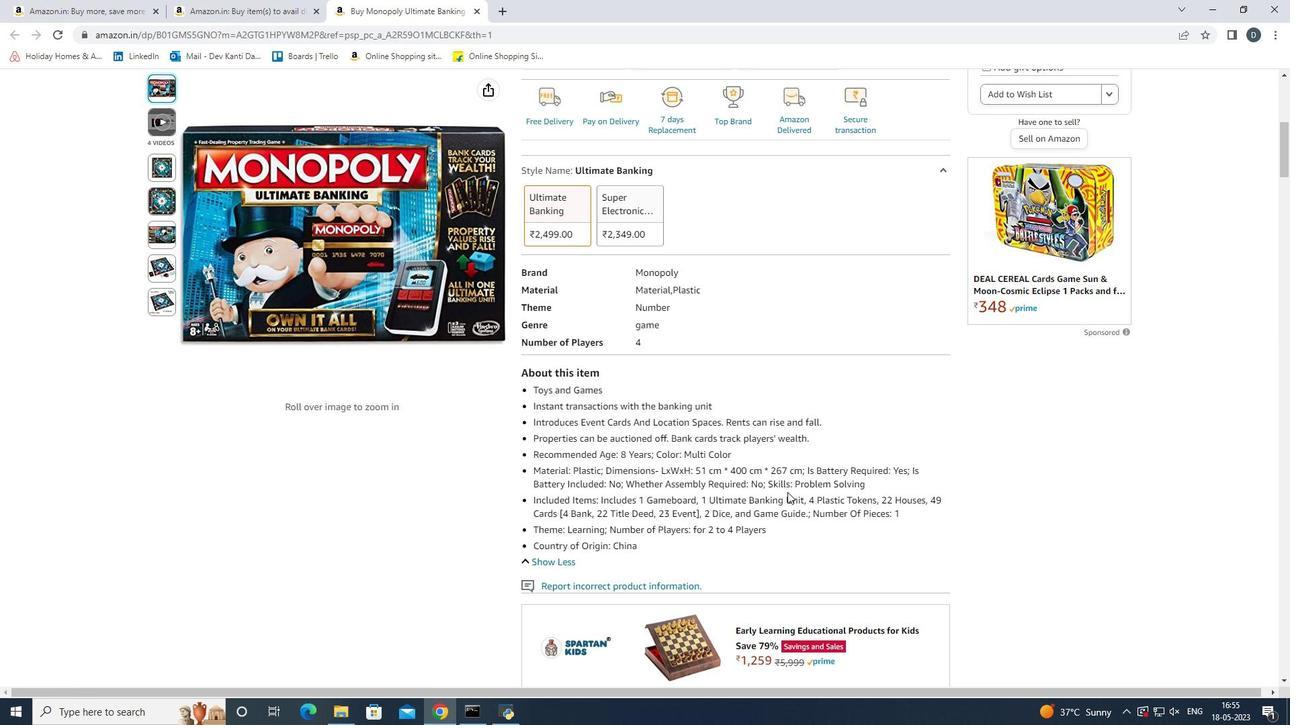 
Action: Mouse scrolled (789, 493) with delta (0, 0)
Screenshot: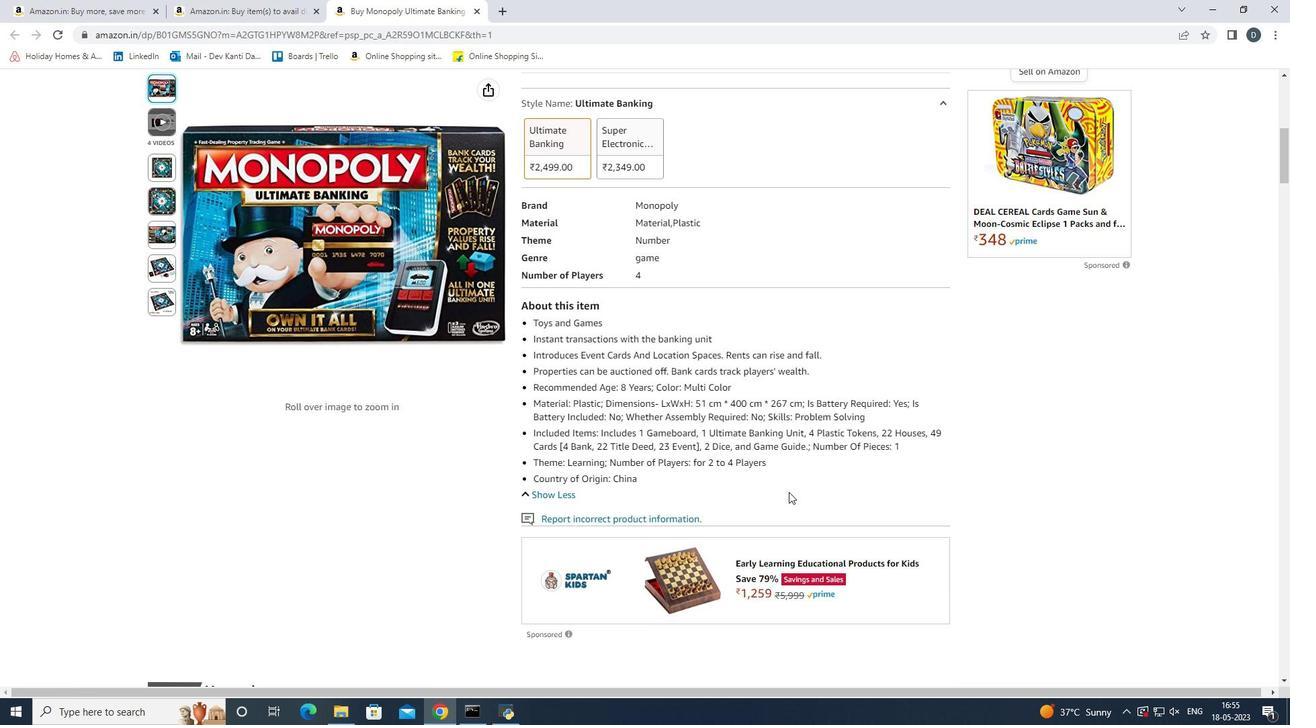 
Action: Mouse moved to (797, 485)
Screenshot: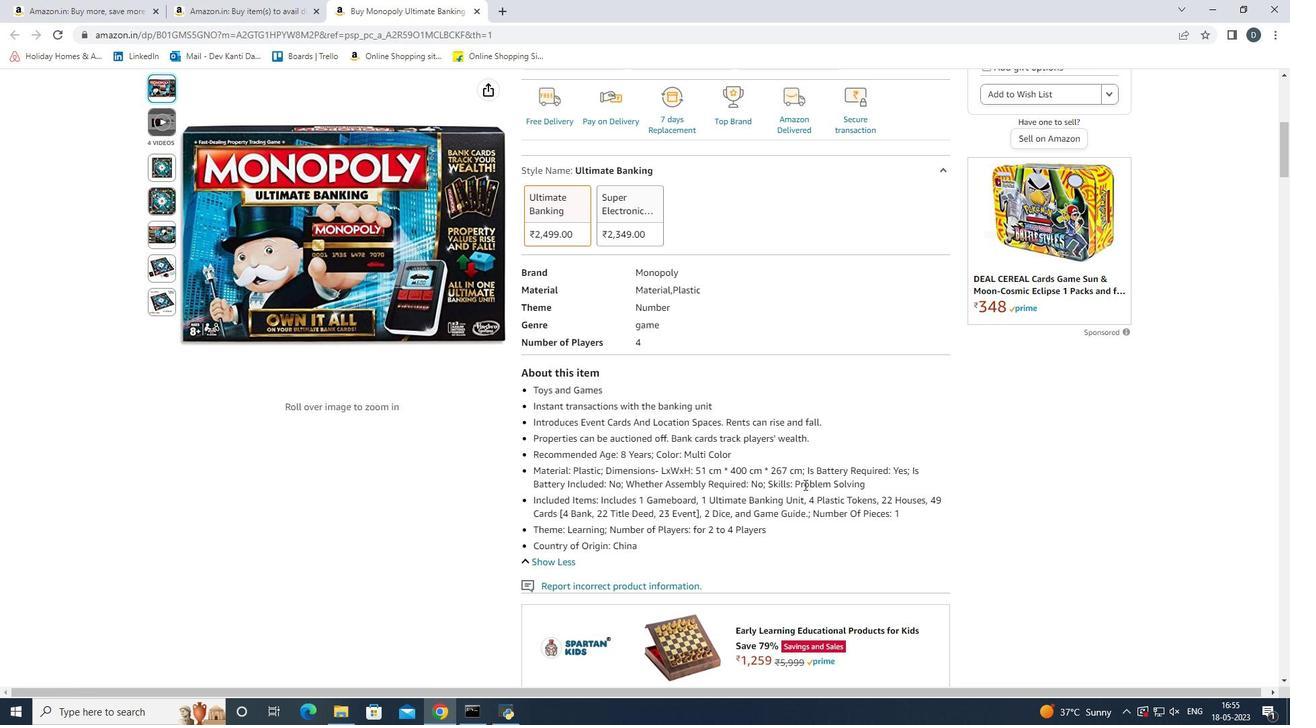 
Action: Mouse scrolled (797, 484) with delta (0, 0)
Screenshot: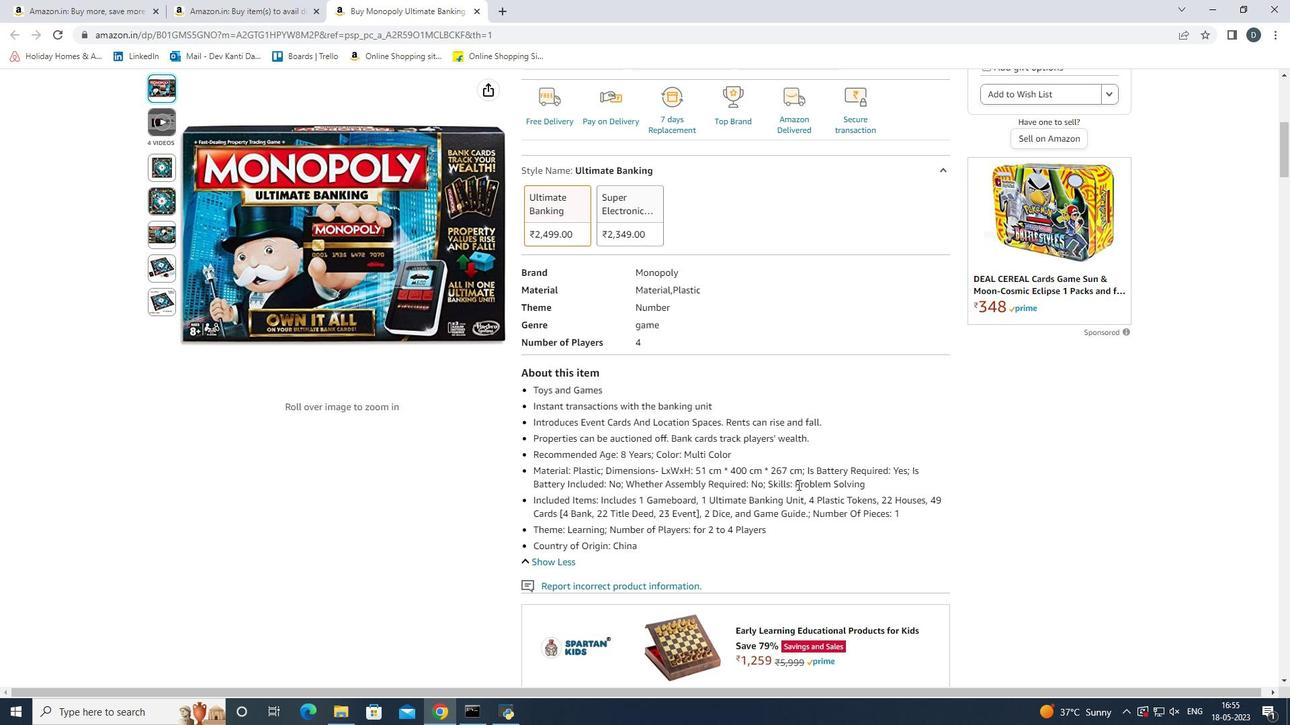 
Action: Mouse moved to (784, 490)
Screenshot: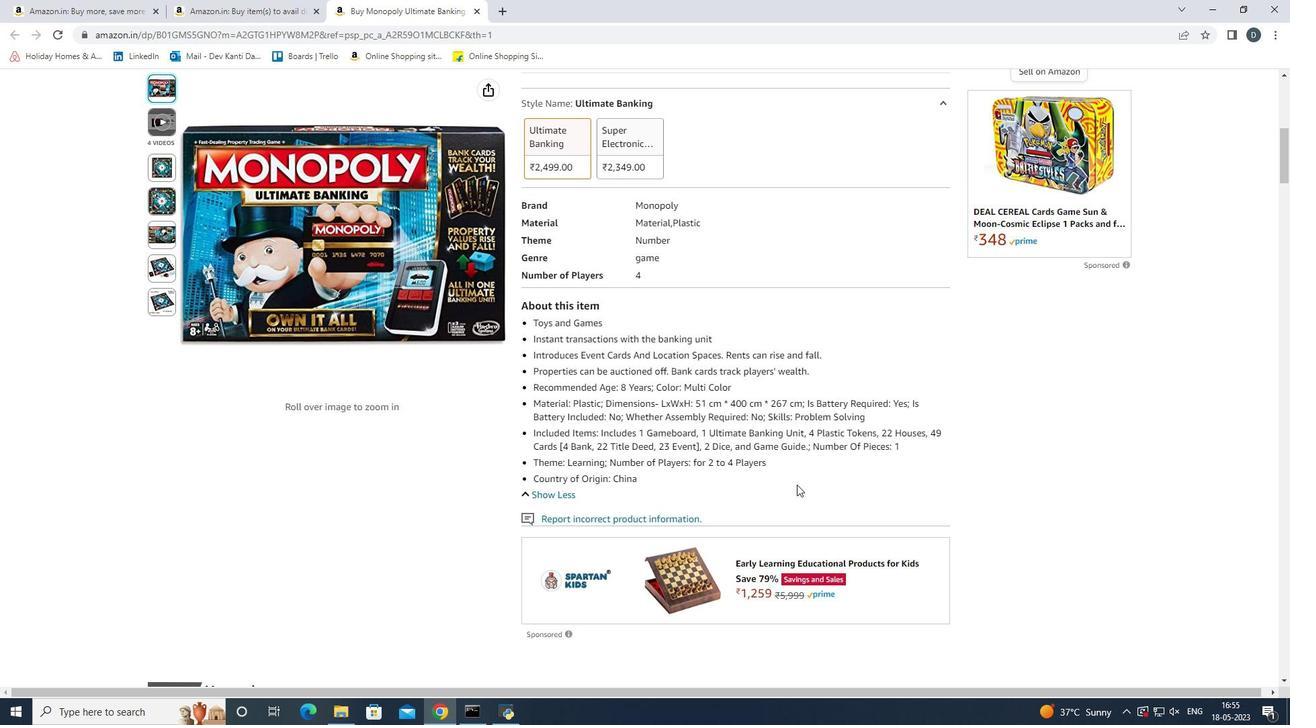 
Action: Mouse scrolled (784, 489) with delta (0, 0)
Screenshot: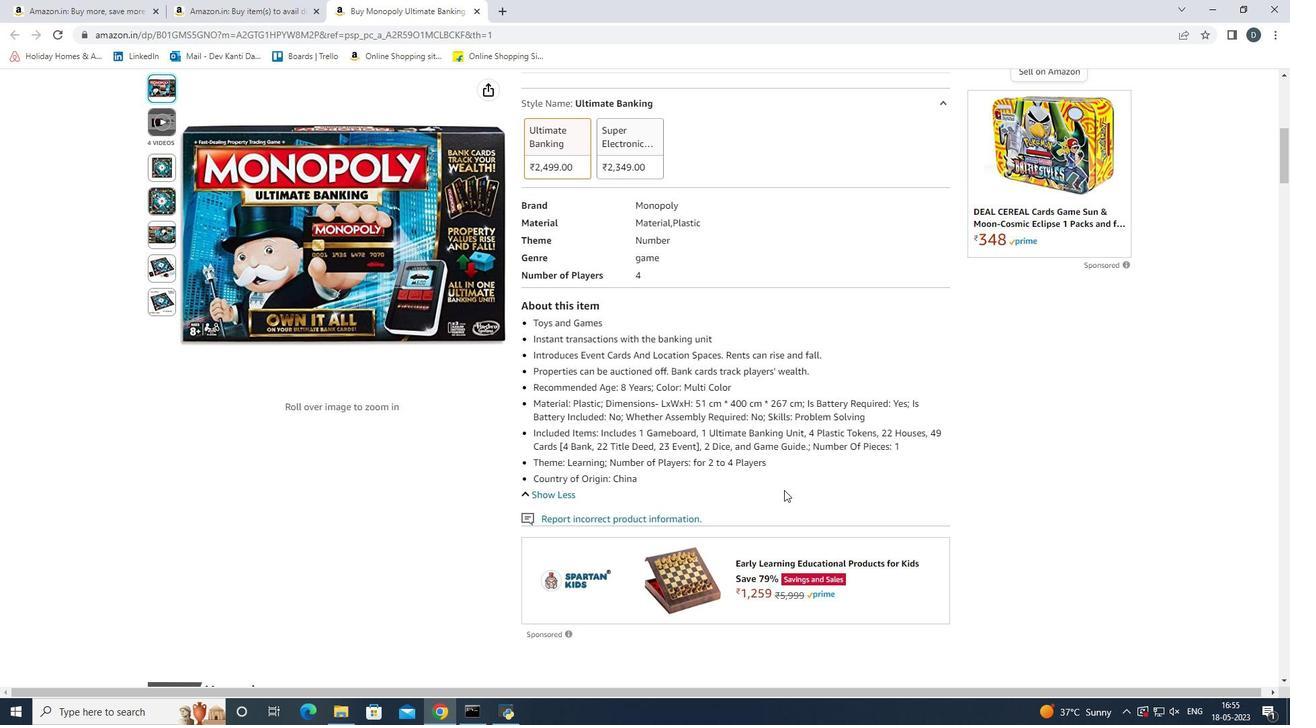 
Action: Mouse scrolled (784, 489) with delta (0, 0)
Screenshot: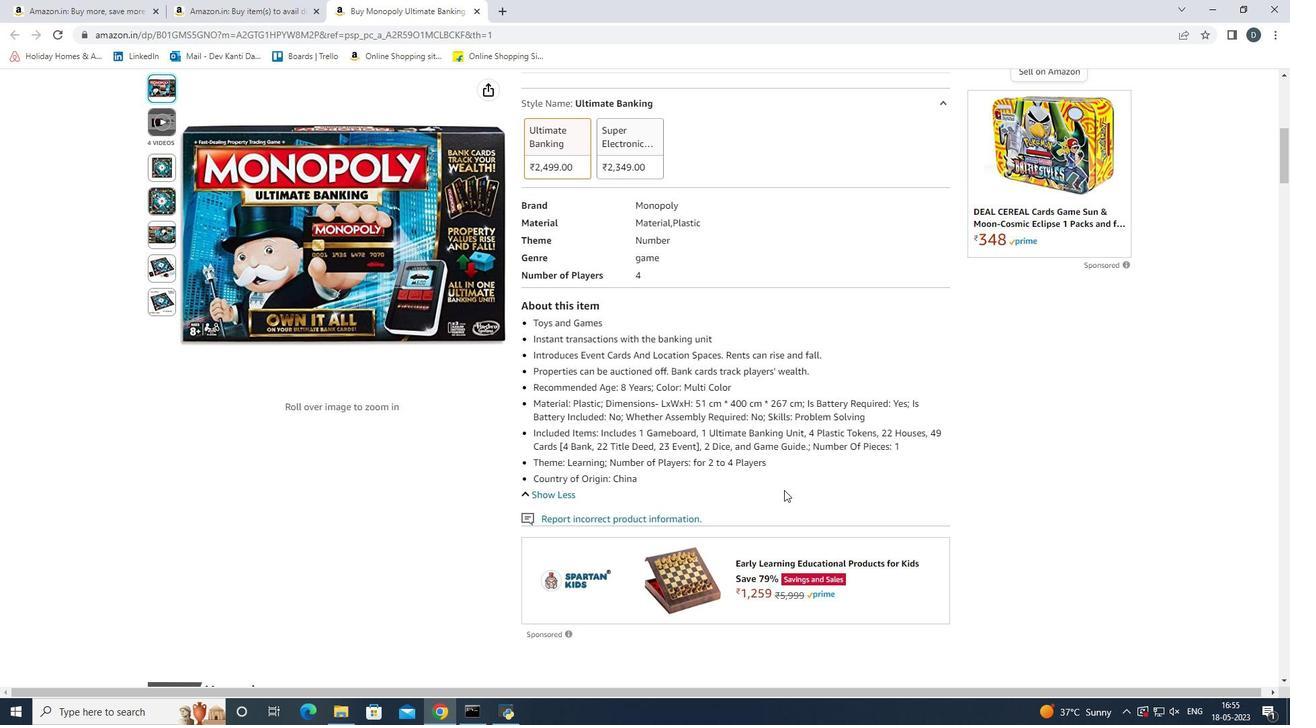 
Action: Mouse moved to (783, 490)
Screenshot: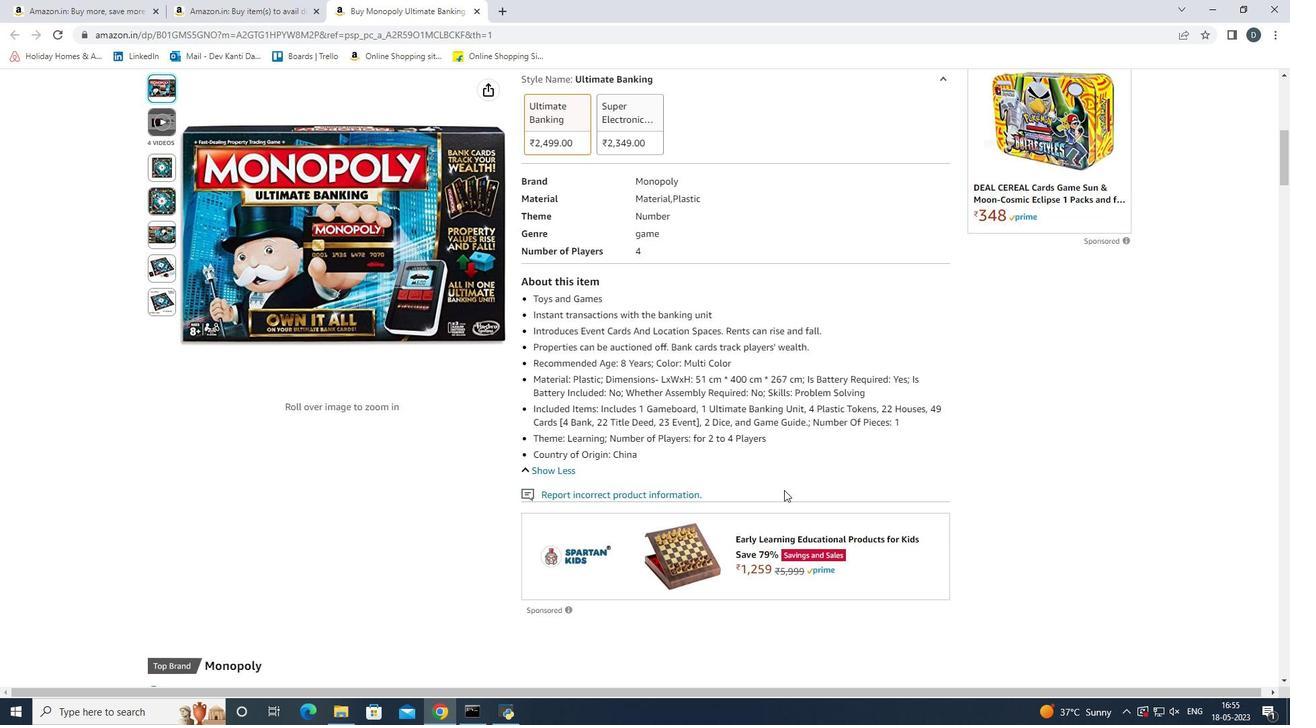 
Action: Mouse scrolled (783, 489) with delta (0, 0)
Screenshot: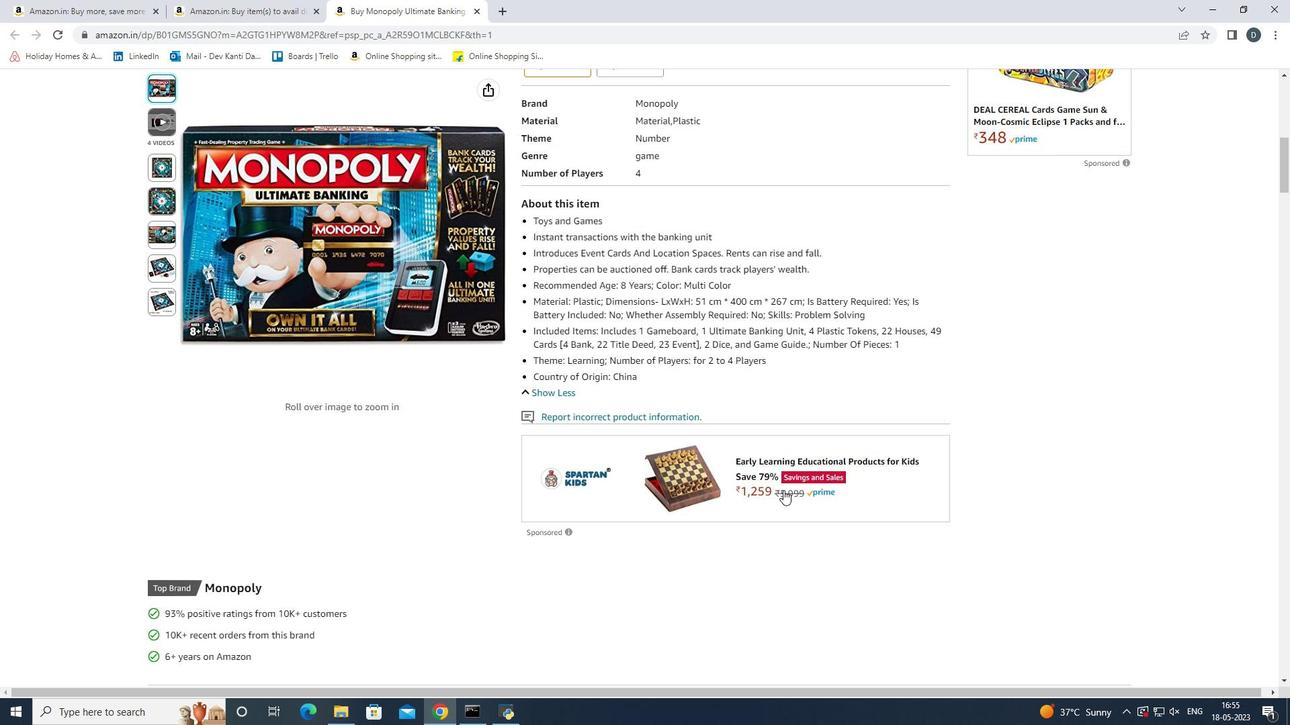 
Action: Mouse moved to (783, 492)
Screenshot: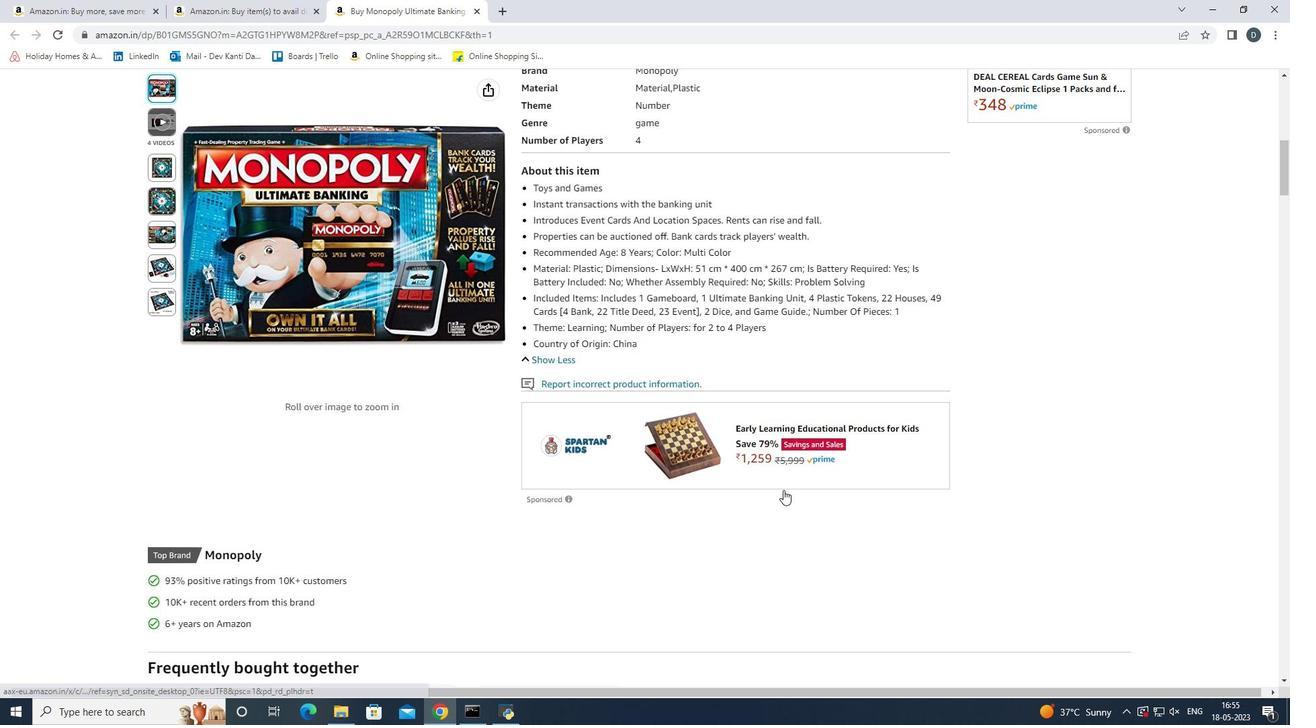 
Action: Mouse scrolled (783, 492) with delta (0, 0)
Screenshot: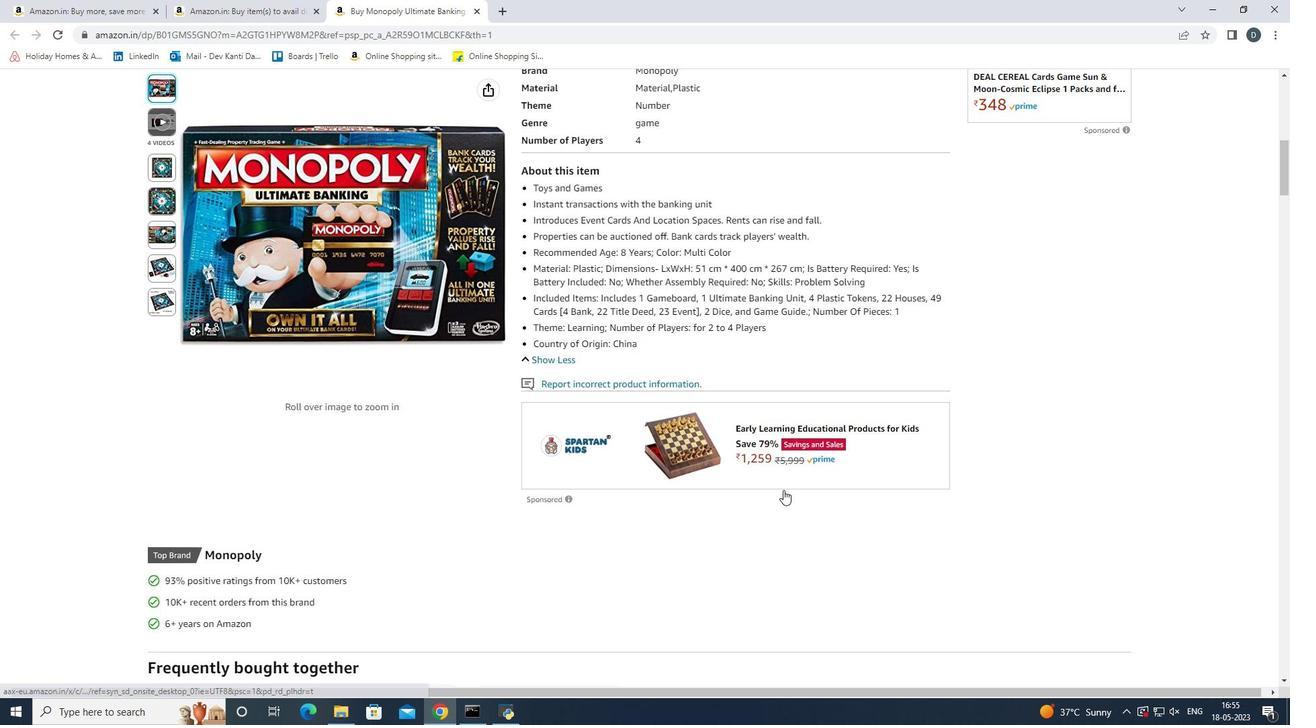 
Action: Mouse scrolled (783, 492) with delta (0, 0)
Screenshot: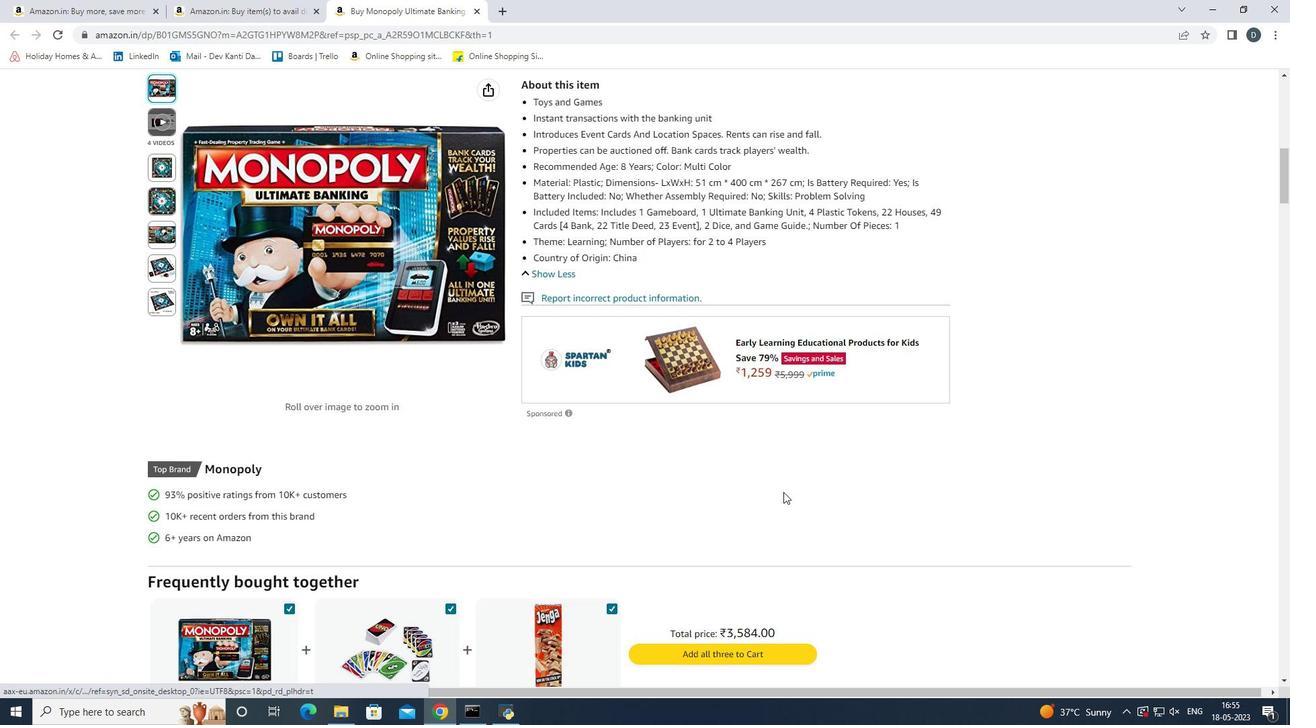 
Action: Mouse scrolled (783, 492) with delta (0, 0)
Screenshot: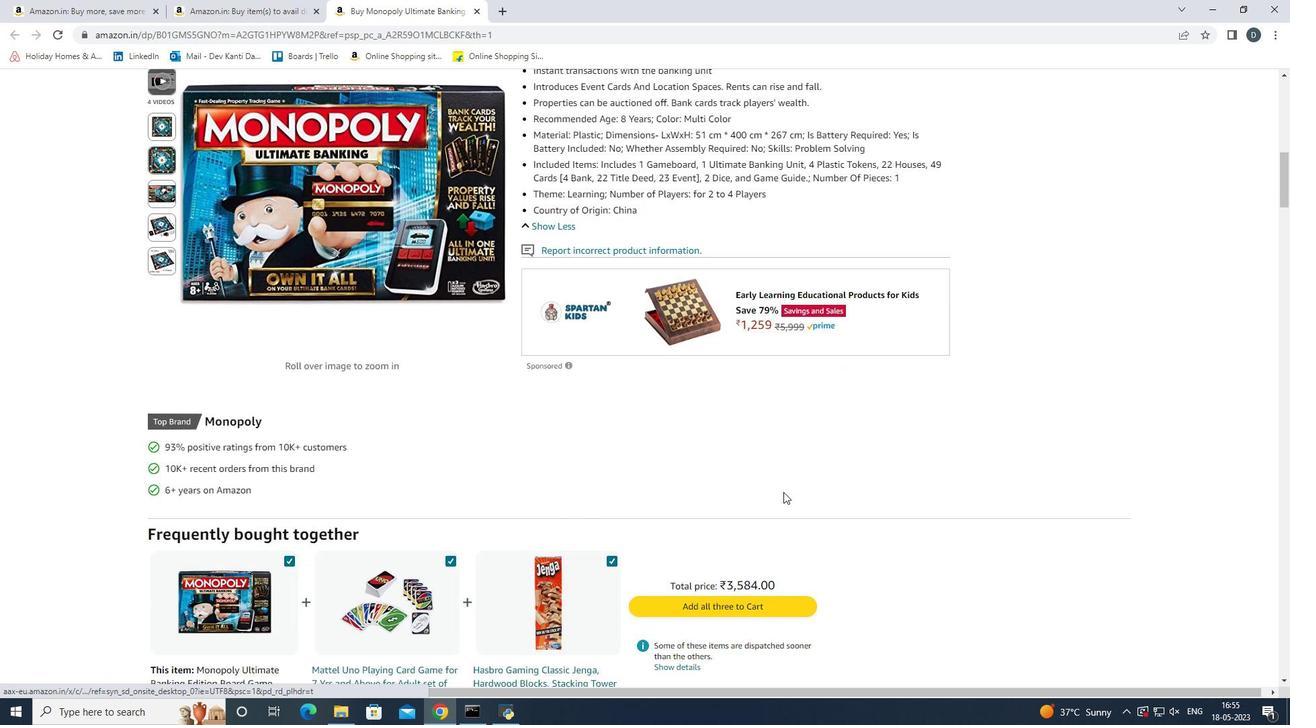 
Action: Mouse scrolled (783, 492) with delta (0, 0)
Screenshot: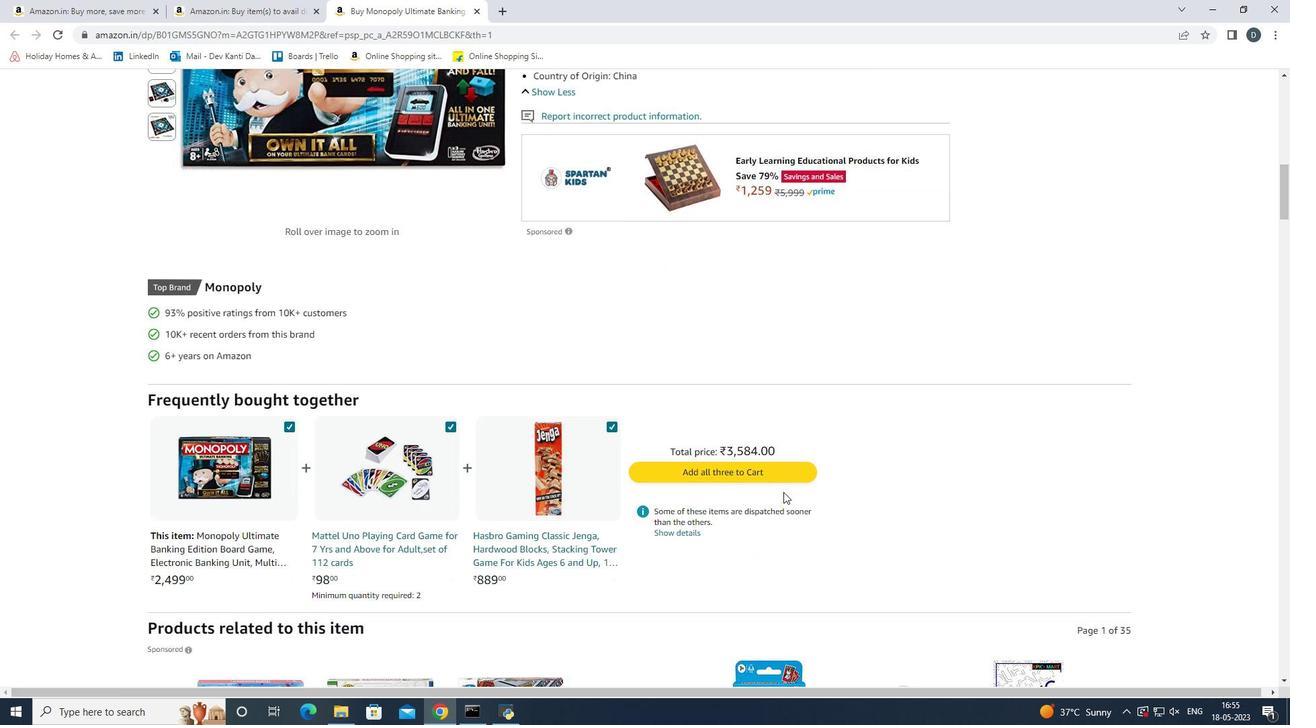 
Action: Mouse scrolled (783, 492) with delta (0, 0)
Screenshot: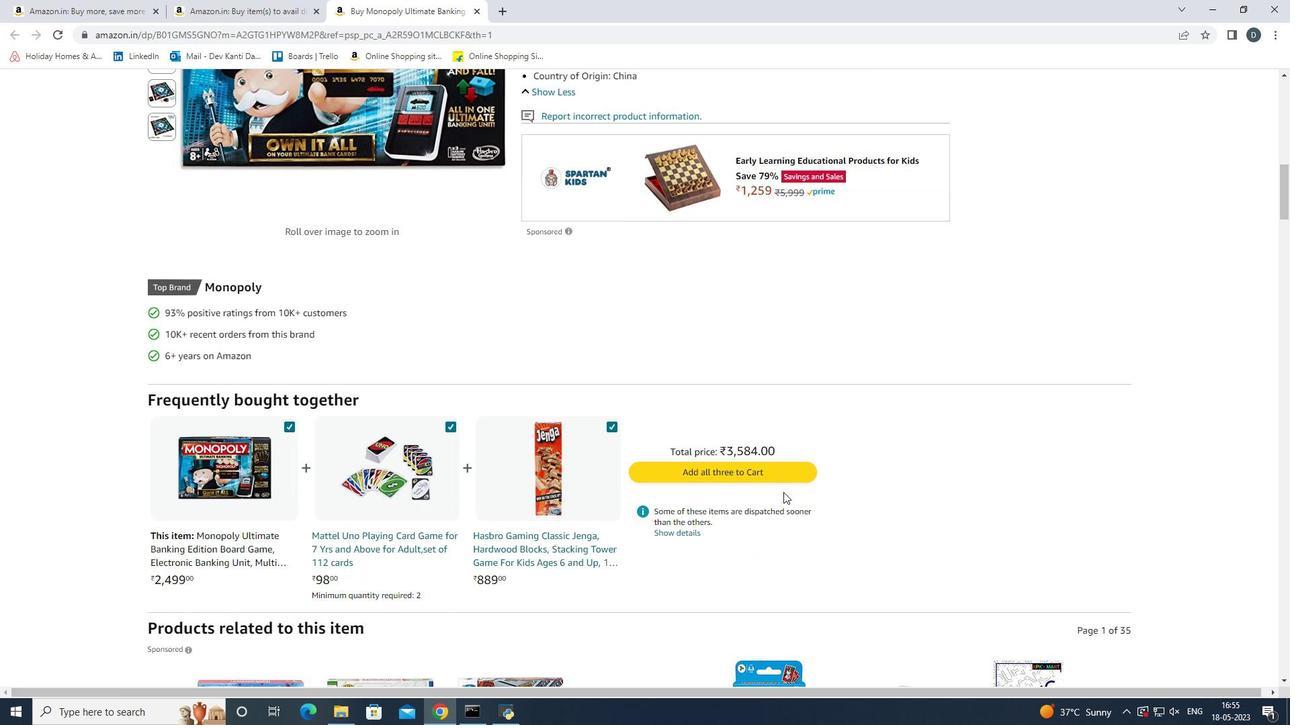 
Action: Mouse moved to (770, 480)
Screenshot: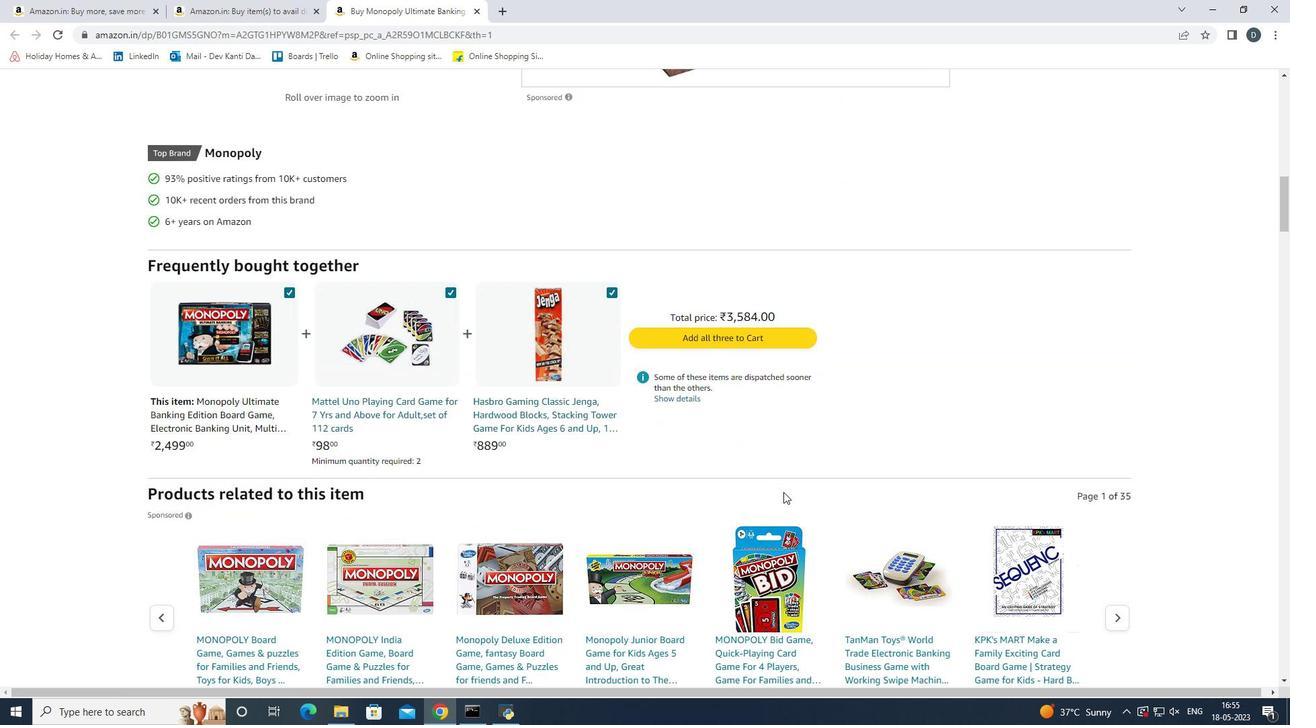 
Action: Mouse scrolled (770, 479) with delta (0, 0)
Screenshot: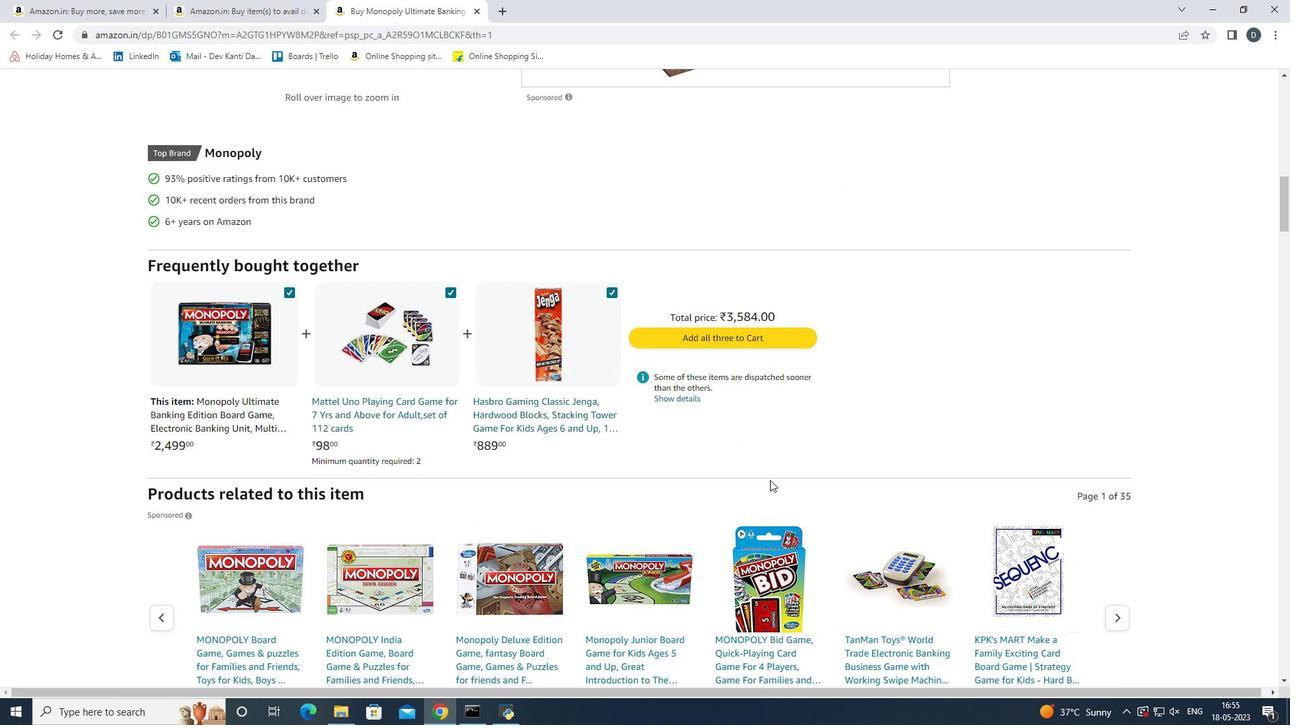 
Action: Mouse scrolled (770, 479) with delta (0, 0)
Screenshot: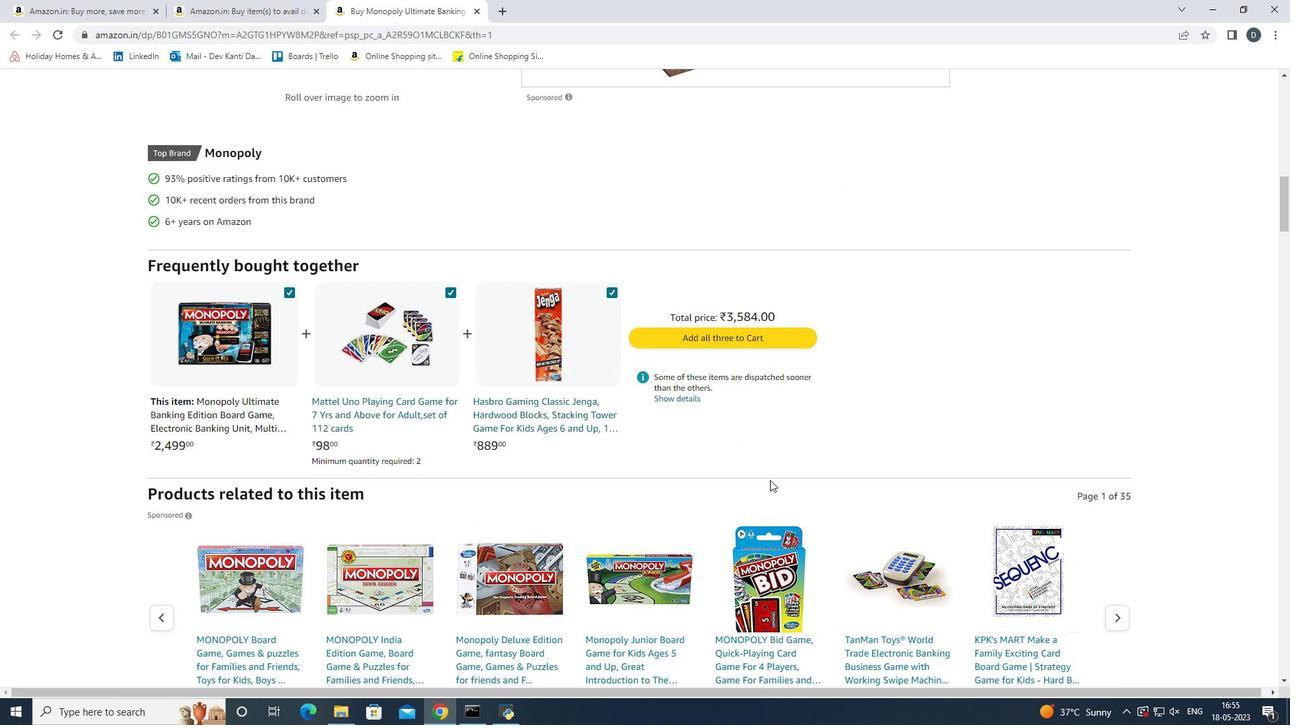 
Action: Mouse moved to (871, 508)
Screenshot: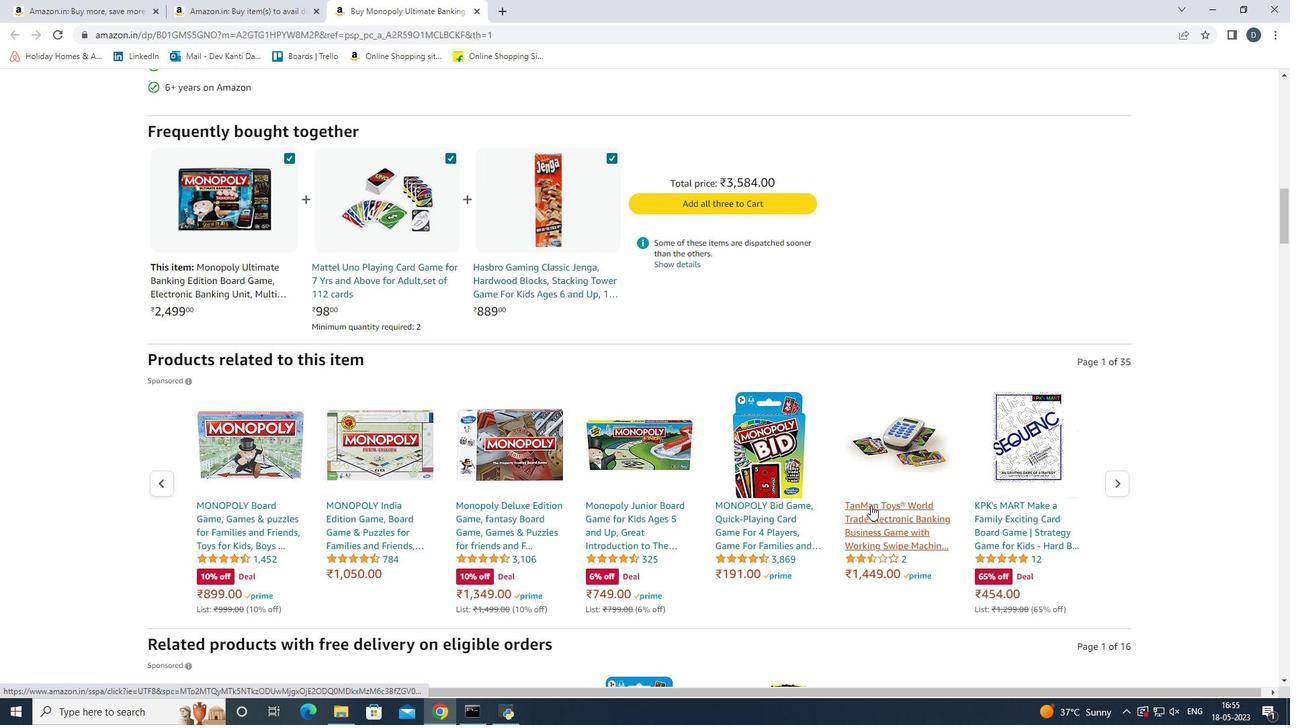 
Action: Mouse scrolled (871, 508) with delta (0, 0)
Screenshot: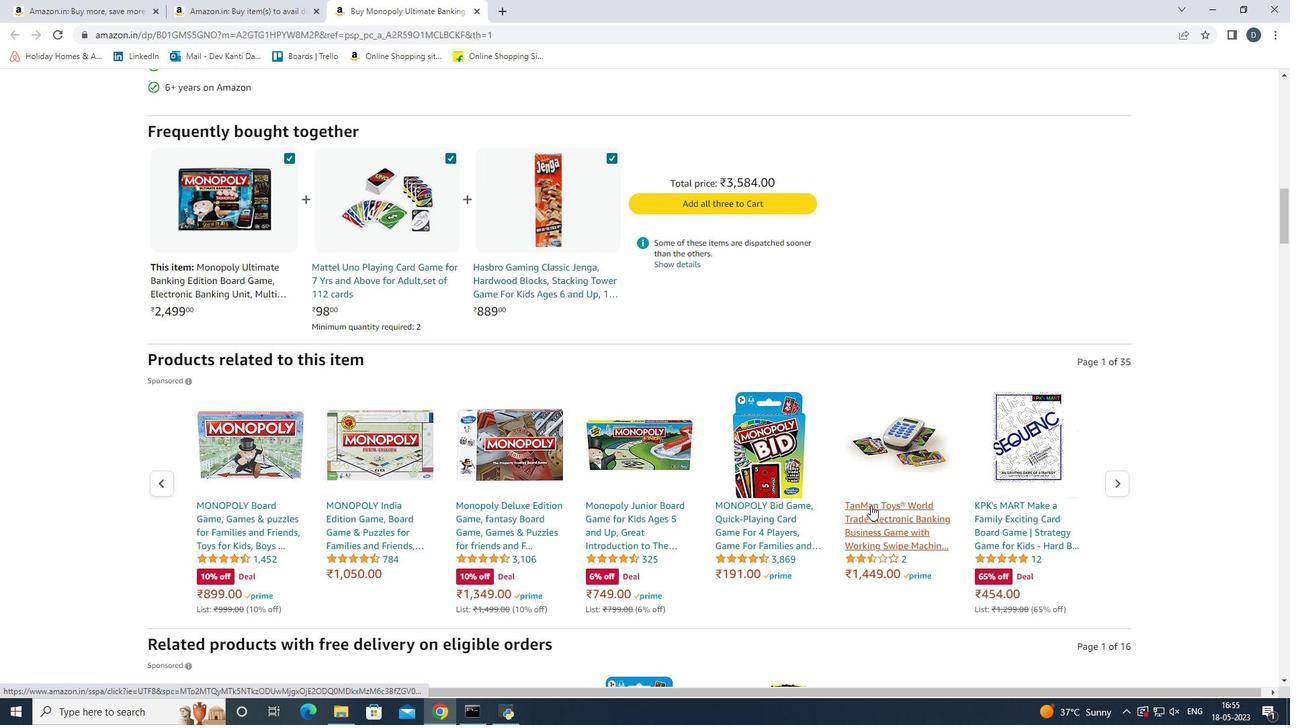 
Action: Mouse scrolled (871, 508) with delta (0, 0)
Screenshot: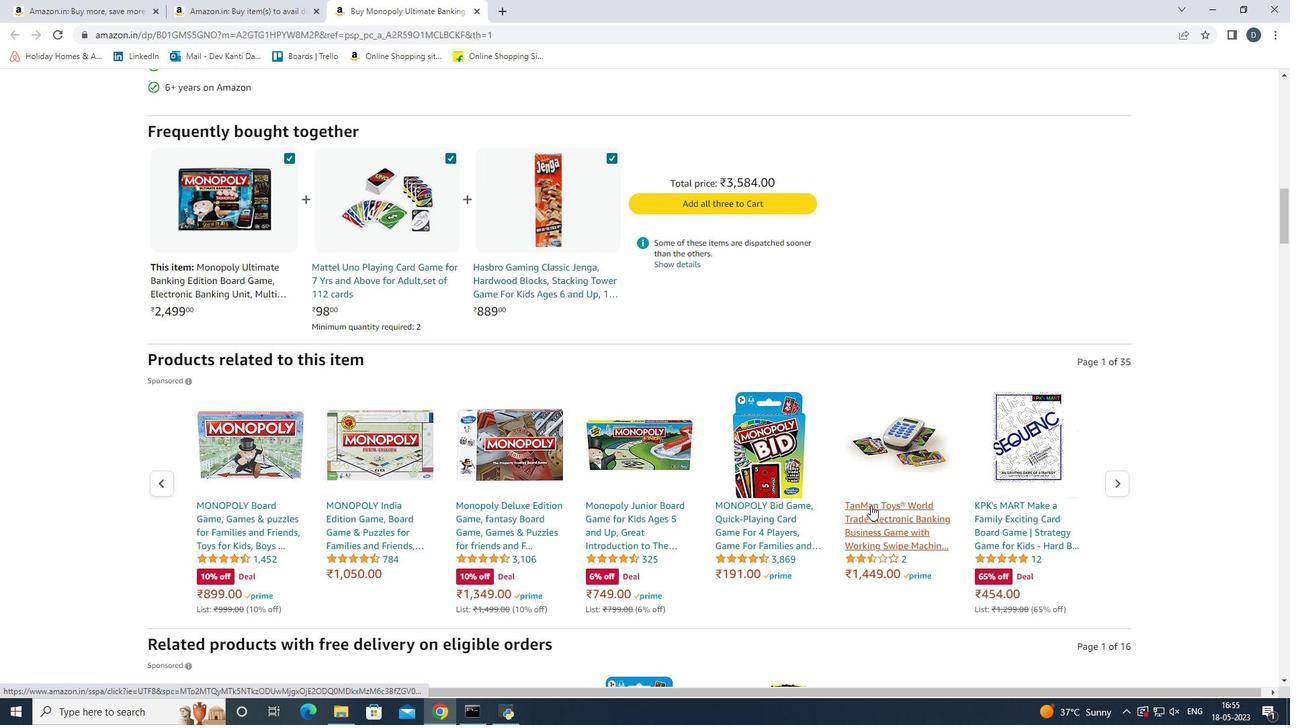 
Action: Mouse scrolled (871, 508) with delta (0, 0)
Screenshot: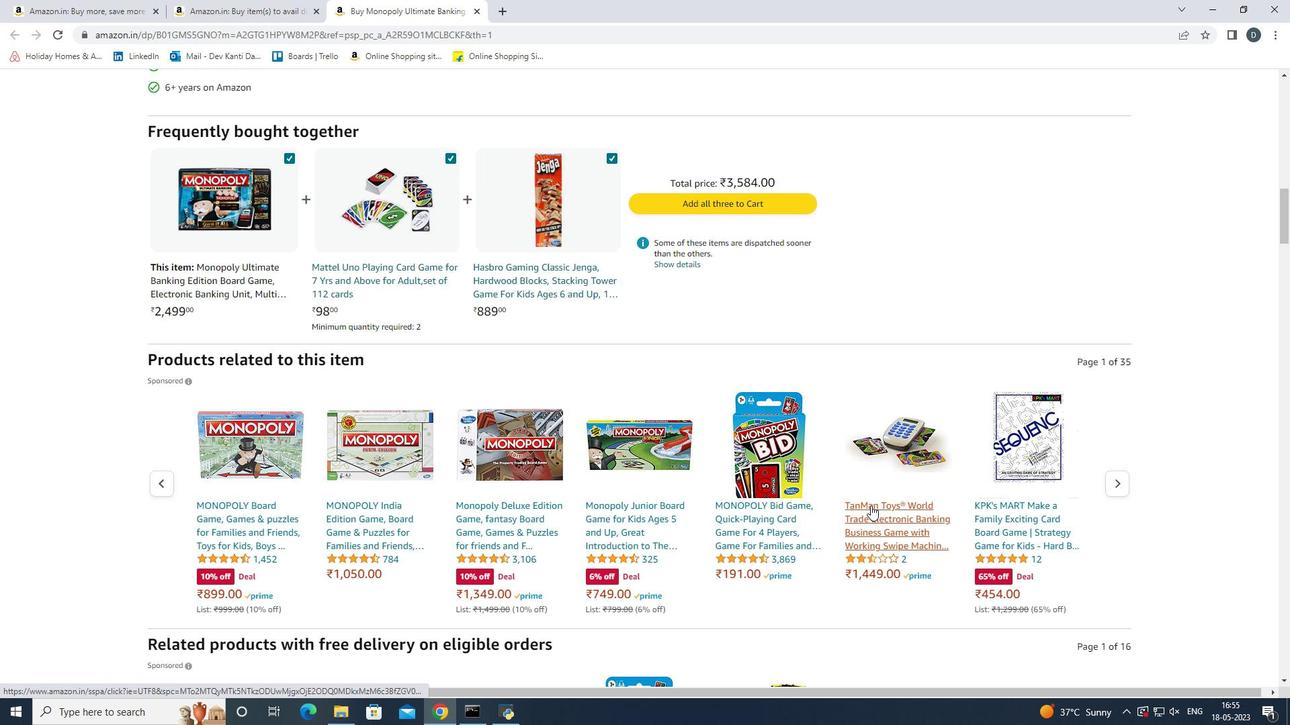 
Action: Mouse moved to (884, 498)
Screenshot: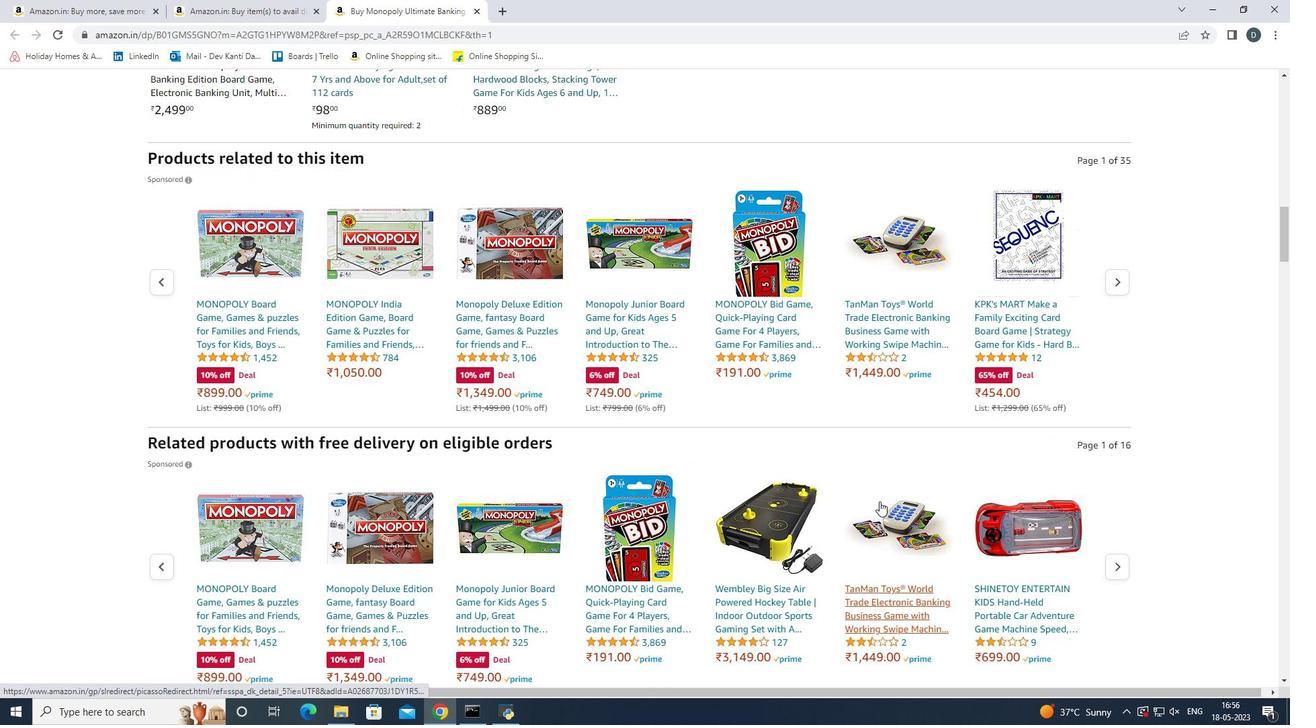 
Action: Mouse scrolled (884, 498) with delta (0, 0)
Screenshot: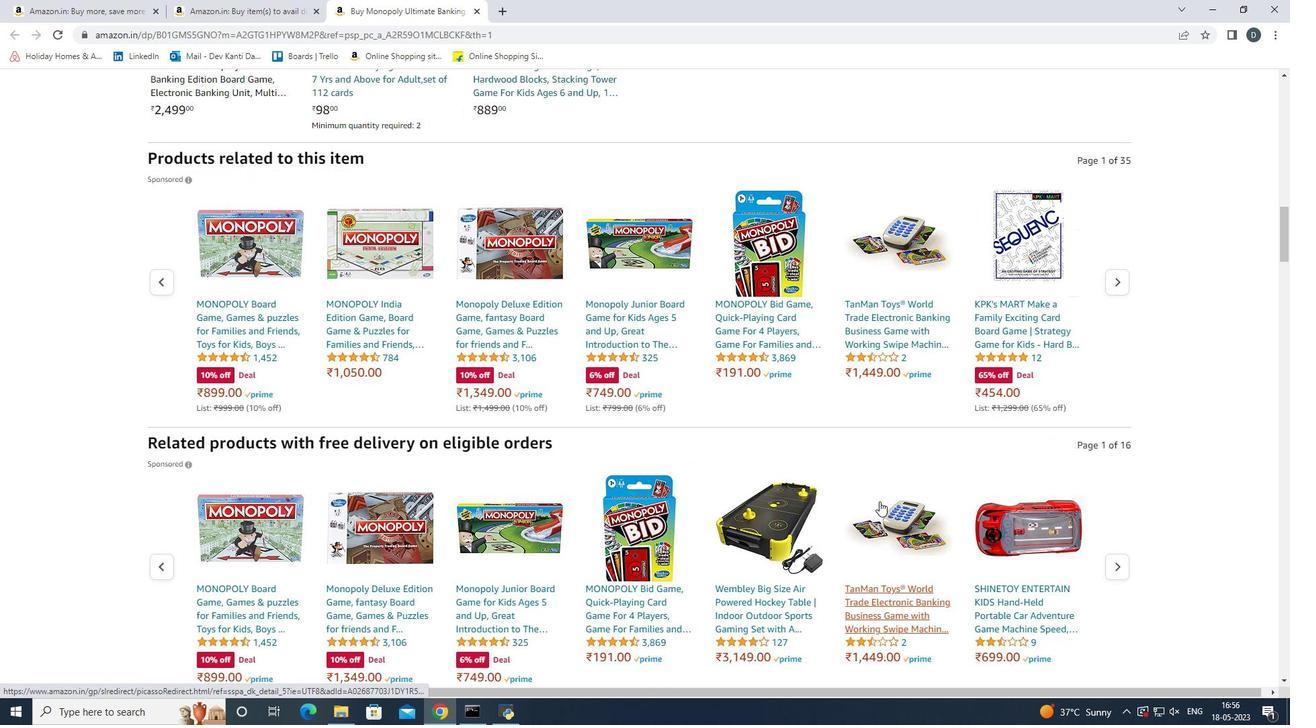 
Action: Mouse scrolled (884, 498) with delta (0, 0)
Screenshot: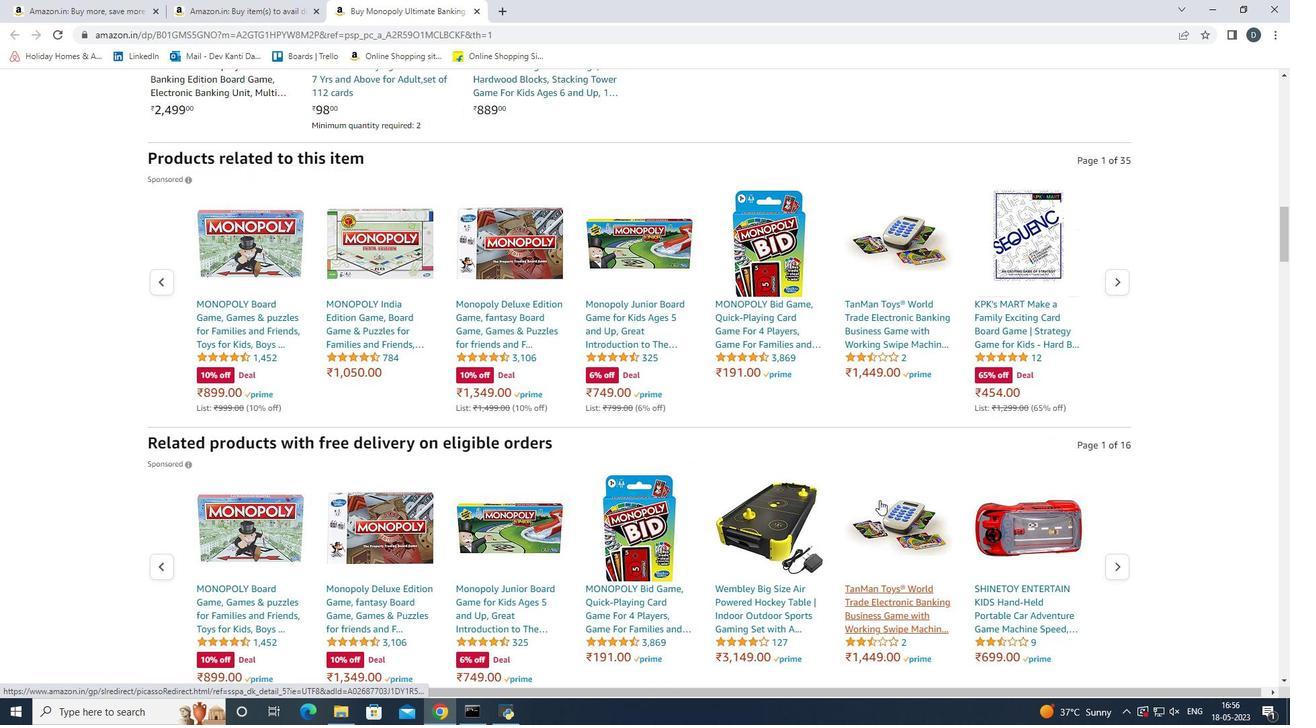 
Action: Mouse moved to (884, 498)
Screenshot: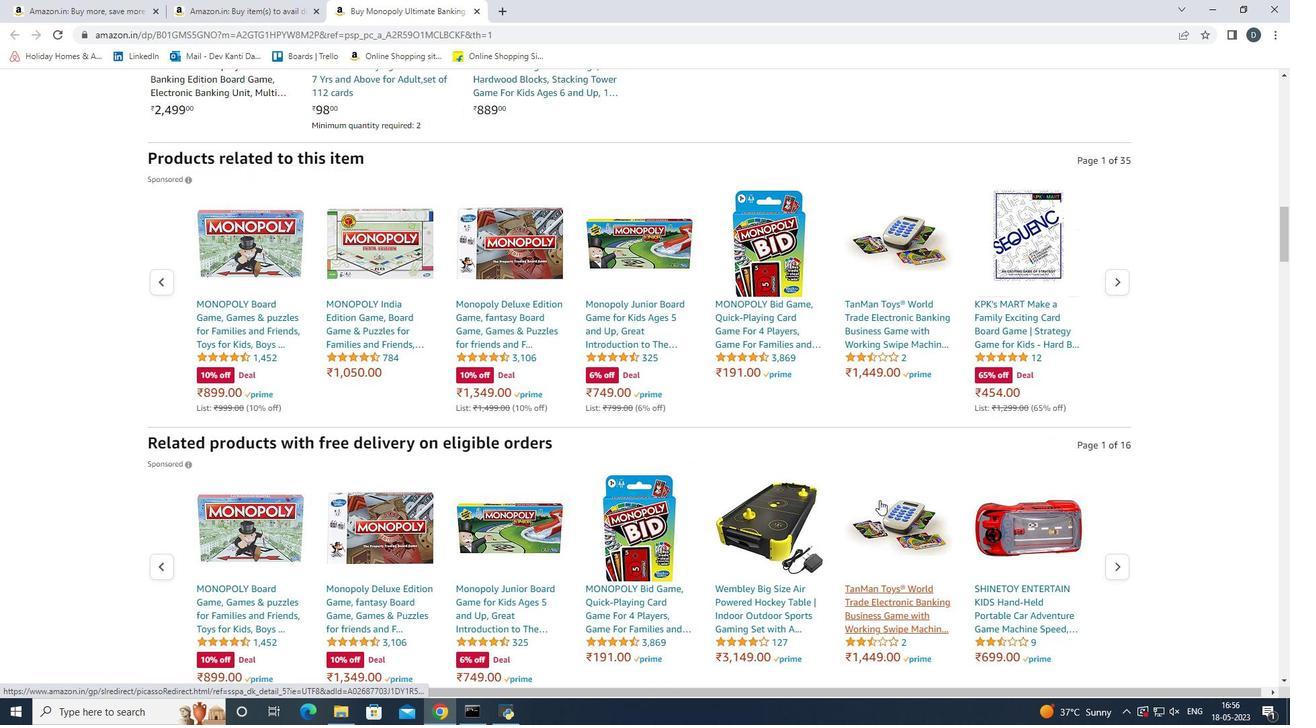 
Action: Mouse scrolled (884, 498) with delta (0, 0)
Screenshot: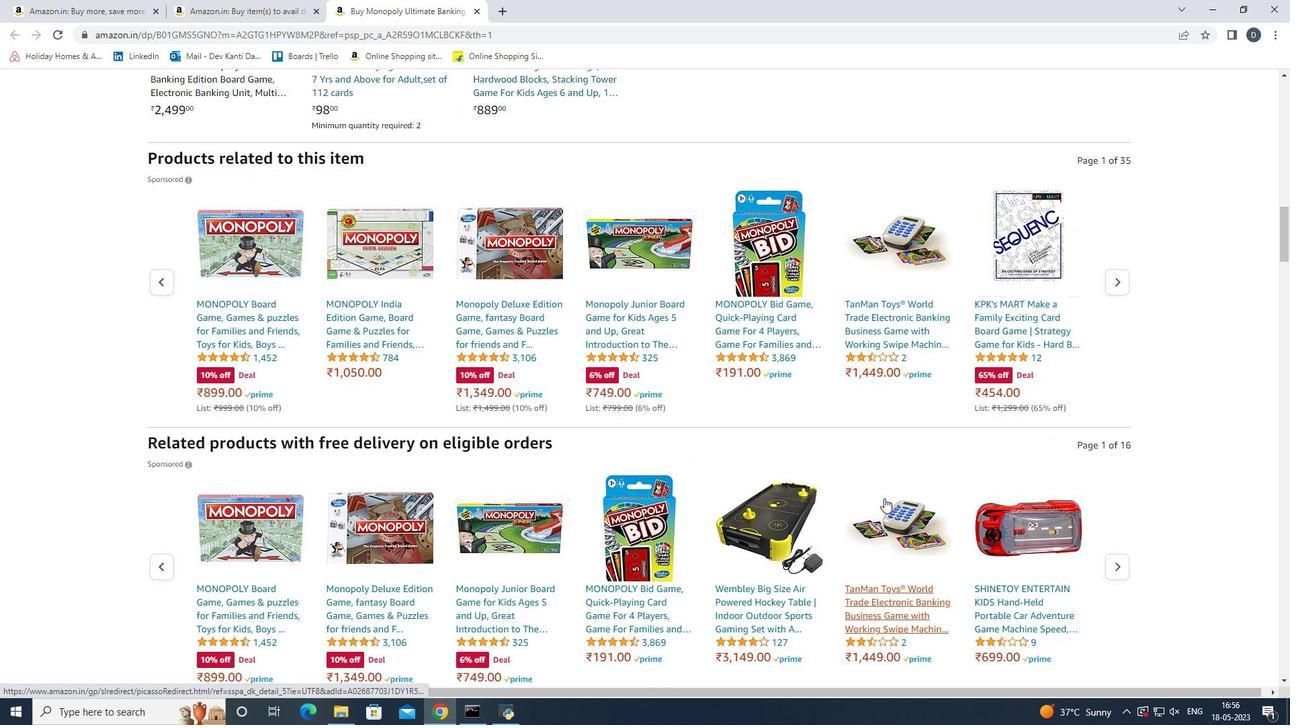 
Action: Mouse scrolled (884, 498) with delta (0, 0)
Screenshot: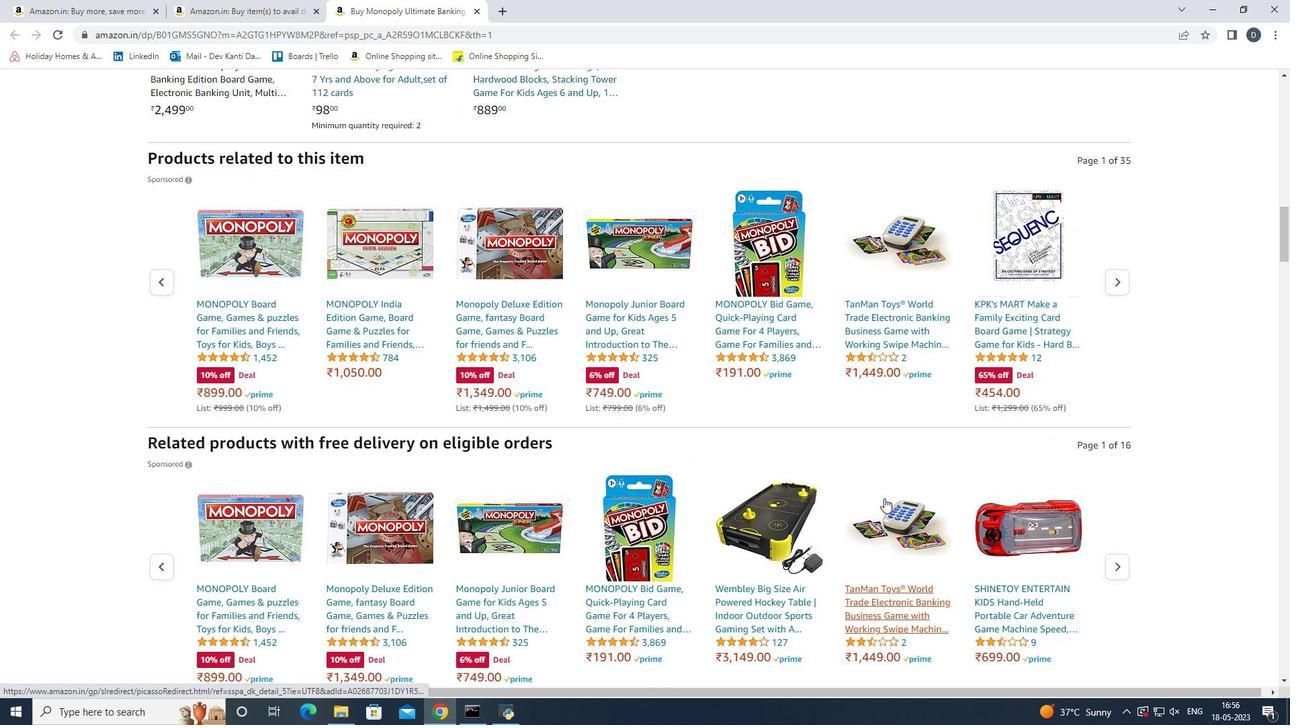 
Action: Mouse moved to (884, 498)
Screenshot: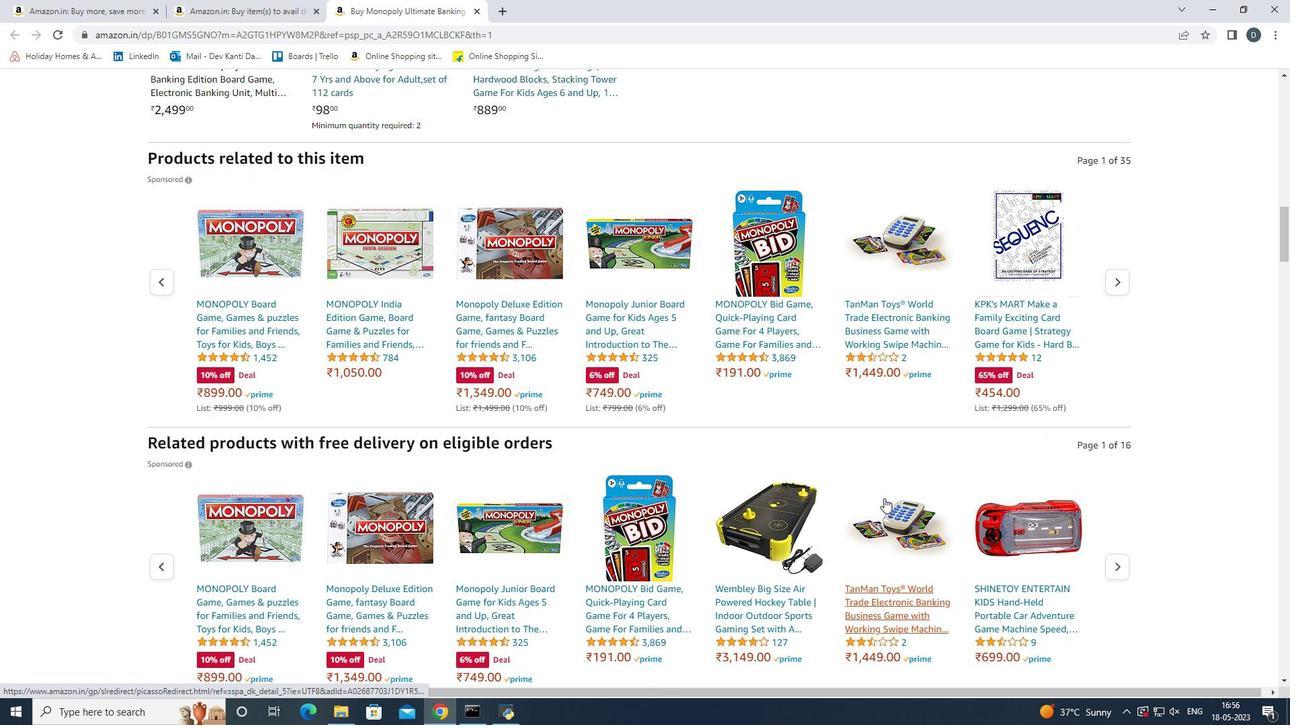 
Action: Mouse scrolled (884, 498) with delta (0, 0)
Screenshot: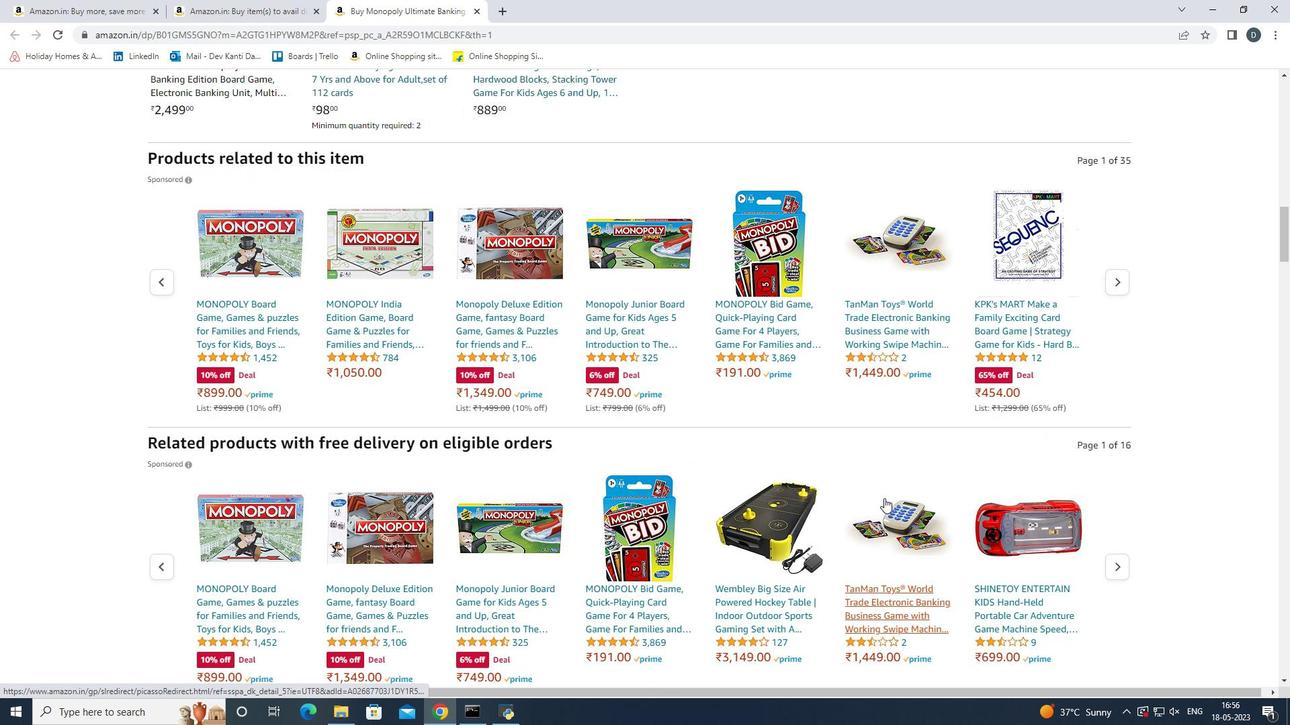 
Action: Mouse moved to (881, 502)
Screenshot: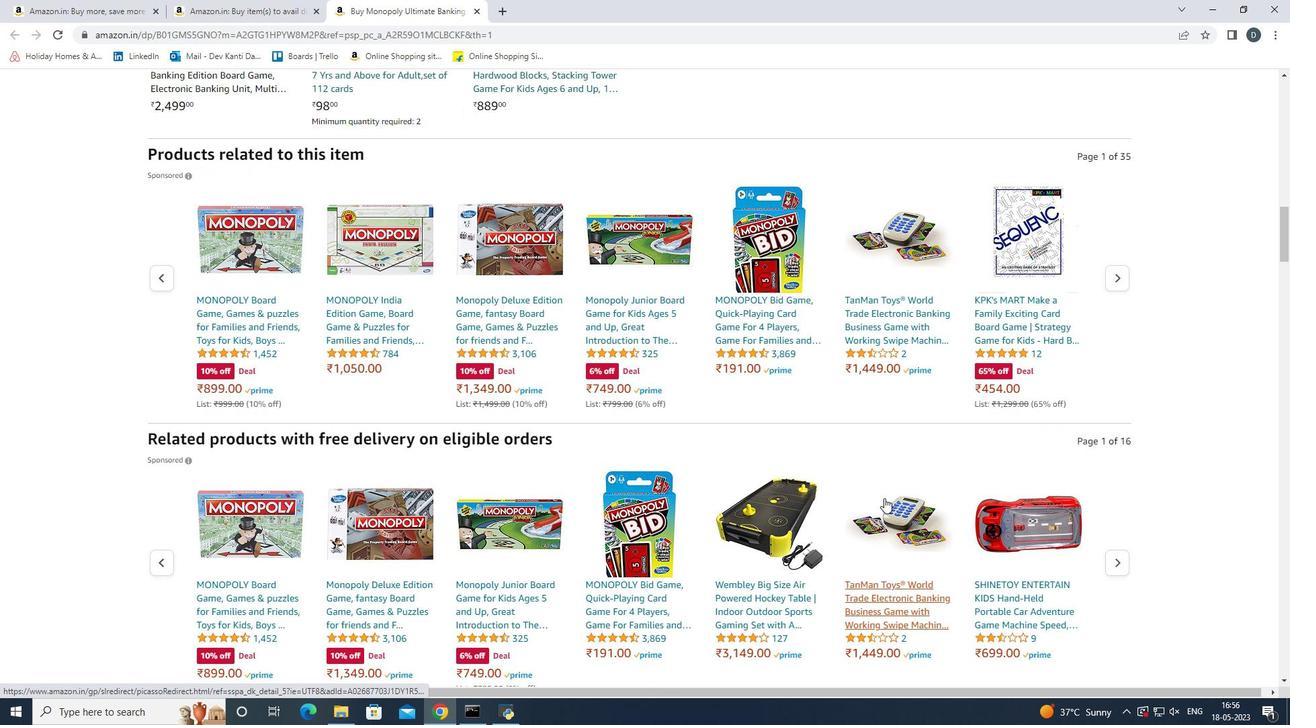 
Action: Mouse scrolled (881, 502) with delta (0, 0)
Screenshot: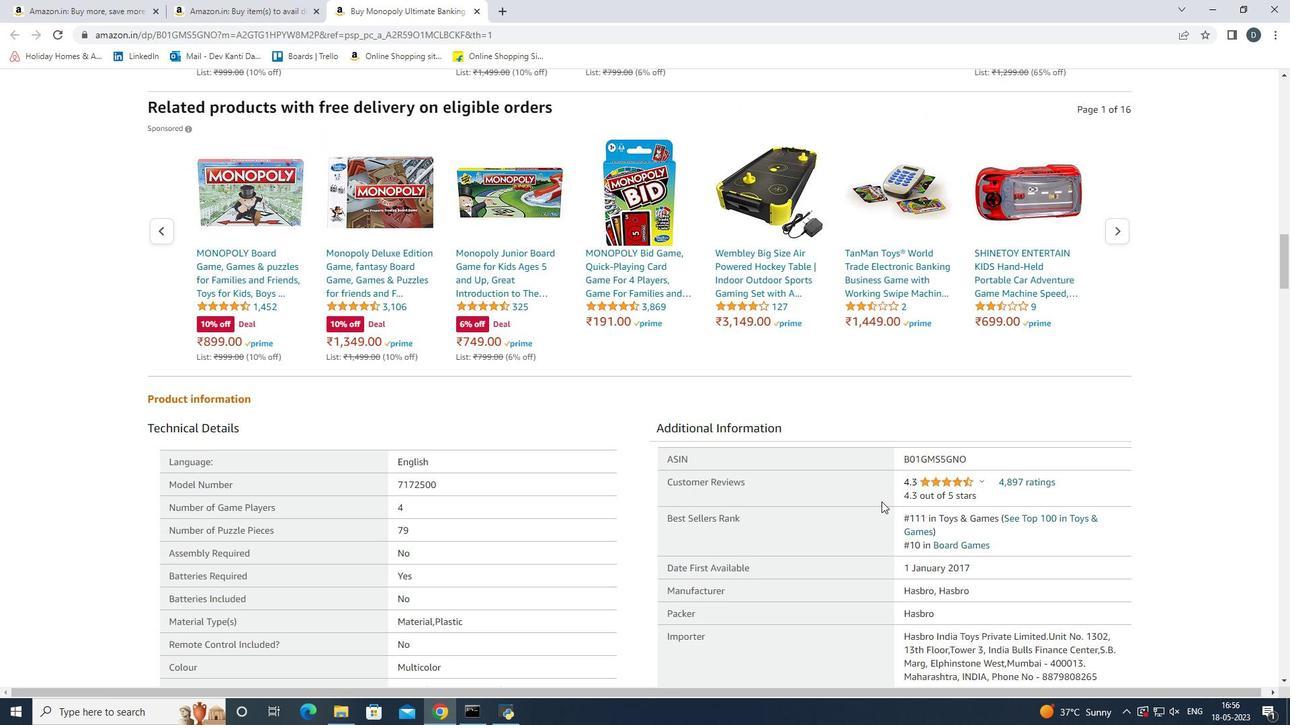 
Action: Mouse scrolled (881, 502) with delta (0, 0)
Screenshot: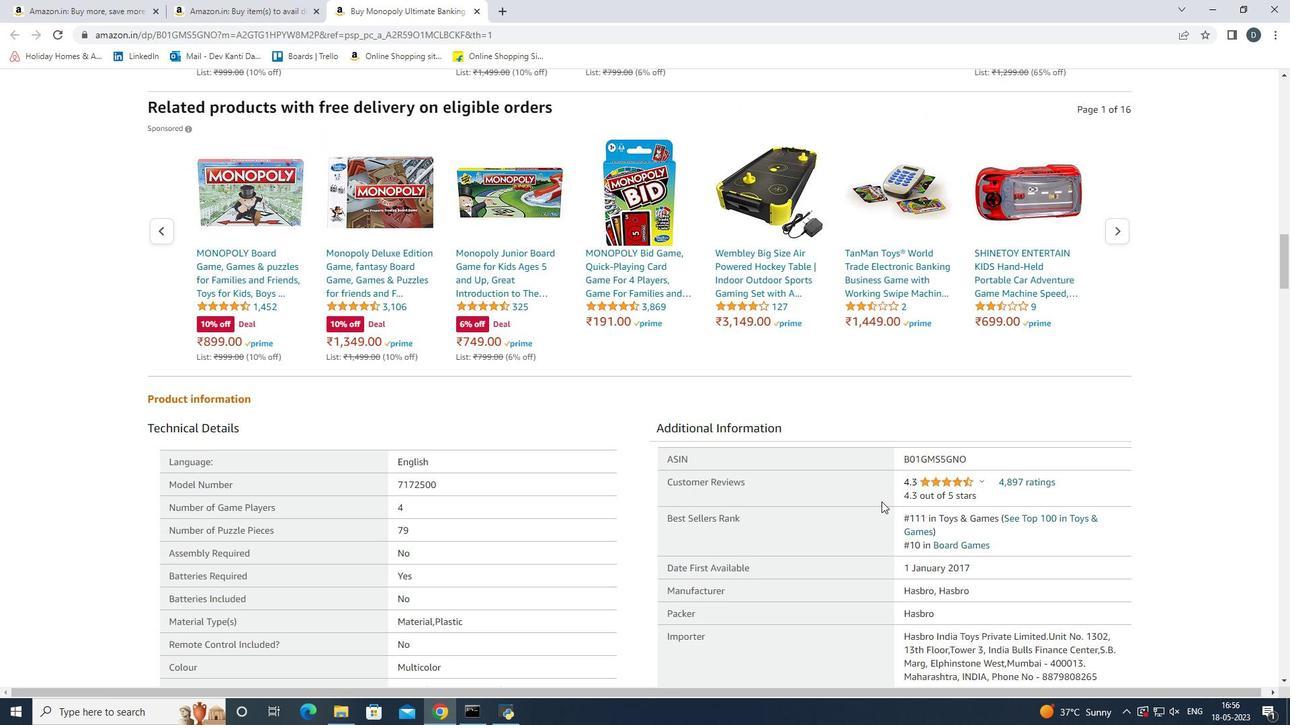 
Action: Mouse scrolled (881, 502) with delta (0, 0)
Screenshot: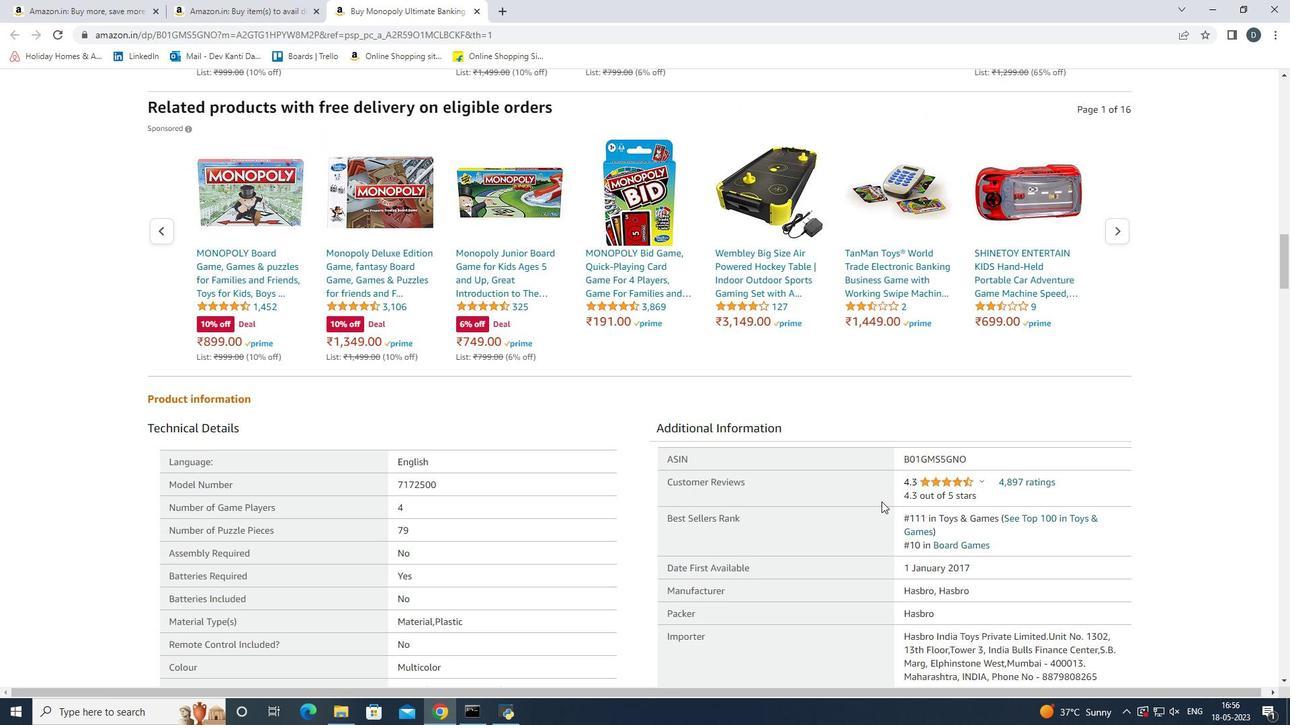 
Action: Mouse scrolled (881, 502) with delta (0, 0)
Screenshot: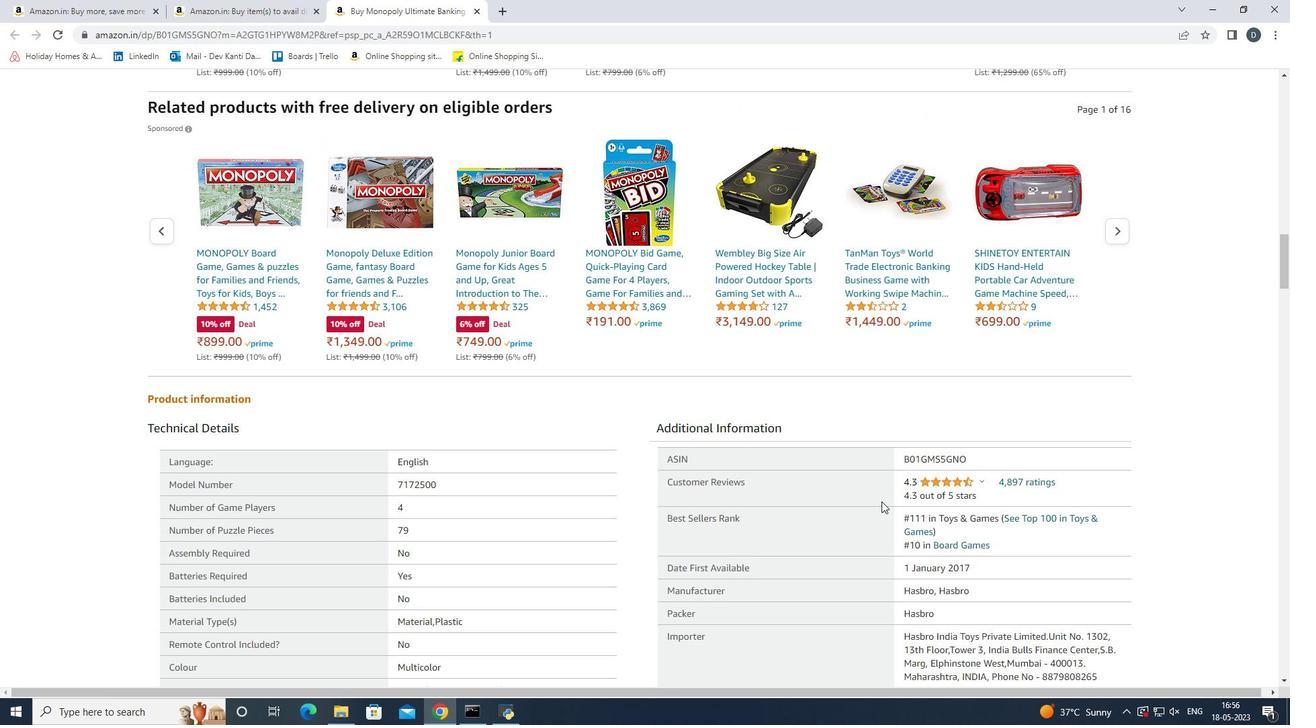 
Action: Mouse scrolled (881, 502) with delta (0, 0)
Screenshot: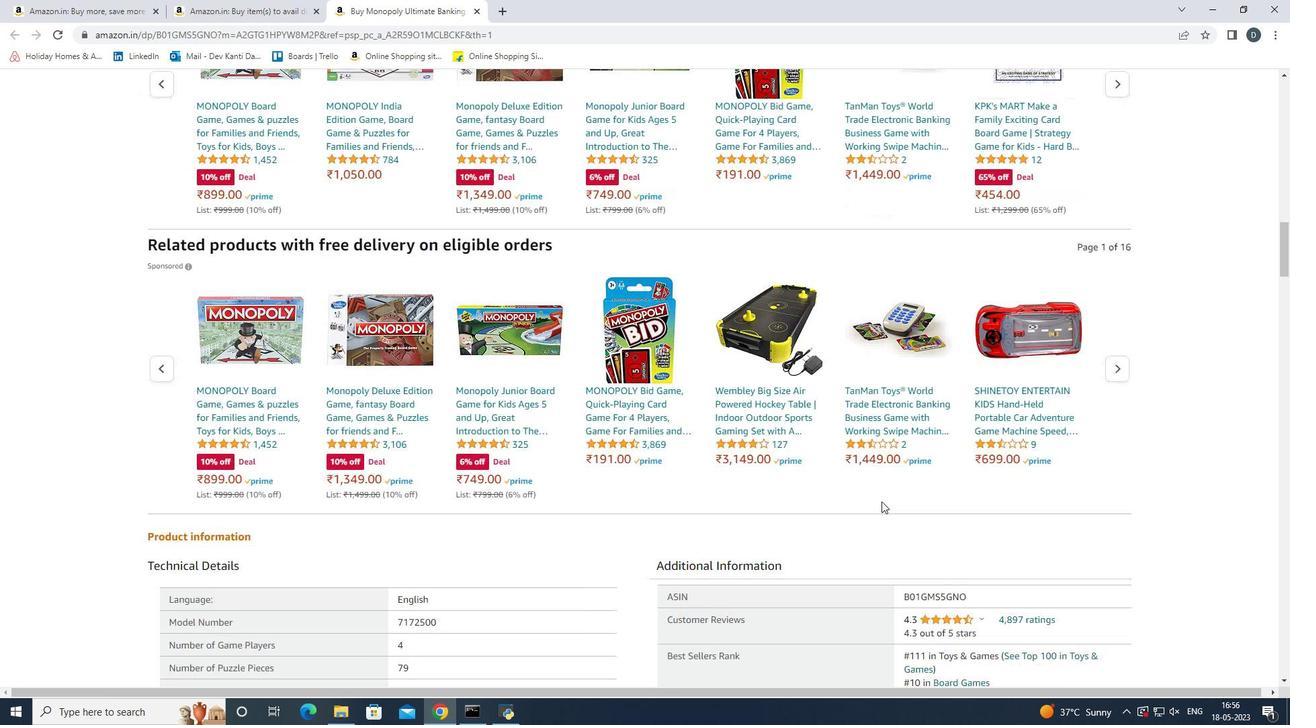 
Action: Mouse scrolled (881, 502) with delta (0, 0)
Screenshot: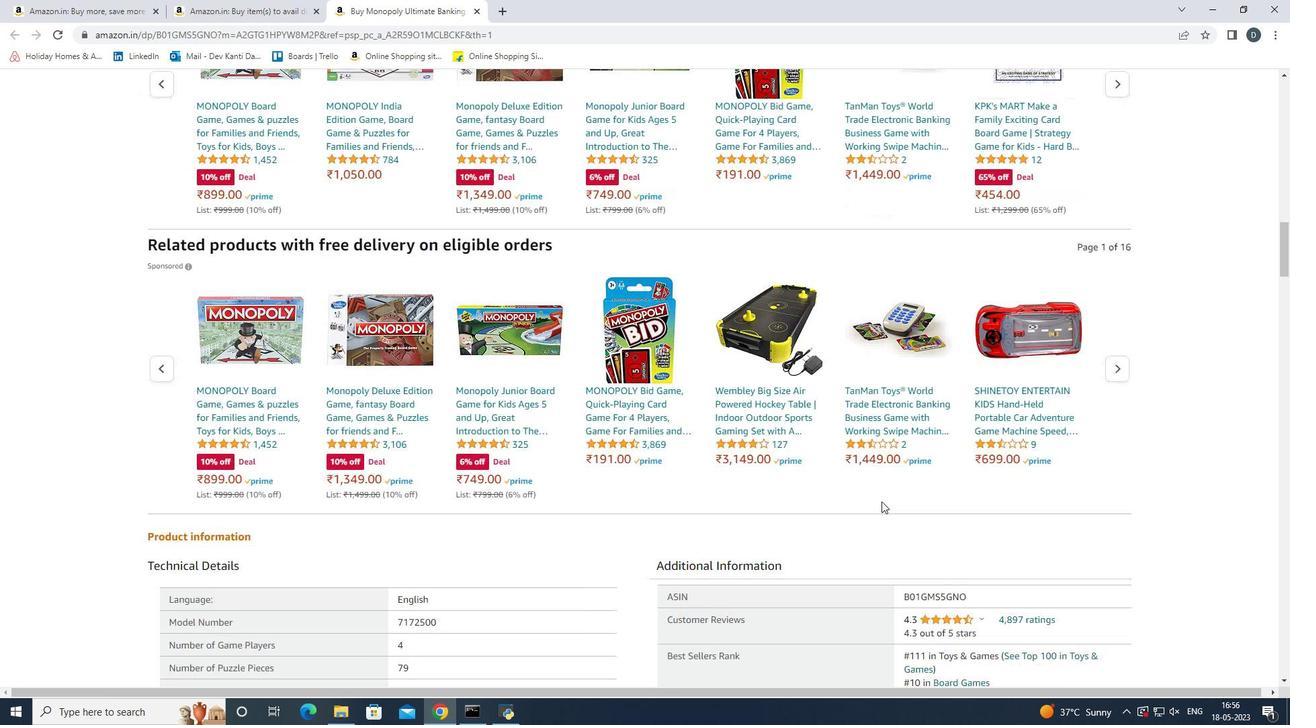 
Action: Mouse scrolled (881, 502) with delta (0, 0)
Screenshot: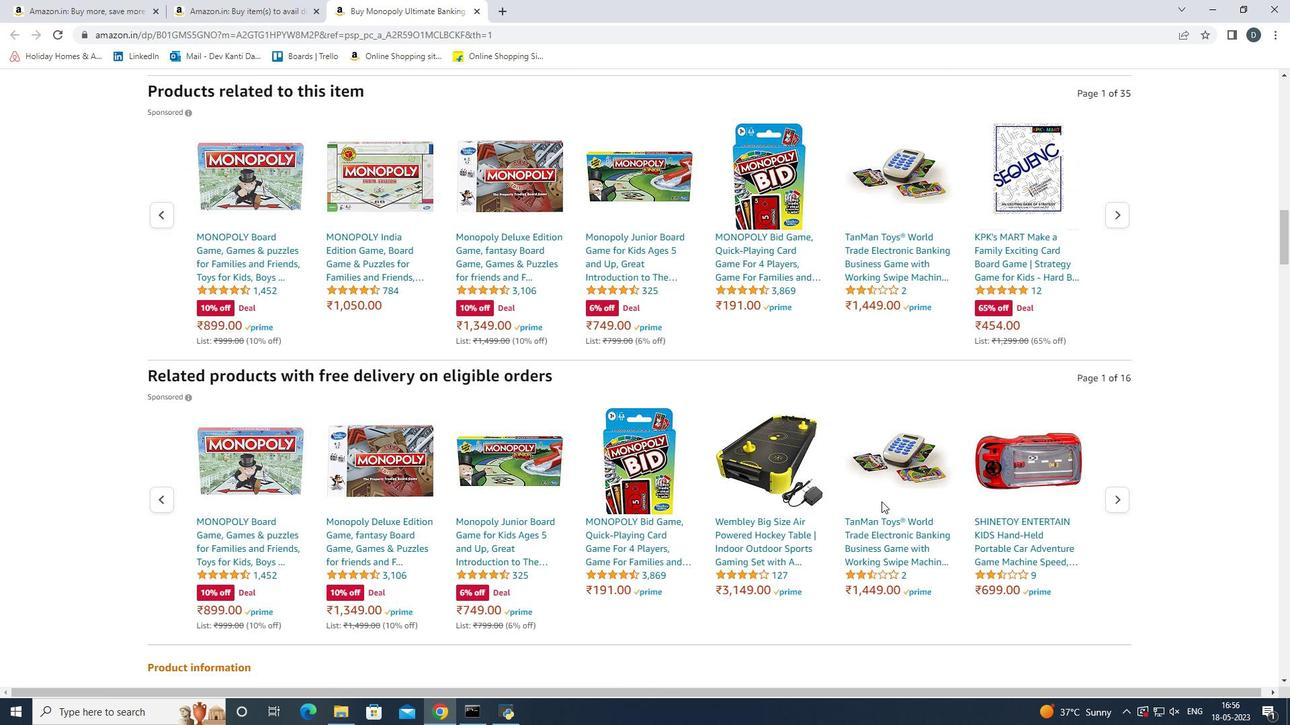 
Action: Mouse scrolled (881, 502) with delta (0, 0)
Screenshot: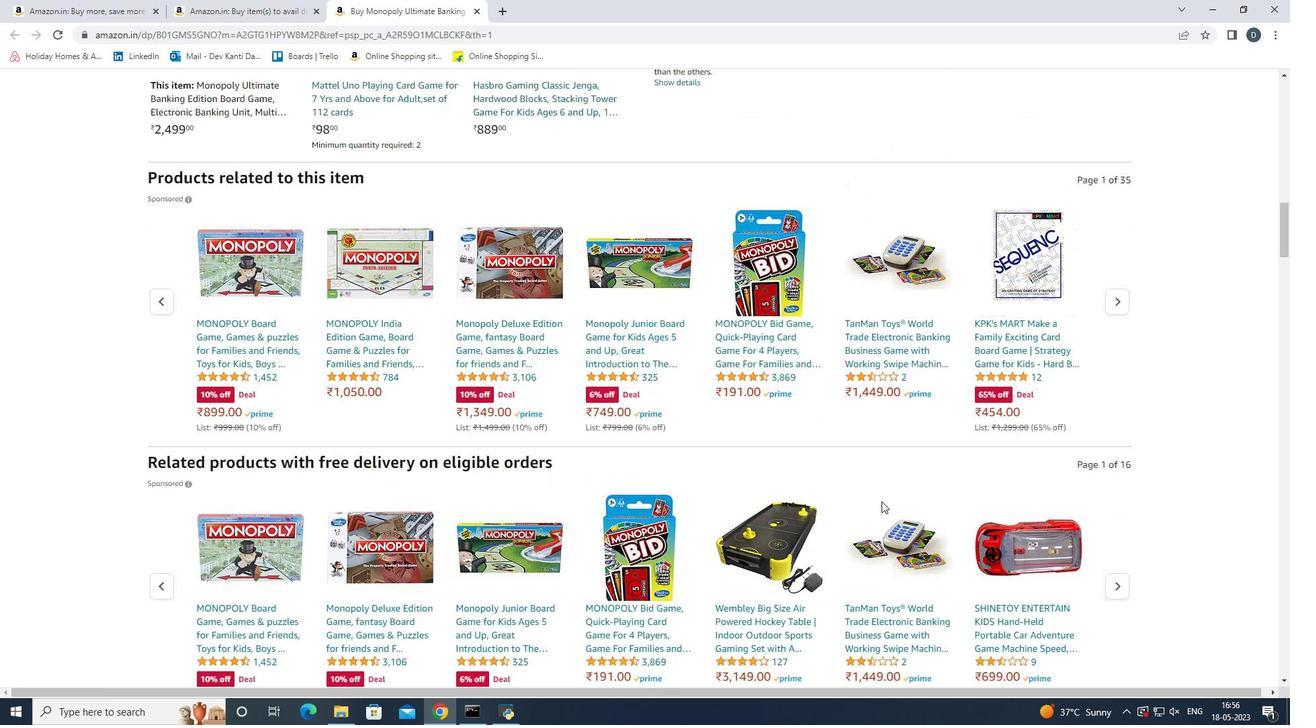 
Action: Mouse scrolled (881, 502) with delta (0, 0)
Screenshot: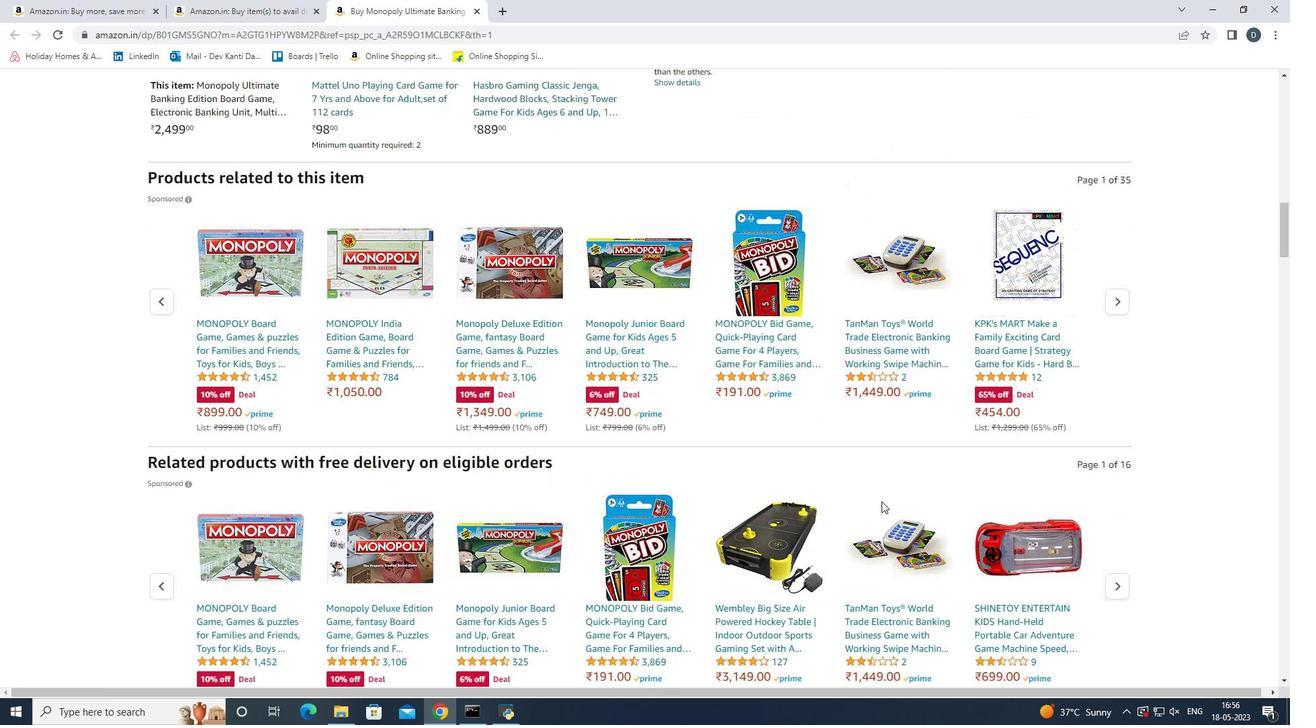 
Action: Mouse scrolled (881, 502) with delta (0, 0)
Screenshot: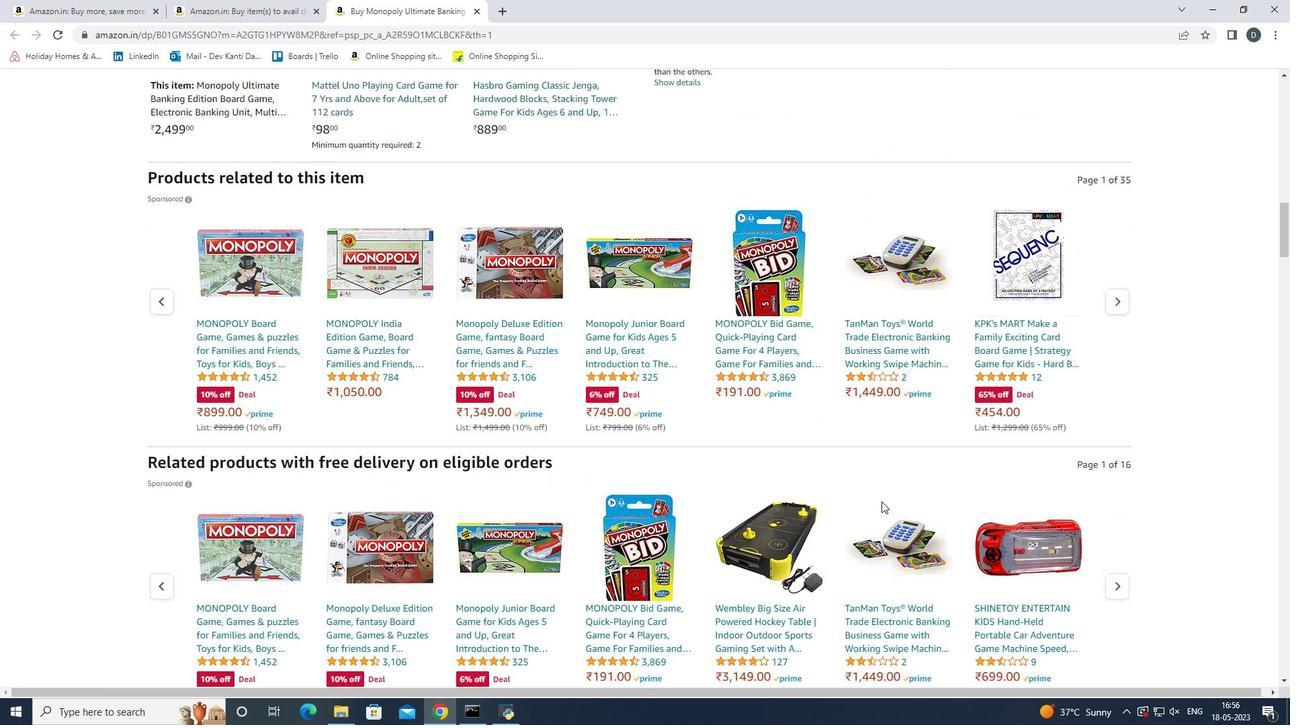 
Action: Mouse scrolled (881, 502) with delta (0, 0)
Screenshot: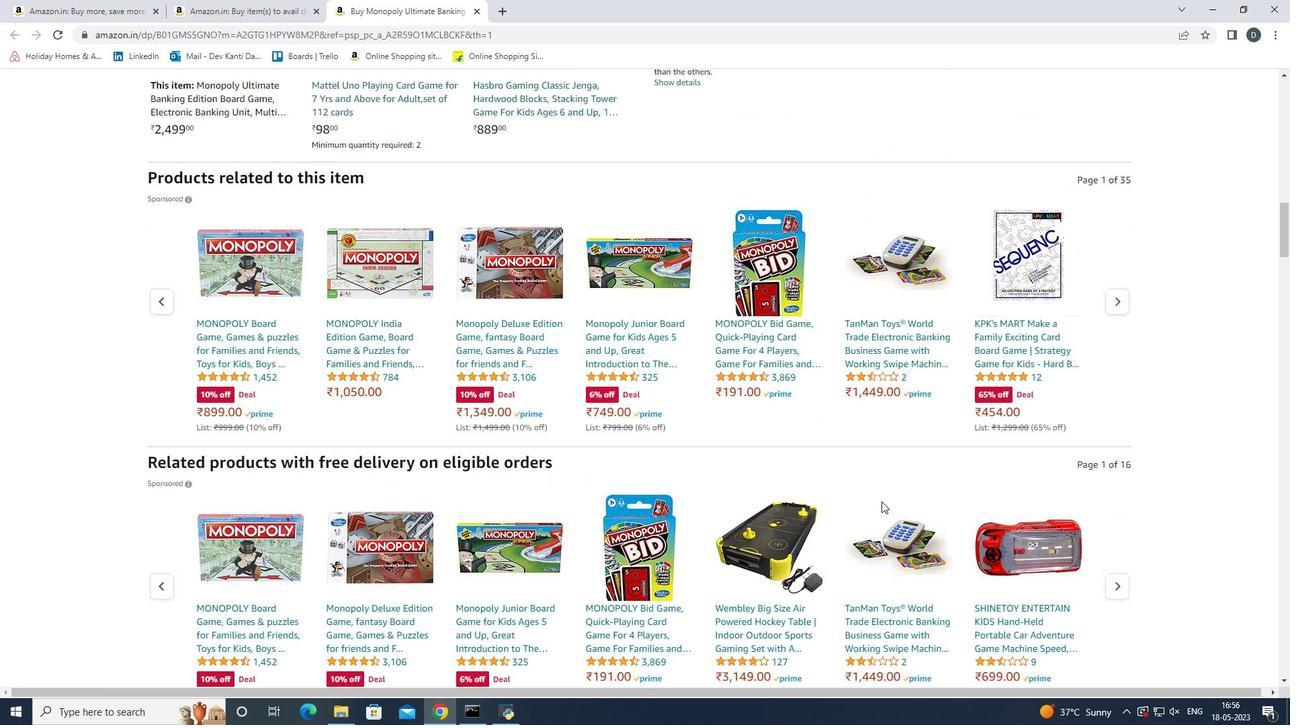 
Action: Mouse scrolled (881, 501) with delta (0, 0)
Screenshot: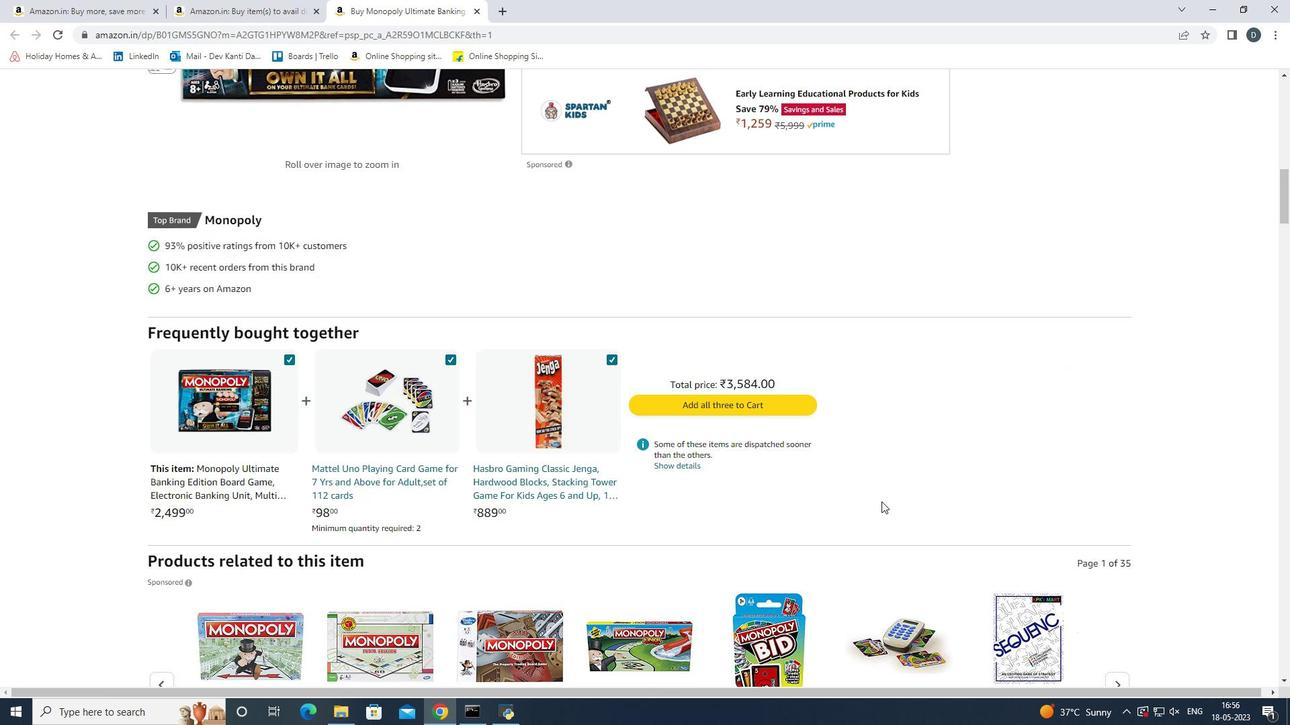 
Action: Mouse scrolled (881, 501) with delta (0, 0)
Screenshot: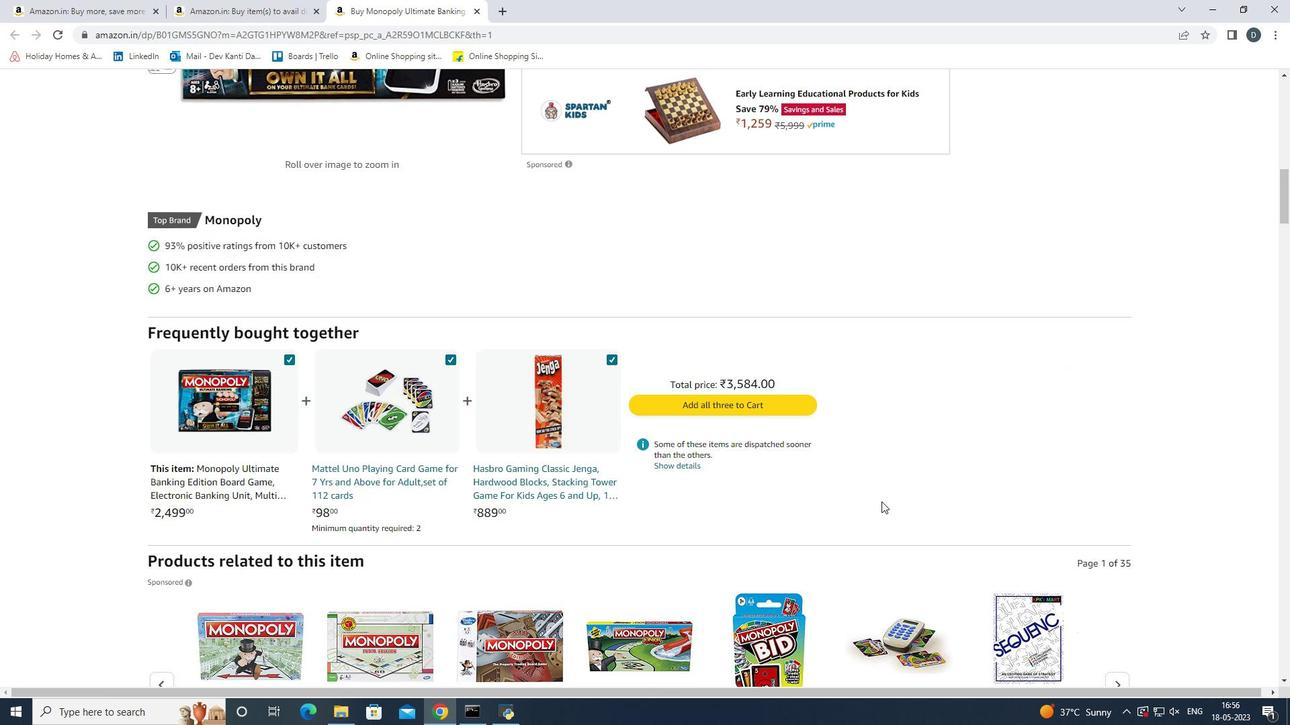 
Action: Mouse moved to (875, 493)
Screenshot: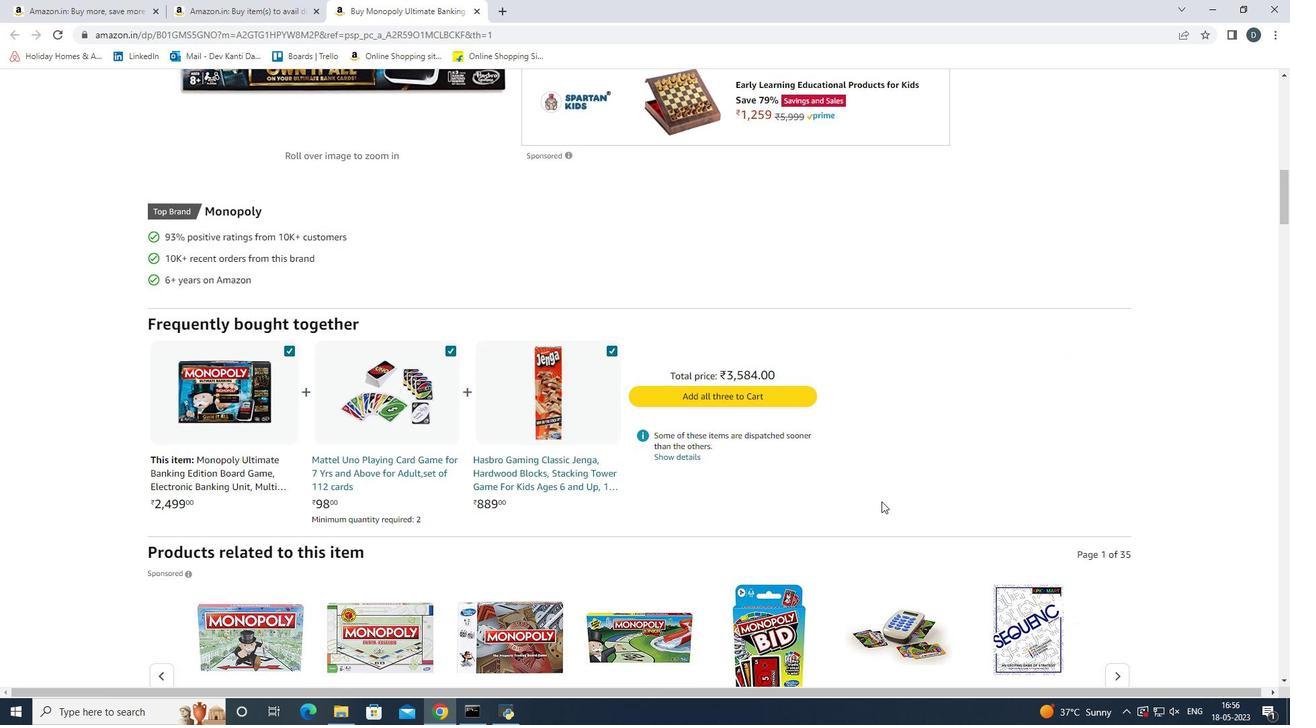 
Action: Mouse scrolled (875, 494) with delta (0, 0)
Screenshot: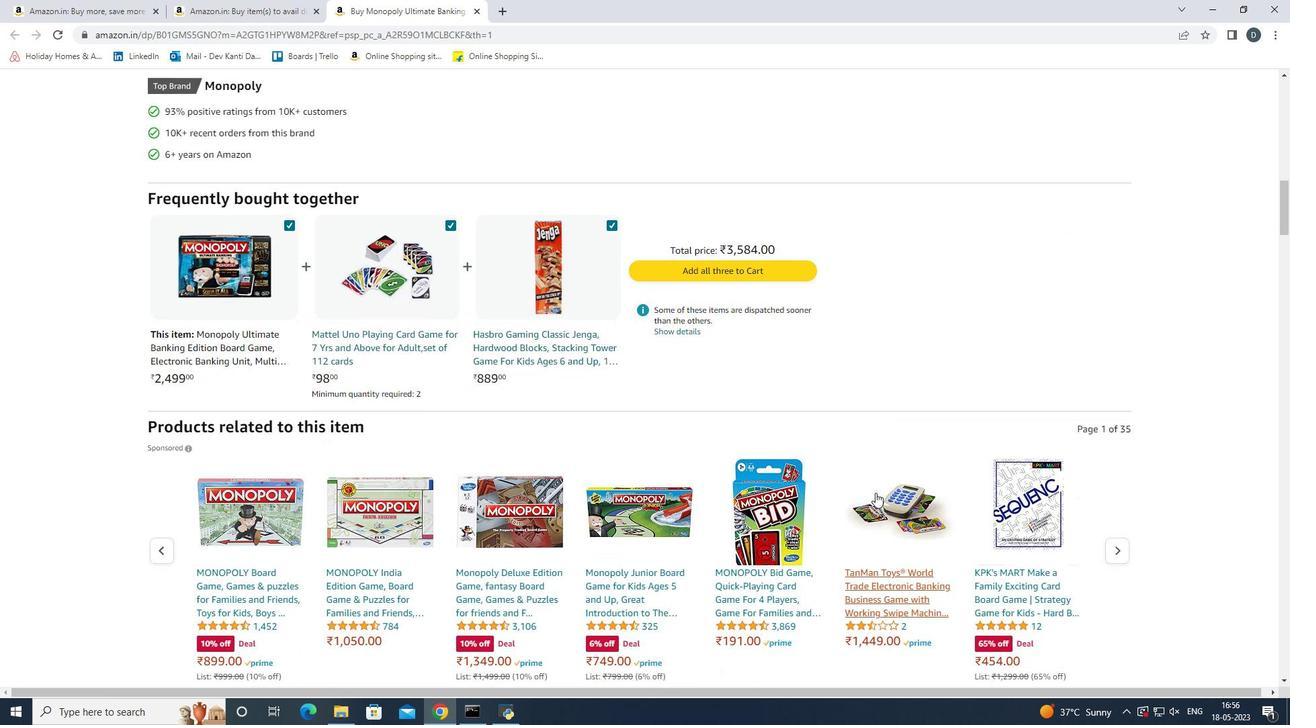 
Action: Mouse scrolled (875, 494) with delta (0, 0)
Screenshot: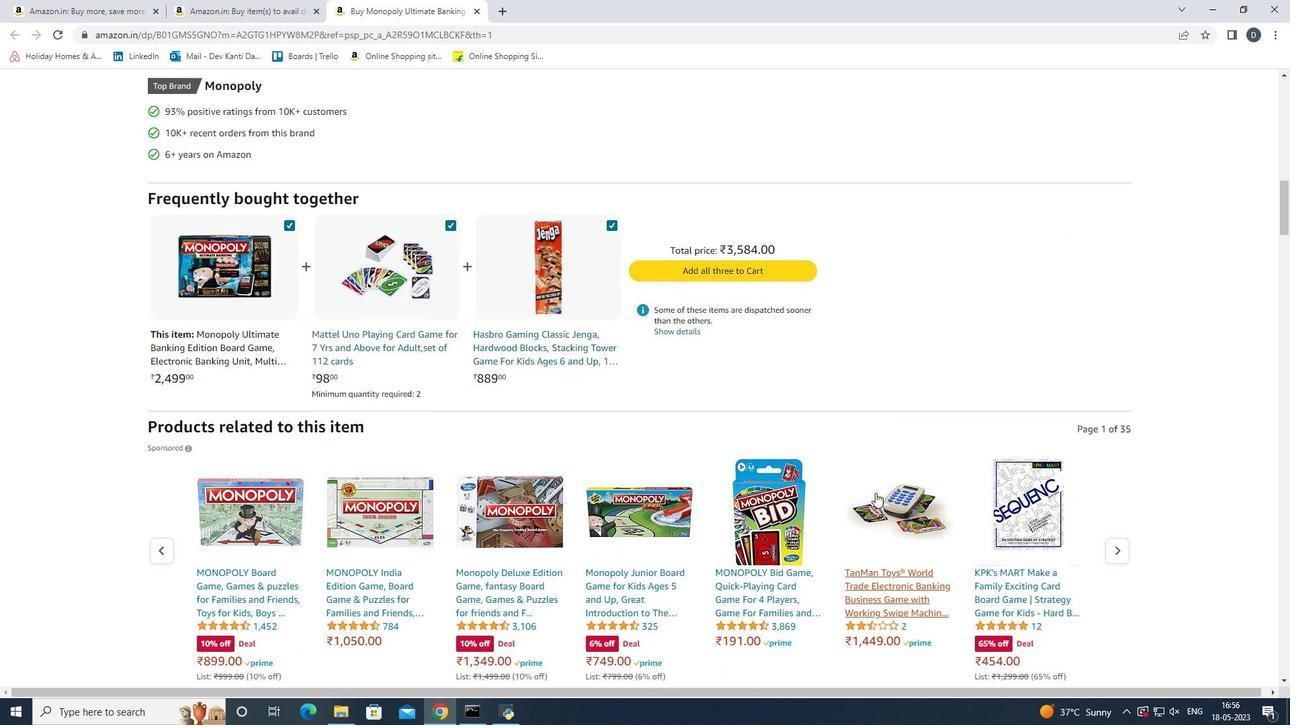 
Action: Mouse scrolled (875, 494) with delta (0, 0)
Screenshot: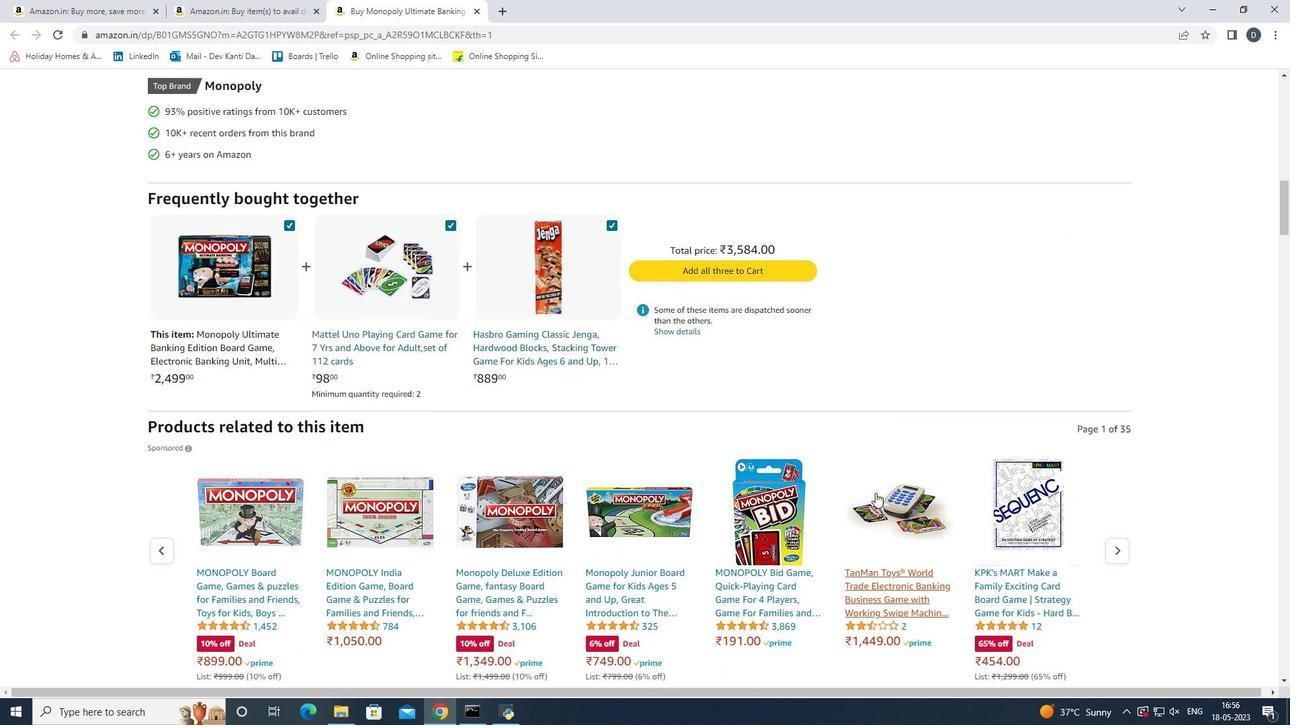 
Action: Mouse scrolled (875, 494) with delta (0, 0)
Screenshot: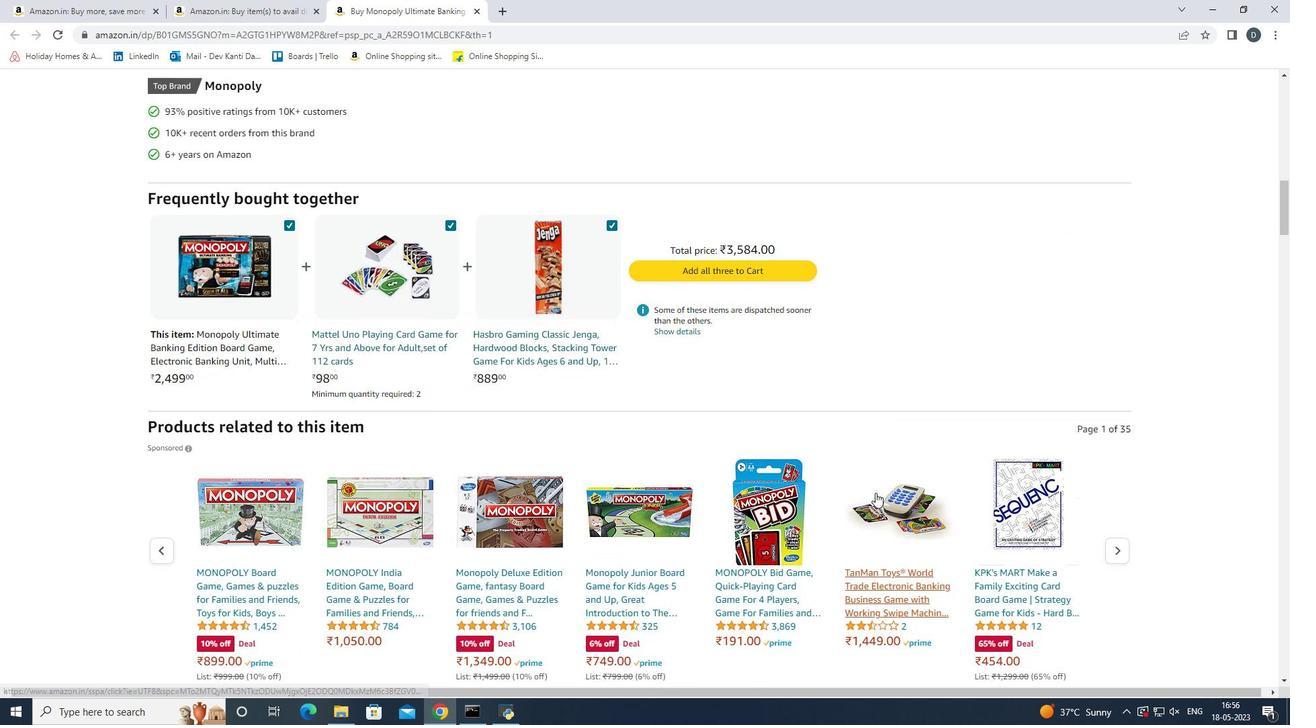 
Action: Mouse scrolled (875, 494) with delta (0, 0)
Screenshot: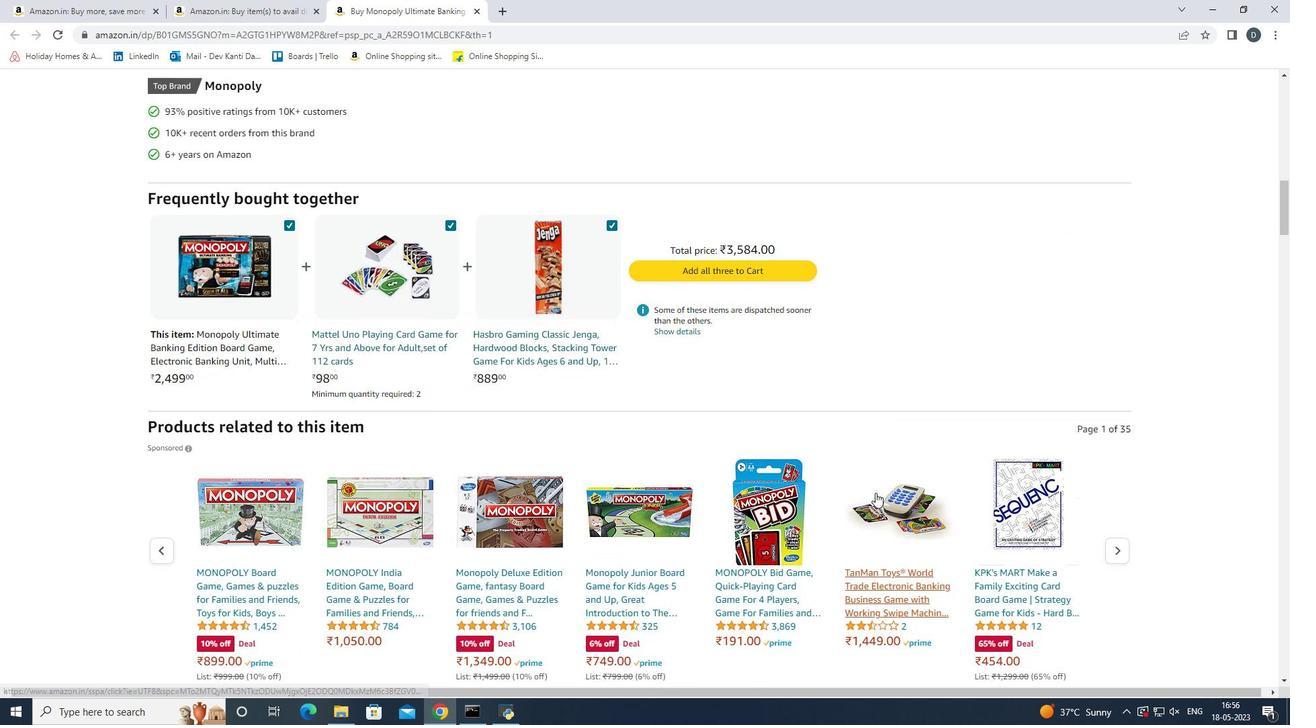 
Action: Mouse scrolled (875, 494) with delta (0, 0)
Screenshot: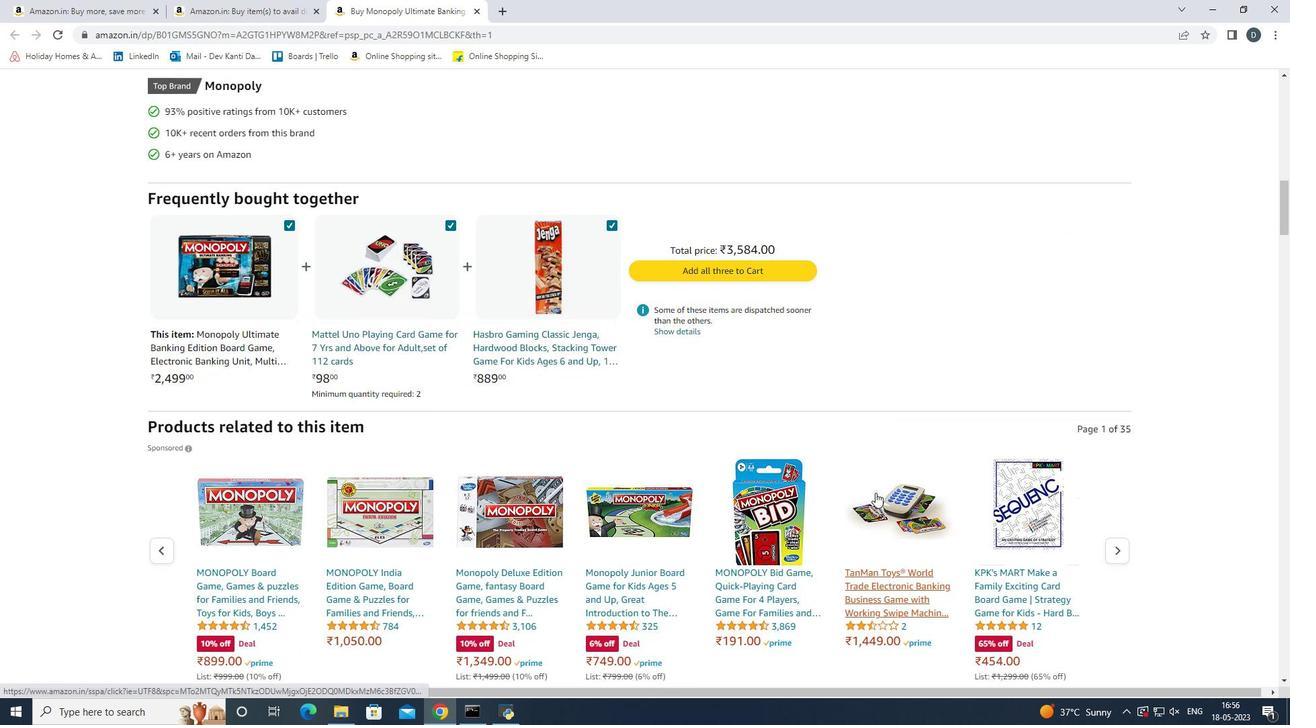 
Action: Mouse scrolled (875, 494) with delta (0, 0)
Screenshot: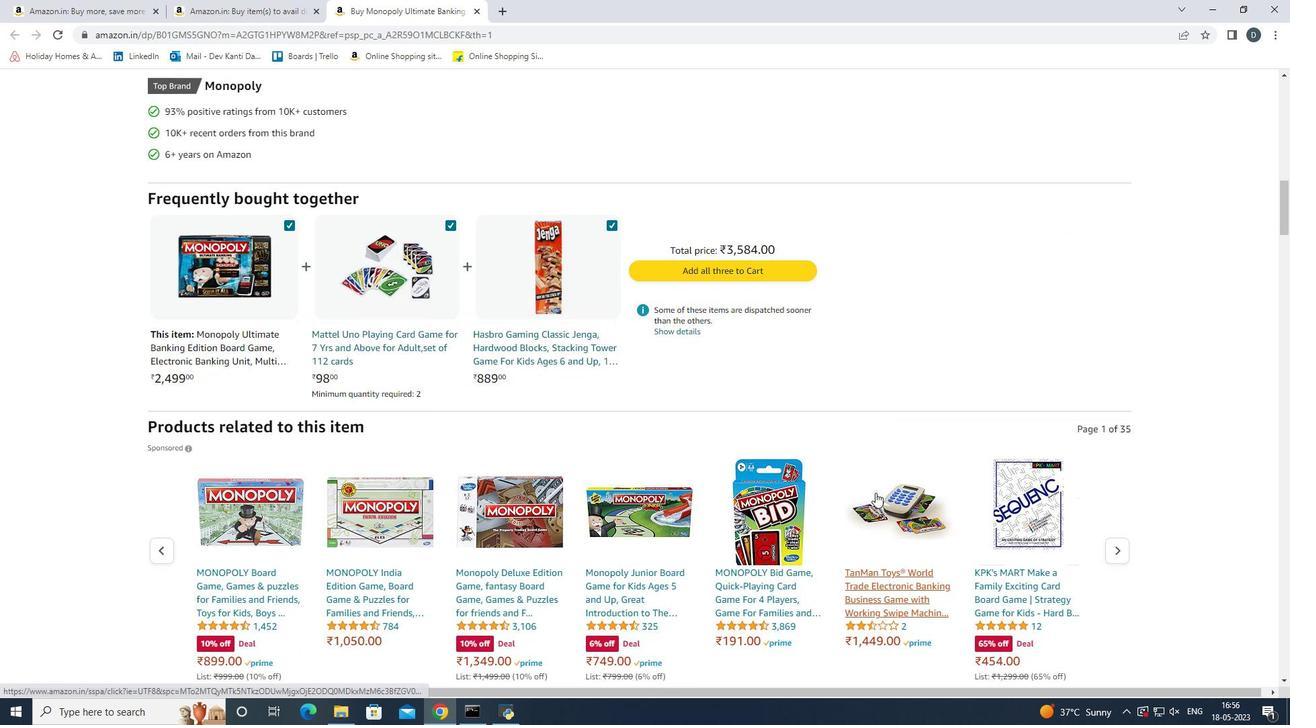 
Action: Mouse scrolled (875, 494) with delta (0, 0)
Screenshot: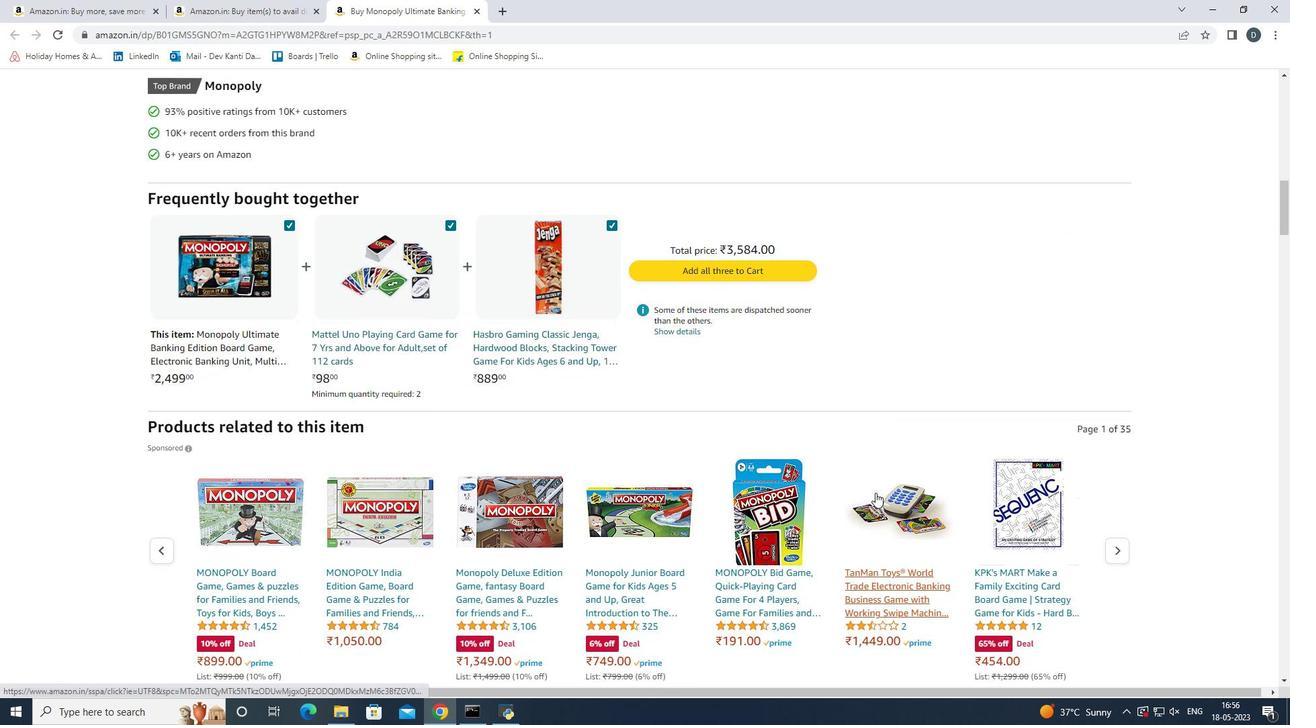 
Action: Mouse scrolled (875, 494) with delta (0, 0)
Screenshot: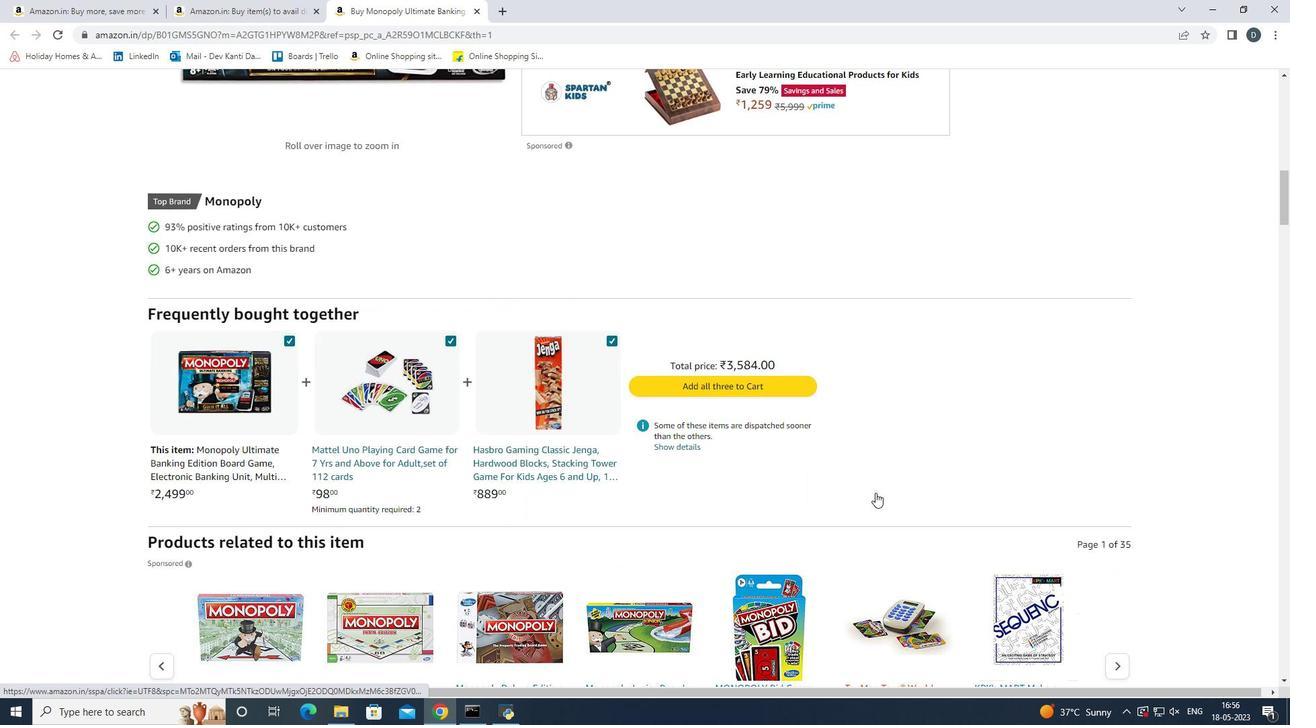 
Action: Mouse scrolled (875, 494) with delta (0, 0)
Screenshot: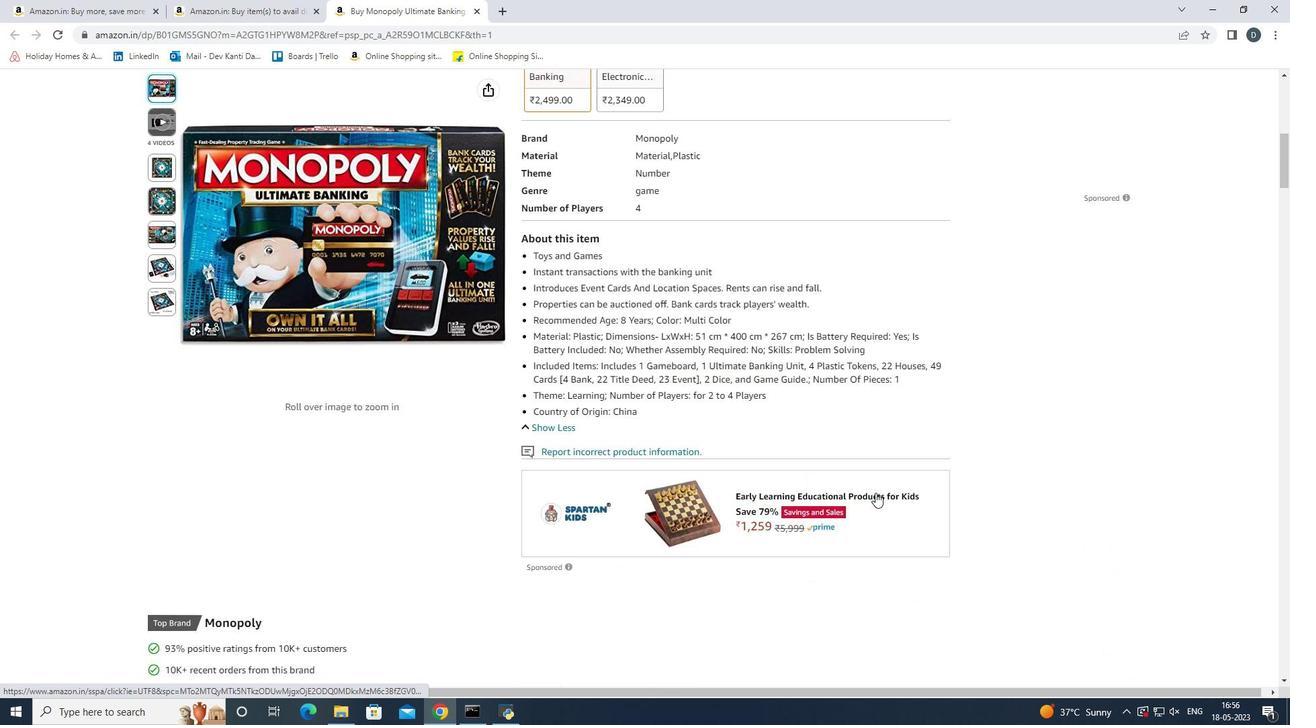 
Action: Mouse scrolled (875, 494) with delta (0, 0)
Screenshot: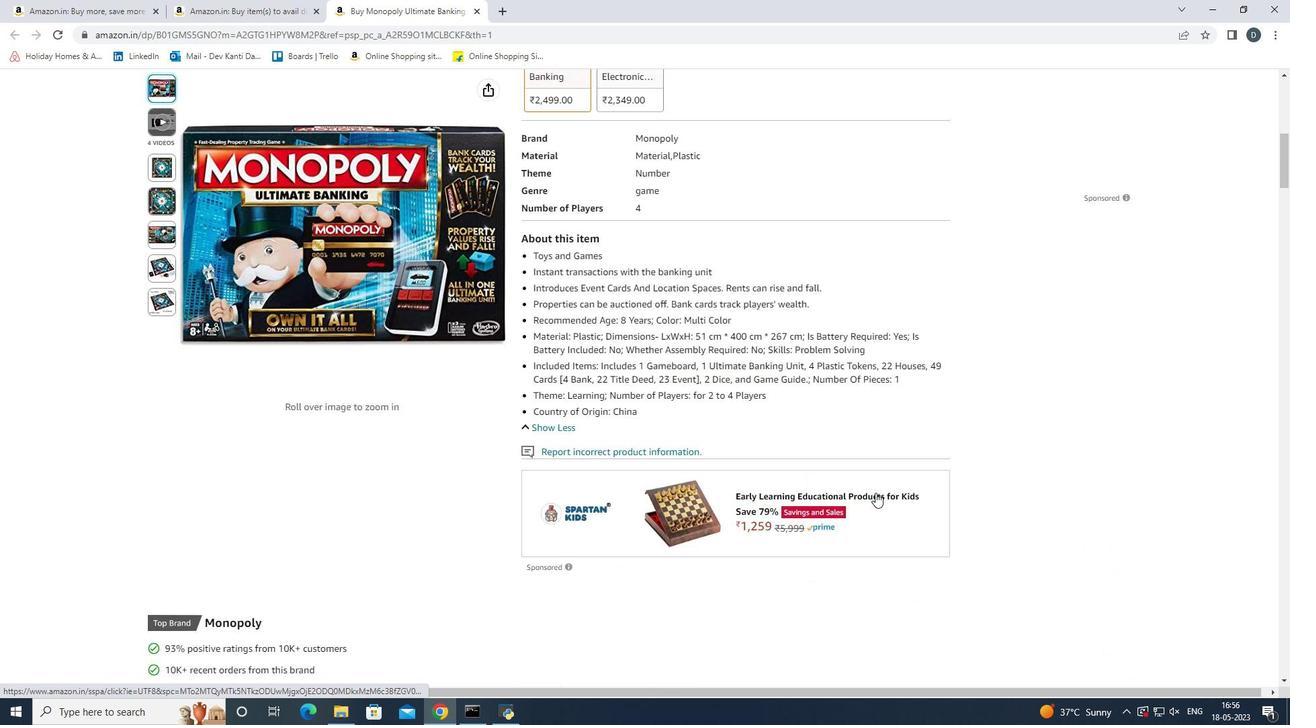 
Action: Mouse scrolled (875, 494) with delta (0, 0)
Screenshot: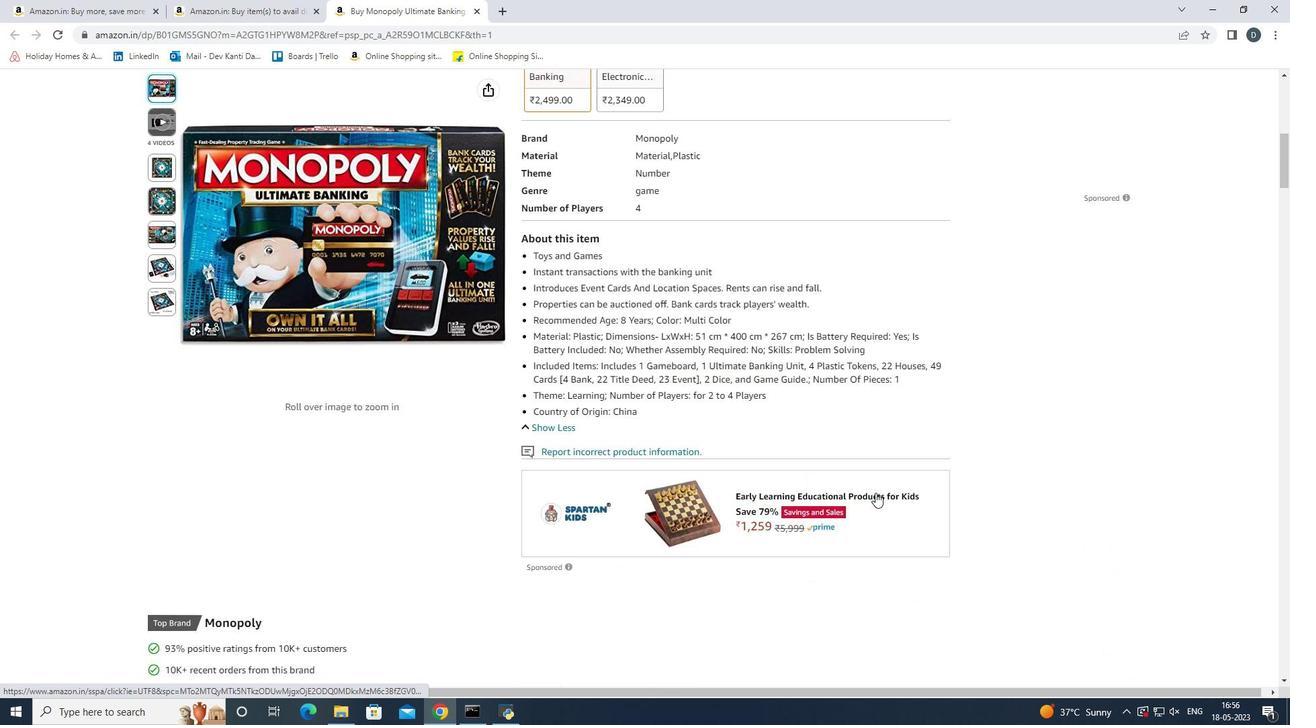 
Action: Mouse scrolled (875, 494) with delta (0, 0)
Screenshot: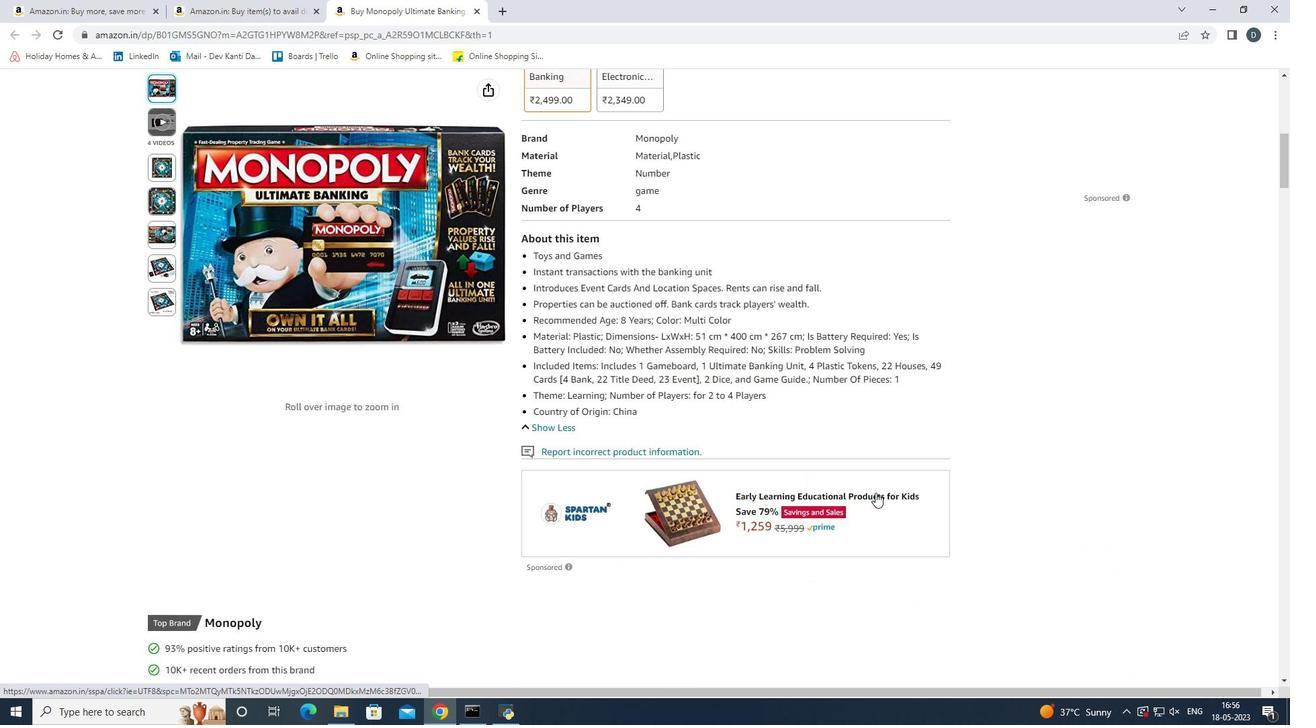 
Action: Mouse scrolled (875, 494) with delta (0, 0)
Screenshot: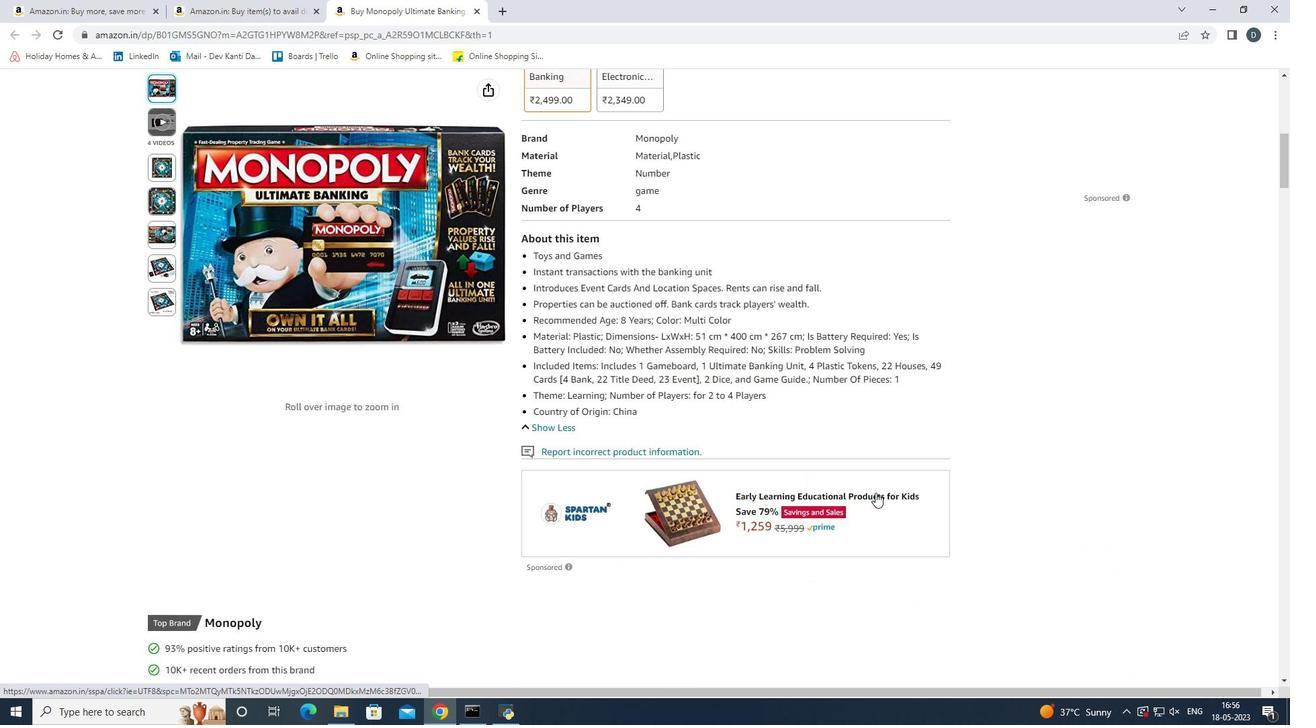 
Action: Mouse scrolled (875, 494) with delta (0, 0)
Screenshot: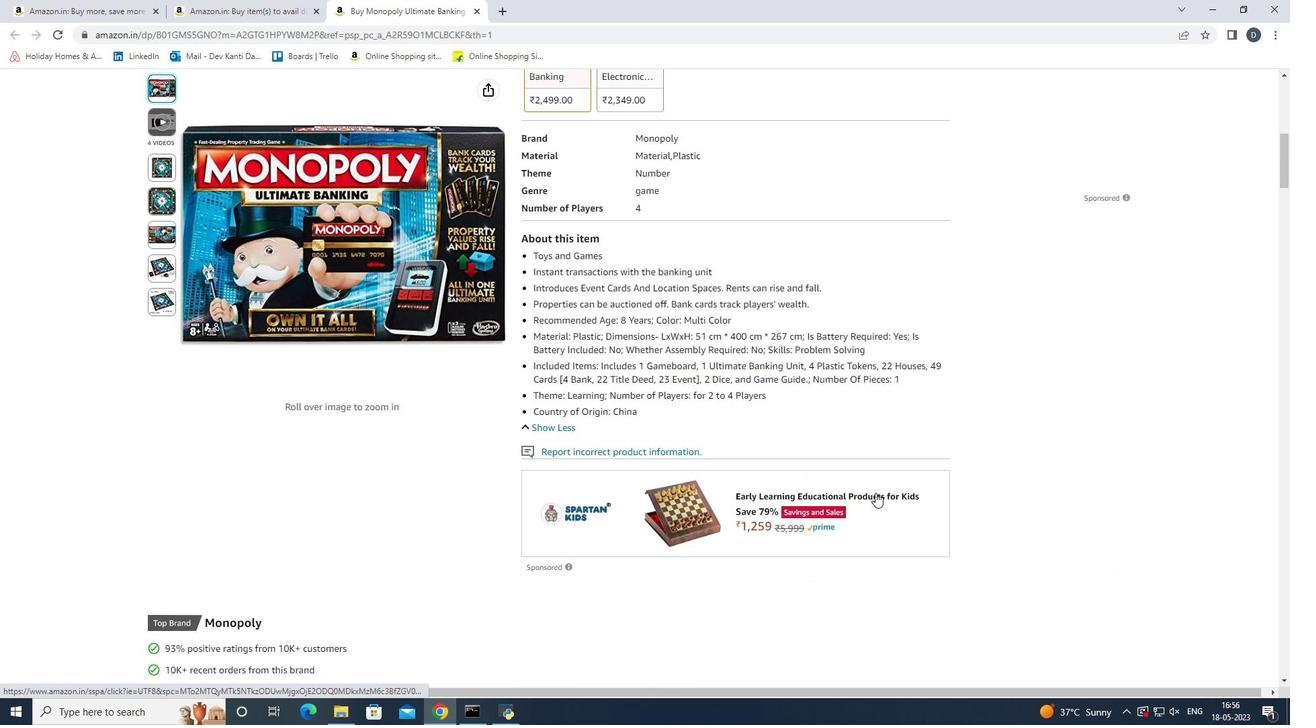 
Action: Mouse scrolled (875, 494) with delta (0, 0)
Screenshot: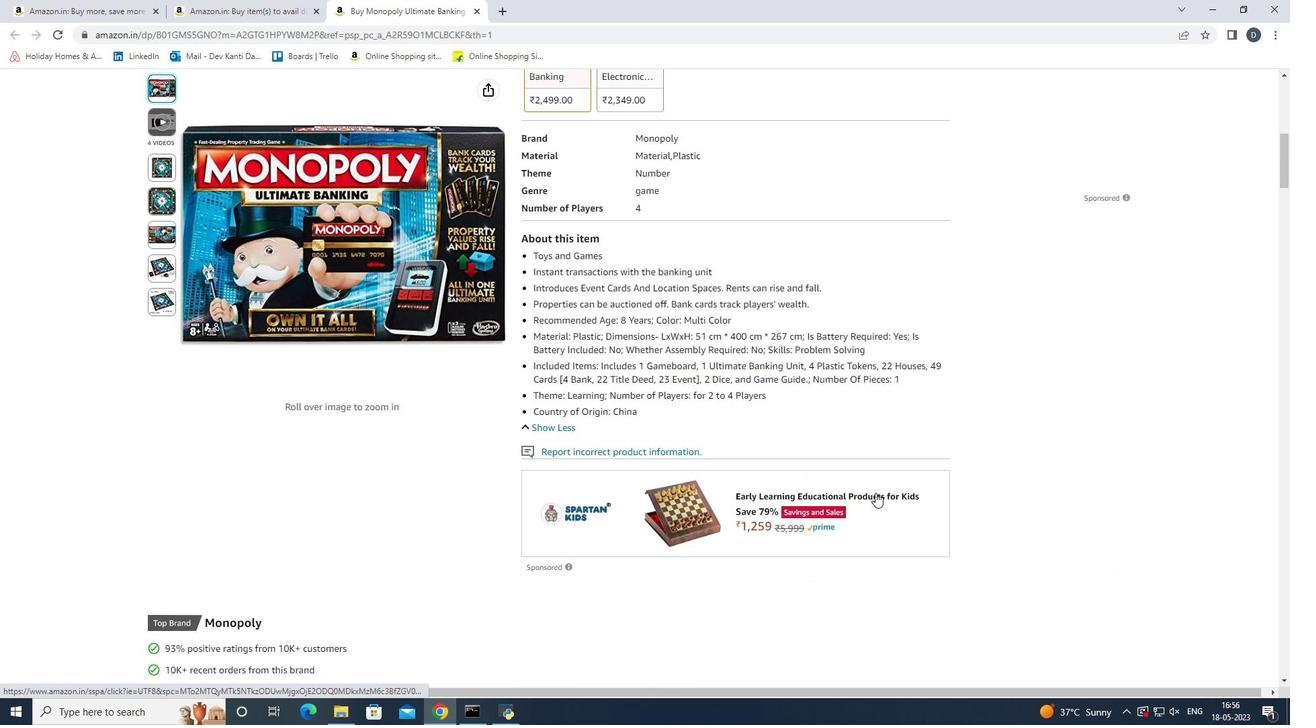 
Action: Mouse moved to (873, 493)
Screenshot: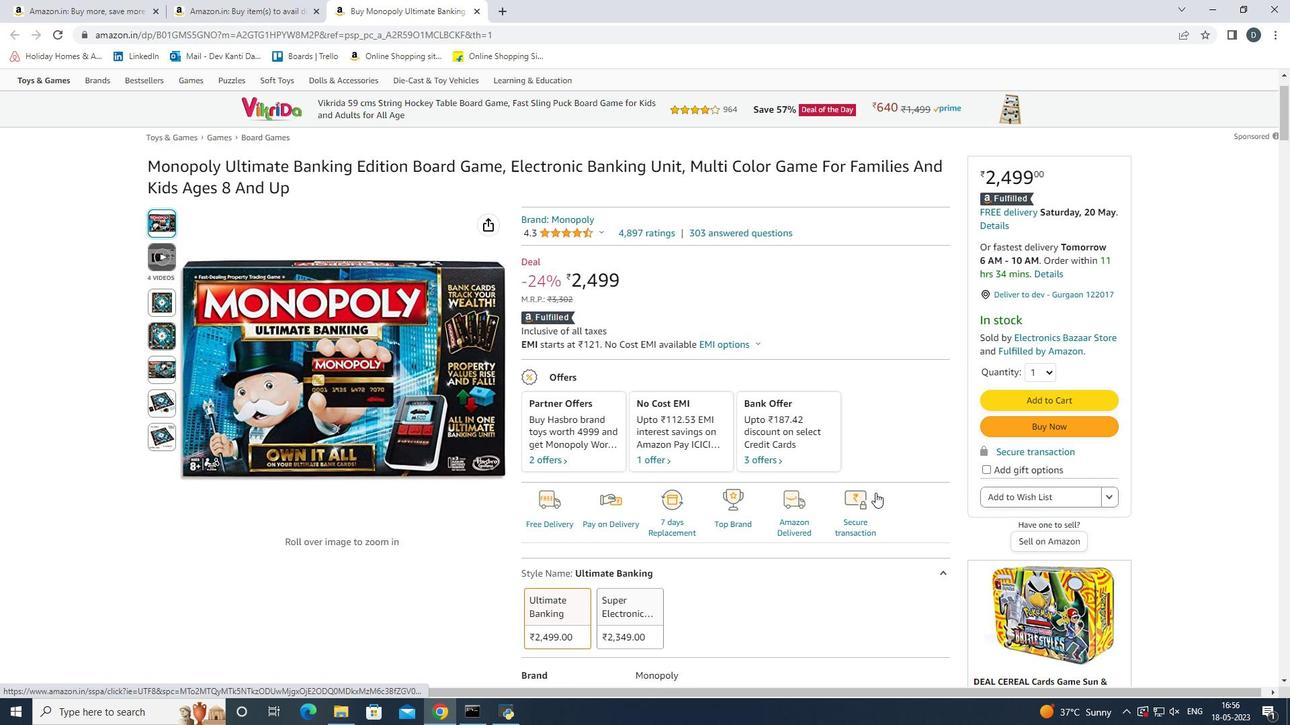 
Action: Mouse scrolled (873, 492) with delta (0, 0)
Screenshot: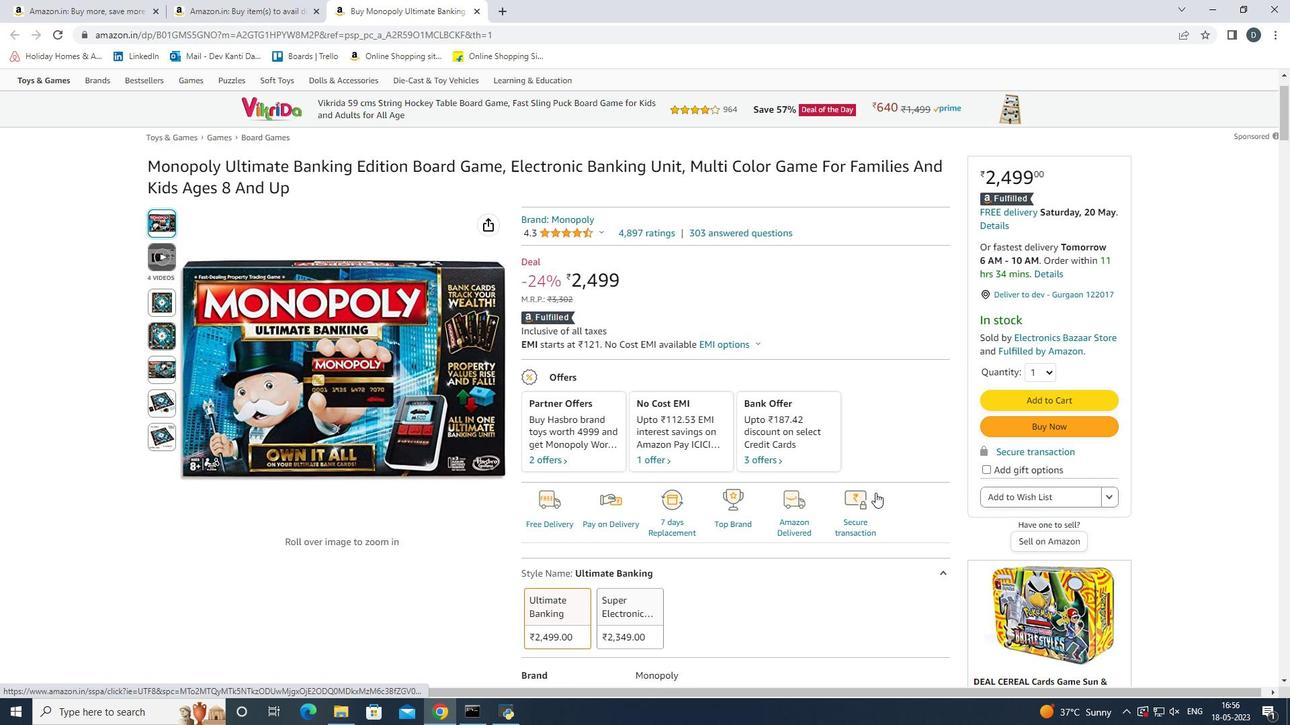 
Action: Mouse scrolled (873, 492) with delta (0, 0)
Screenshot: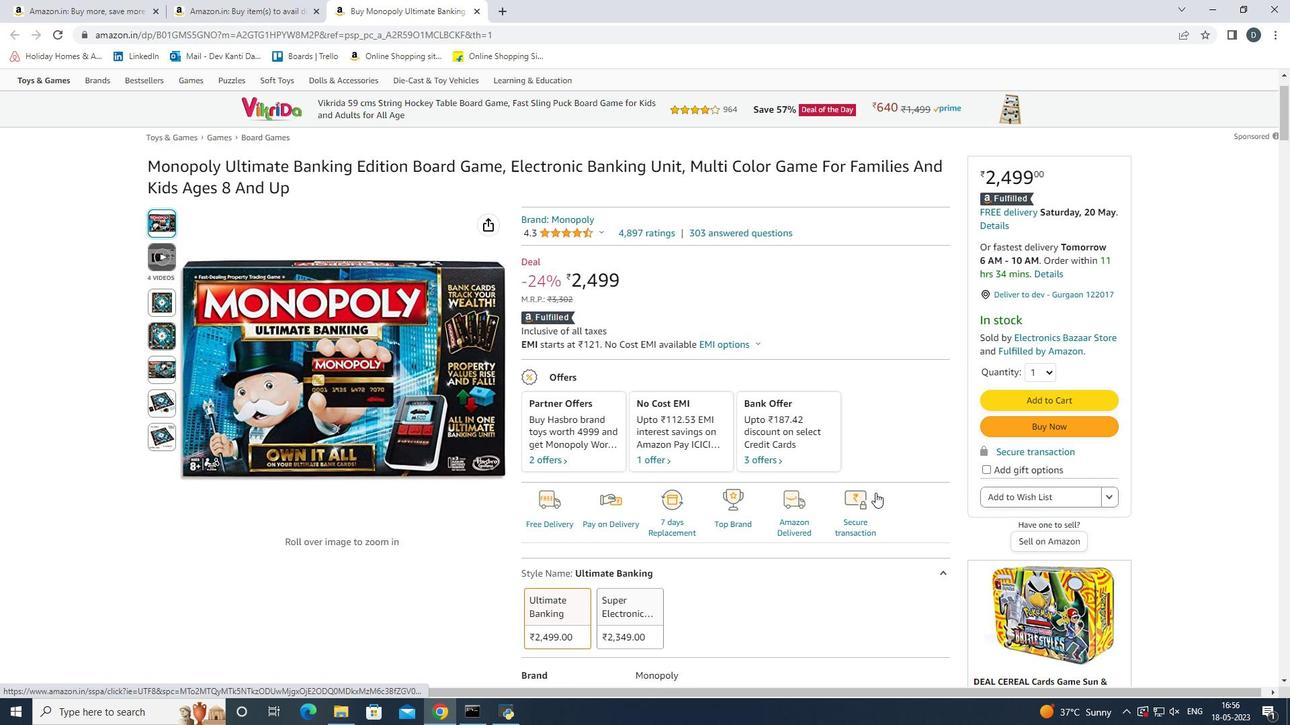 
Action: Mouse scrolled (873, 492) with delta (0, 0)
Screenshot: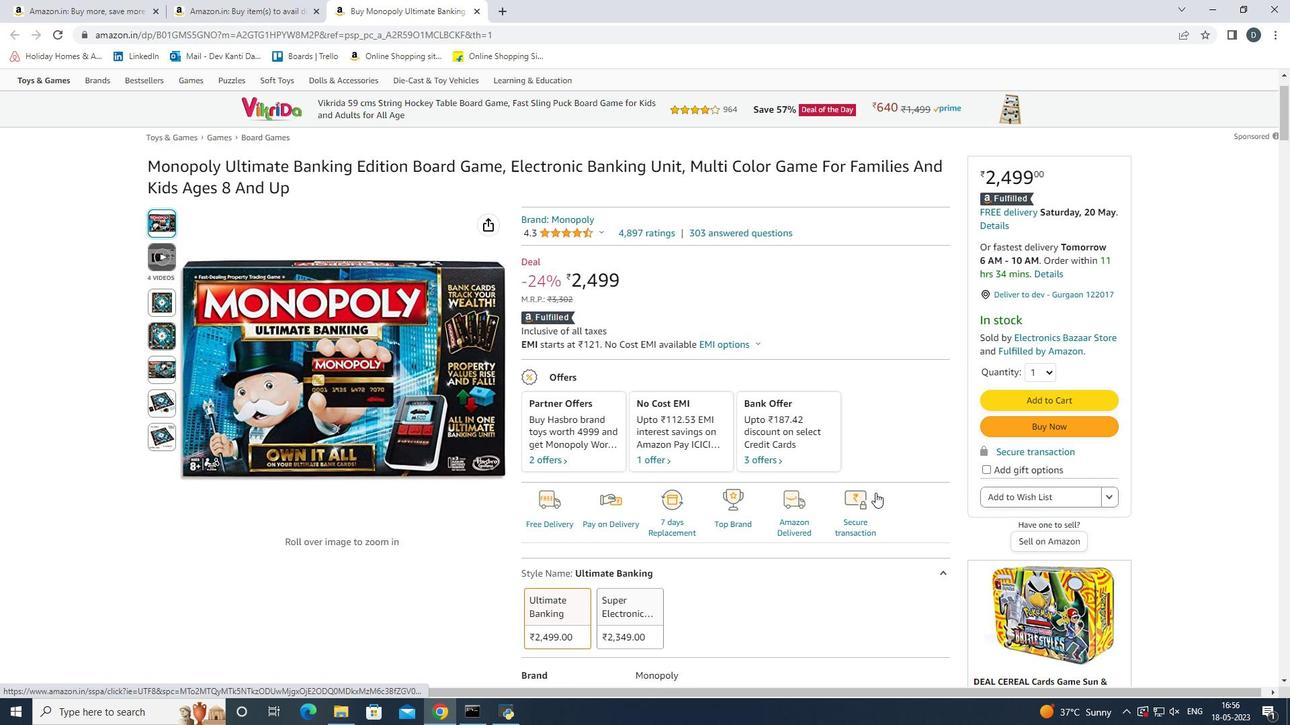 
Action: Mouse scrolled (873, 492) with delta (0, 0)
Screenshot: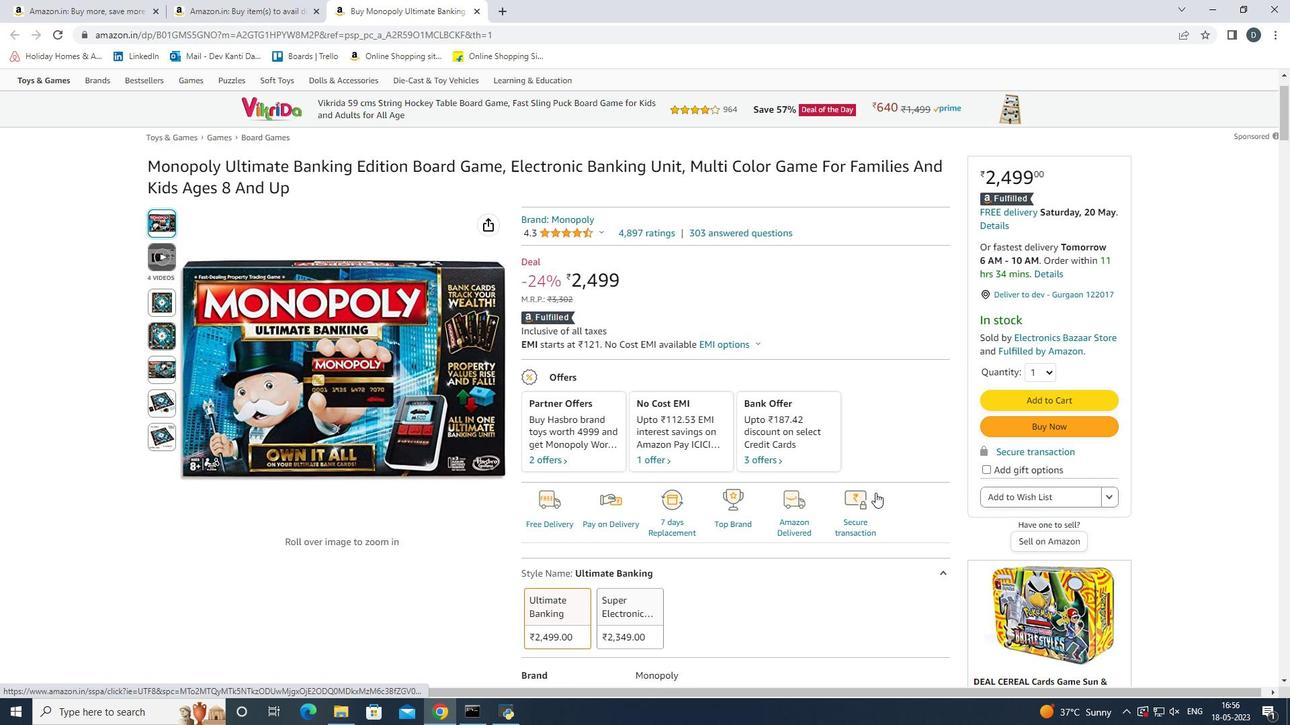 
Action: Mouse scrolled (873, 492) with delta (0, 0)
Screenshot: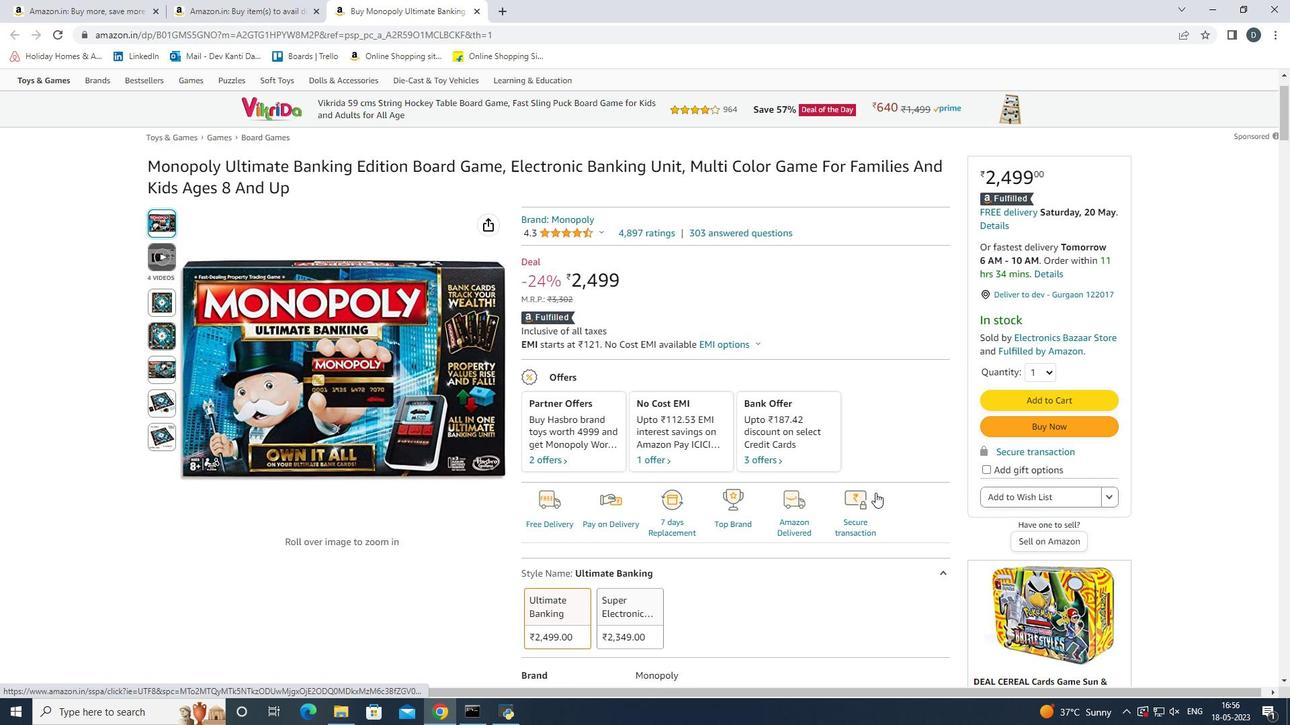 
Action: Mouse scrolled (873, 492) with delta (0, 0)
Screenshot: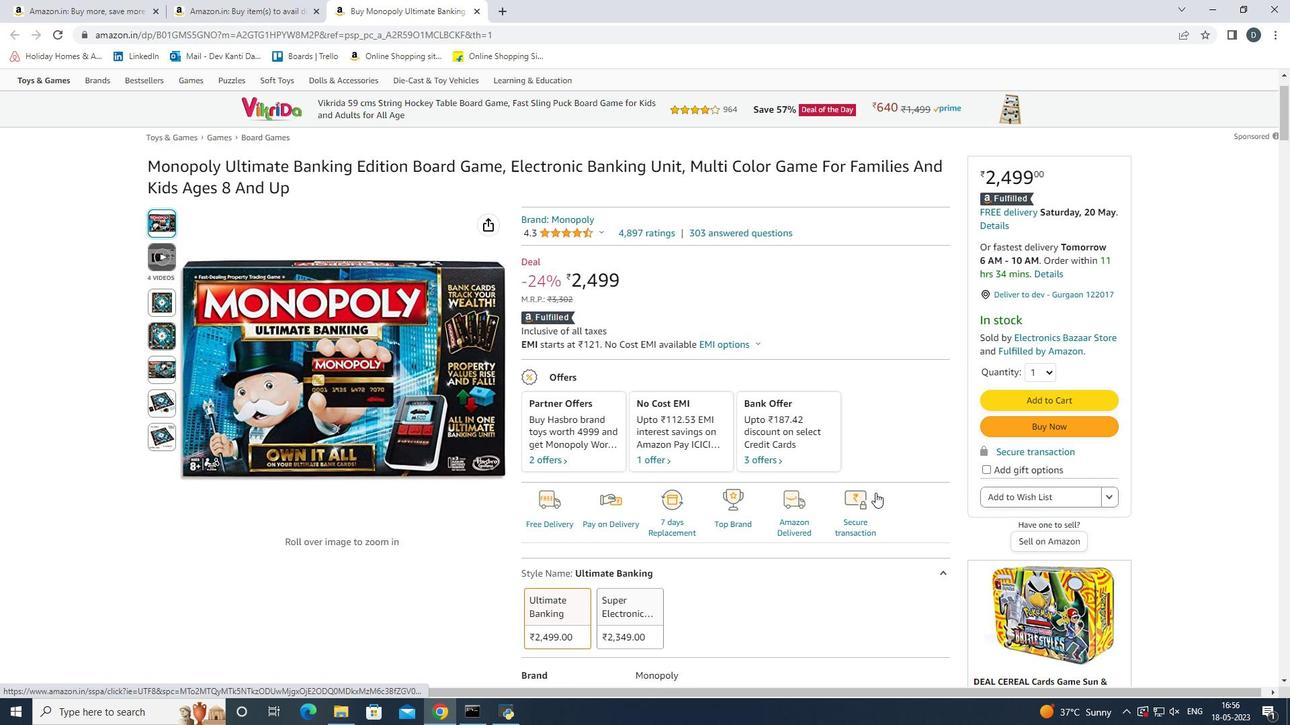 
Action: Mouse moved to (863, 496)
Screenshot: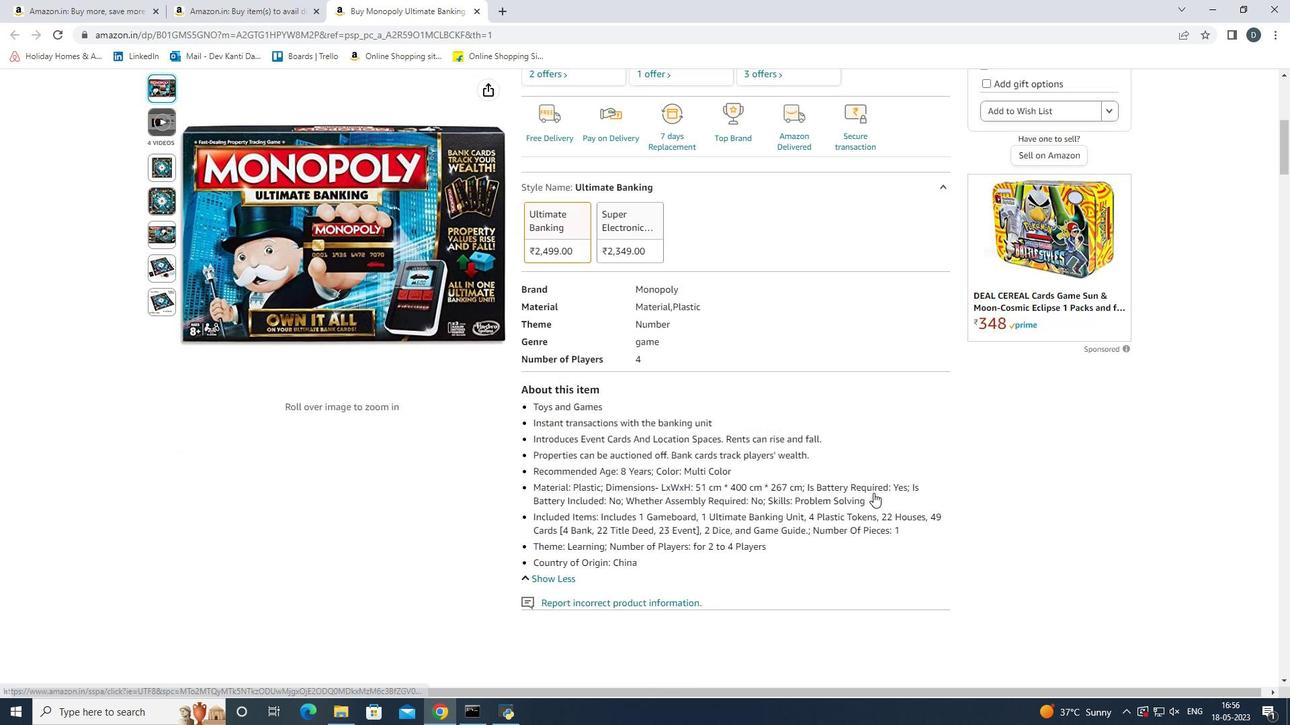 
Action: Mouse scrolled (864, 495) with delta (0, 0)
Screenshot: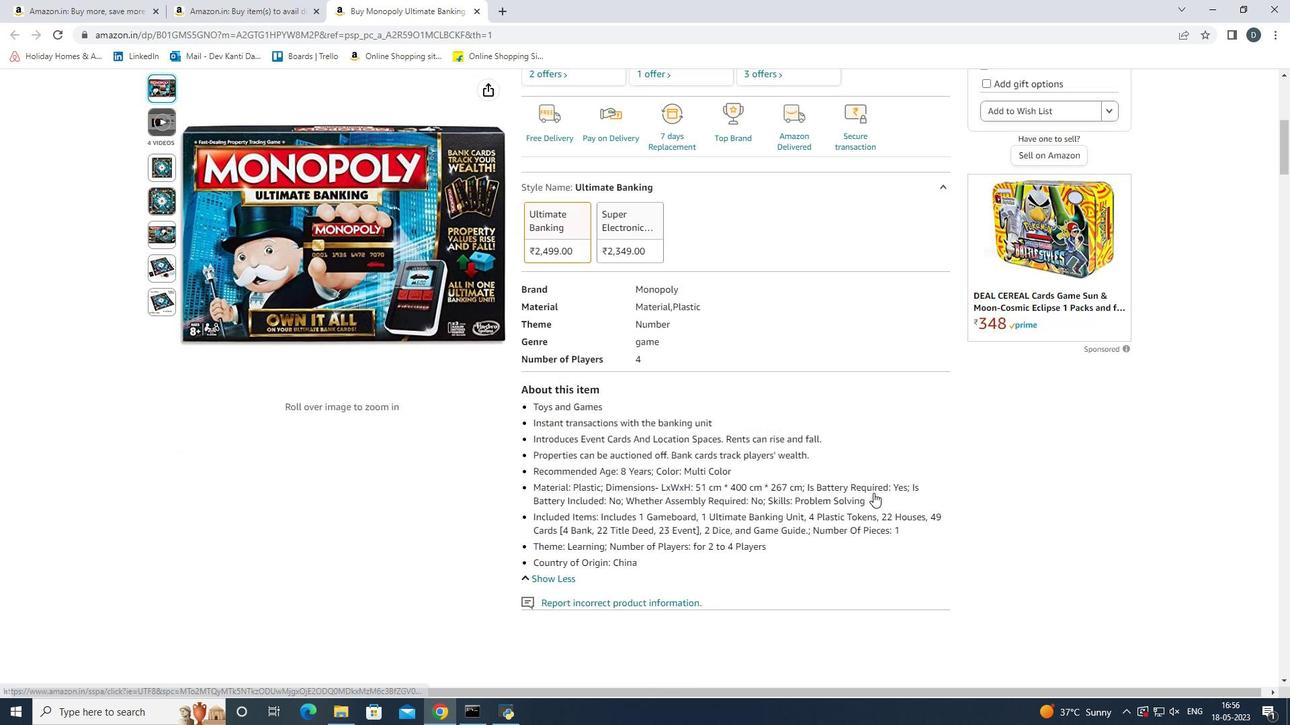 
Action: Mouse moved to (863, 496)
Screenshot: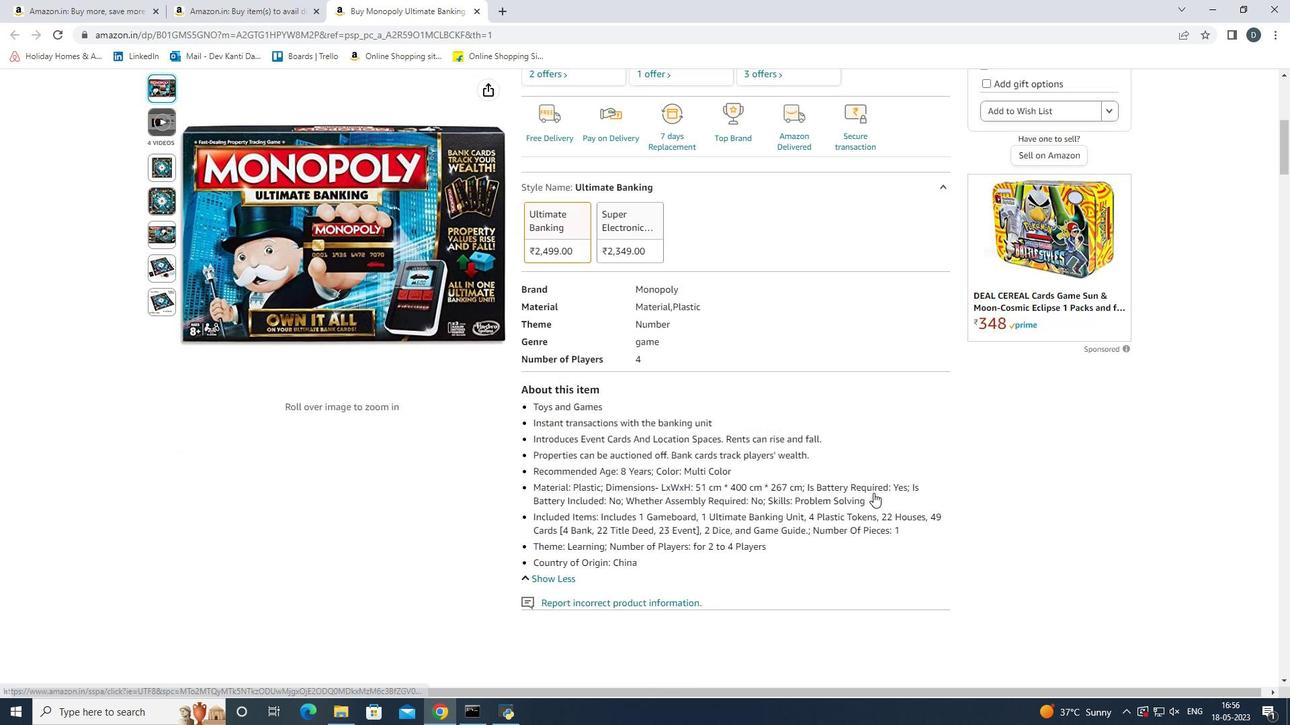 
Action: Mouse scrolled (863, 496) with delta (0, 0)
Screenshot: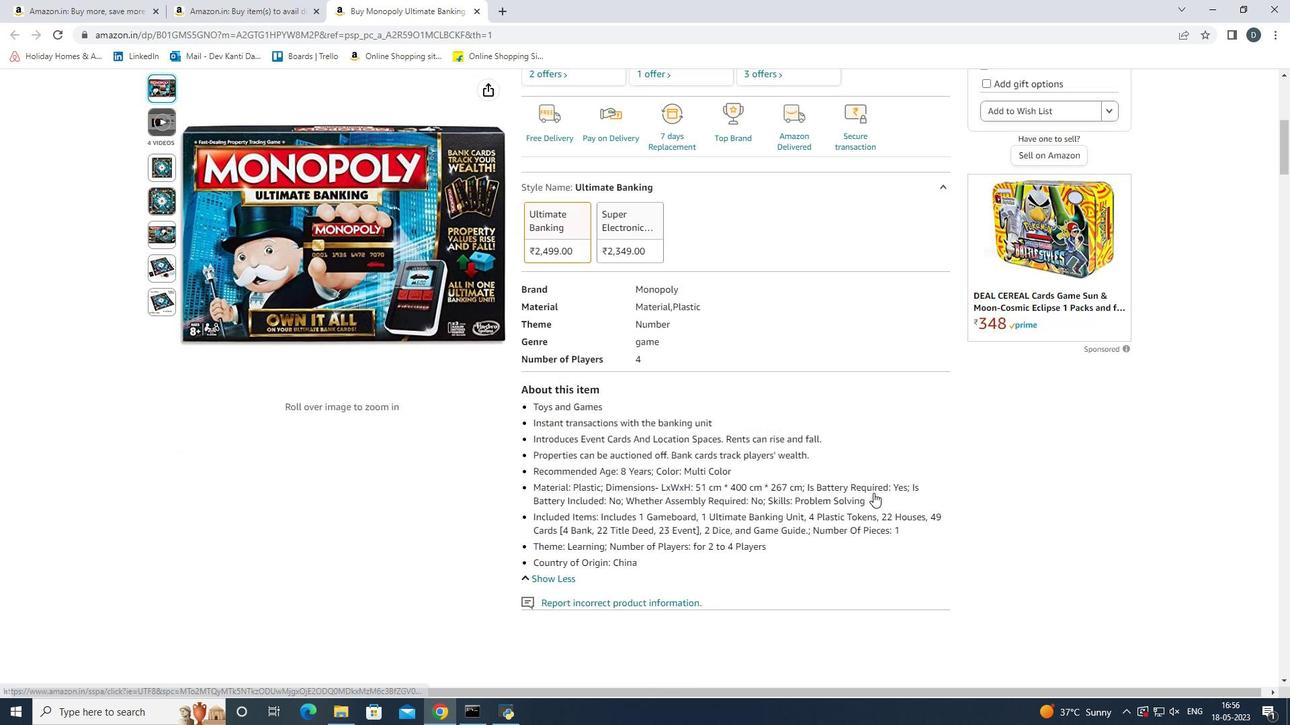 
Action: Mouse scrolled (863, 496) with delta (0, 0)
Screenshot: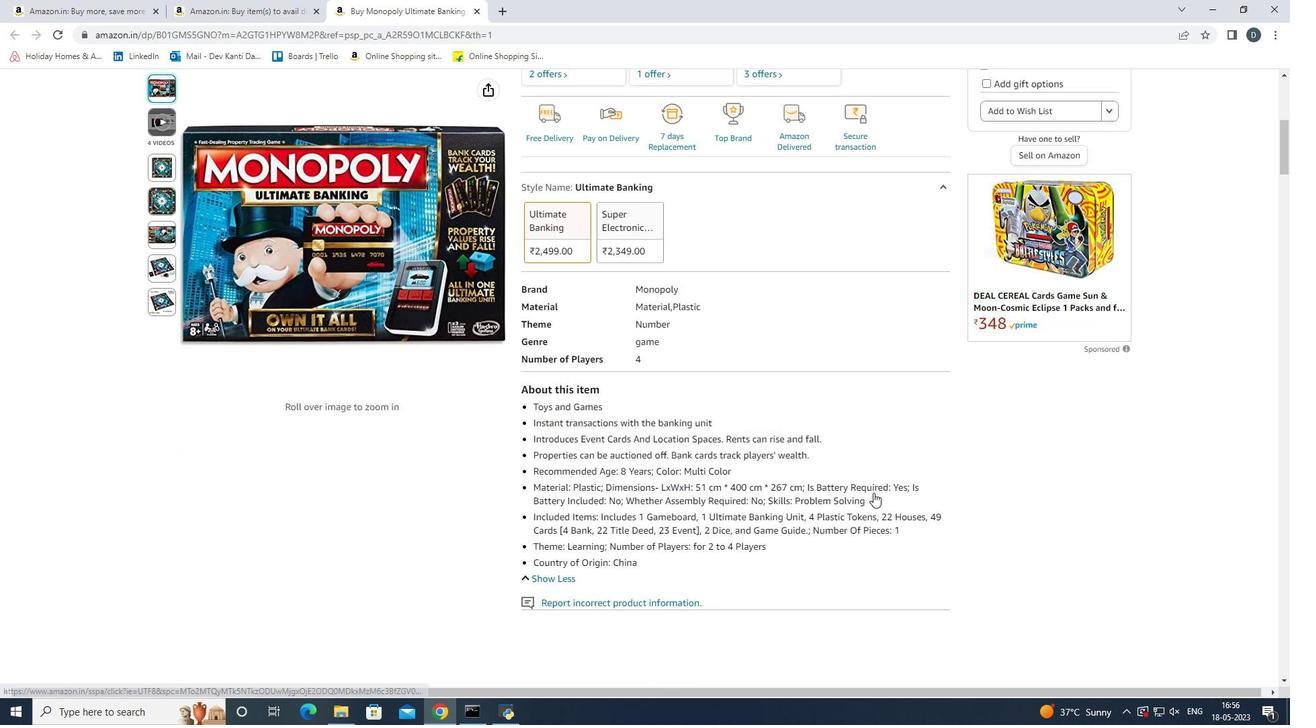 
Action: Mouse scrolled (863, 496) with delta (0, 0)
Screenshot: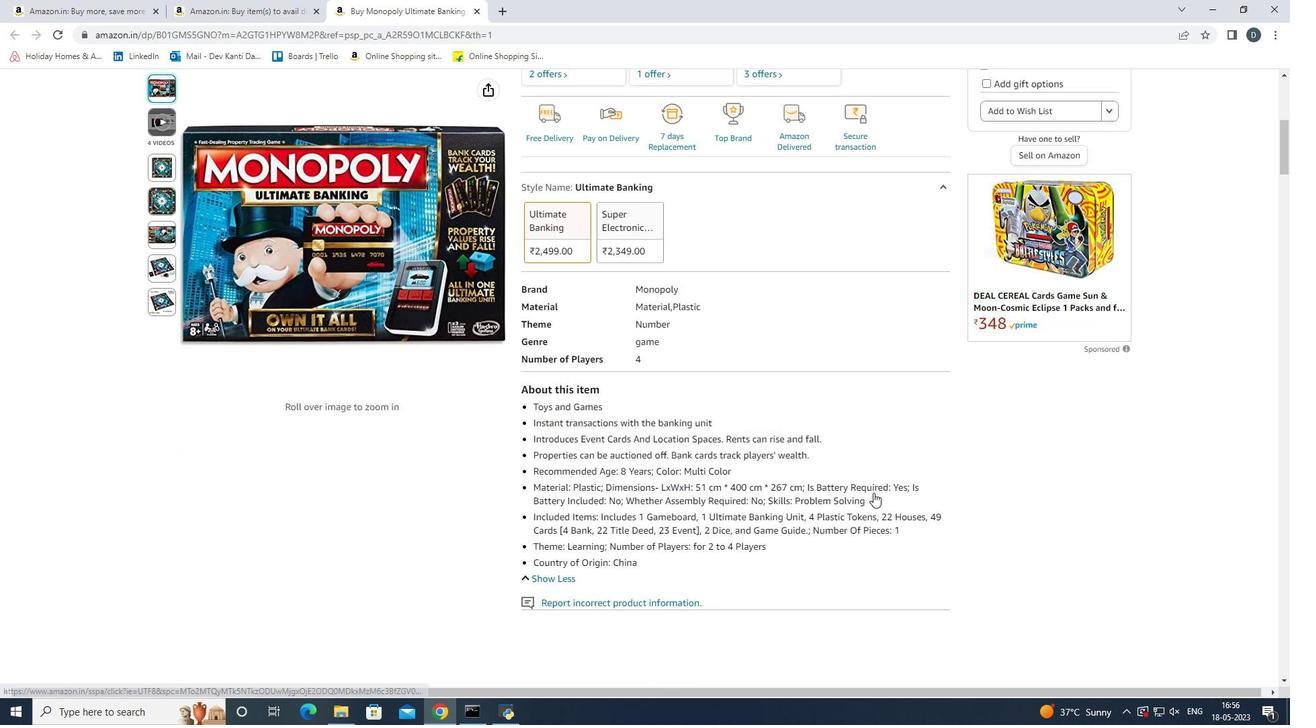 
Action: Mouse moved to (727, 592)
Screenshot: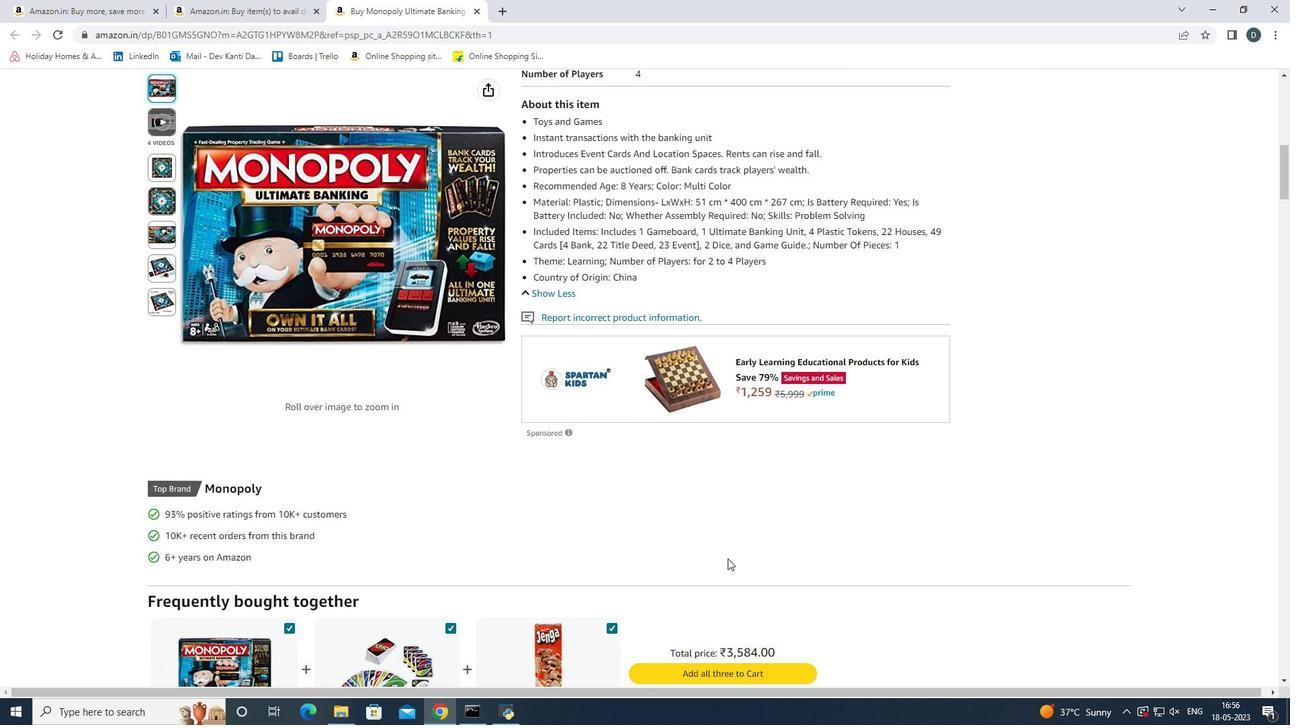 
Action: Mouse scrolled (727, 592) with delta (0, 0)
Screenshot: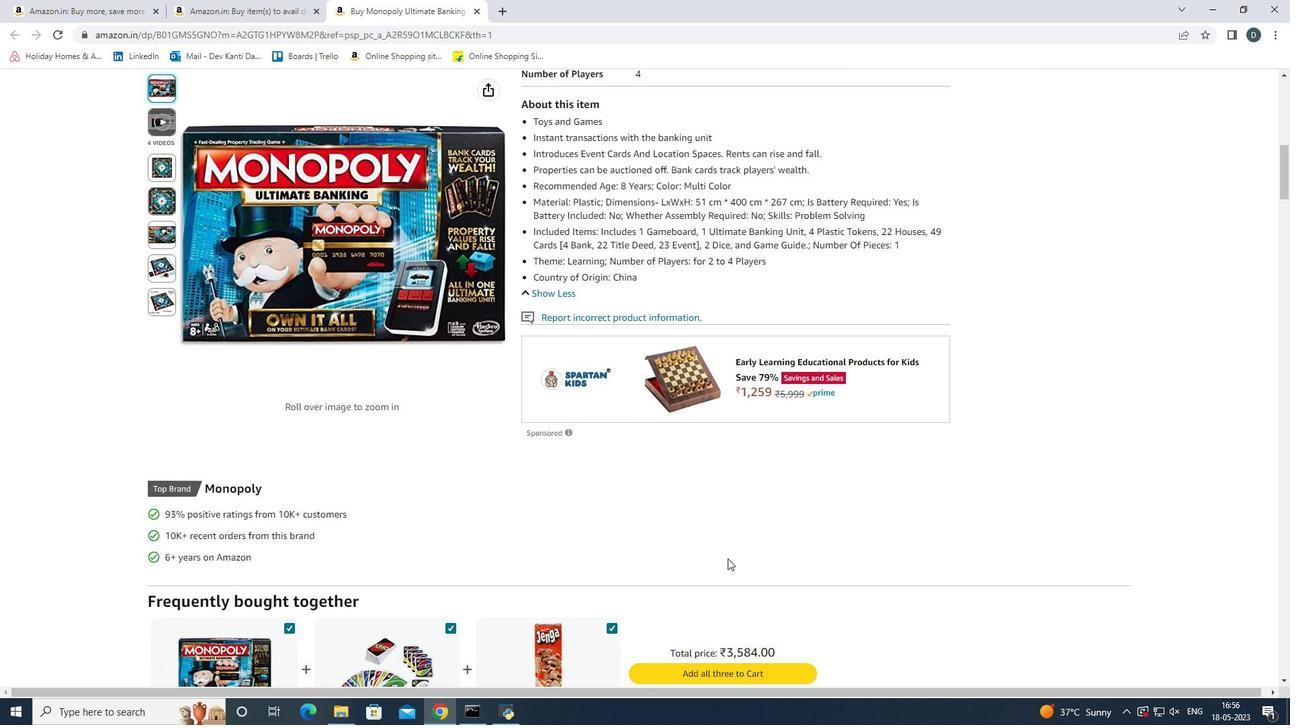 
Action: Mouse scrolled (727, 592) with delta (0, 0)
Screenshot: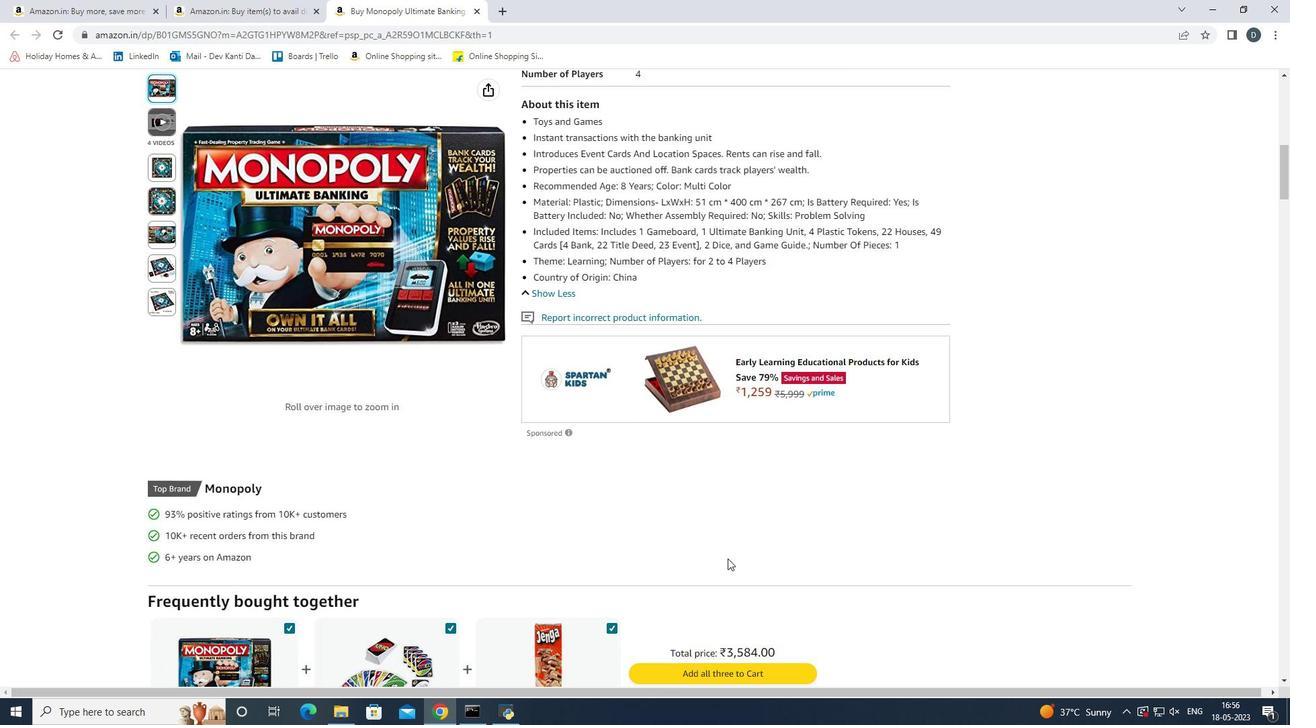 
Action: Mouse scrolled (727, 592) with delta (0, 0)
Screenshot: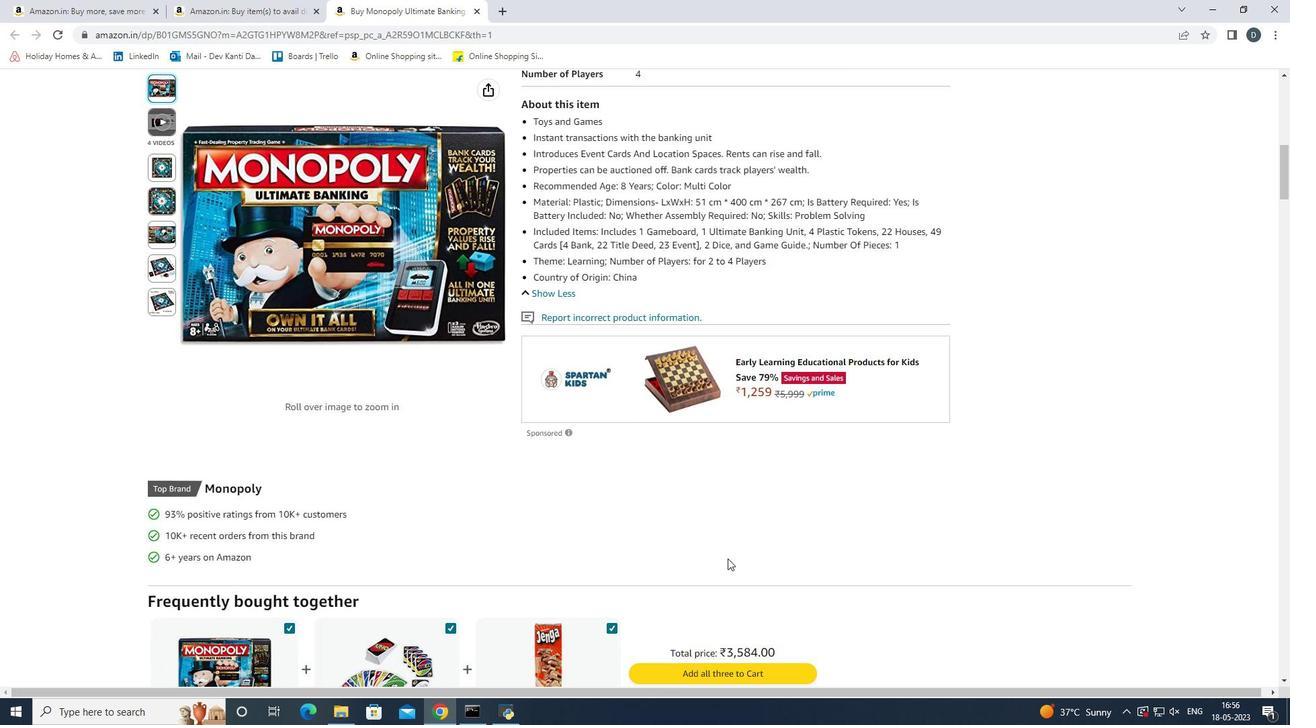 
Action: Mouse scrolled (727, 592) with delta (0, 0)
Screenshot: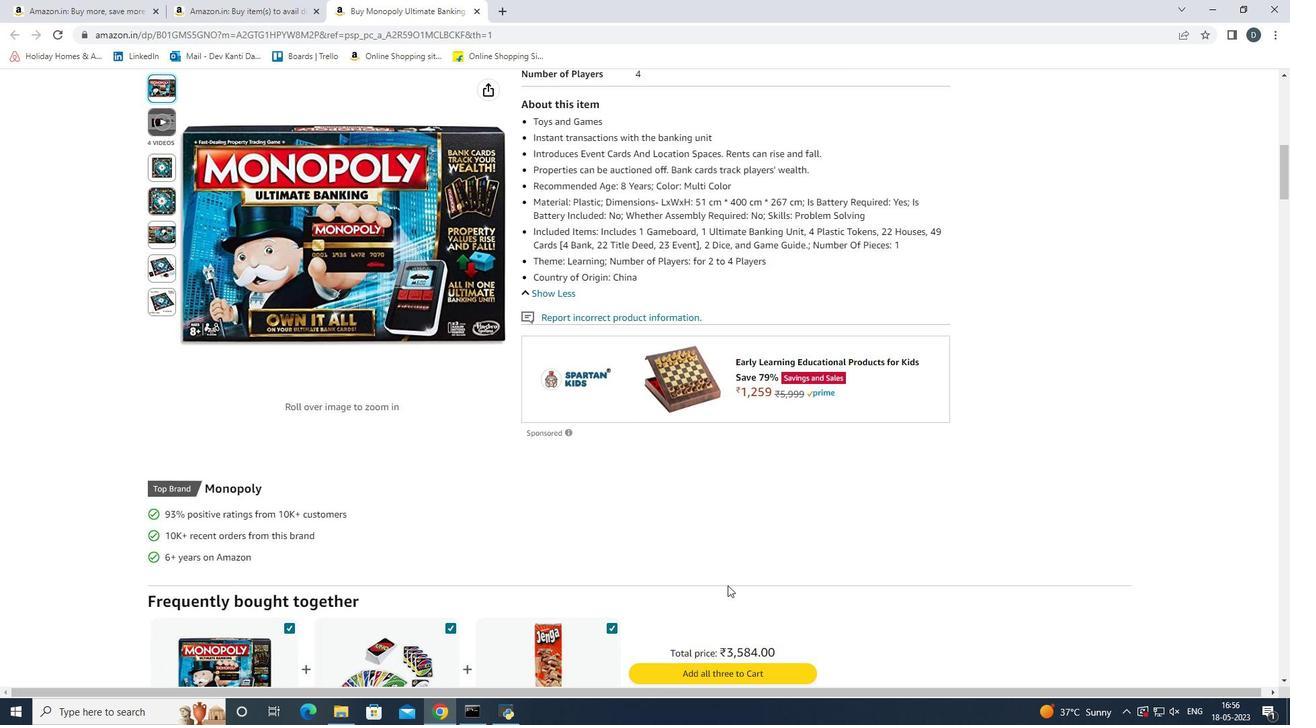 
Action: Mouse moved to (779, 559)
Screenshot: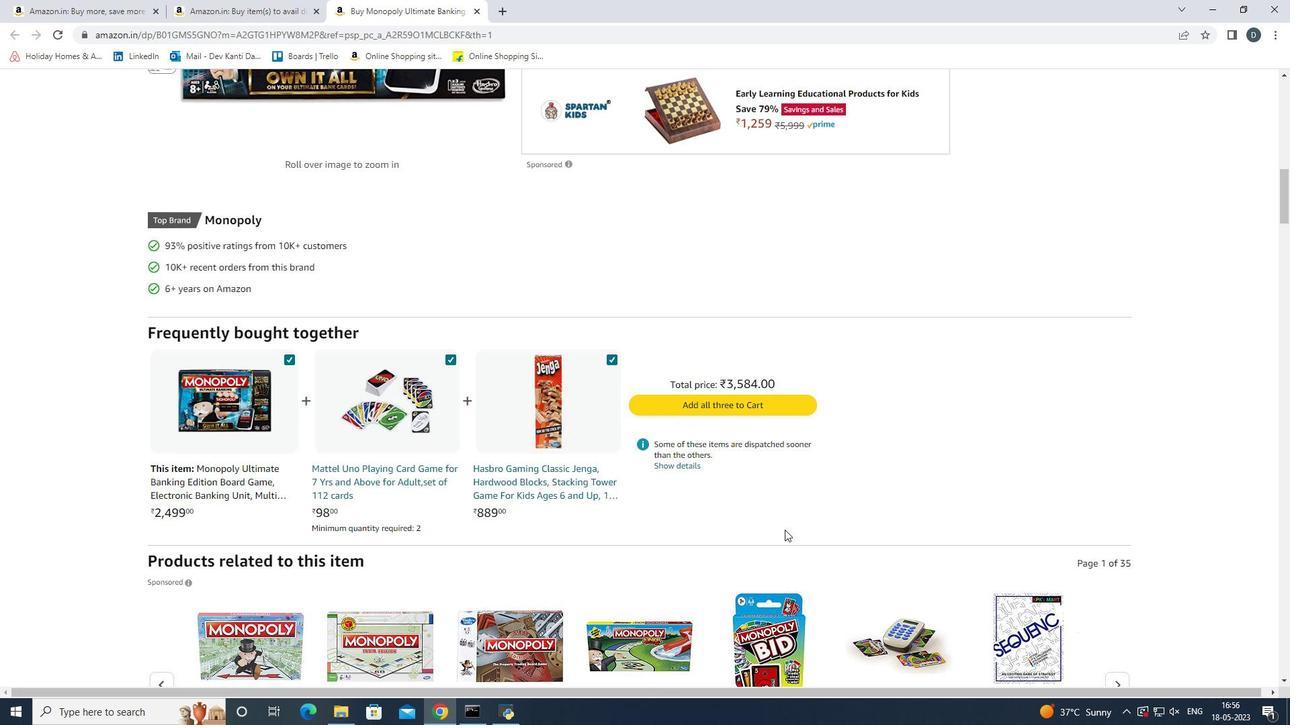 
Action: Mouse scrolled (779, 558) with delta (0, 0)
Screenshot: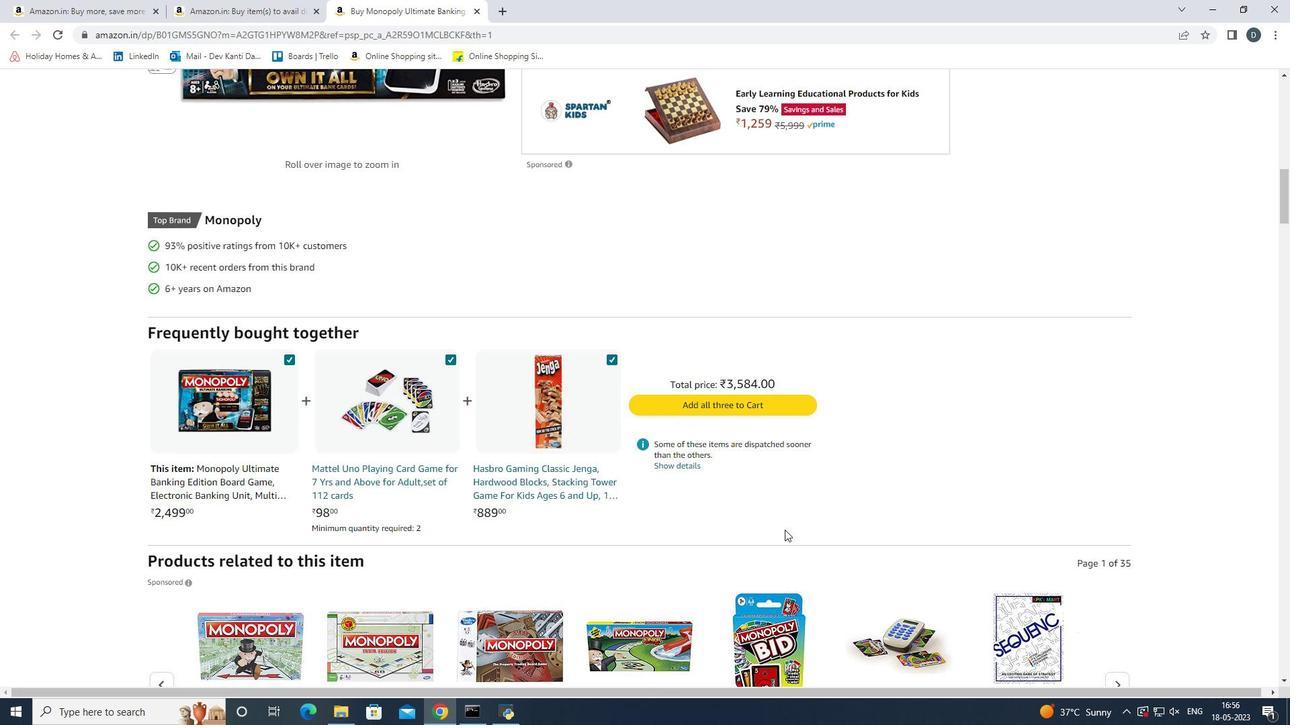 
Action: Mouse moved to (779, 559)
Screenshot: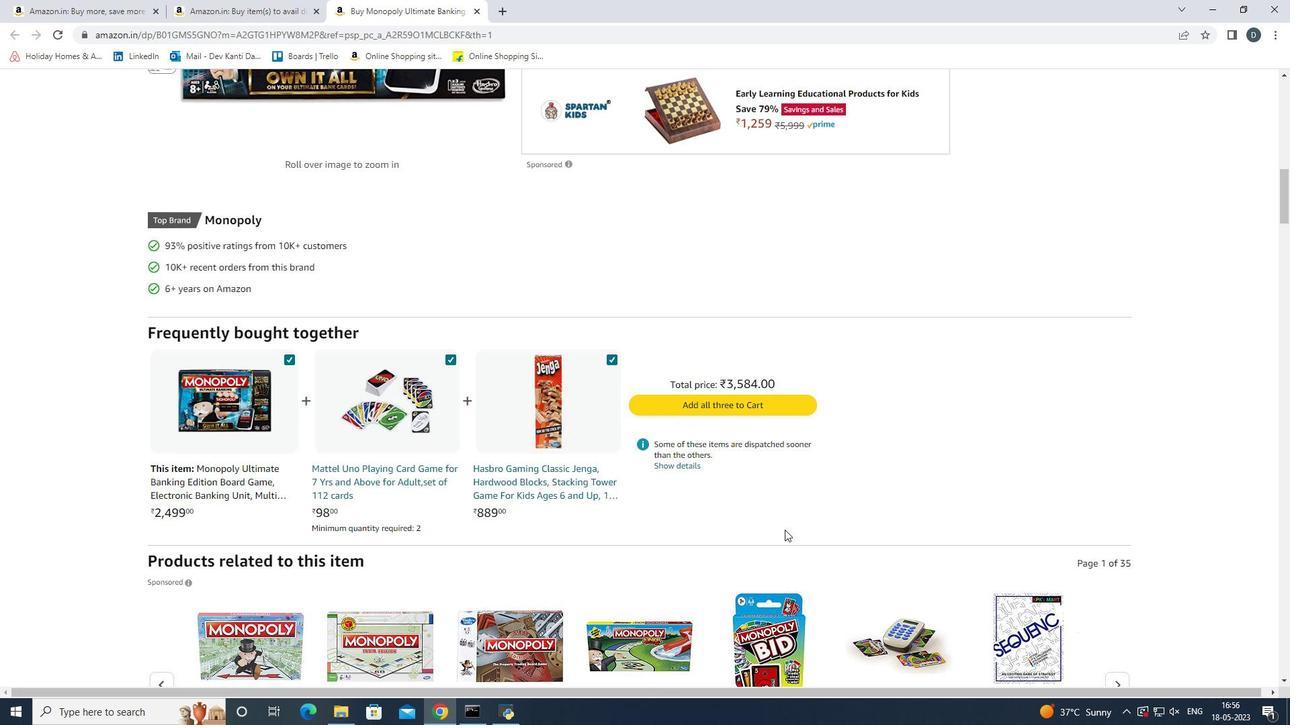 
Action: Mouse scrolled (779, 559) with delta (0, 0)
Screenshot: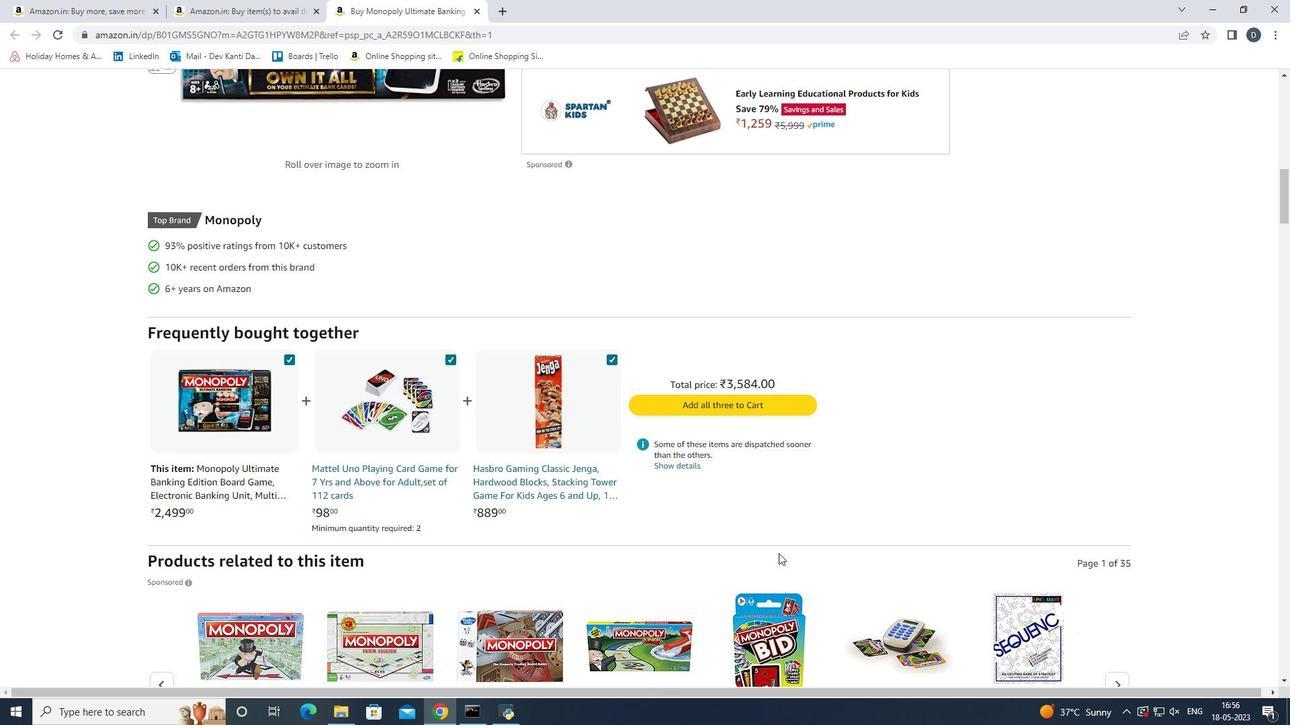
Action: Mouse moved to (779, 560)
Screenshot: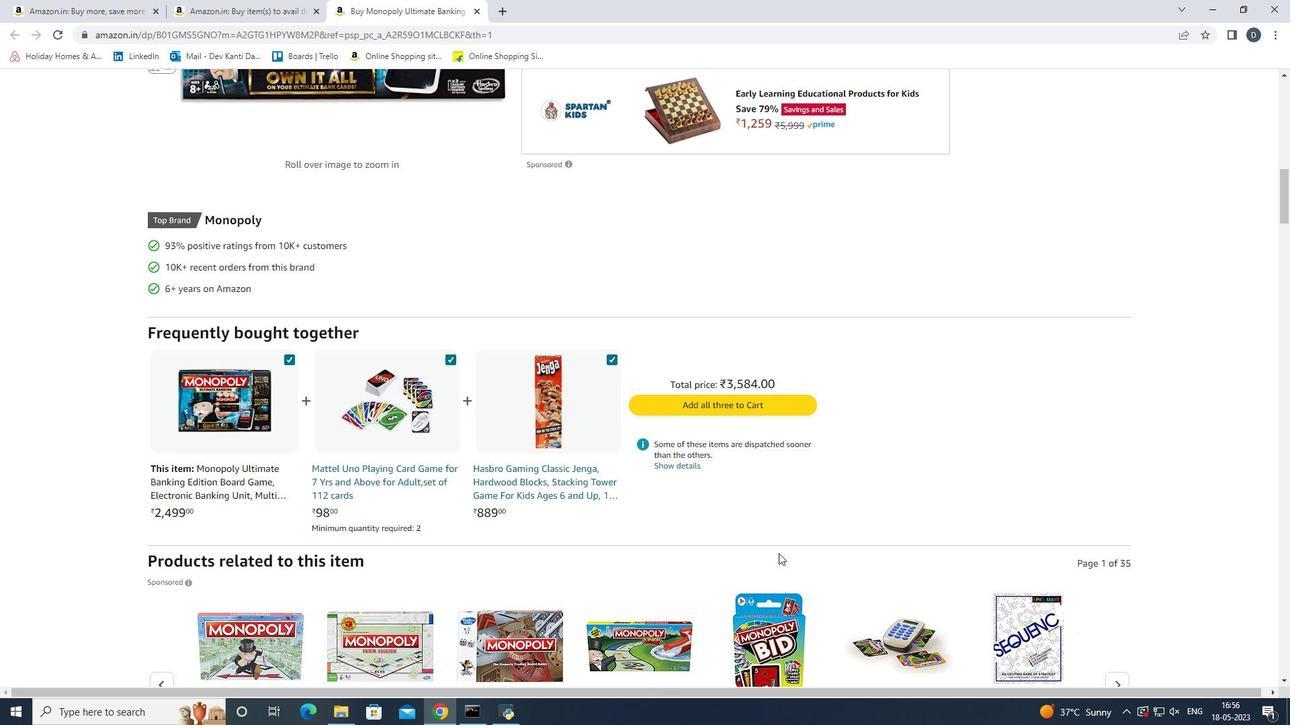 
Action: Mouse scrolled (779, 559) with delta (0, 0)
Screenshot: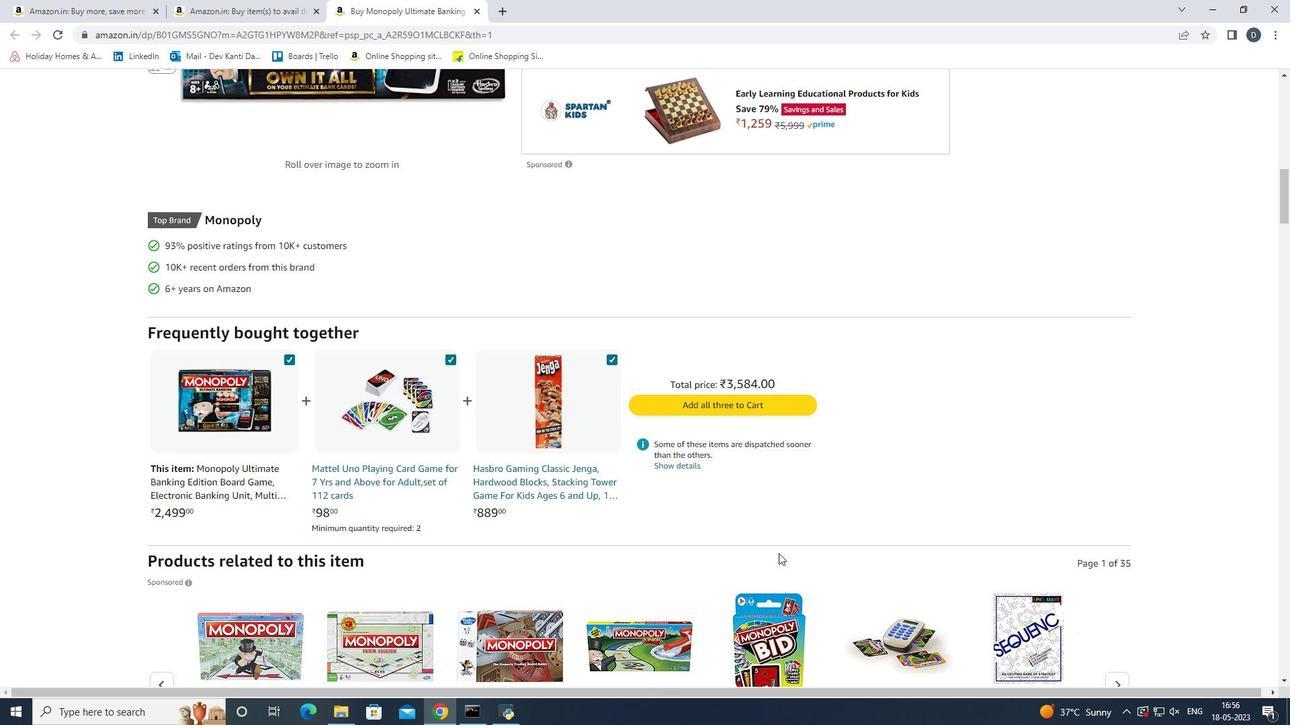 
Action: Mouse moved to (778, 494)
Screenshot: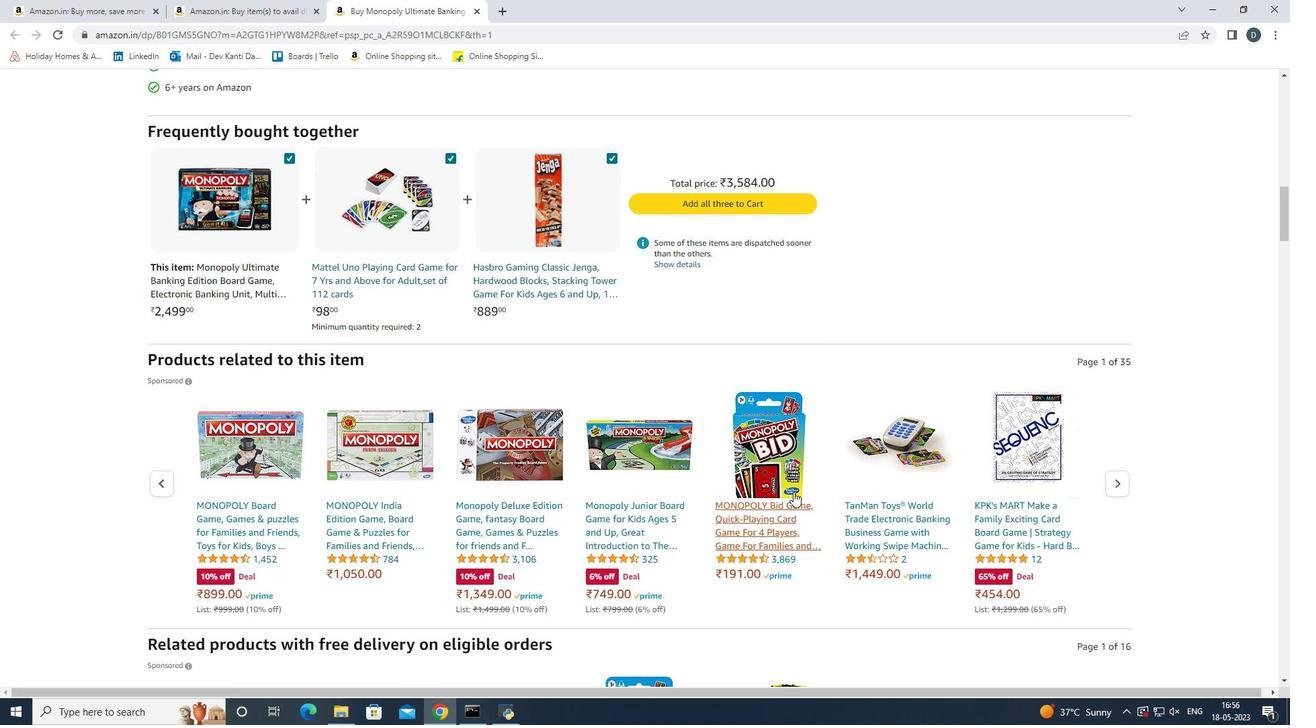 
Action: Mouse pressed middle at (778, 494)
Screenshot: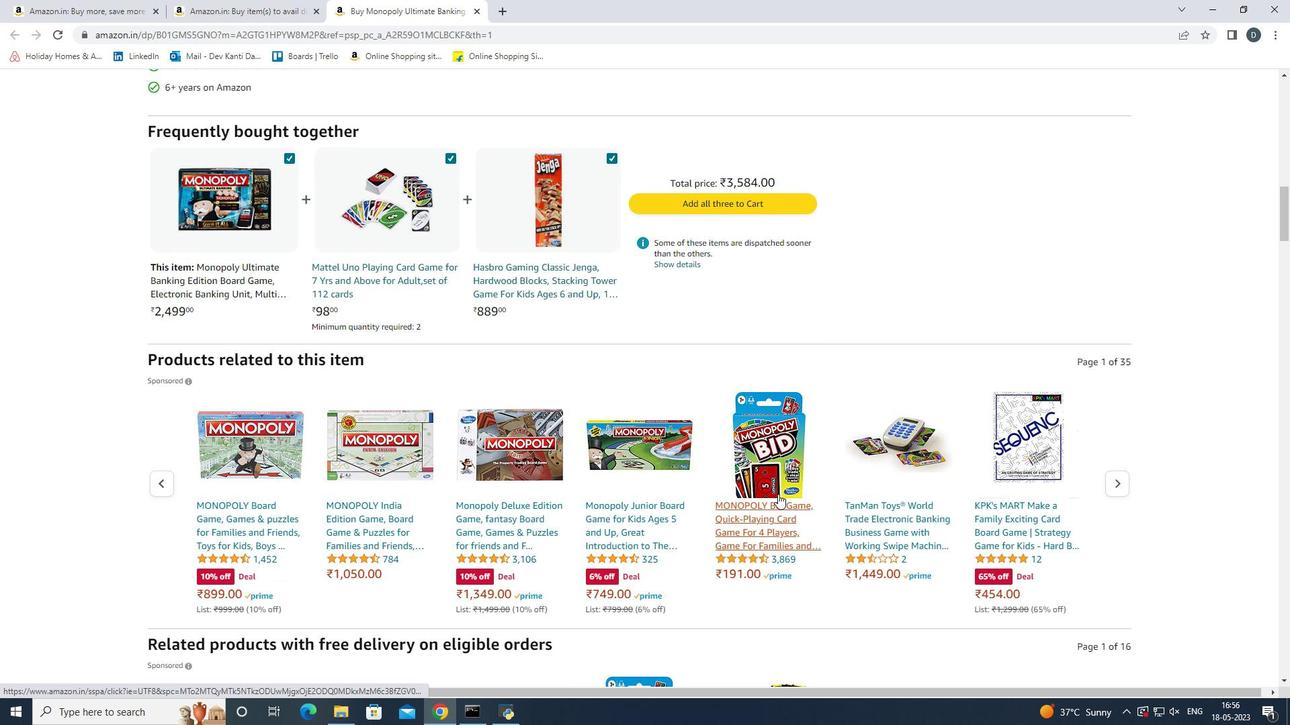 
Action: Mouse scrolled (778, 495) with delta (0, 0)
Screenshot: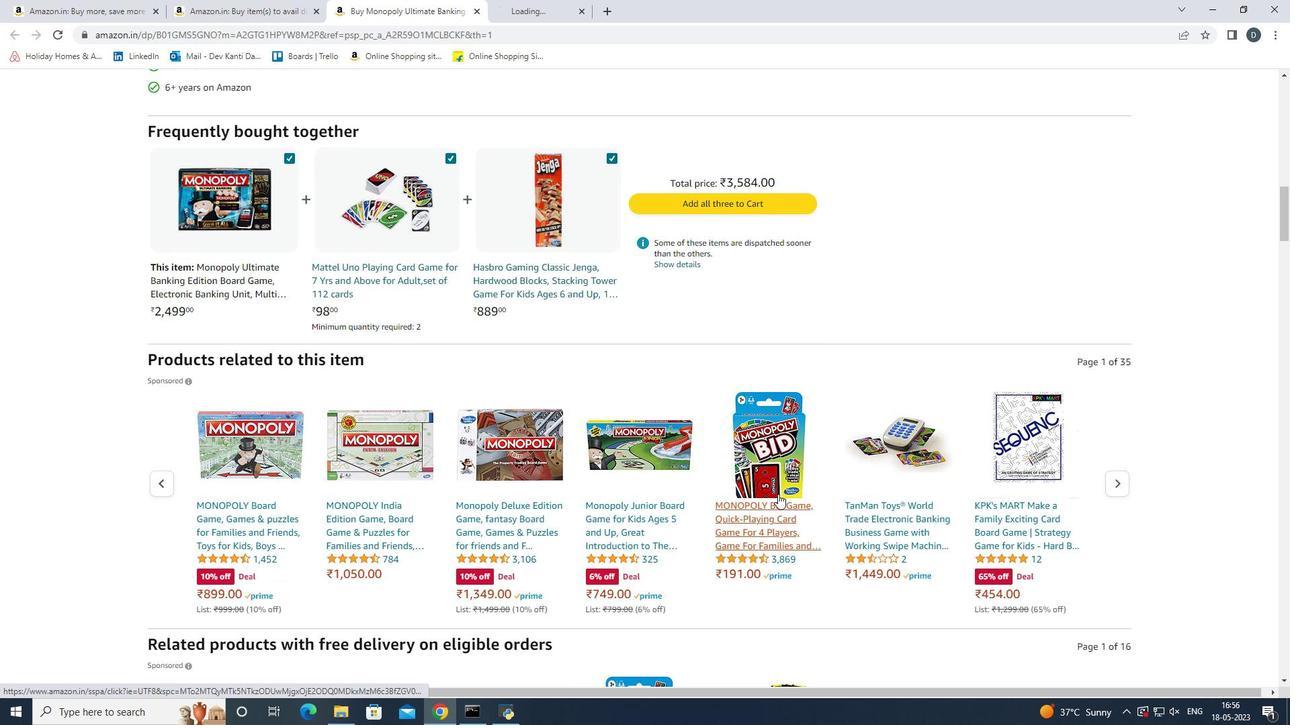 
Action: Mouse scrolled (778, 495) with delta (0, 0)
Screenshot: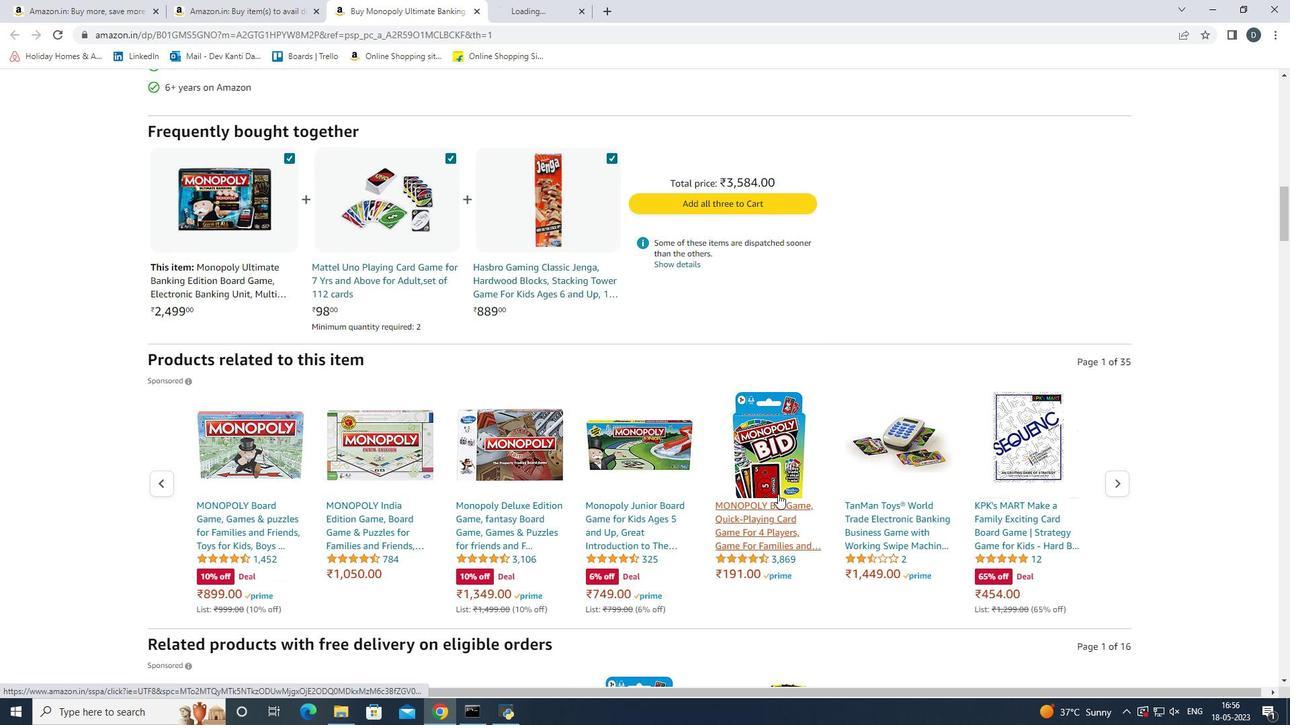 
Action: Mouse scrolled (778, 495) with delta (0, 0)
Screenshot: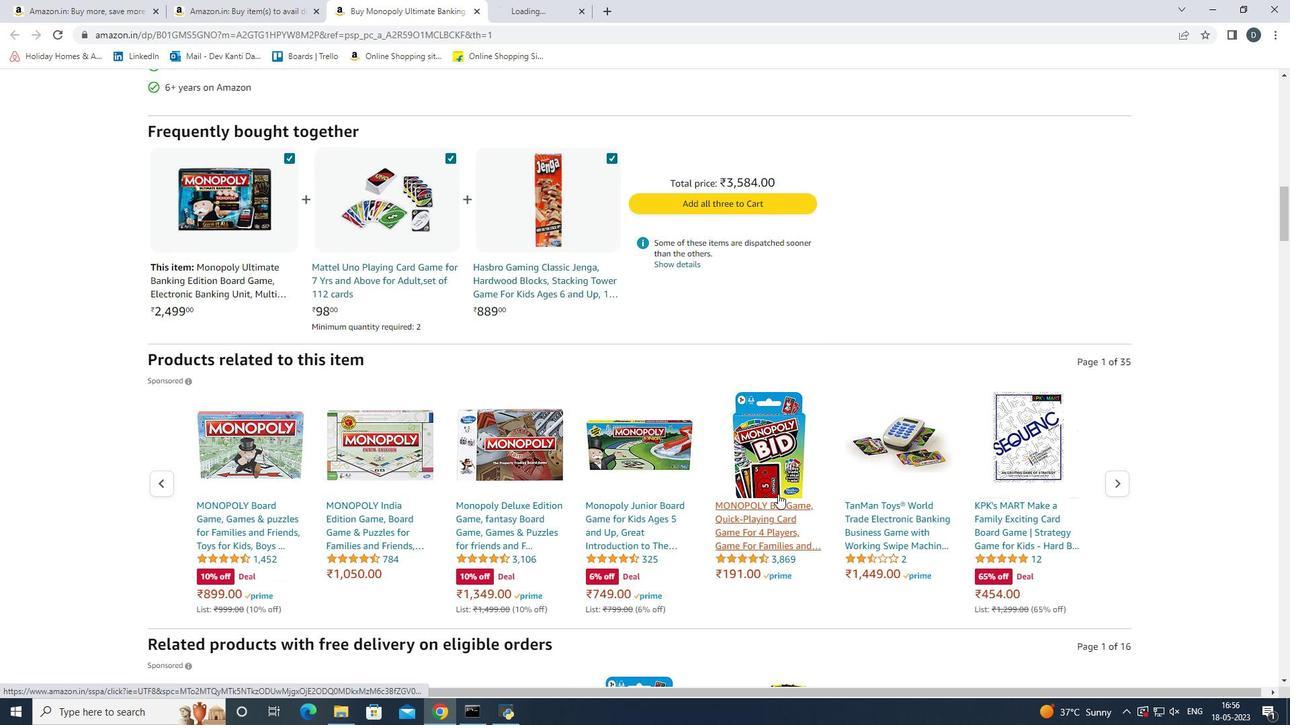 
Action: Mouse scrolled (778, 495) with delta (0, 0)
Screenshot: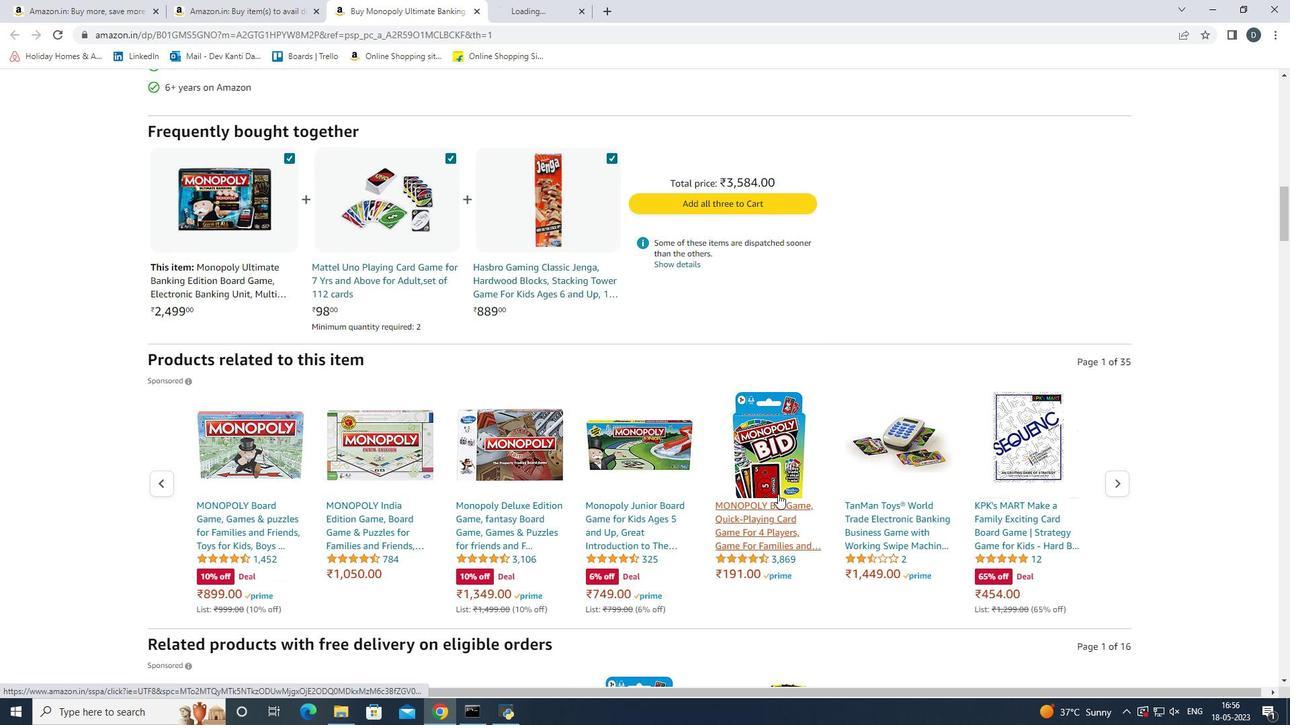 
Action: Mouse scrolled (778, 495) with delta (0, 0)
Screenshot: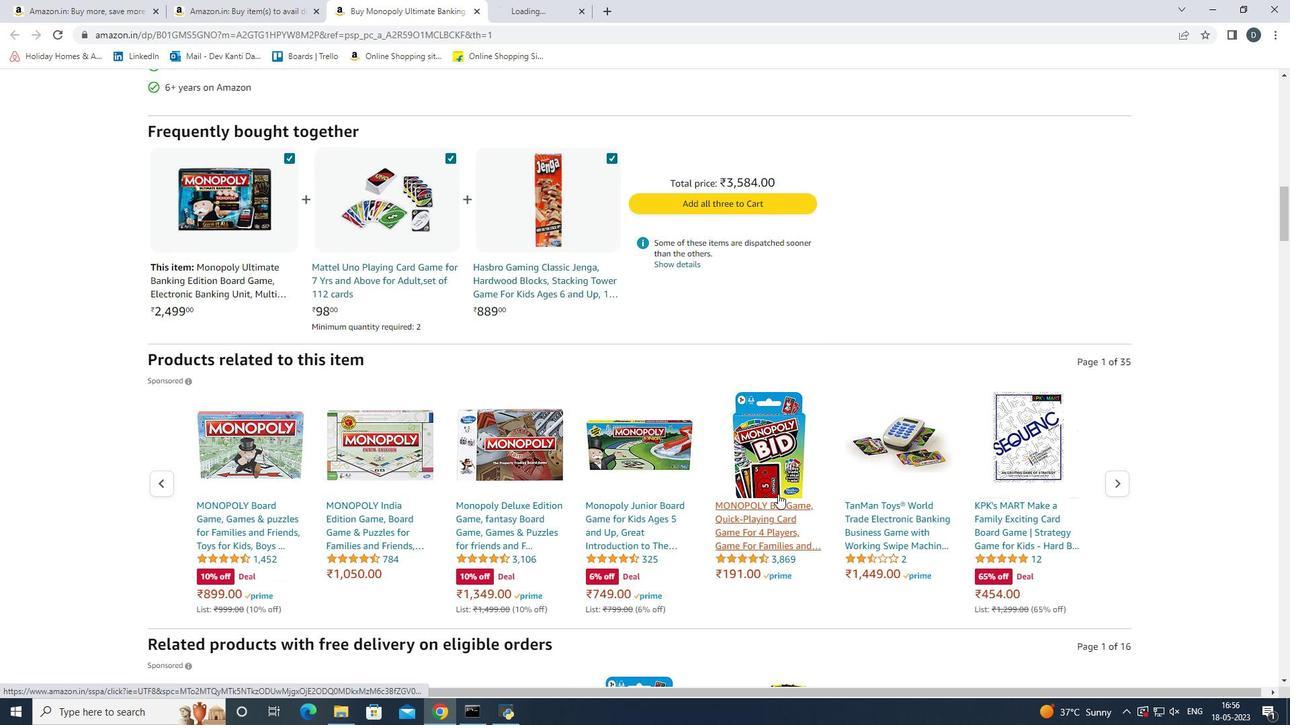 
Action: Mouse scrolled (778, 495) with delta (0, 0)
Screenshot: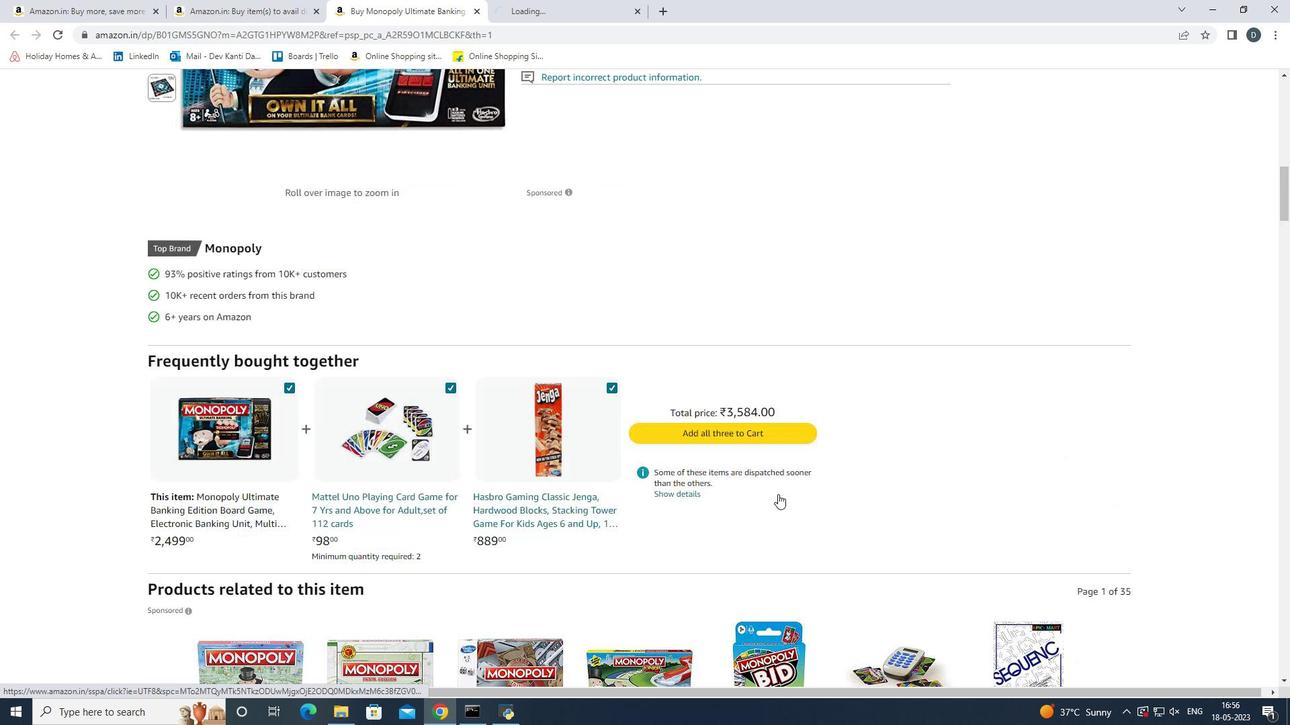 
Action: Mouse scrolled (778, 495) with delta (0, 0)
Screenshot: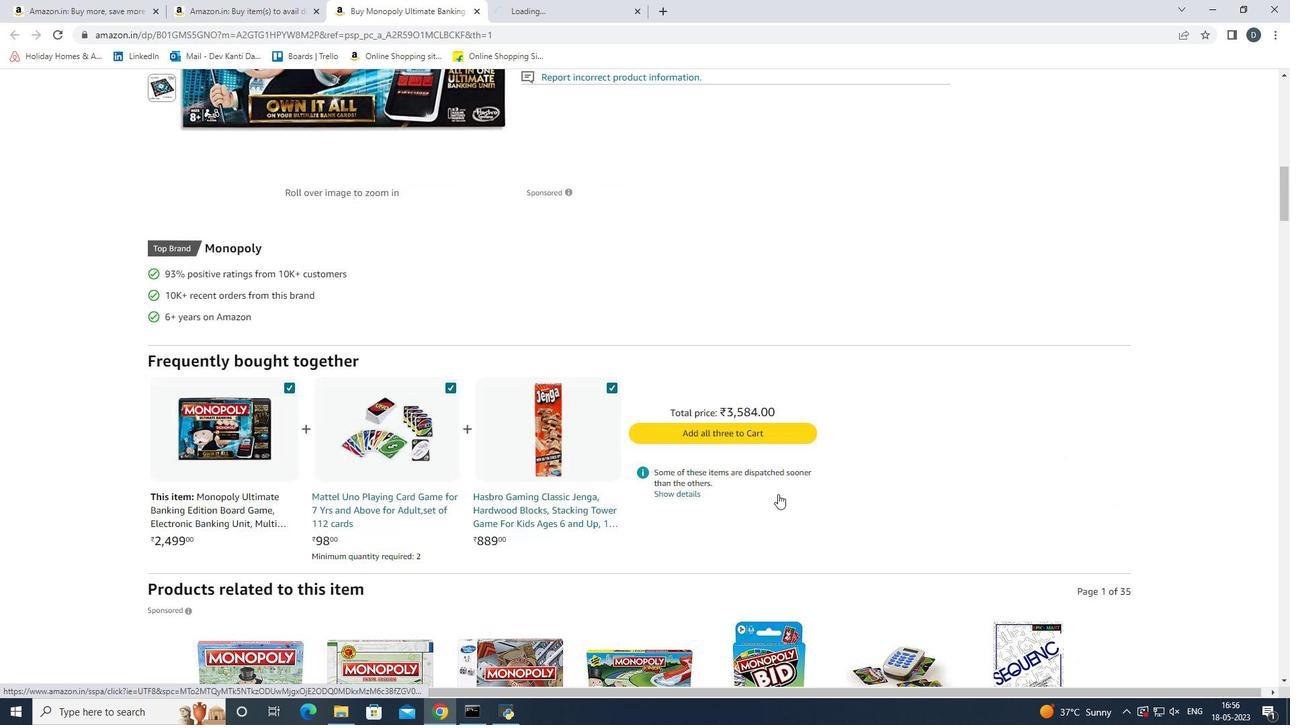 
Action: Mouse scrolled (778, 495) with delta (0, 0)
Screenshot: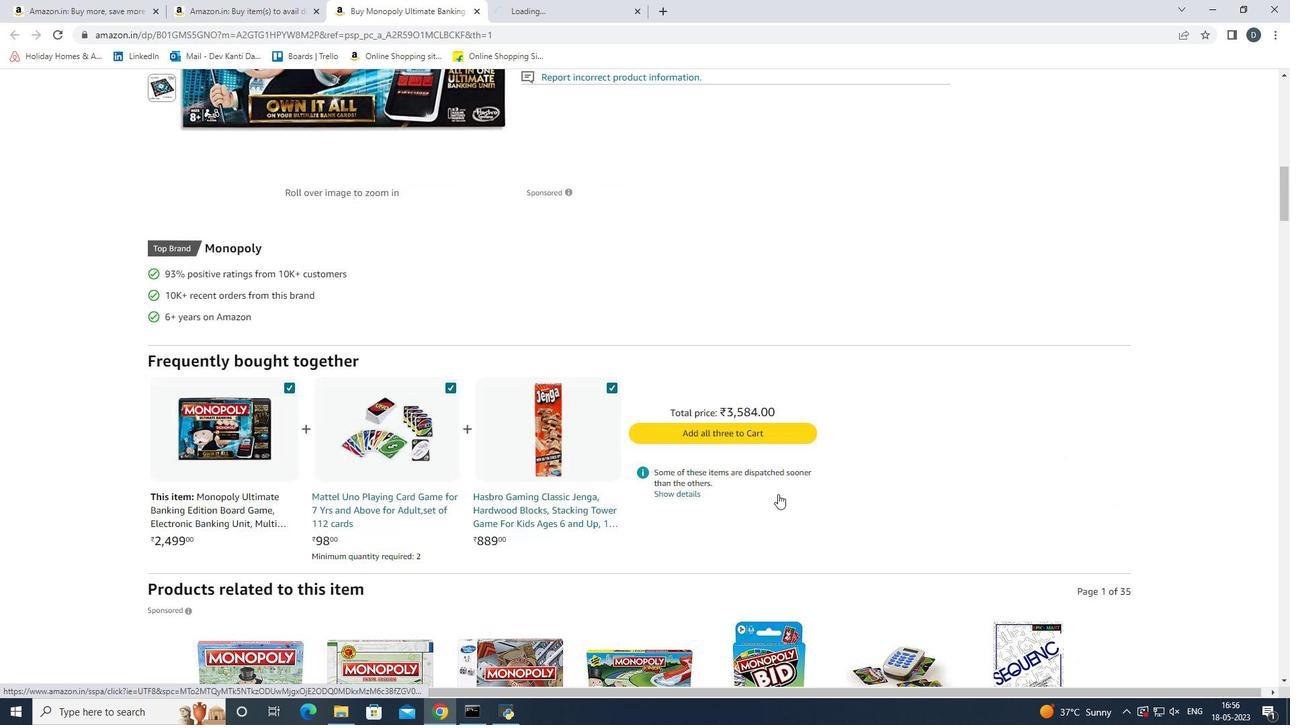 
Action: Mouse scrolled (778, 495) with delta (0, 0)
Screenshot: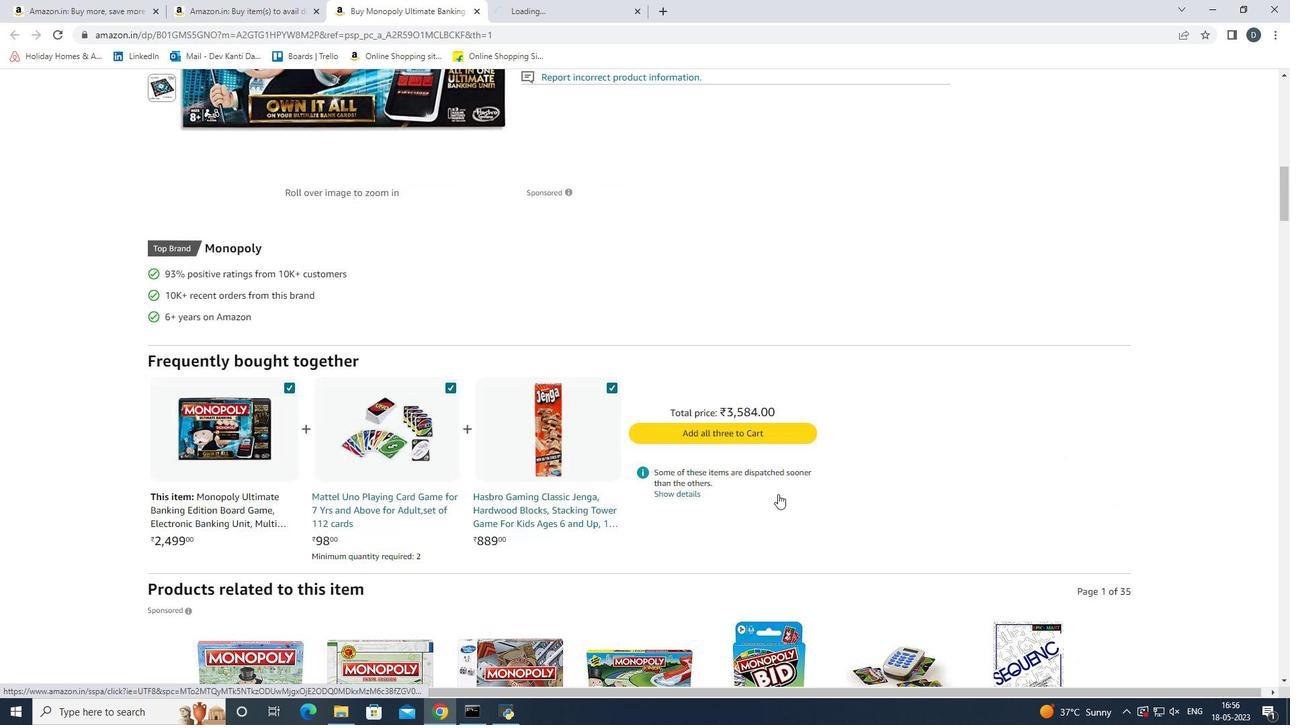 
Action: Mouse scrolled (778, 495) with delta (0, 0)
Screenshot: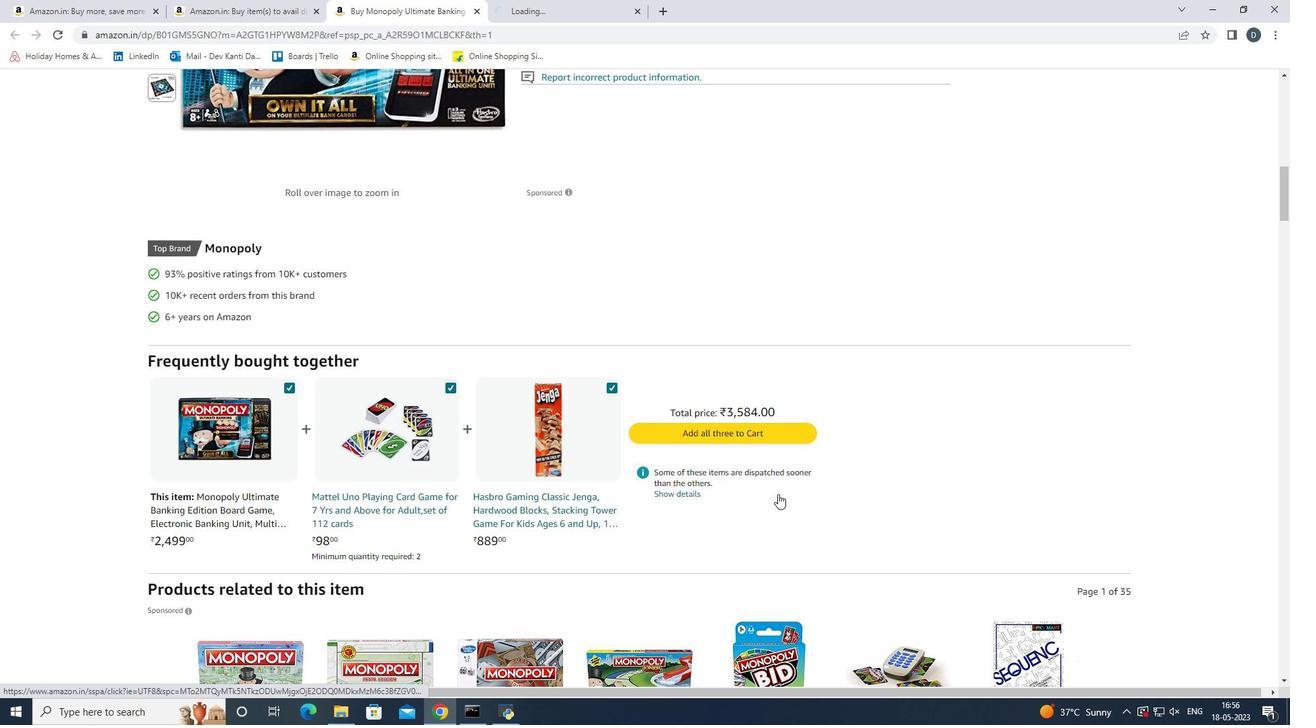 
Action: Mouse scrolled (778, 495) with delta (0, 0)
Screenshot: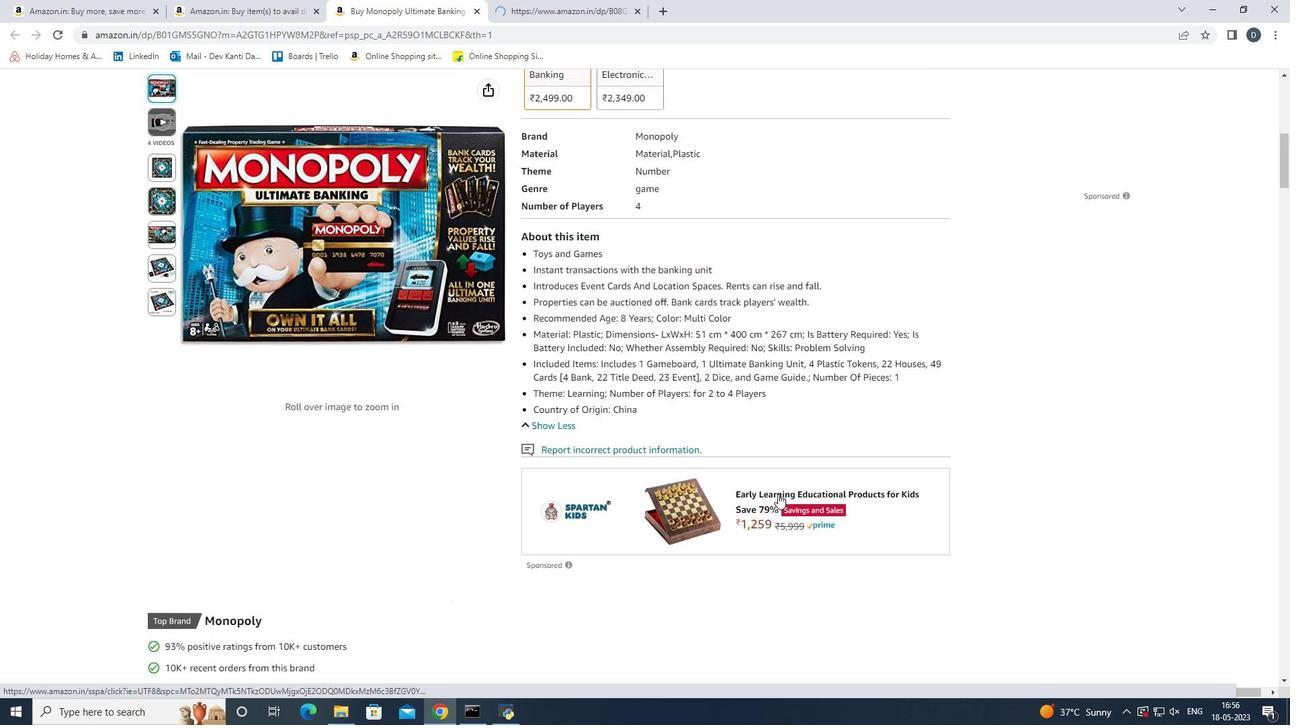 
Action: Mouse scrolled (778, 495) with delta (0, 0)
Screenshot: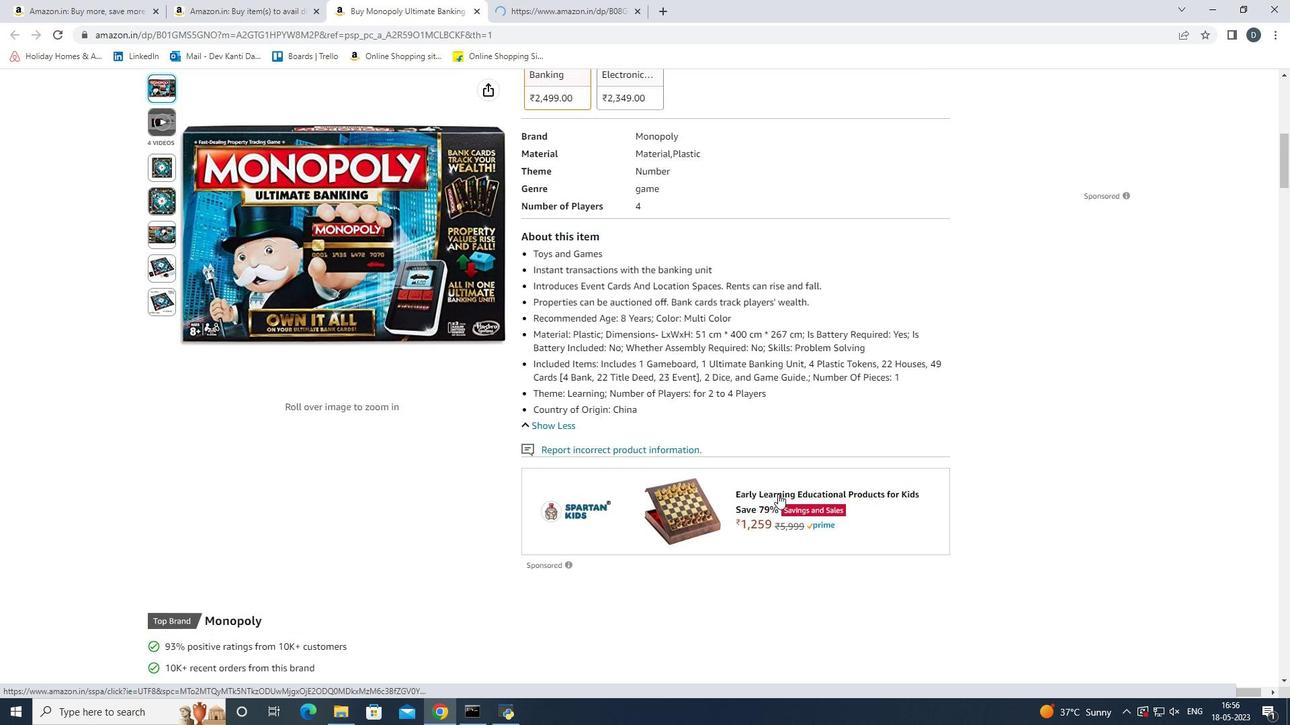 
Action: Mouse scrolled (778, 495) with delta (0, 0)
Screenshot: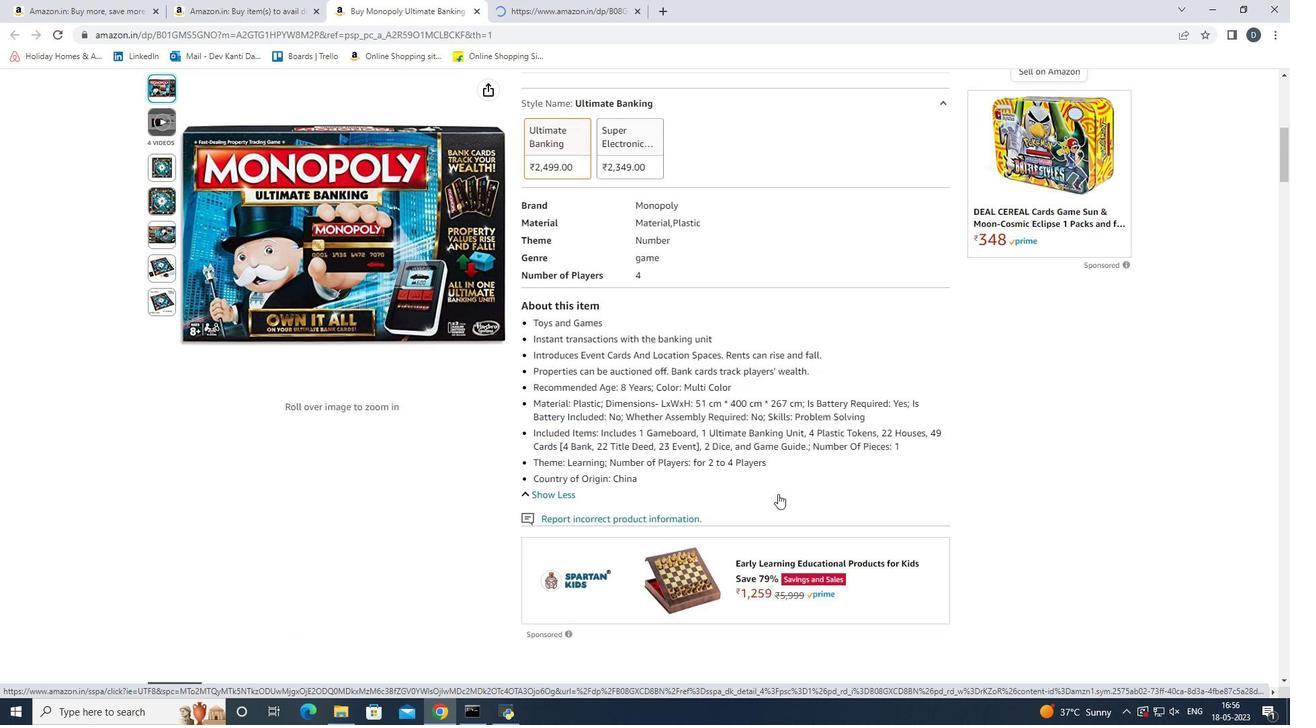 
Action: Mouse scrolled (778, 495) with delta (0, 0)
Screenshot: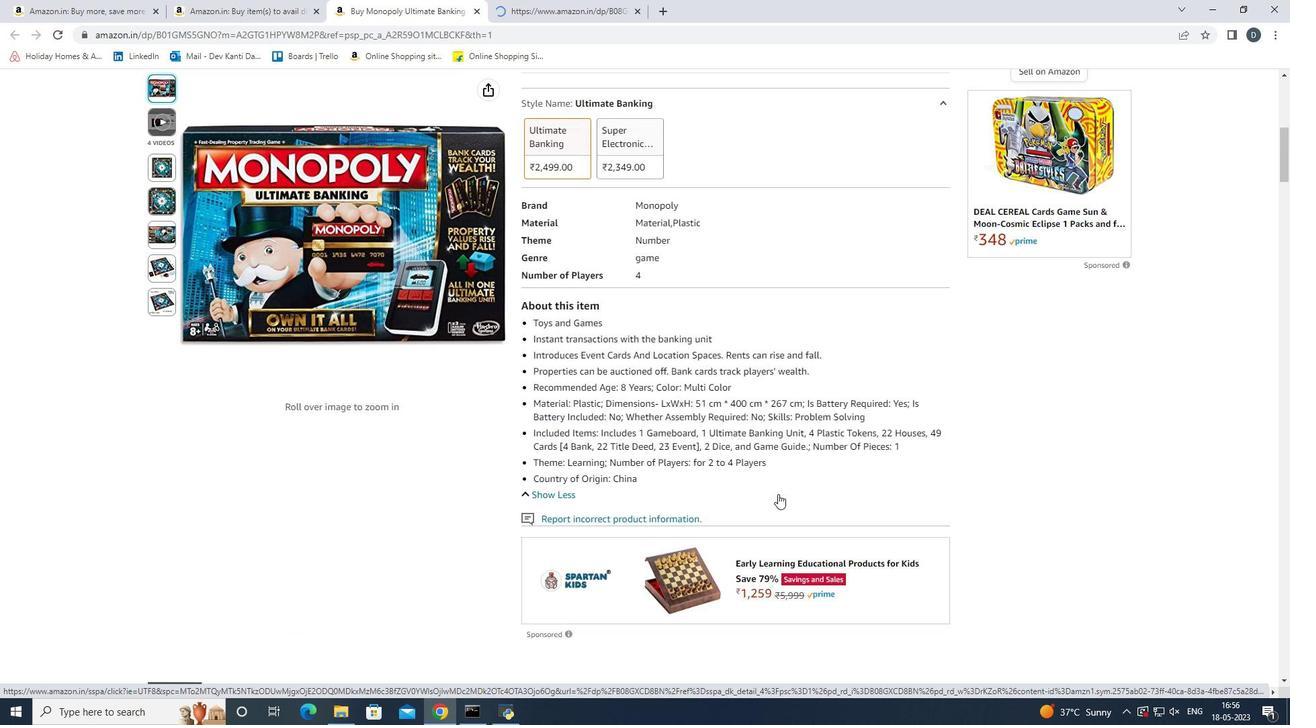 
Action: Mouse scrolled (778, 495) with delta (0, 0)
Screenshot: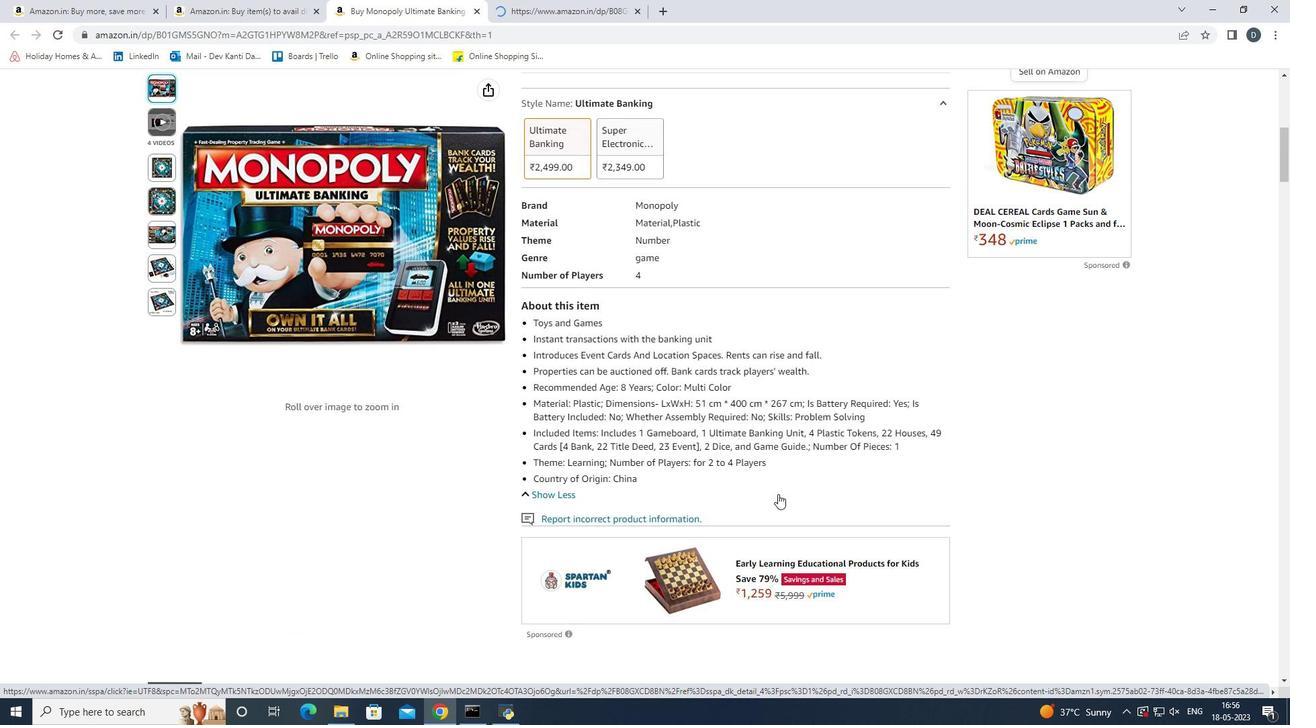 
Action: Mouse scrolled (778, 495) with delta (0, 0)
